 Task: Create a basic HTML structure to clone the layout of an Amazon webpage, including header, main content, and footer sections.
Action: Mouse moved to (777, 116)
Screenshot: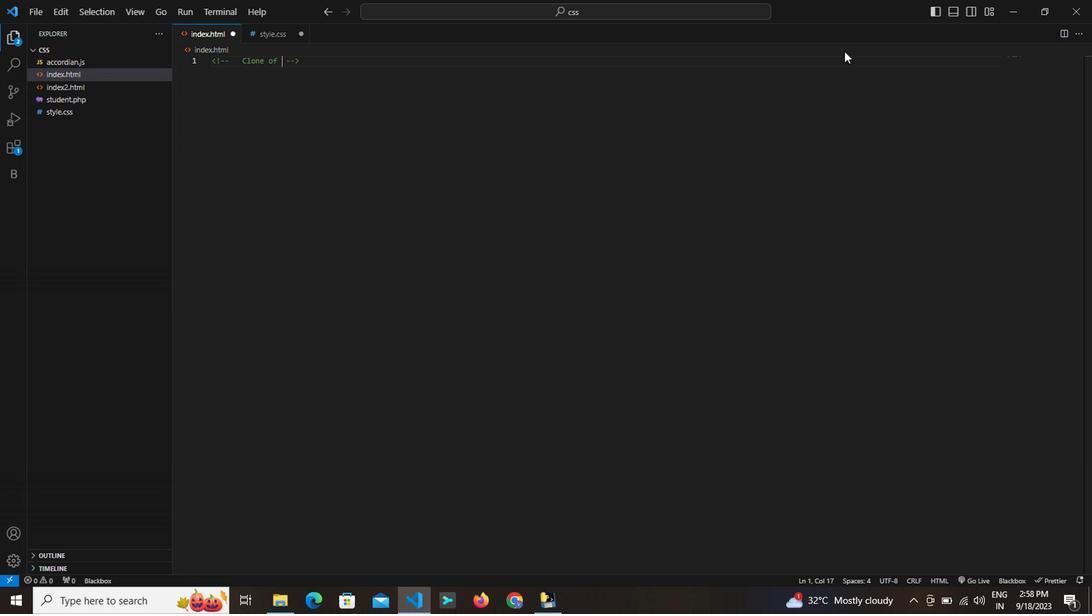 
Action: Mouse pressed left at (777, 116)
Screenshot: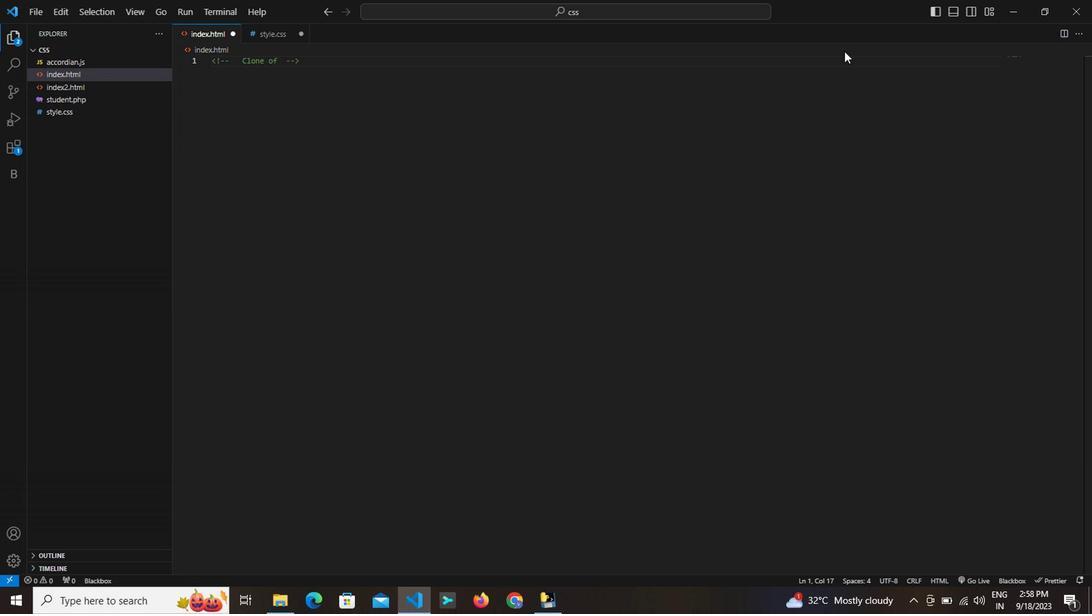 
Action: Key pressed of<Key.space><Key.shift>Amazon<Key.right><Key.right><Key.right><Key.right><Key.enter><Key.shift><Key.shift><Key.shift><Key.shift><Key.shift><Key.shift>,<Key.backspace><Key.shift><html<Key.shift><Key.shift><Key.shift><Key.shift><Key.shift><Key.shift><Key.shift><Key.shift><Key.shift><Key.shift><Key.shift><Key.shift><Key.shift><Key.shift><Key.shift><Key.shift><Key.shift><Key.shift>><Key.right><Key.right><Key.right><Key.right><Key.right><Key.right><Key.right><Key.right><Key.backspace><Key.backspace><Key.backspace><Key.backspace><Key.backspace><Key.backspace><Key.backspace><Key.backspace><Key.backspace><Key.backspace><Key.backspace><Key.shift><html<Key.space>lang=en<Key.right><Key.shift><Key.shift><Key.shift><Key.shift><Key.shift><Key.shift><Key.shift>><Key.enter><Key.shift><head<Key.shift><Key.shift><Key.shift><Key.shift>><Key.enter><Key.shift><Key.shift><Key.shift><Key.shift><Key.shift><Key.shift><Key.shift><Key.shift><Key.shift><Key.shift><Key.shift><meta<Key.space>charset=<Key.shift>UTF-8<Key.right><Key.space>/<Key.shift>><Key.enter><Key.shift><meta<Key.space>name=viewport<Key.right><Key.space>content<Key.enter>width-<Key.backspace>=device-width<Key.right><Key.backspace>,initial-scale=1.<Key.backspace><Key.backspace>'<Key.home><Key.shift><Key.shift>"ctrl+Z<Key.right><Key.right><Key.right><Key.right><Key.right><Key.right><Key.right><Key.right><Key.right><Key.right><Key.right><Key.right><Key.right><Key.right><Key.right><Key.right><Key.right><Key.right><Key.right><Key.right><Key.right><Key.right><Key.right><Key.right><Key.right><Key.right><Key.right><Key.right><Key.right><Key.right><Key.right><Key.right><Key.right><Key.right><Key.right><Key.right><Key.right><Key.right><Key.right><Key.right><Key.right><Key.right><Key.right><Key.right><Key.right><Key.right><Key.right><Key.right><Key.right><Key.right><Key.right><Key.right><Key.right><Key.right><Key.right><Key.right><Key.right><Key.right><Key.right><Key.right><Key.right><Key.right><Key.right><Key.right><Key.right><Key.right><Key.backspace><Key.backspace><Key.shift><Key.shift><Key.shift>ctrl+<Key.right><Key.backspace><Key.shift><Key.shift><Key.shift><Key.shift><Key.shift>"<Key.backspace><Key.left>1.0<Key.right><Key.shift>"<Key.backspace><Key.right><Key.shift><Key.shift><Key.shift><Key.shift><Key.shift><Key.shift><Key.shift><Key.shift><Key.shift><Key.shift><Key.shift><Key.shift><Key.shift><Key.shift><Key.shift><Key.shift><Key.shift><Key.shift><Key.shift><Key.shift><Key.shift><Key.shift><Key.shift><Key.shift><Key.shift><Key.shift><Key.shift><Key.shift><Key.shift><Key.shift><Key.shift><Key.shift><Key.shift><Key.shift><Key.shift>"<Key.backspace><Key.backspace><Key.space>n<Key.backspace><Key.space><Key.shift>"<Key.right><Key.backspace><Key.right><Key.right><Key.right><Key.right><Key.right><Key.right><Key.right><Key.right><Key.right><Key.backspace><Key.backspace><Key.backspace><Key.backspace><Key.backspace><Key.backspace><Key.backspace><Key.backspace><Key.backspace><Key.backspace><Key.right><Key.right><Key.backspace><Key.enter><Key.shift><Key.shift><Key.shift><Key.shift><Key.shift><Key.shift></head<Key.shift>><Key.up><Key.right><Key.right><Key.right><Key.right><Key.right><Key.right><Key.right><Key.right><Key.right><Key.right><Key.right><Key.right><Key.right><Key.right><Key.right><Key.right><Key.right><Key.right><Key.right><Key.right><Key.right><Key.right><Key.right><Key.right><Key.right><Key.right><Key.right><Key.right><Key.right><Key.right><Key.right><Key.right><Key.right><Key.right><Key.right><Key.right><Key.right><Key.right><Key.right><Key.right><Key.right><Key.right><Key.right><Key.right><Key.right><Key.right><Key.right><Key.right><Key.right><Key.right><Key.right><Key.right><Key.right><Key.right><Key.right><Key.right><Key.right><Key.right><Key.right><Key.right><Key.right><Key.right><Key.right><Key.right><Key.right><Key.right><Key.right><Key.right><Key.backspace>
Screenshot: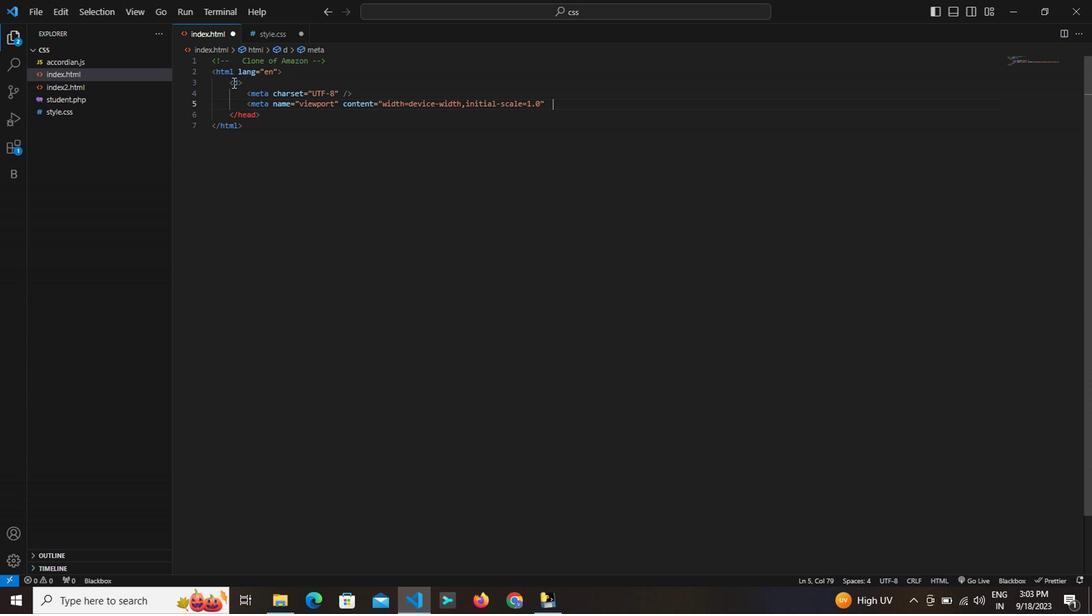 
Action: Mouse moved to (269, 142)
Screenshot: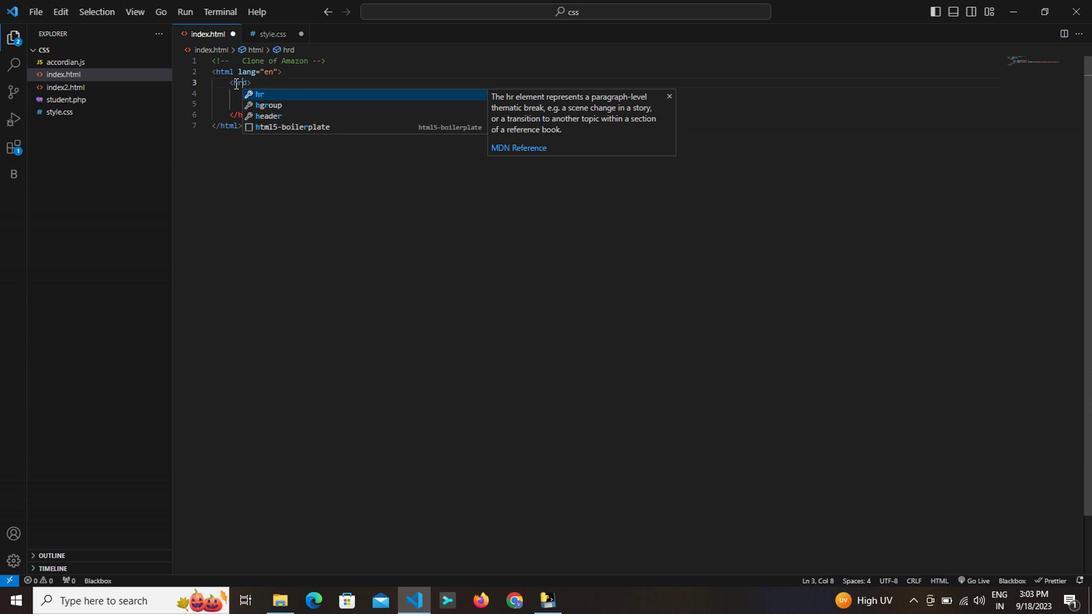 
Action: Mouse pressed left at (269, 142)
Screenshot: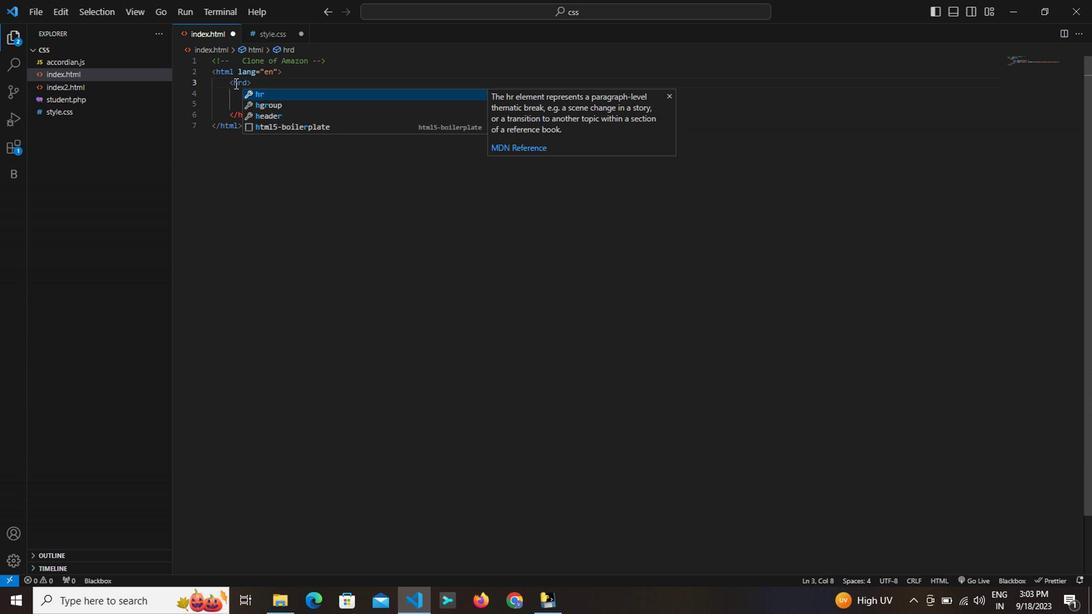
Action: Key pressed hr<Key.backspace>ea
Screenshot: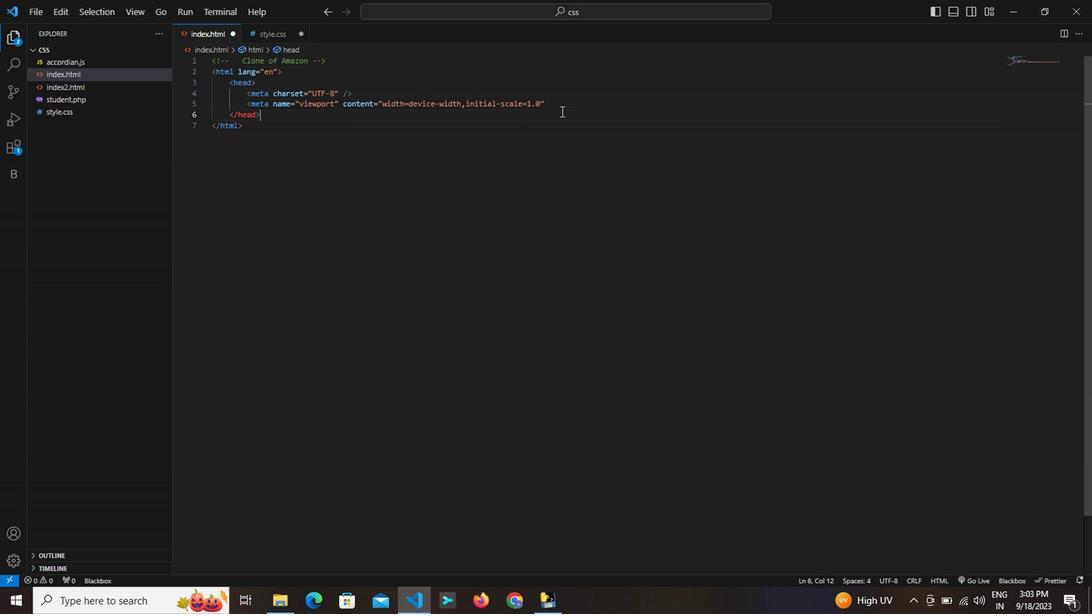 
Action: Mouse moved to (275, 164)
Screenshot: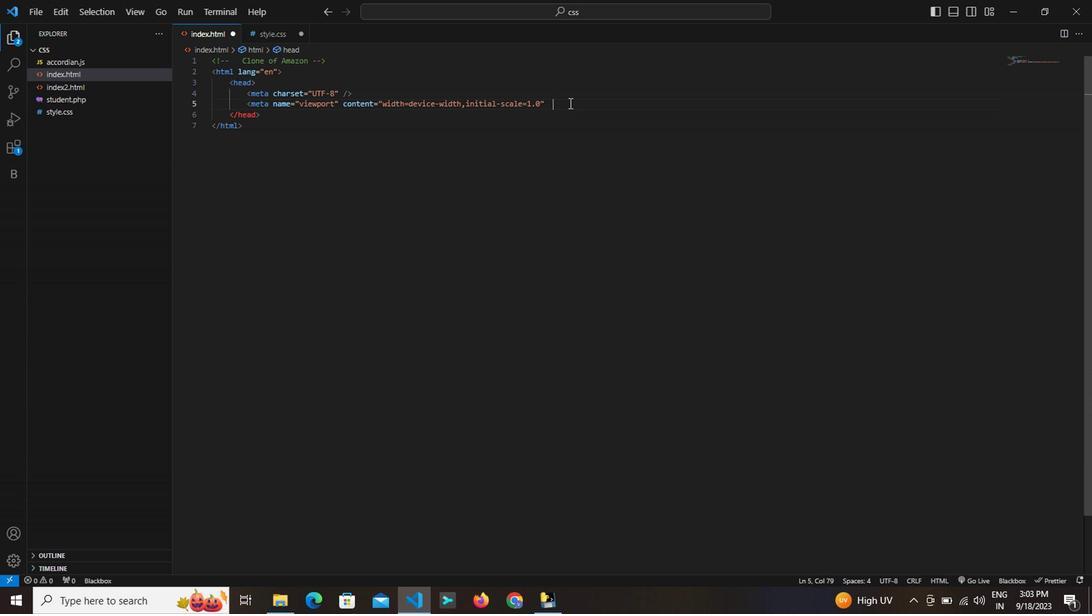 
Action: Mouse pressed left at (275, 164)
Screenshot: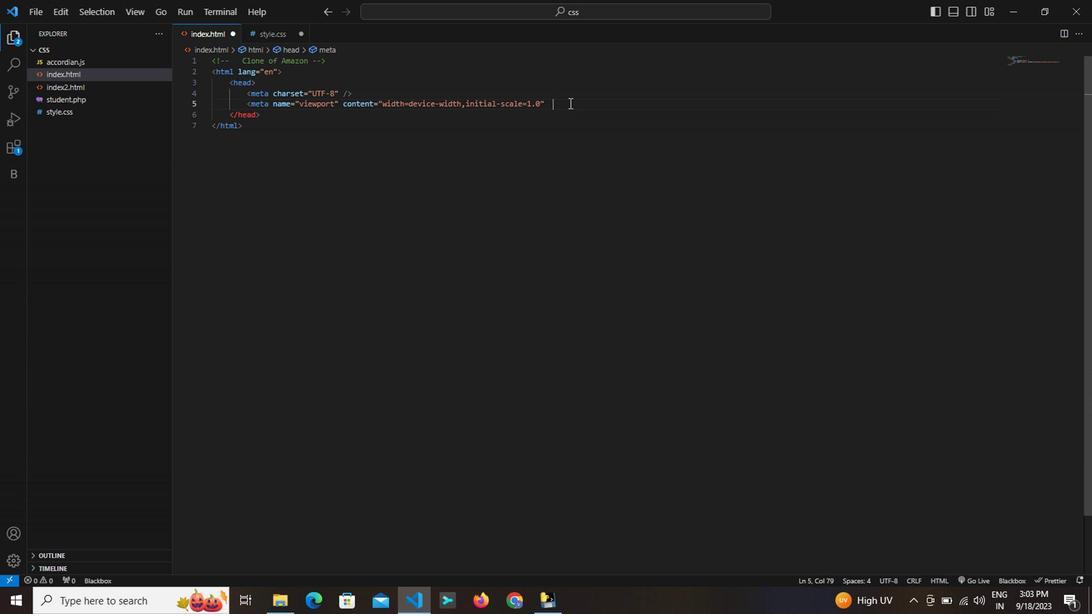 
Action: Mouse moved to (313, 173)
Screenshot: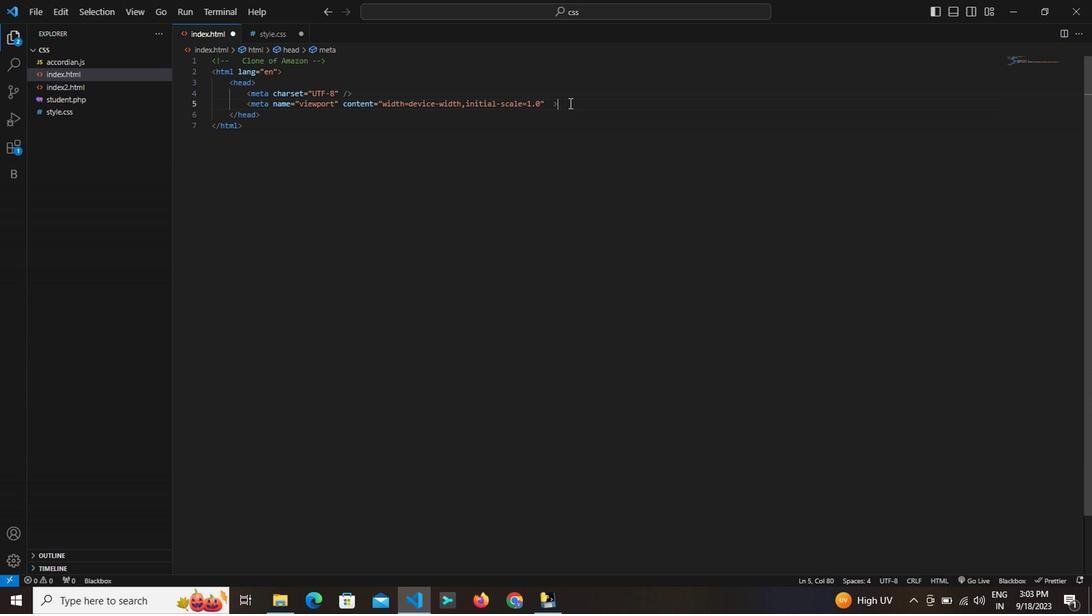 
Action: Mouse pressed left at (313, 173)
Screenshot: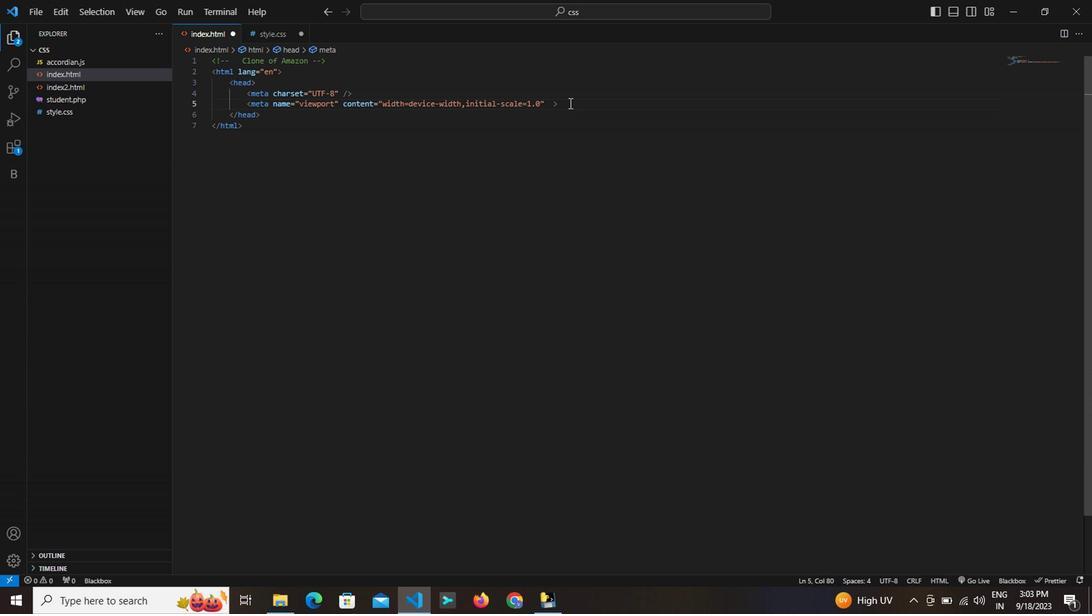 
Action: Mouse moved to (547, 159)
Screenshot: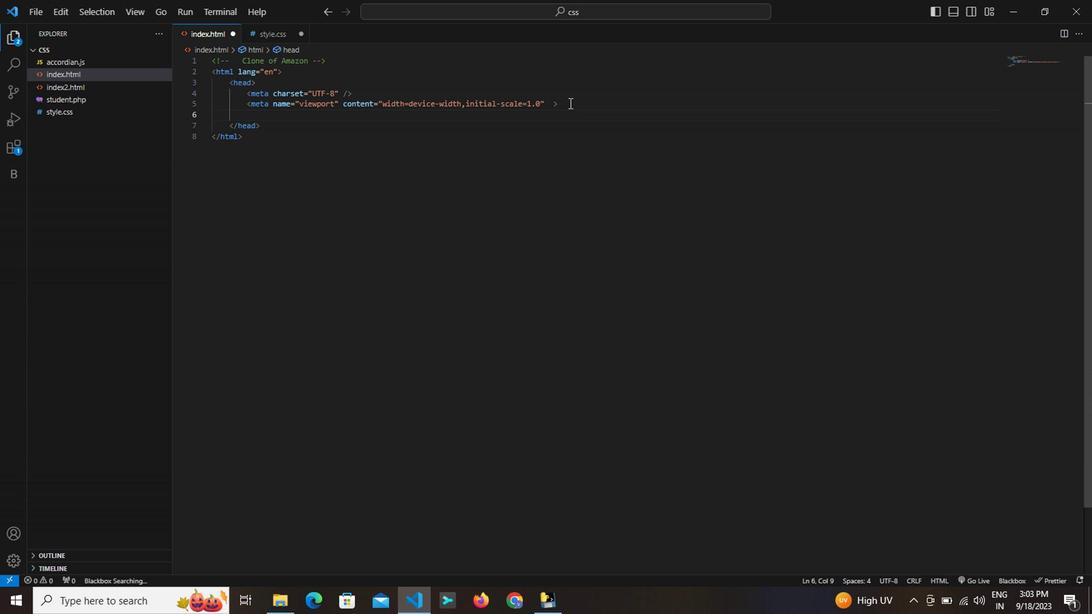 
Action: Mouse pressed left at (547, 159)
Screenshot: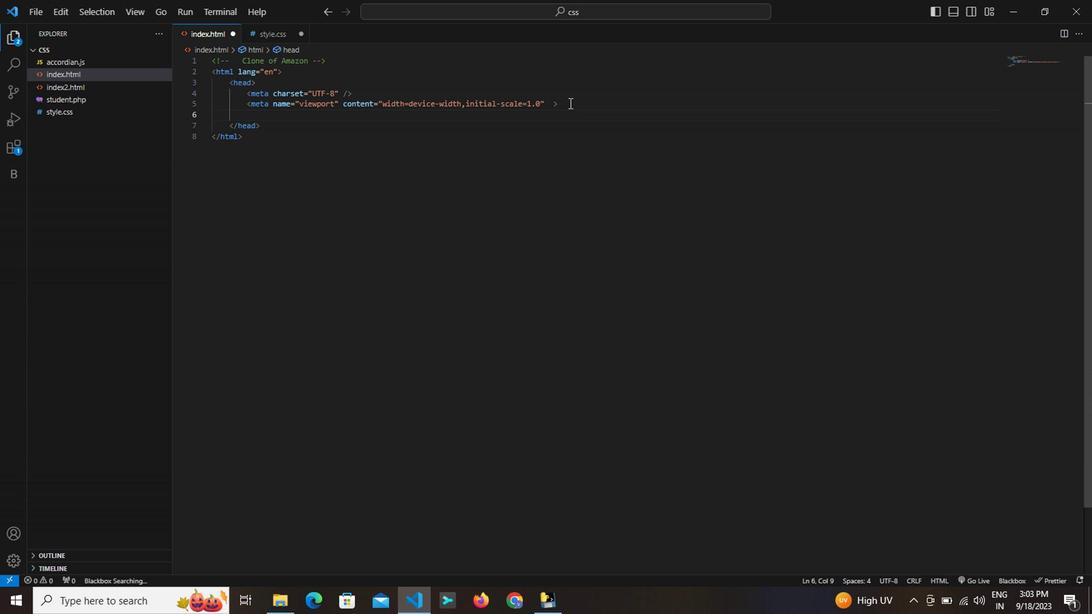 
Action: Key pressed <Key.shift><Key.shift><Key.shift>><Key.enter>content=<Key.shift><Key.shift><Key.shift><Key.shift><Key.shift><Key.shift>"width<Key.shift>+<Key.backspace><Key.shift>+<Key.home>=ctrl+Z<'\x1a'><Key.shift>ctrl+<Key.backspace>=<Key.right><Key.backspace><Key.backspace><Key.backspace><Key.backspace><Key.backspace><Key.backspace><Key.backspace><Key.backspace><Key.backspace><Key.backspace><Key.backspace><Key.backspace><Key.backspace><Key.backspace><Key.backspace><Key.backspace><Key.shift>,lin<Key.space>rel<Key.backspace><Key.backspace><Key.backspace><Key.backspace><Key.backspace><Key.backspace><Key.backspace><Key.backspace><Key.caps_lock><Key.shift><LINK<Key.space>REL<Key.backspace><Key.backspace><Key.backspace><Key.caps_lock>rel=stylesheet<Key.right><Key.space>href<Key.shift>+<Key.backspace>=style.css<Key.right><Key.shift><Key.shift><Key.shift><Key.shift><Key.shift>><Key.enter><Key.shift><link<Key.space>rel=stylesheet<Key.right><Key.right>ctrl+Zstylesheet<Key.right><Key.space><Key.space>href=https<Key.shift_r><Key.shift_r><Key.shift_r><Key.shift_r><Key.shift_r><Key.shift_r><Key.shift_r>://cdnjs.cloudflre<Key.left><Key.left><Key.left><Key.right>a<Key.right><Key.right><Key.right><Key.right><Key.right><Key.right><Key.right><Key.right><Key.shift_r><Key.right><Key.right><Key.right><Key.right><Key.right><Key.right><Key.right><Key.right><Key.right><Key.right><Key.right><Key.up><Key.up><Key.right><Key.right><Key.right><Key.right><Key.right><Key.right><Key.right><Key.right><Key.right><Key.right><Key.right><Key.right><Key.right><Key.right><Key.right><Key.right><Key.right><Key.right><Key.right><Key.right><Key.right><Key.right><Key.right><Key.right><Key.right><Key.right><Key.right><Key.right><Key.right><Key.right><Key.right><Key.right><Key.right><Key.right><Key.right><Key.right><Key.right><Key.right><Key.right><Key.right><Key.right><Key.right><Key.right><Key.right><Key.right><Key.right><Key.right><Key.right><Key.right><Key.right><Key.right><Key.right><Key.right><Key.right><Key.right><Key.right><Key.right><Key.right><Key.right><Key.right><Key.right><Key.right><Key.right><Key.right><Key.left>.com/ajax/libs/font-awesome/6.40/css.<Key.backspace>/all.min.css<Key.right><Key.space>integrity<Key.enter>sha512<Key.backspace><Key.backspace><Key.backspace><Key.backspace><Key.backspace>ome<Key.space>link<Key.right><Key.enter>ctrl+Z<Key.shift>ctrl+<Key.enter>crossorigin=<Key.shift>"anonymous<Key.right><Key.enter>refer<Key.backspace>rrelpoloicy=
Screenshot: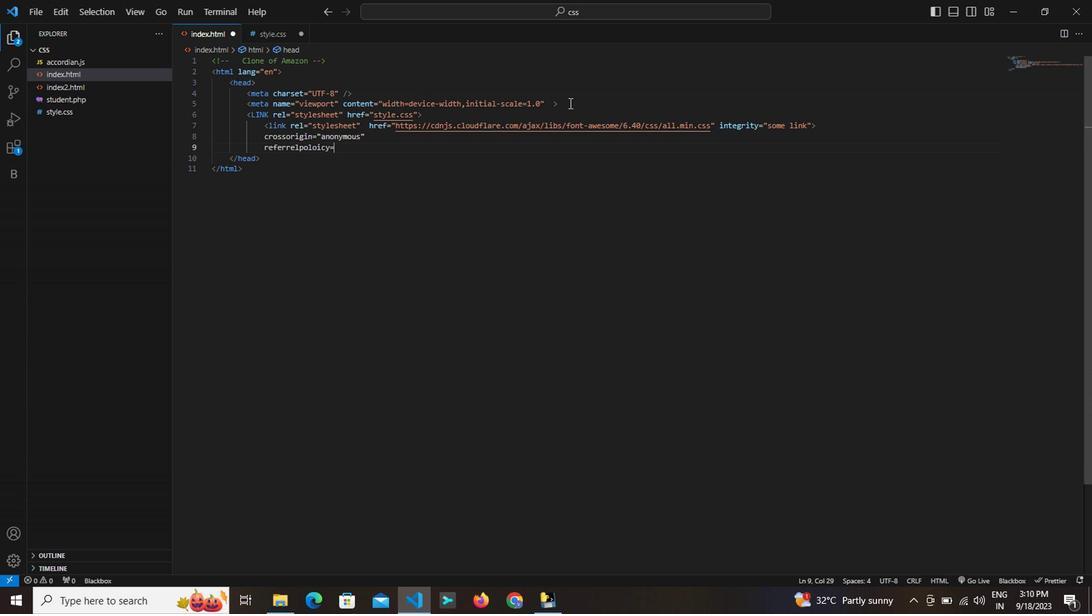 
Action: Mouse moved to (749, 175)
Screenshot: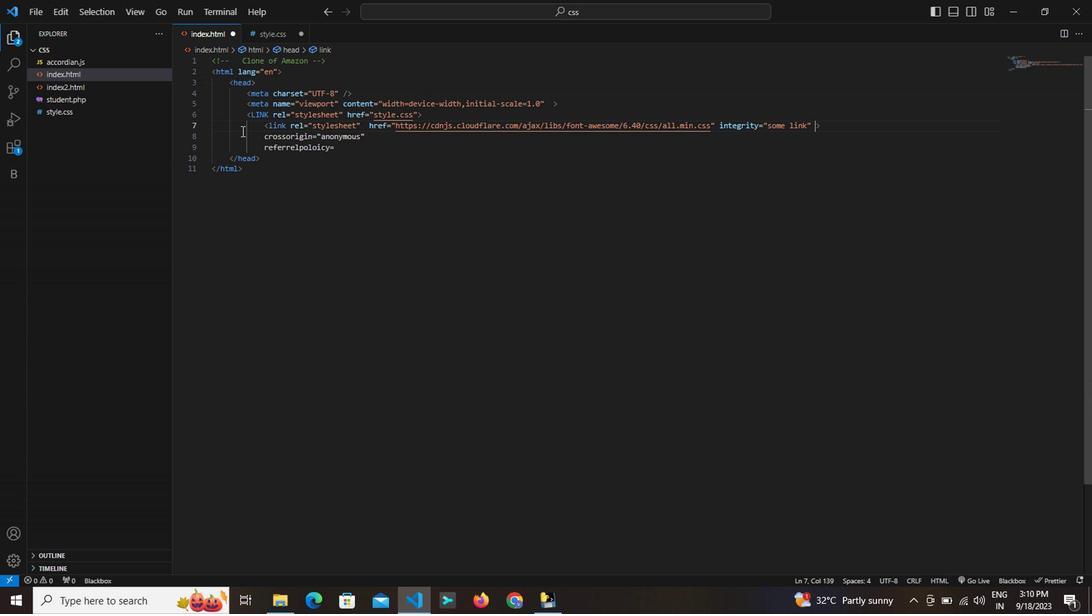 
Action: Mouse pressed left at (749, 175)
Screenshot: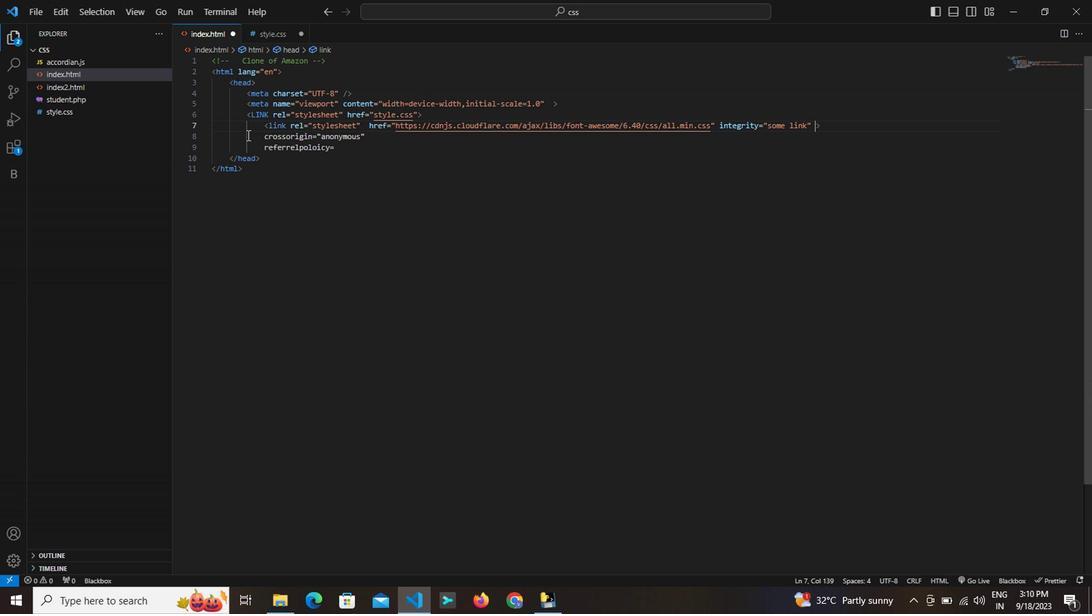 
Action: Key pressed <Key.space>
Screenshot: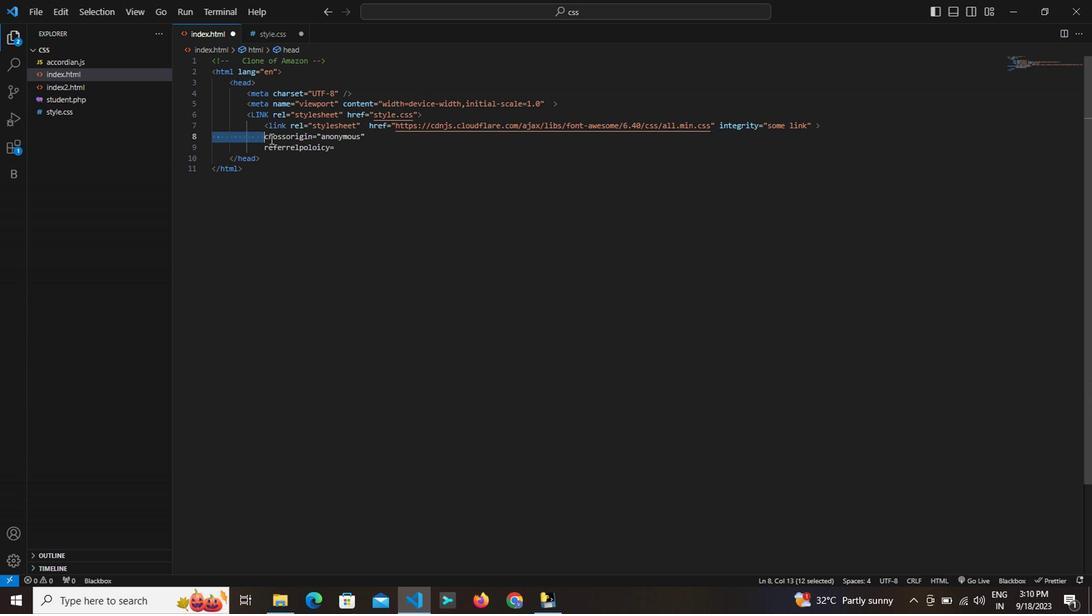 
Action: Mouse moved to (287, 187)
Screenshot: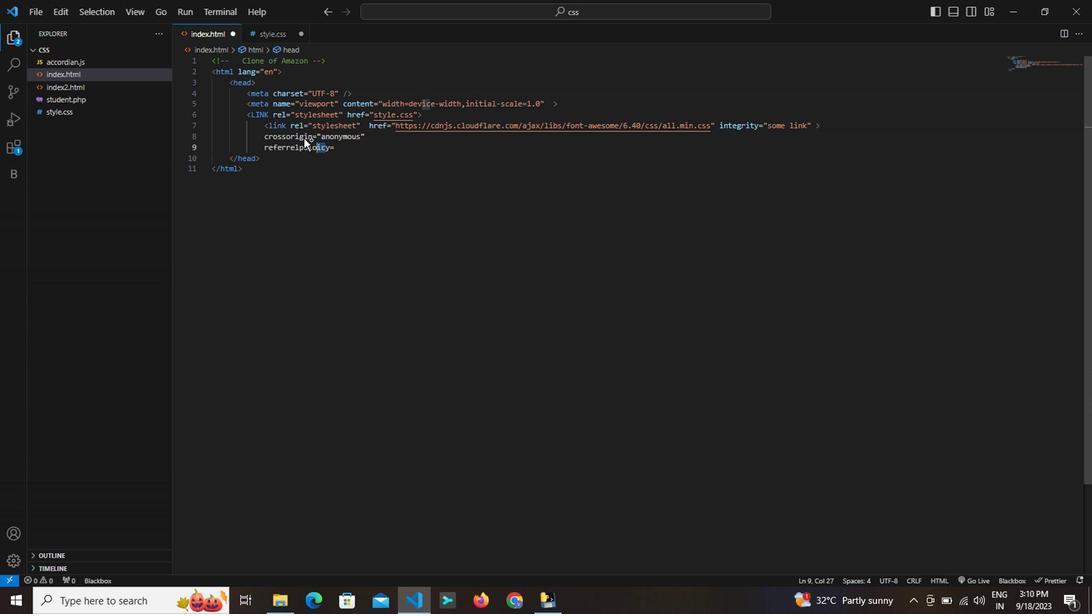 
Action: Mouse pressed left at (287, 187)
Screenshot: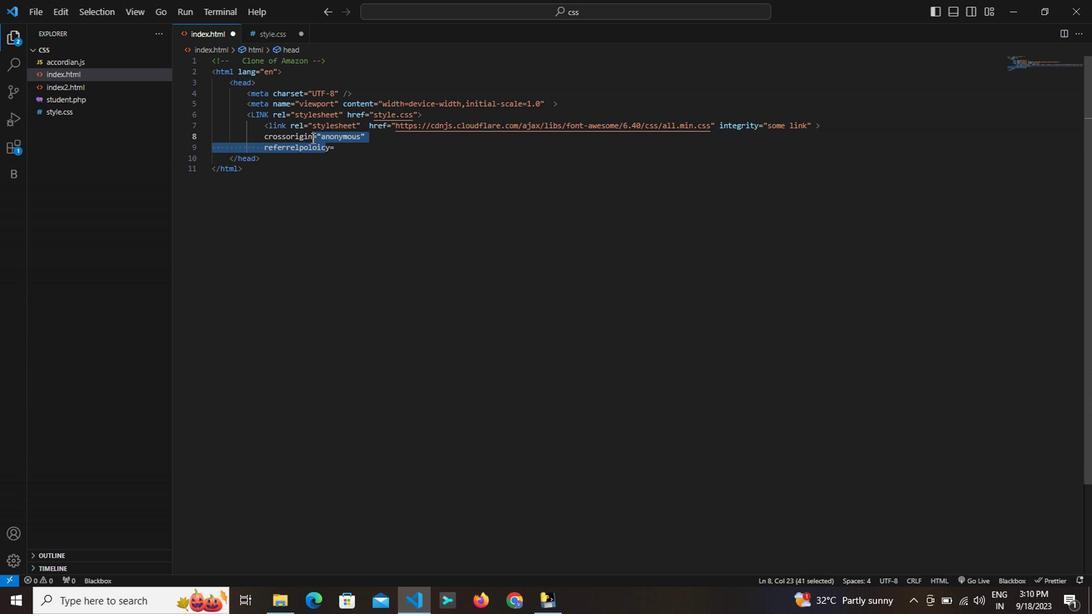
Action: Mouse pressed left at (287, 187)
Screenshot: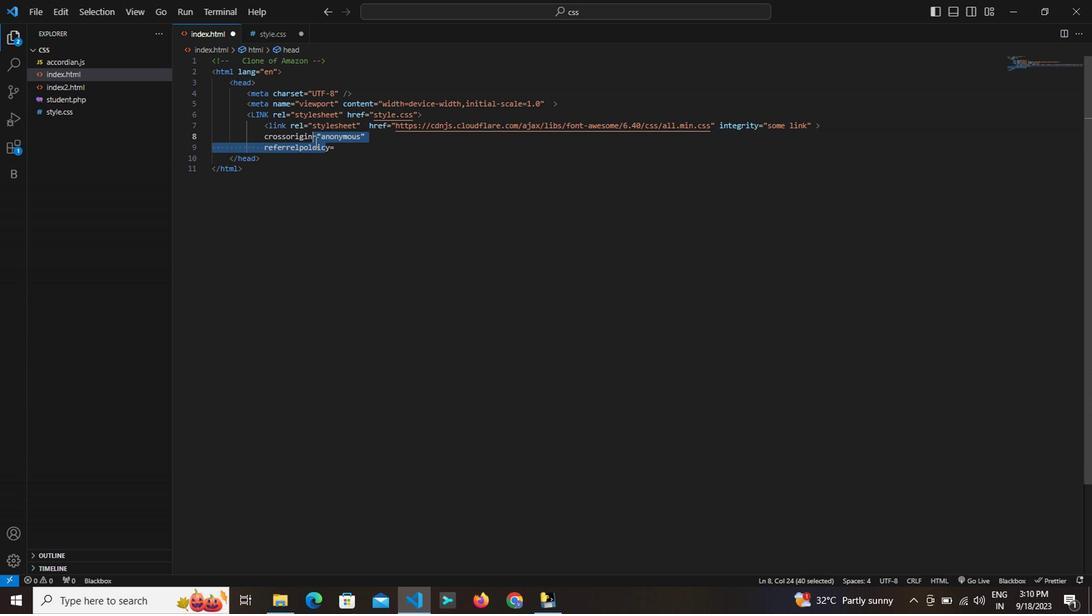 
Action: Mouse moved to (361, 198)
Screenshot: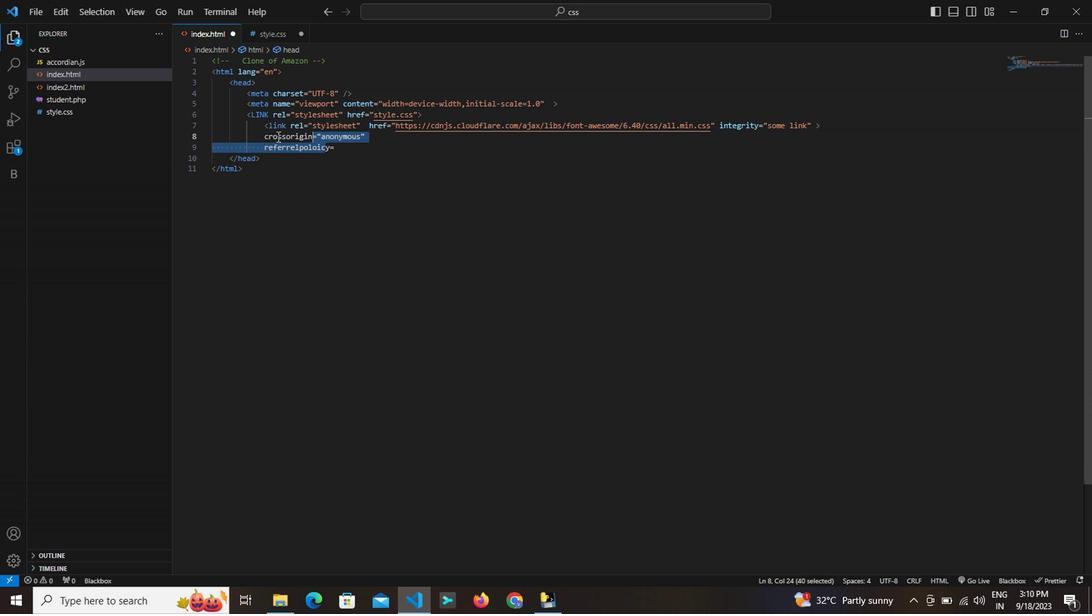 
Action: Mouse pressed left at (361, 198)
Screenshot: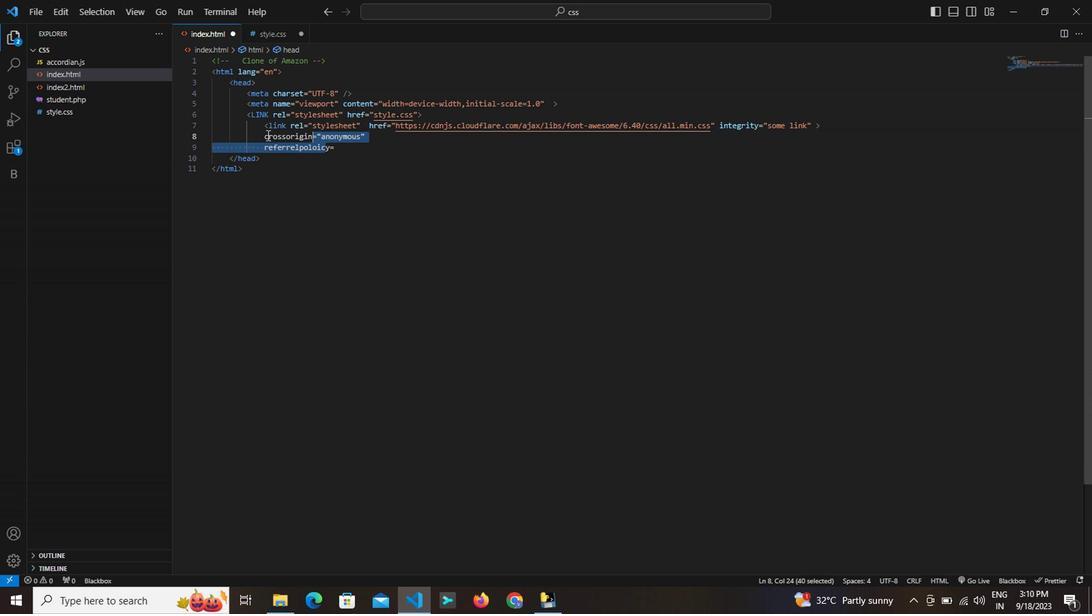 
Action: Mouse pressed left at (361, 198)
Screenshot: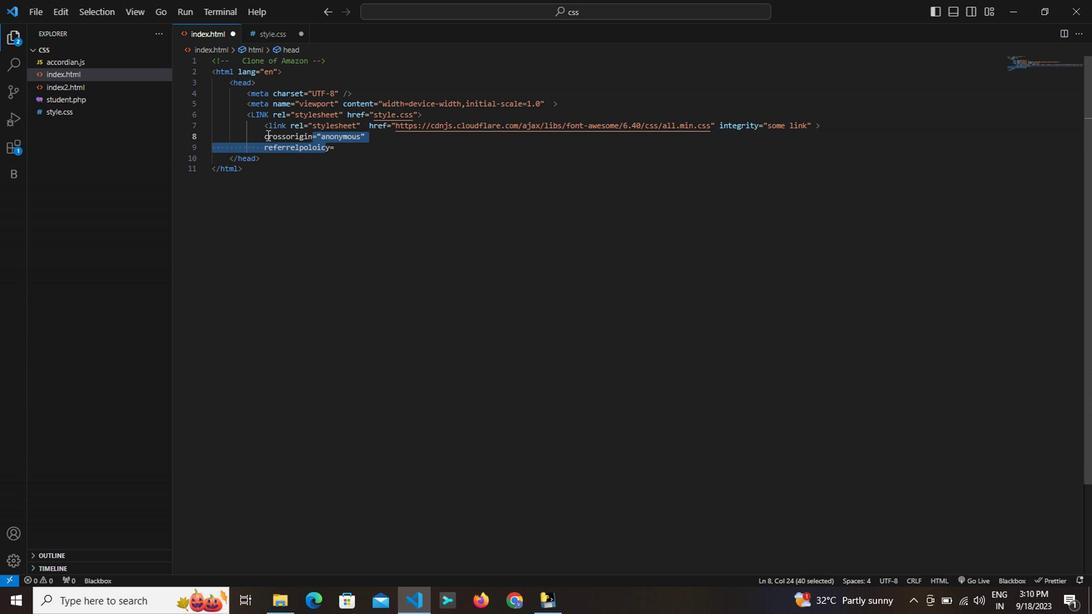 
Action: Mouse moved to (343, 195)
Screenshot: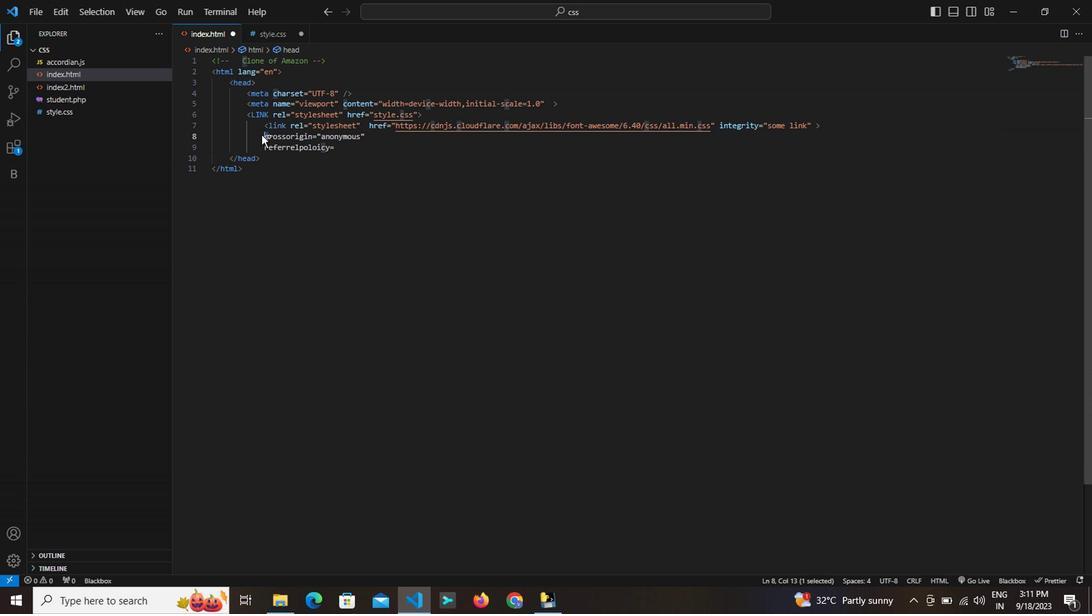 
Action: Mouse pressed left at (343, 195)
Screenshot: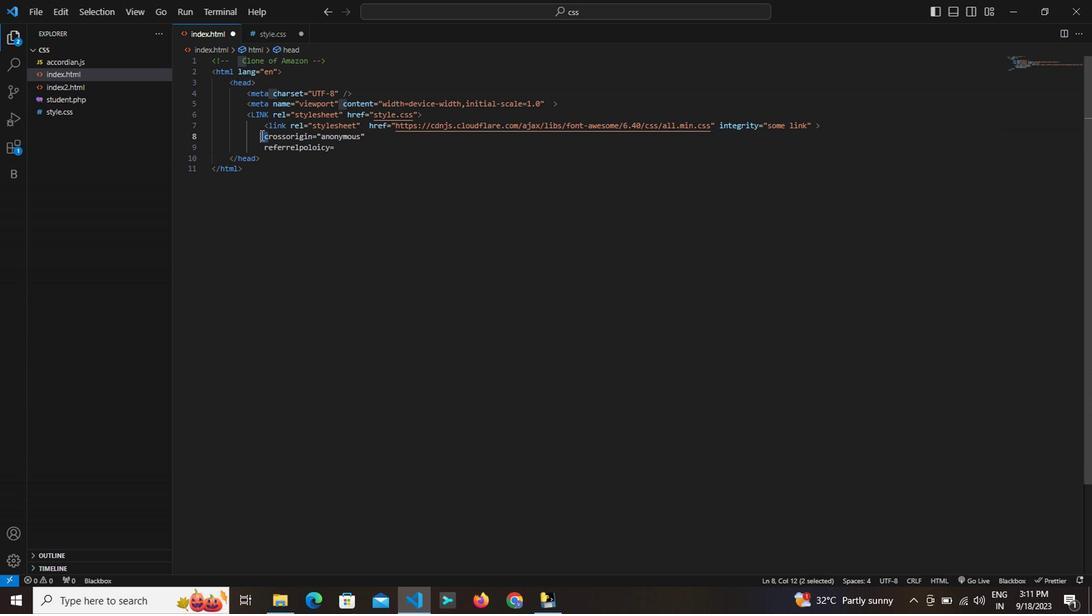 
Action: Mouse moved to (295, 186)
Screenshot: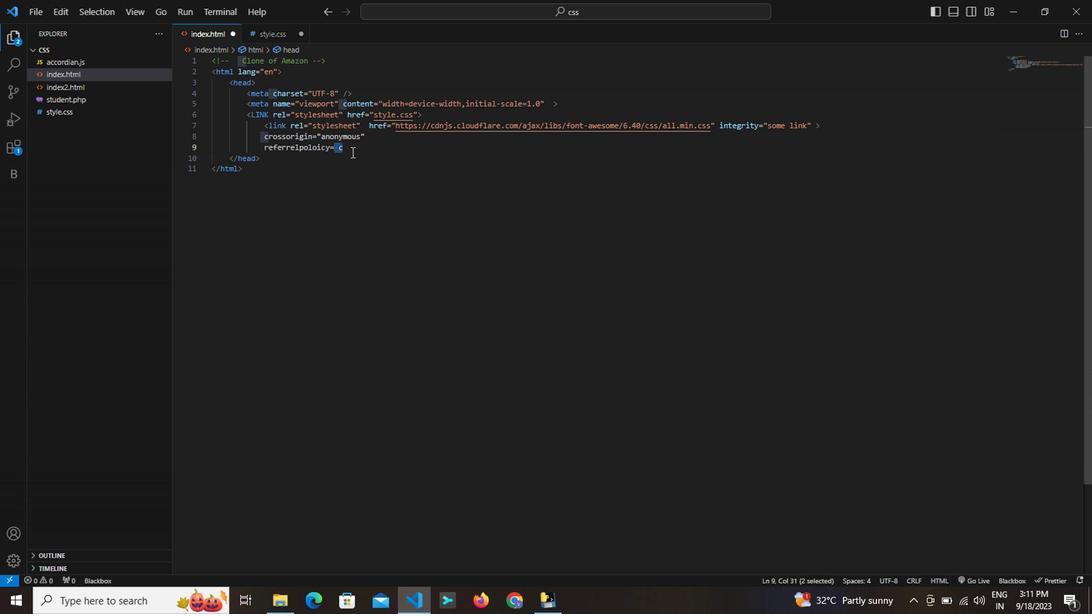 
Action: Mouse pressed left at (295, 186)
Screenshot: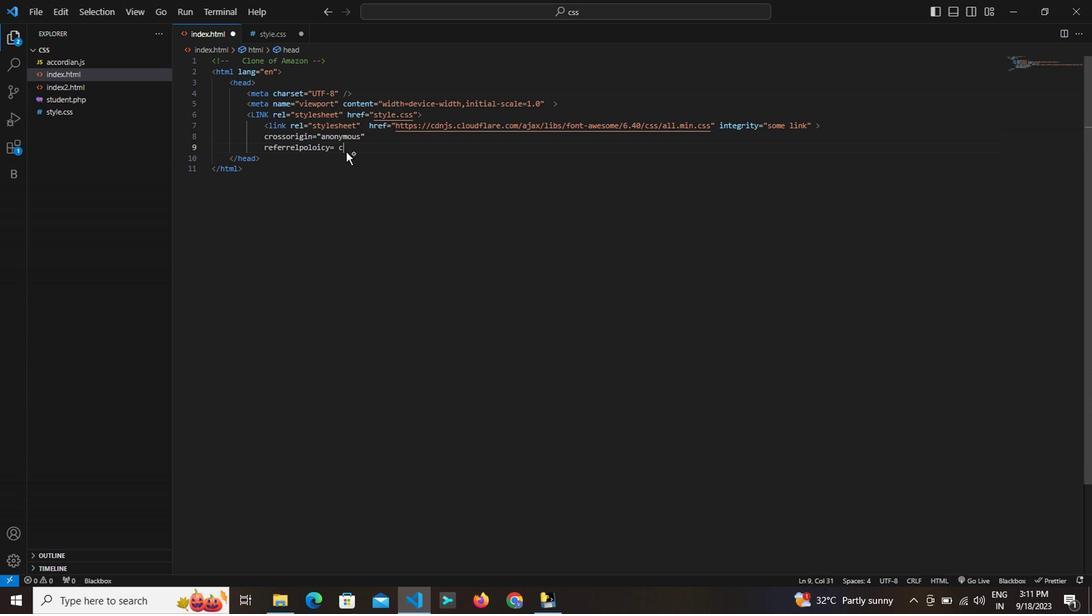 
Action: Mouse moved to (290, 186)
Screenshot: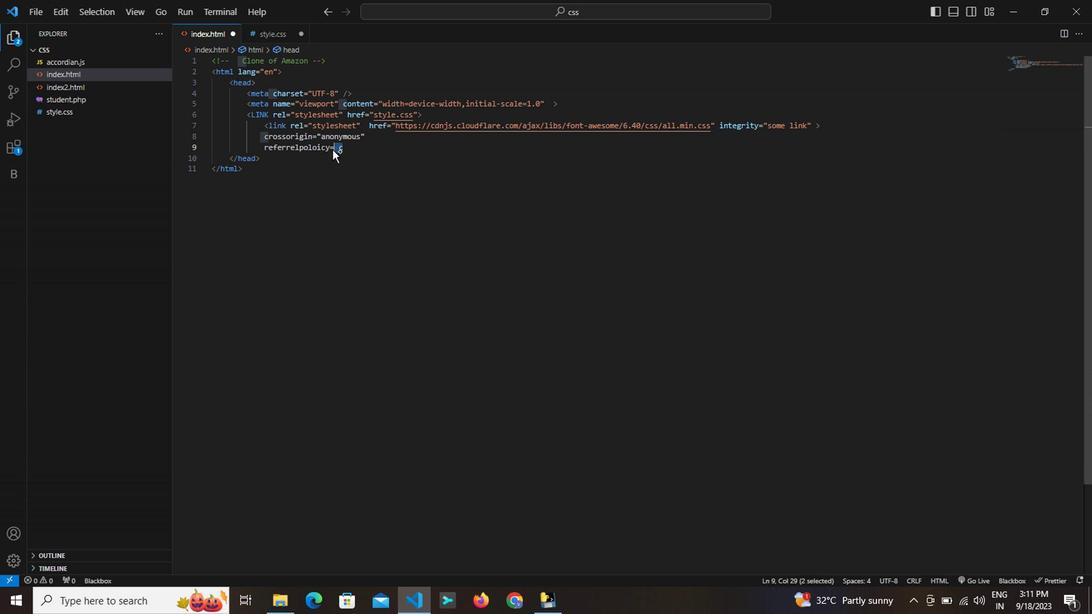 
Action: Mouse pressed left at (290, 186)
Screenshot: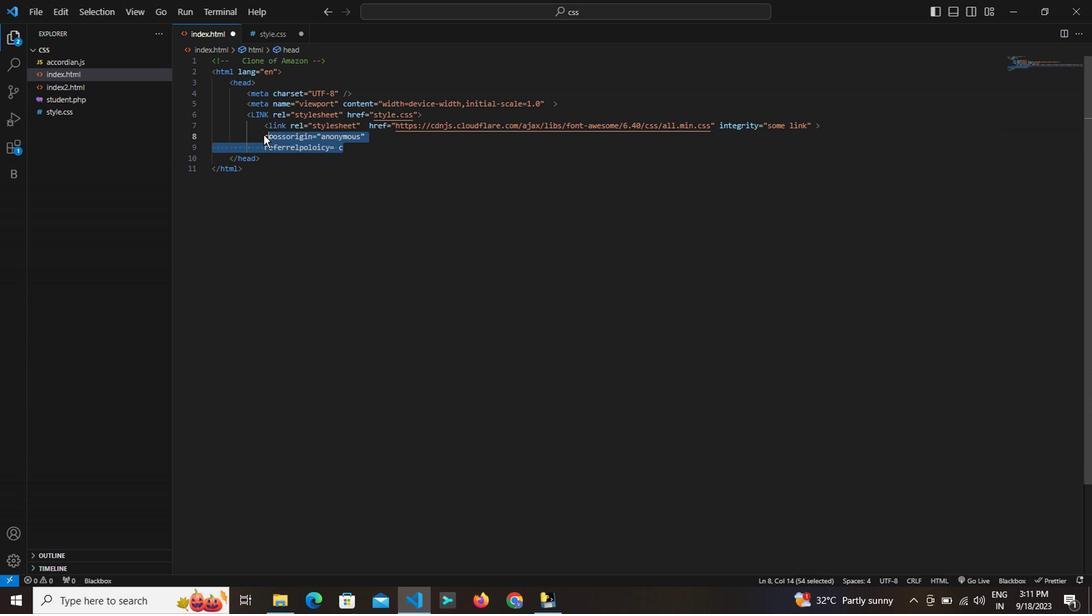 
Action: Mouse moved to (366, 200)
Screenshot: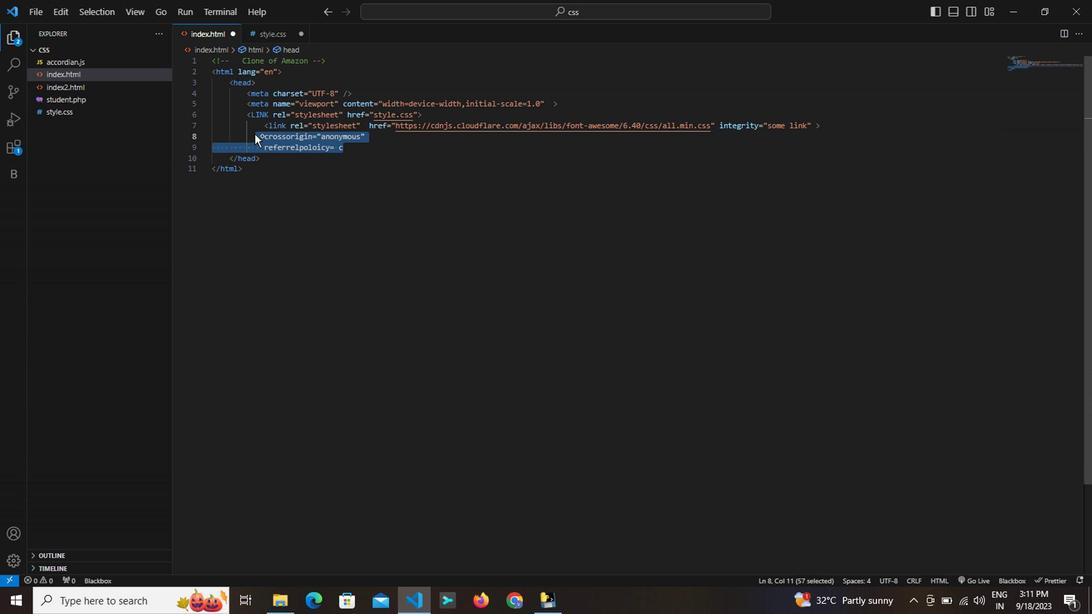 
Action: Mouse pressed left at (366, 200)
Screenshot: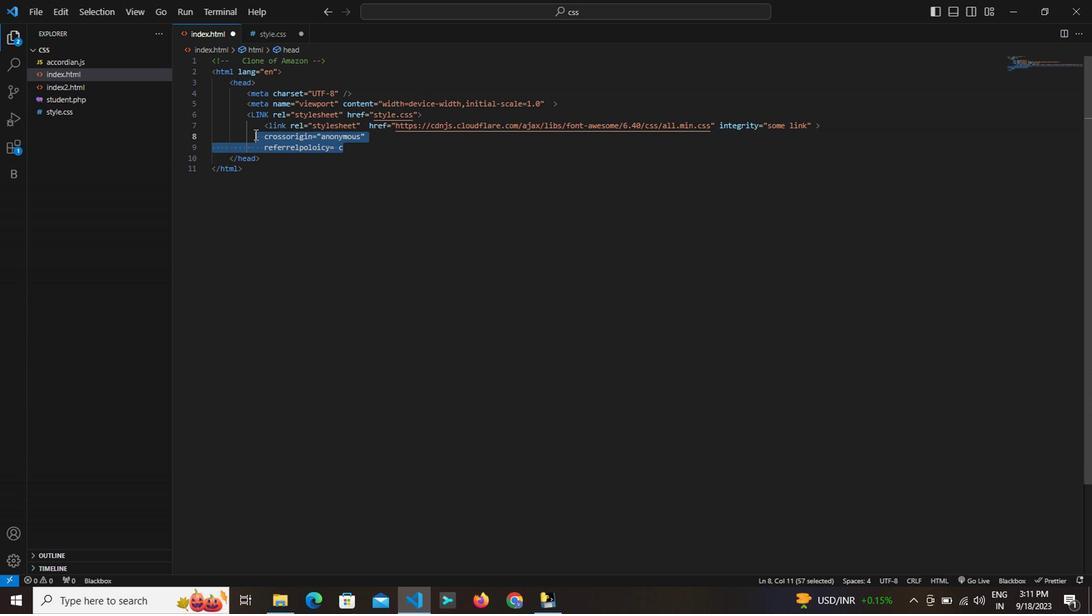 
Action: Mouse moved to (285, 185)
Screenshot: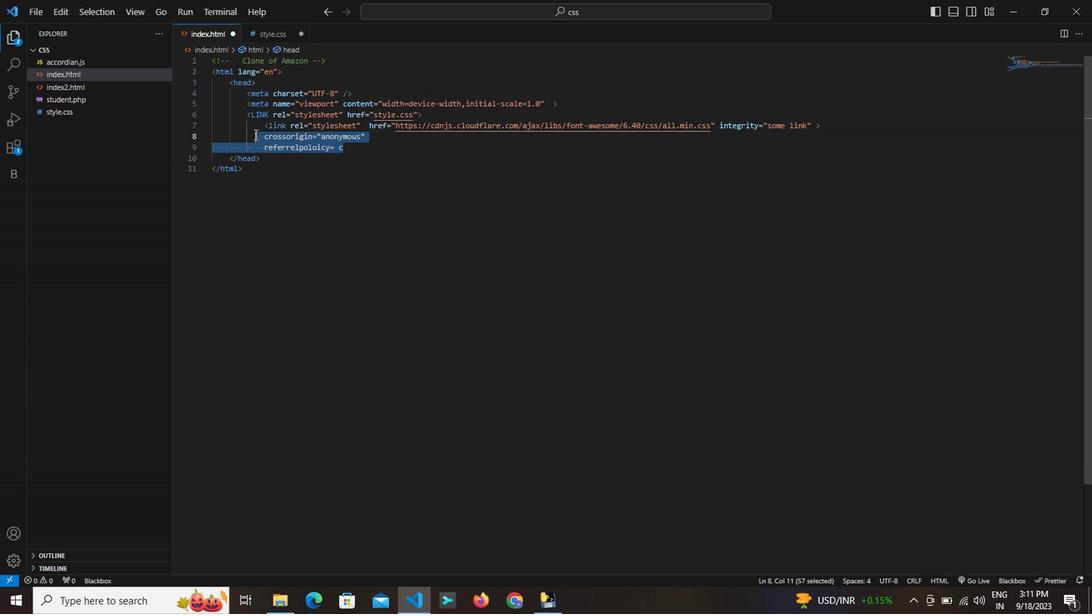 
Action: Key pressed ctrl+X
Screenshot: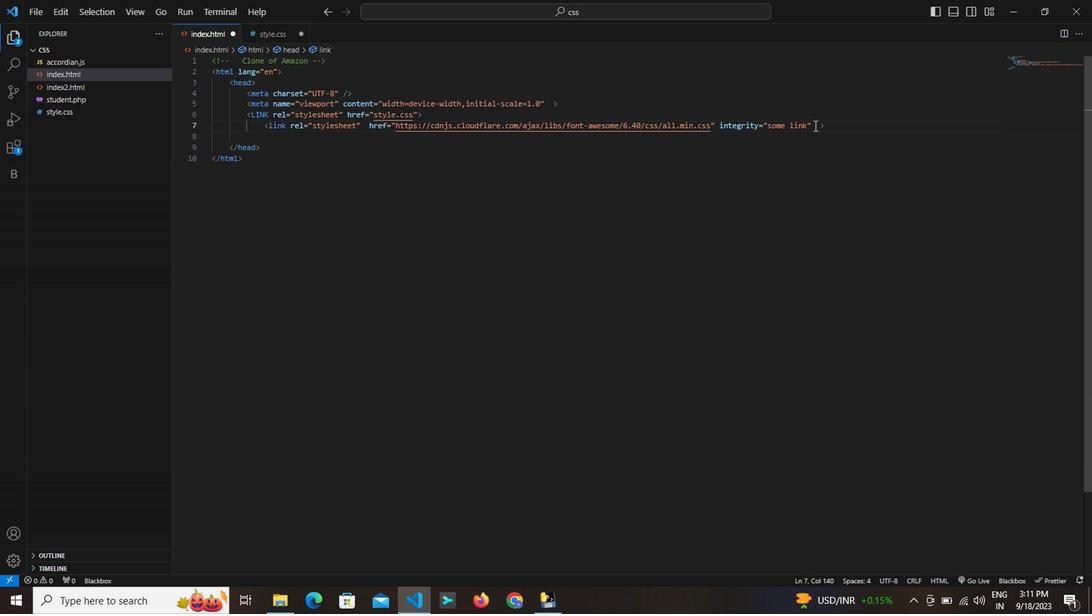 
Action: Mouse moved to (752, 178)
Screenshot: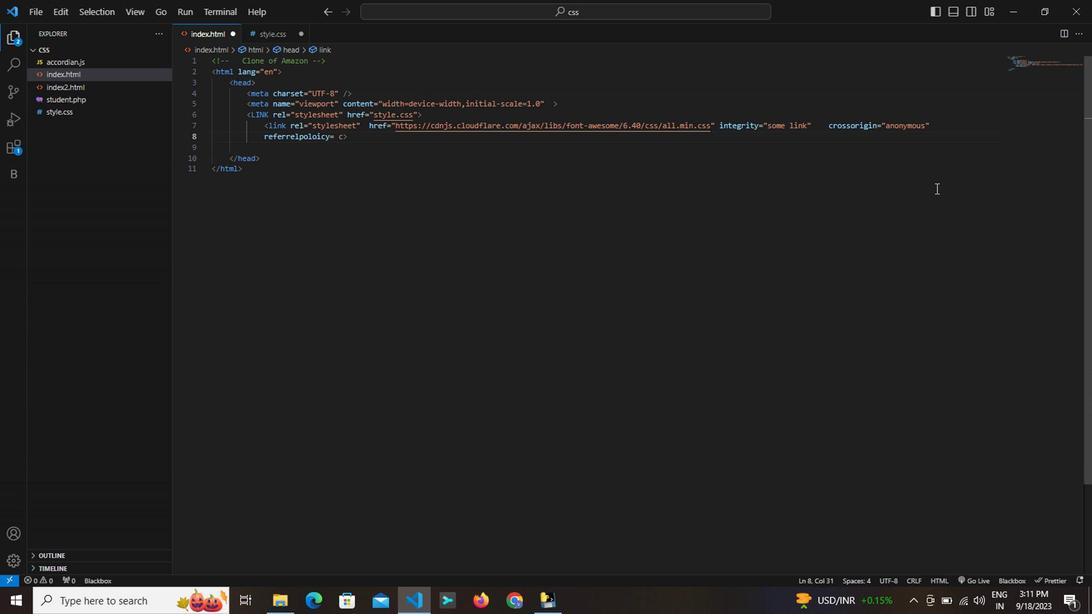 
Action: Mouse pressed left at (752, 178)
Screenshot: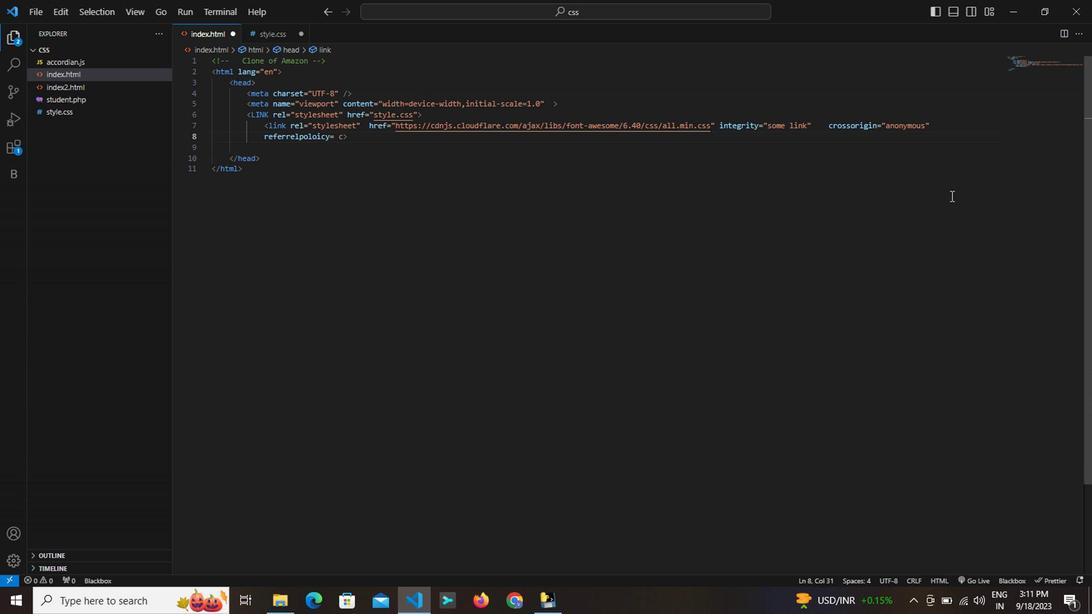 
Action: Key pressed <Key.space>ctrl+V
Screenshot: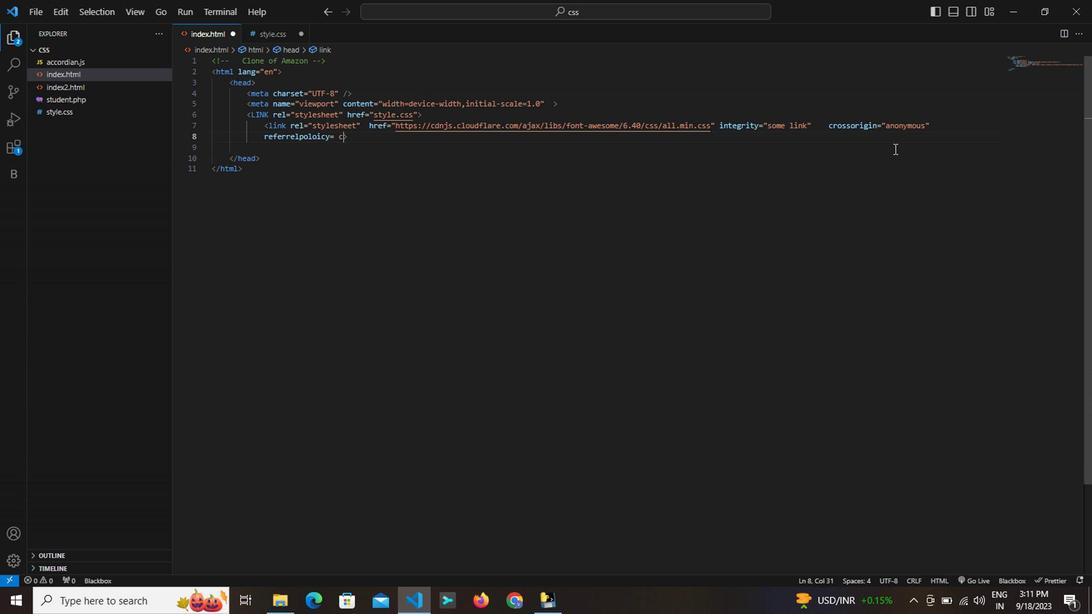
Action: Mouse moved to (848, 180)
Screenshot: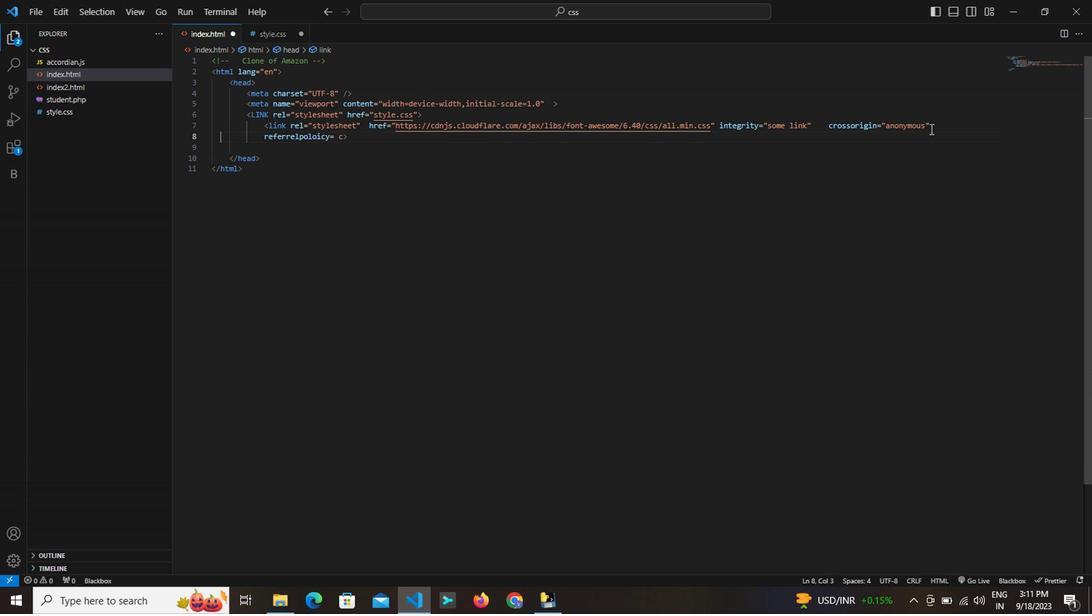 
Action: Mouse pressed left at (848, 180)
Screenshot: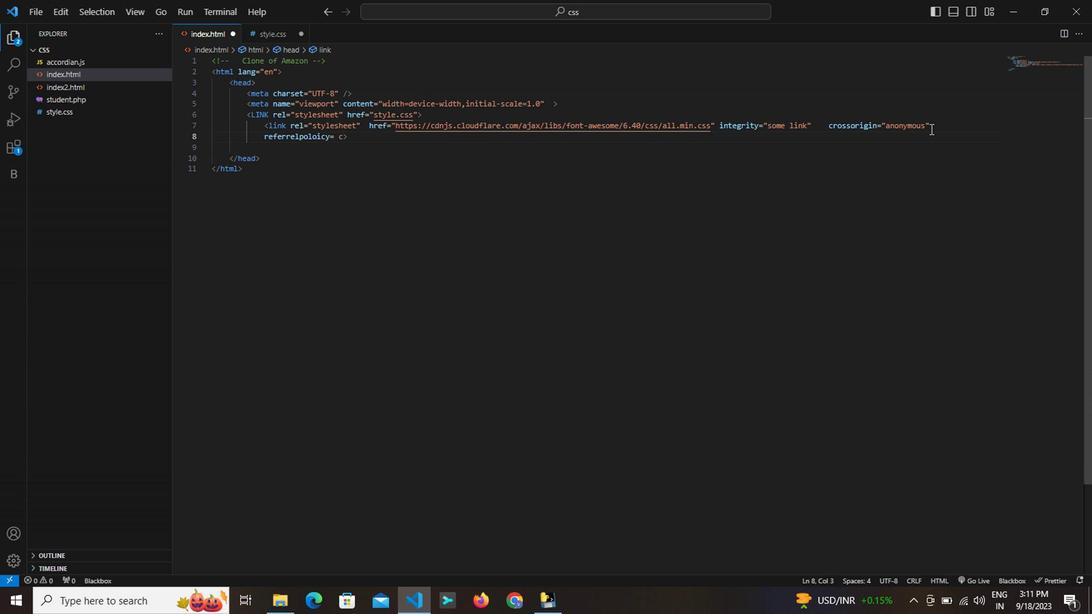 
Action: Key pressed <Key.right><Key.right><Key.right>
Screenshot: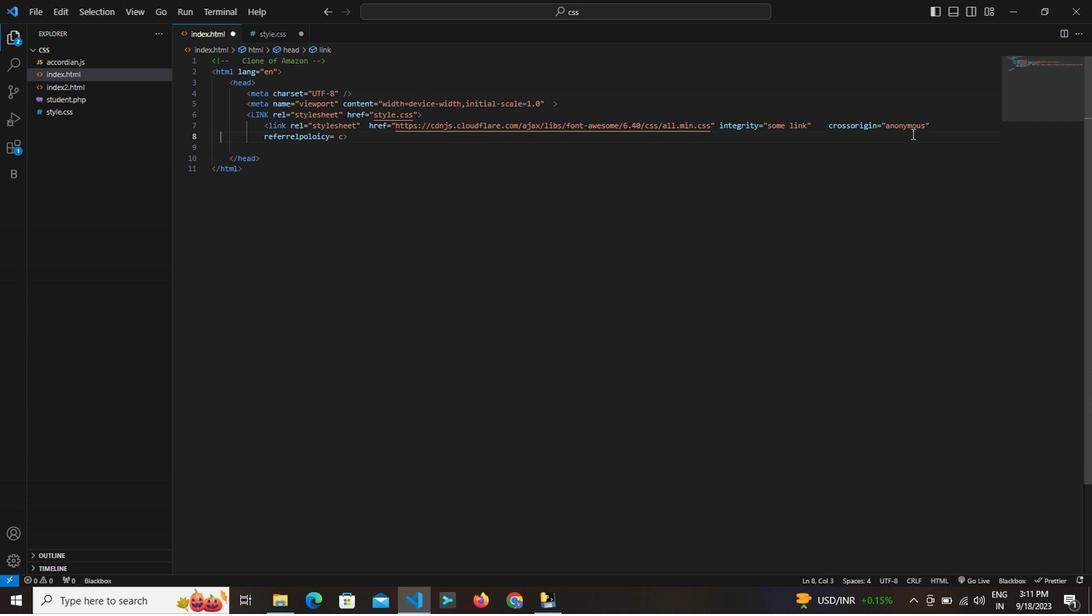 
Action: Mouse moved to (361, 188)
Screenshot: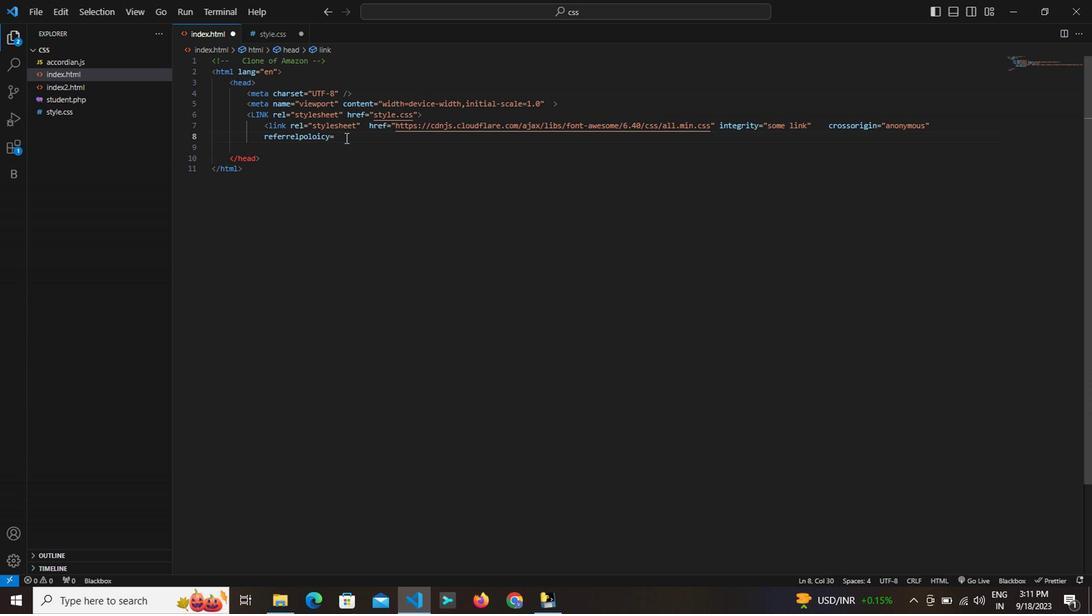 
Action: Mouse pressed left at (361, 188)
Screenshot: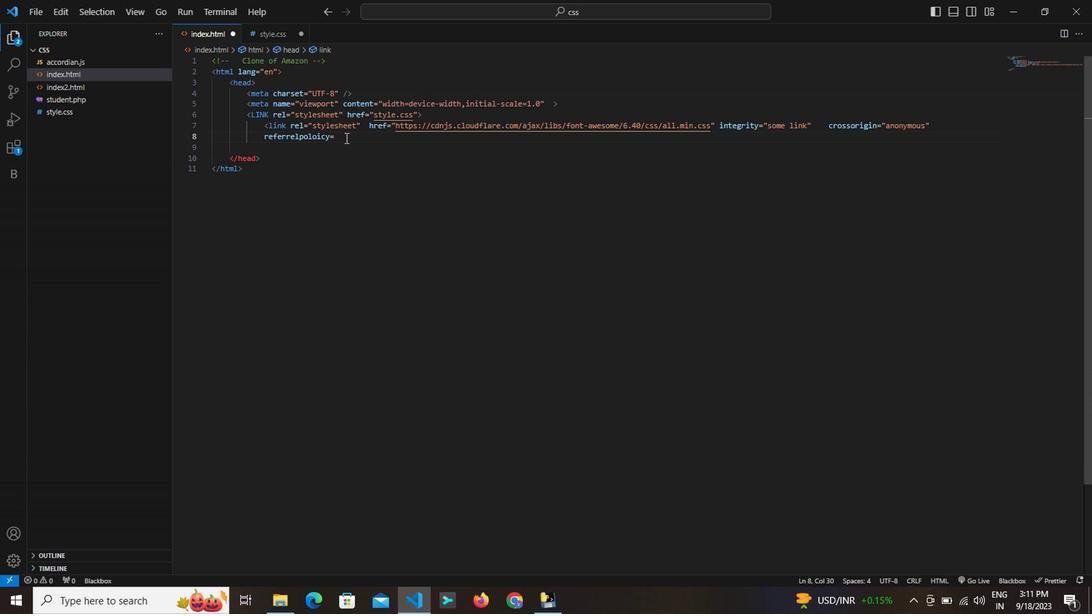 
Action: Key pressed <Key.backspace><Key.backspace><Key.shift><Key.shift><Key.shift><Key.shift><Key.shift><Key.shift><Key.shift><Key.shift><Key.shift><Key.shift><Key.shift><Key.shift><Key.shift>ctrl+no-refferer<Key.right>.<Key.shift><Key.shift><Key.shift><Key.shift><Key.shift><Key.shift><Key.shift><Key.shift><Key.shift><Key.shift><Key.shift>><Key.backspace><Key.backspace><Key.shift><Key.shift><Key.shift><Key.shift><Key.shift><Key.shift><Key.shift><Key.shift><Key.shift><Key.shift><Key.shift><Key.shift><Key.shift><Key.shift><Key.shift><Key.shift><Key.shift><Key.shift><Key.shift><Key.shift><Key.shift><Key.shift><Key.shift><Key.shift><Key.shift><Key.shift><Key.shift><Key.shift><Key.shift><Key.shift><Key.shift><Key.shift><Key.shift><Key.shift><Key.shift><Key.shift><Key.shift><Key.shift><Key.shift><Key.shift><Key.shift><Key.shift>/<Key.shift>><Key.enter><Key.shift>ctrl+title<Key.shift>><Key.shift>Amazon<Key.right><Key.right><Key.right><Key.right><Key.right><Key.right><Key.right><Key.right><Key.enter><Key.shift><Key.shift><Key.shift><Key.shift><Key.shift><Key.shift><Key.shift><Key.shift><Key.shift><Key.shift><Key.shift><Key.shift><Key.shift><Key.shift><Key.shift><Key.shift><Key.shift><Key.shift><Key.shift><Key.shift><Key.shift><Key.shift></head<Key.shift><Key.shift><Key.shift><Key.shift><Key.shift><Key.shift><Key.shift><Key.shift><Key.shift><Key.shift><Key.shift><Key.shift><Key.shift><Key.shift><Key.shift><Key.shift><Key.shift><Key.shift><Key.shift><Key.shift><Key.shift><Key.shift><Key.shift><Key.shift><Key.shift><Key.shift><Key.shift><Key.shift><Key.shift><Key.shift><Key.backspace><Key.backspace><Key.backspace><Key.backspace><Key.backspace><Key.backspace><Key.backspace><Key.backspace><Key.backspace><Key.backspace><Key.backspace><Key.down><Key.down><Key.down><Key.down>
Screenshot: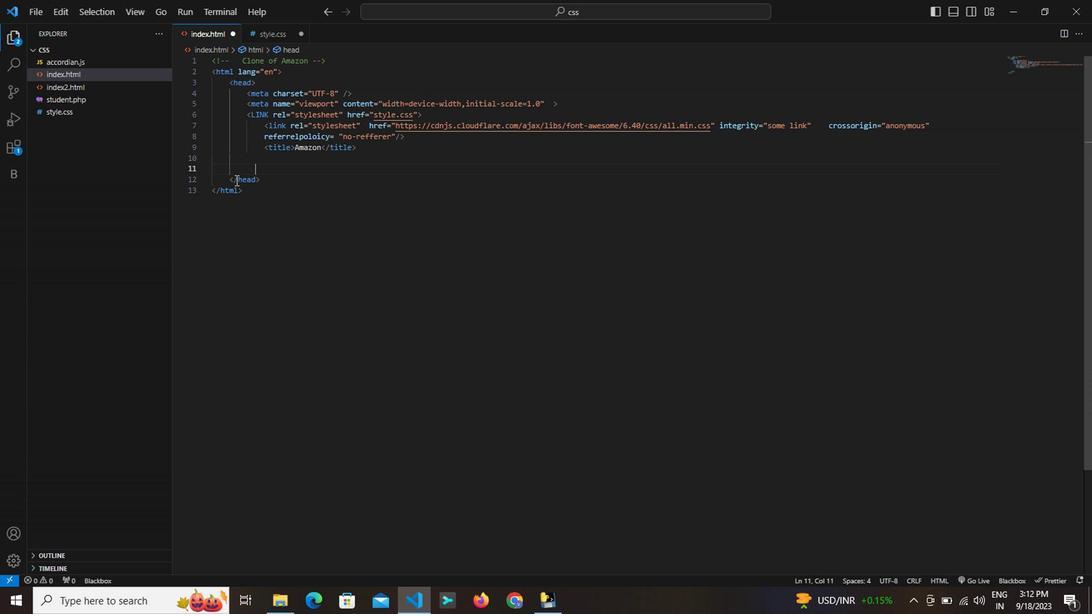 
Action: Mouse moved to (360, 186)
Screenshot: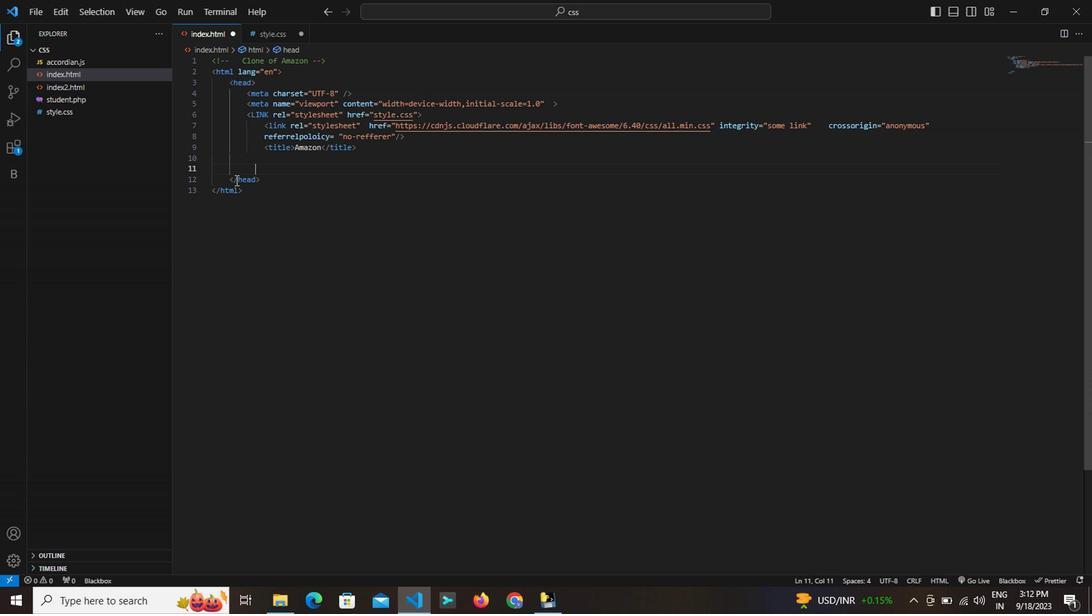 
Action: Mouse scrolled (360, 187) with delta (0, 0)
Screenshot: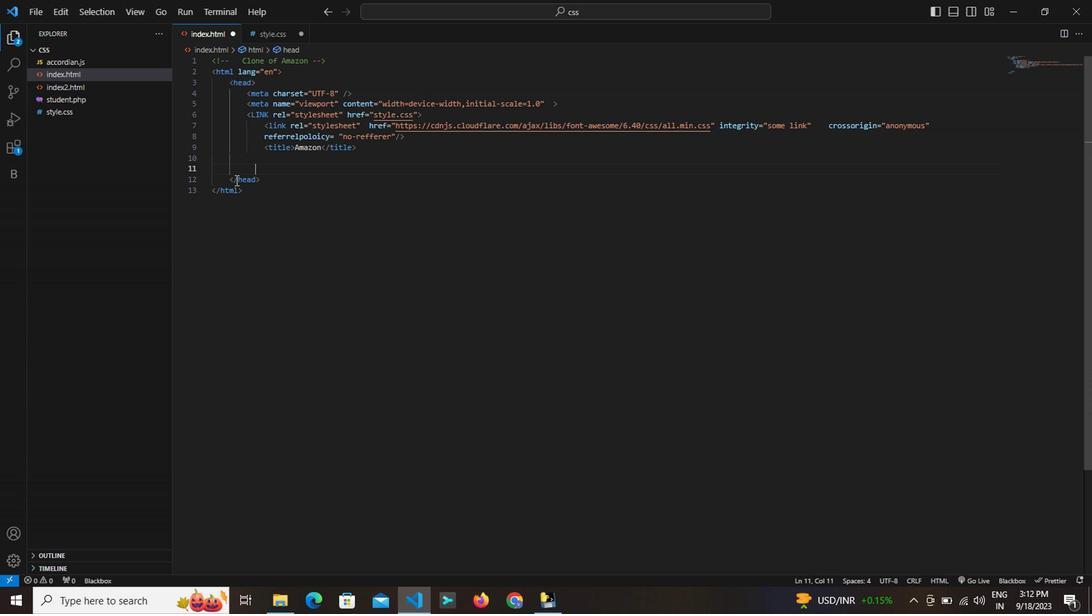 
Action: Mouse scrolled (360, 187) with delta (0, 0)
Screenshot: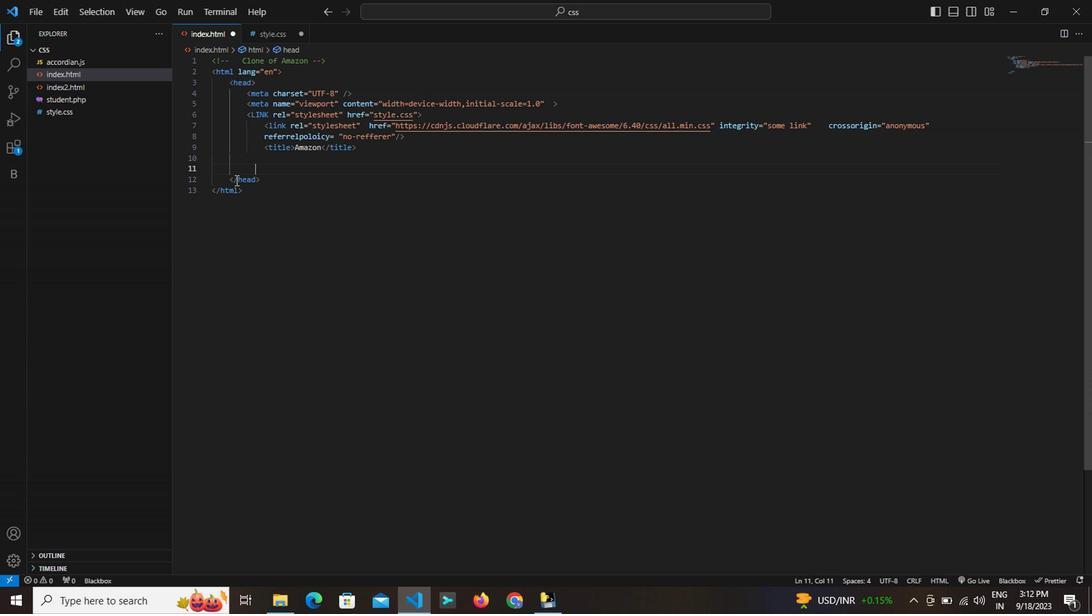 
Action: Mouse scrolled (360, 187) with delta (0, 0)
Screenshot: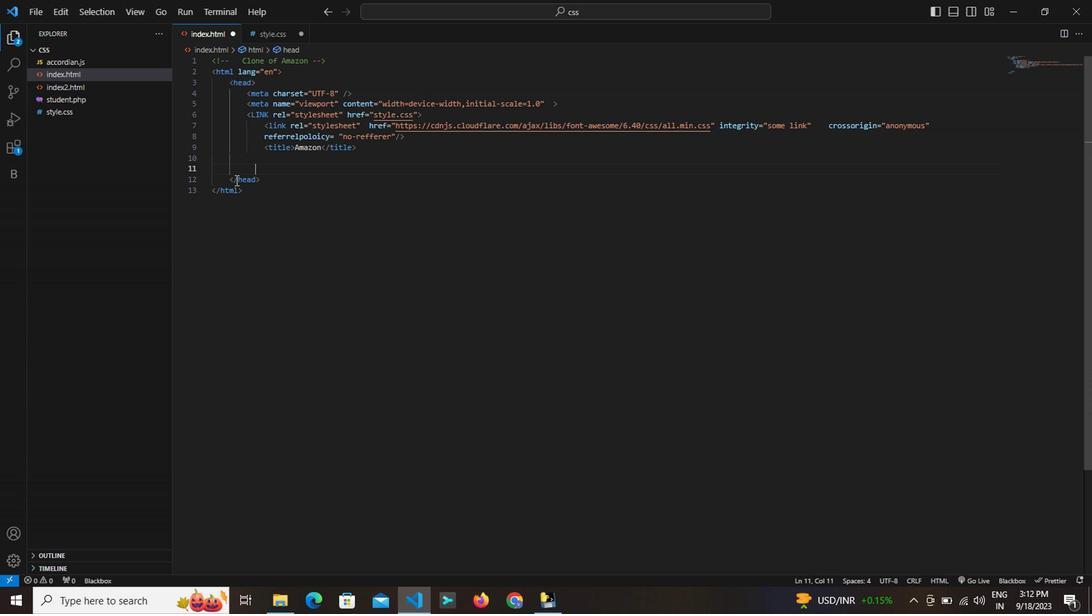 
Action: Mouse scrolled (360, 187) with delta (0, 0)
Screenshot: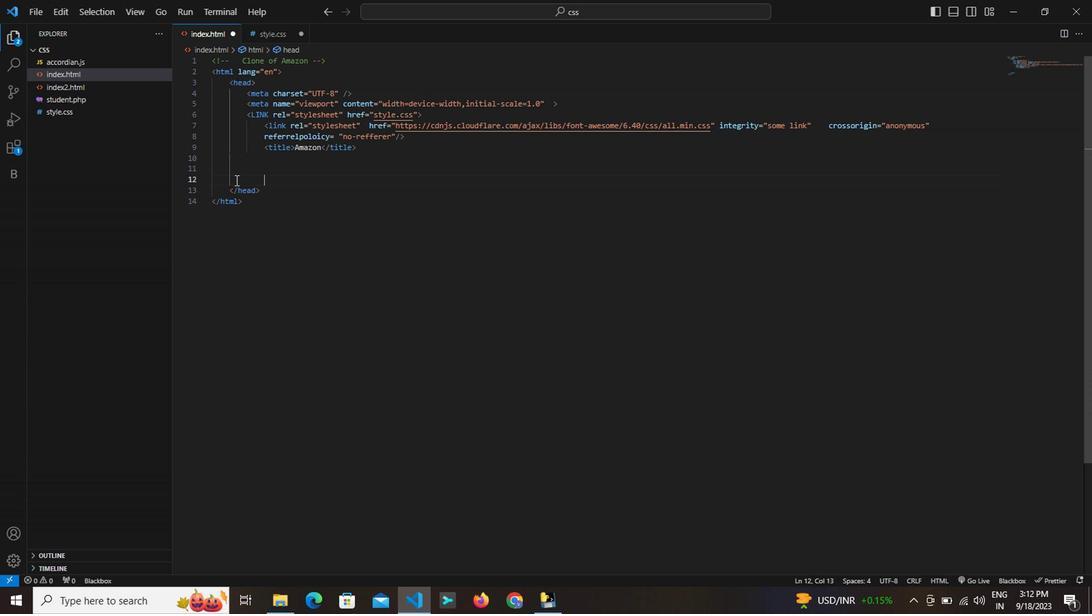 
Action: Mouse moved to (227, 100)
Screenshot: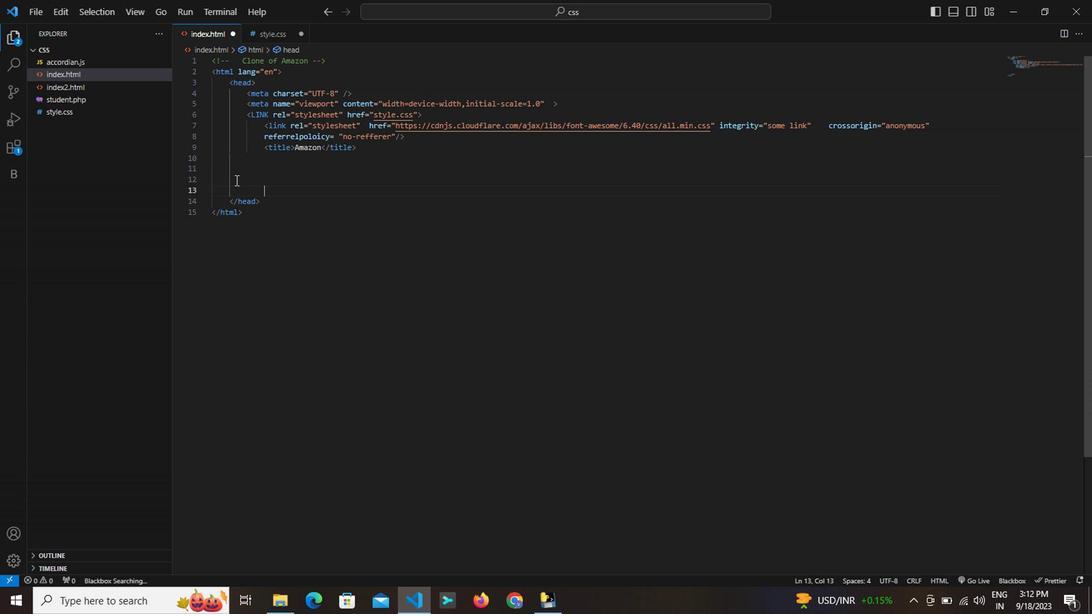 
Action: Mouse scrolled (227, 100) with delta (0, 0)
Screenshot: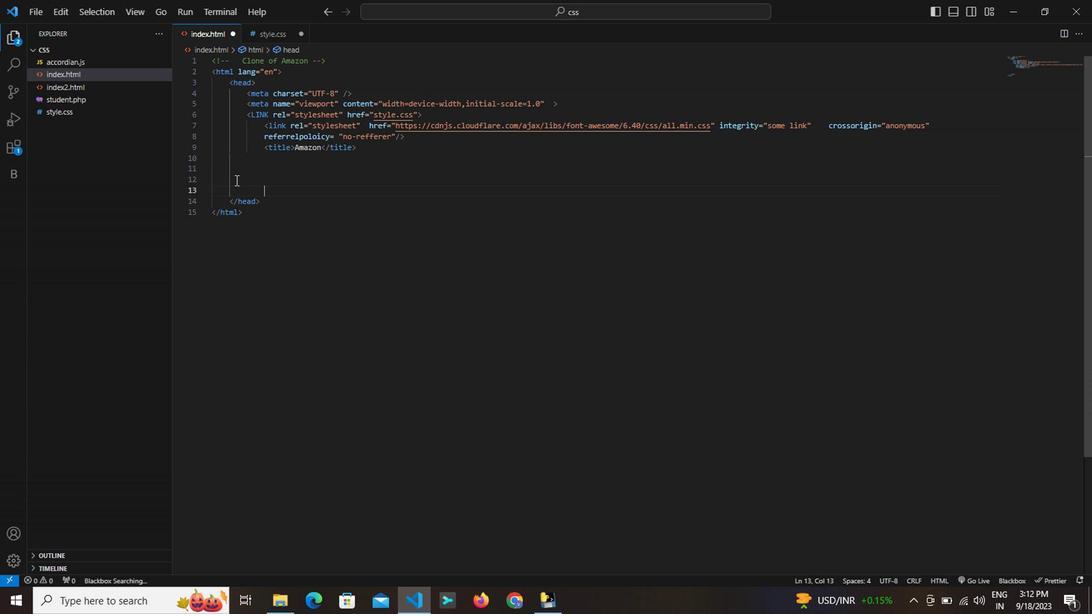 
Action: Mouse moved to (226, 100)
Screenshot: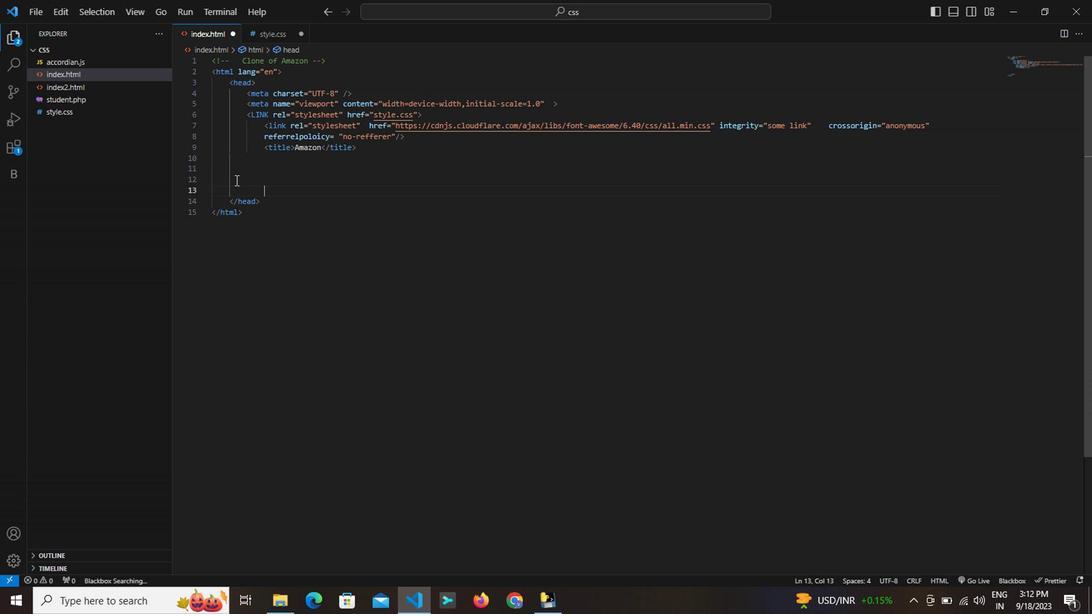 
Action: Mouse scrolled (226, 99) with delta (0, 0)
Screenshot: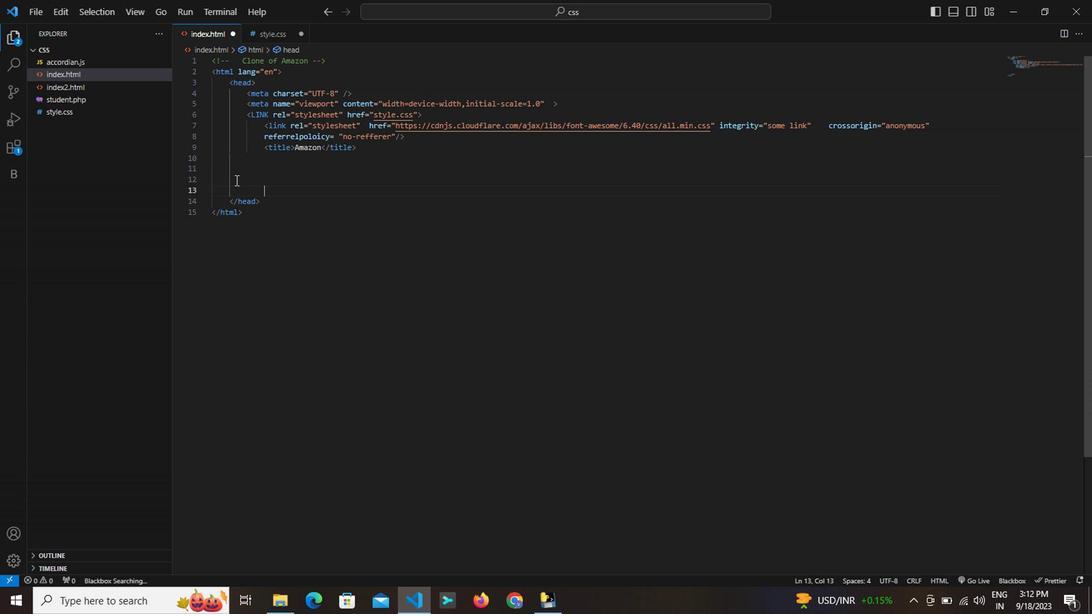 
Action: Mouse moved to (224, 104)
Screenshot: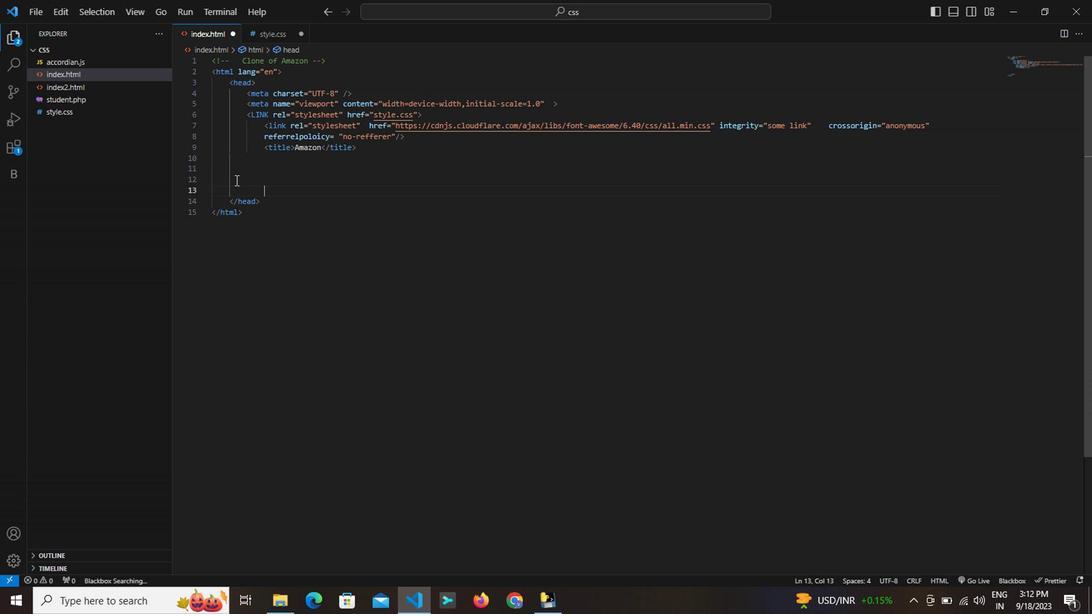 
Action: Mouse scrolled (224, 104) with delta (0, 0)
Screenshot: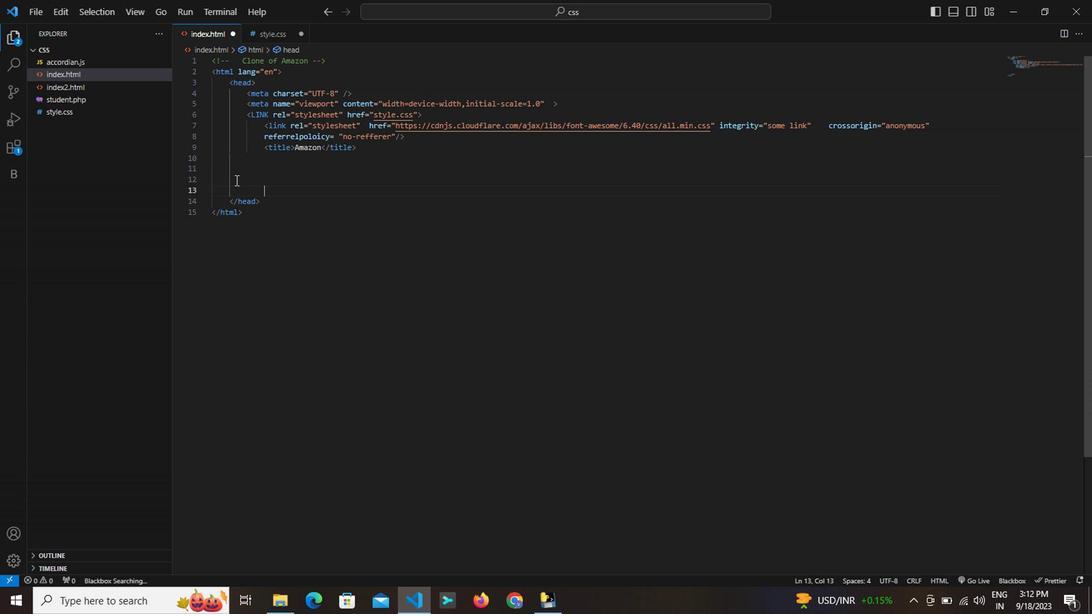 
Action: Mouse moved to (198, 164)
Screenshot: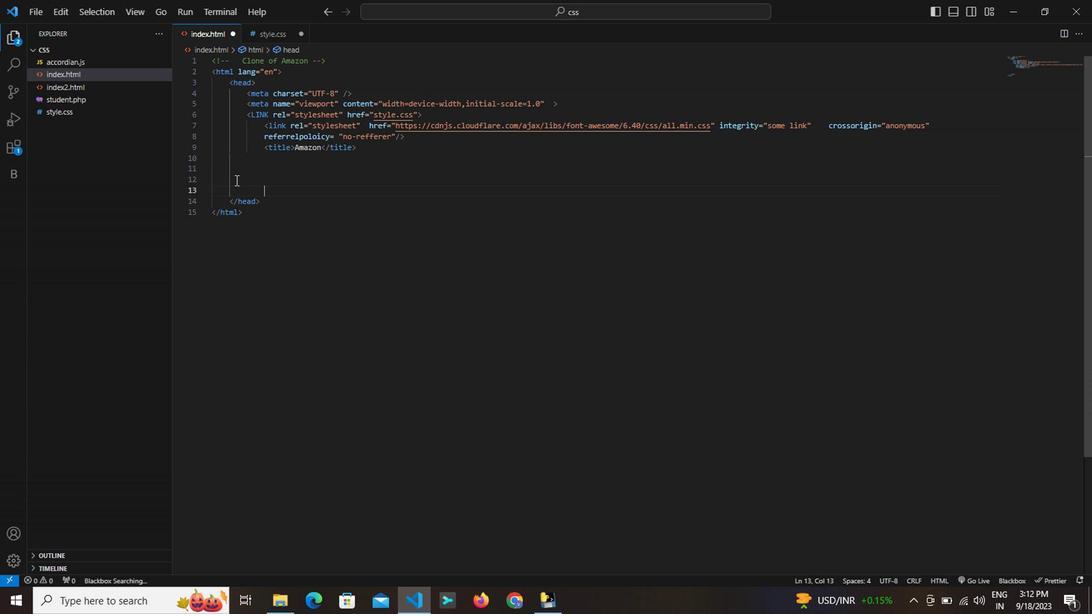 
Action: Mouse scrolled (198, 164) with delta (0, 0)
Screenshot: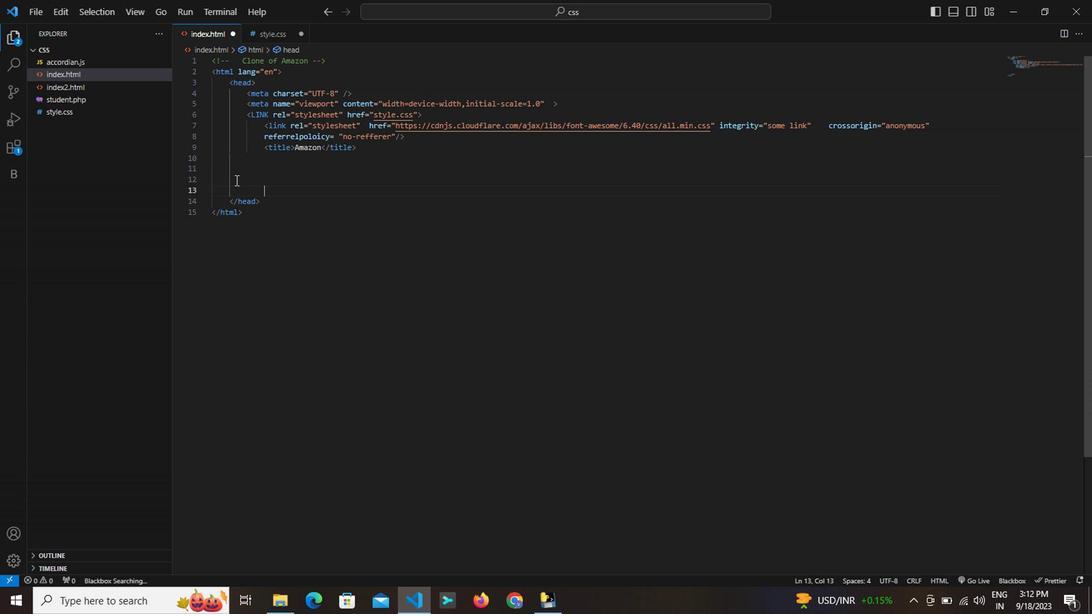 
Action: Mouse moved to (192, 183)
Screenshot: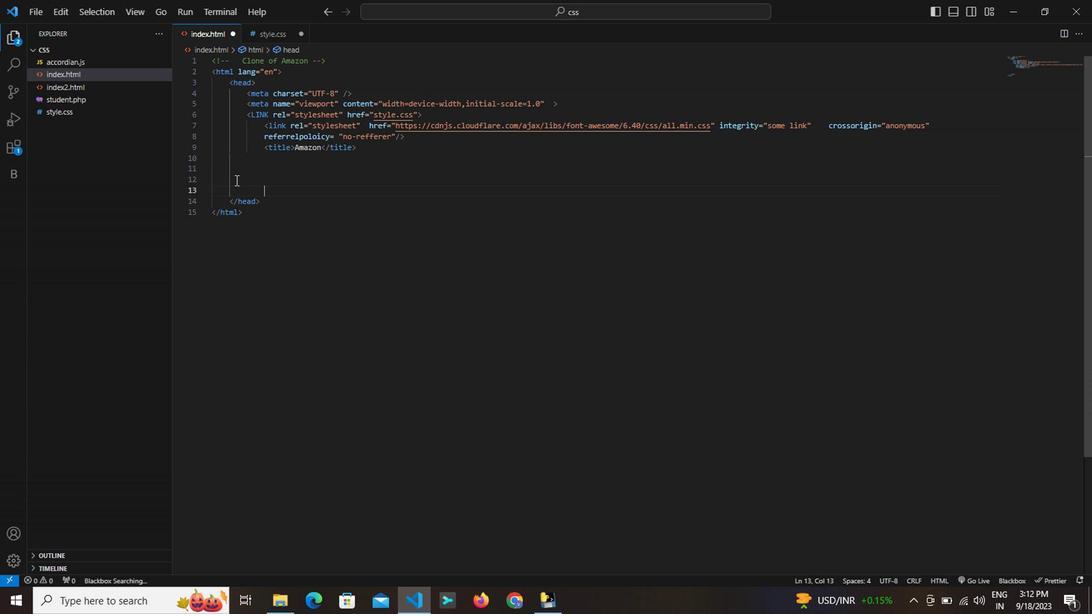 
Action: Mouse scrolled (192, 182) with delta (0, 0)
Screenshot: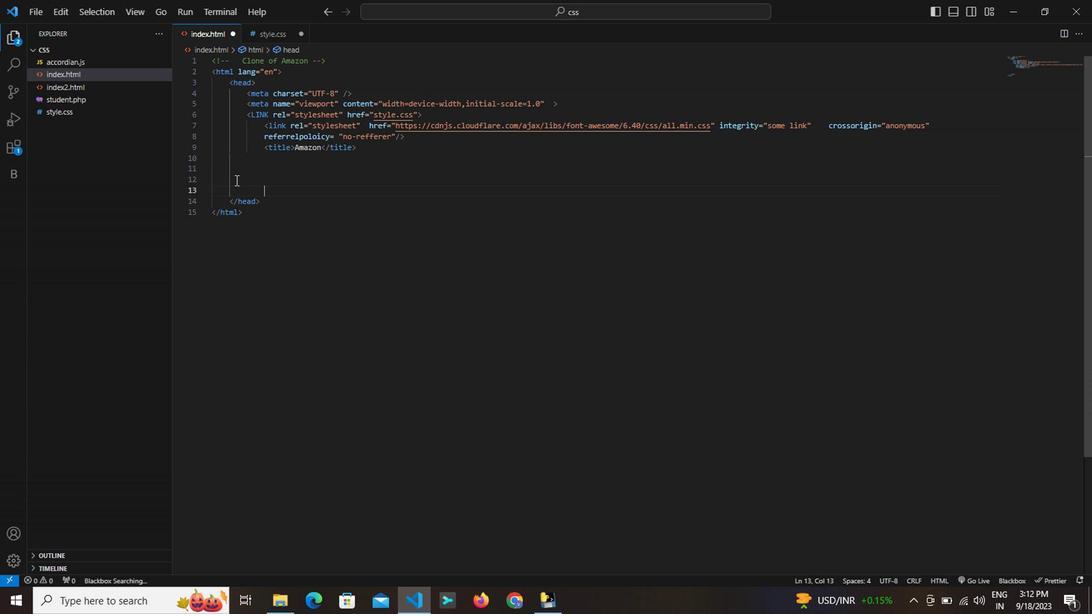 
Action: Mouse moved to (192, 188)
Screenshot: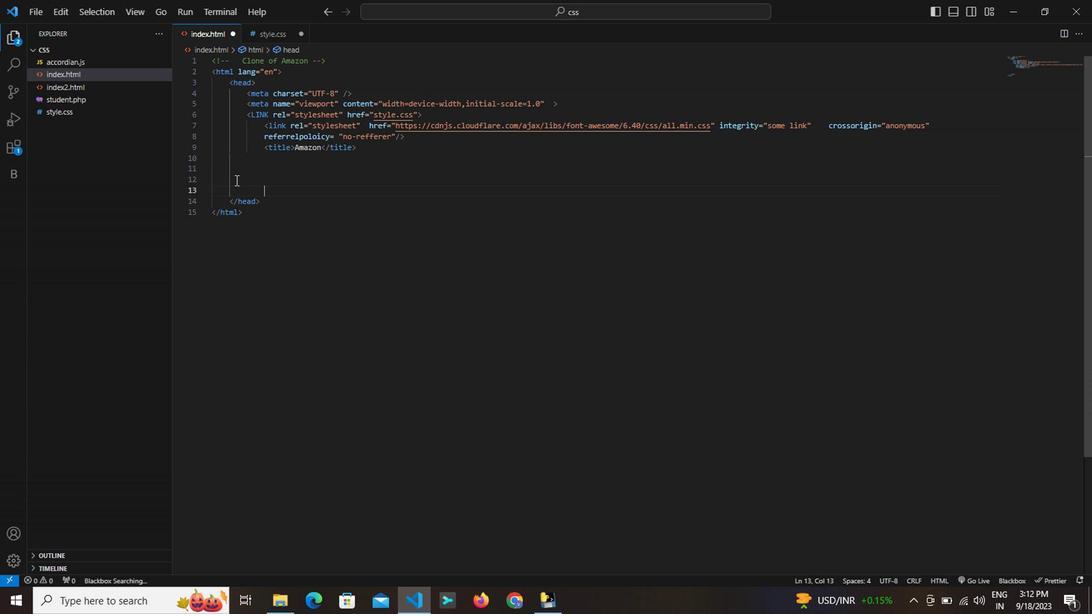 
Action: Mouse scrolled (192, 188) with delta (0, 0)
Screenshot: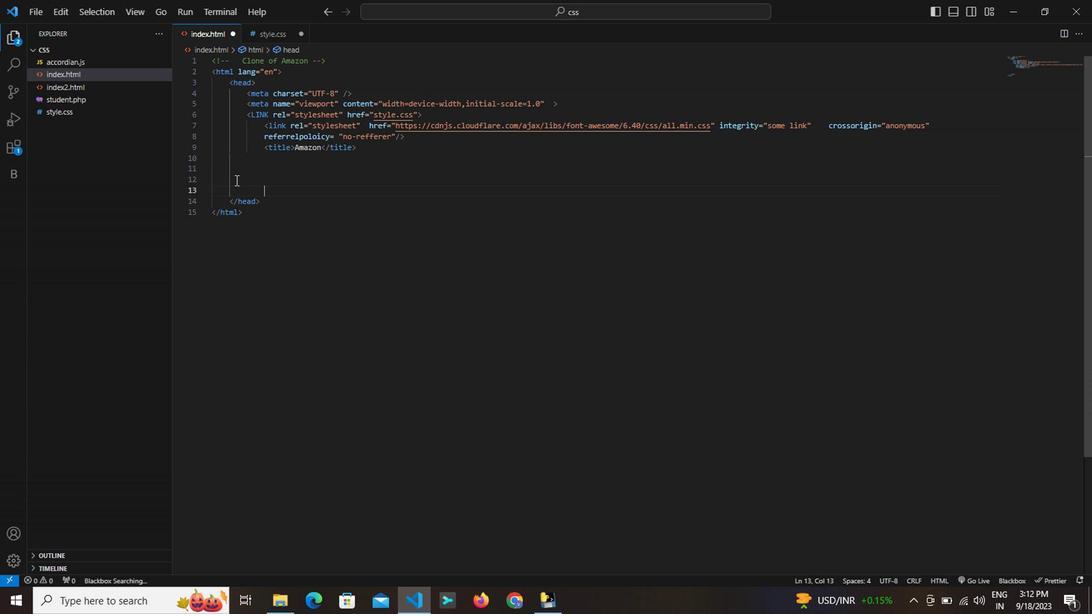 
Action: Mouse moved to (274, 203)
Screenshot: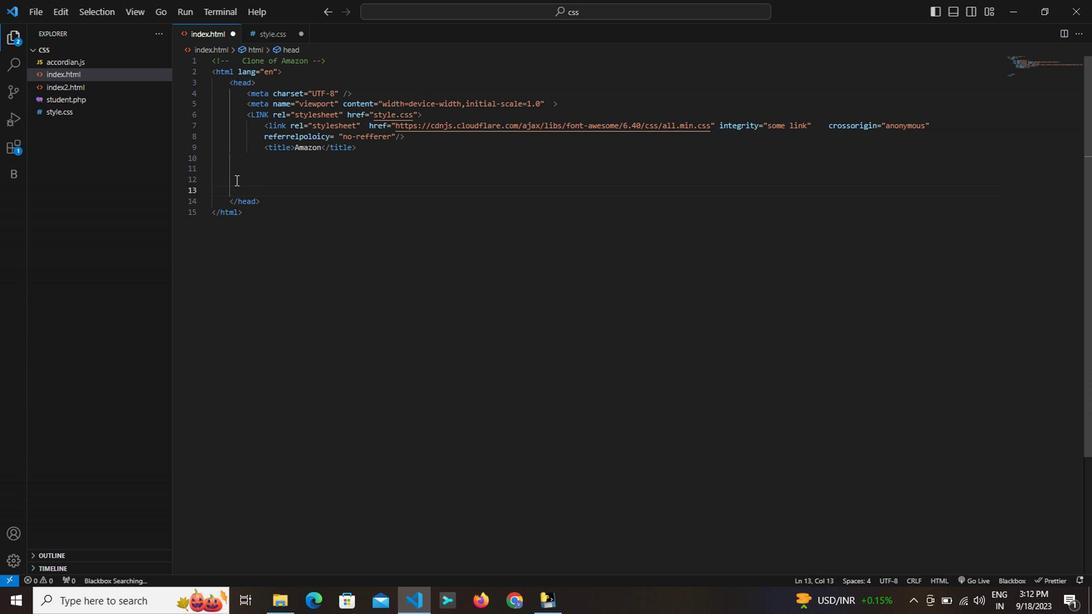 
Action: Mouse pressed left at (274, 203)
Screenshot: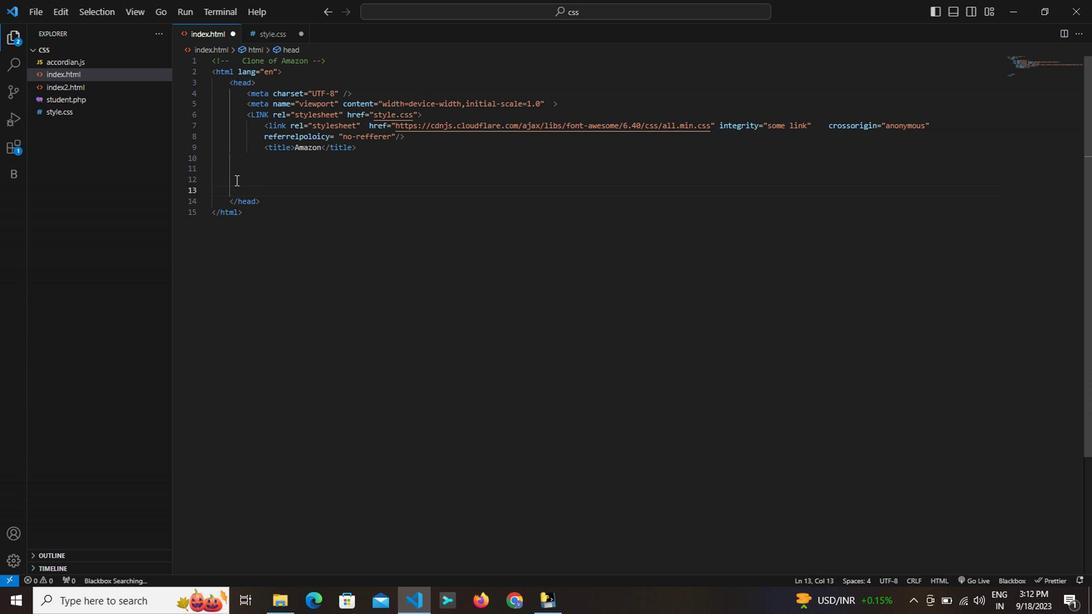 
Action: Mouse moved to (293, 214)
Screenshot: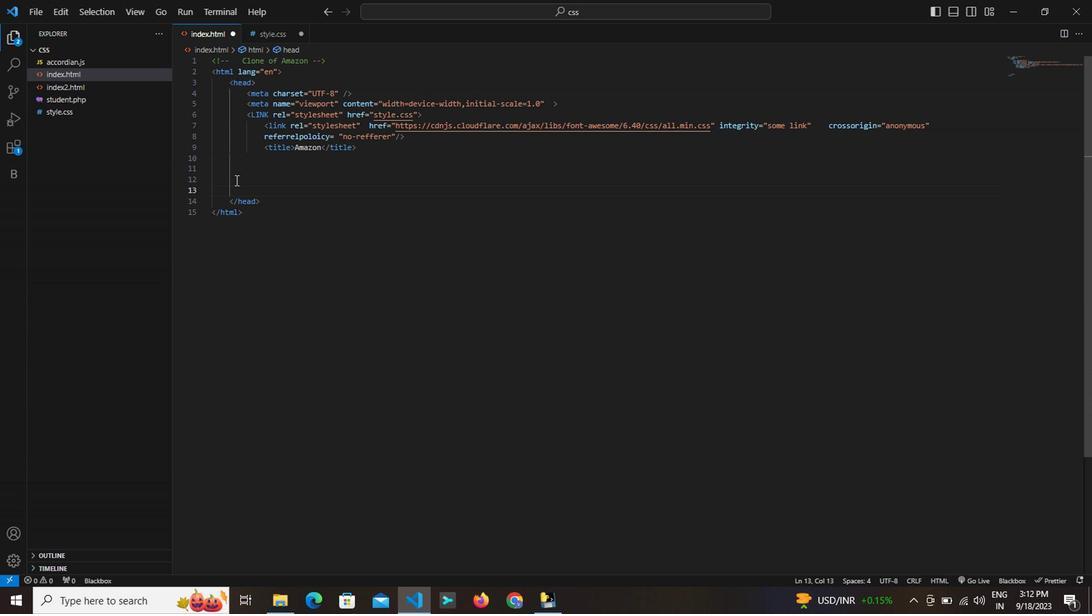 
Action: Mouse pressed left at (293, 214)
Screenshot: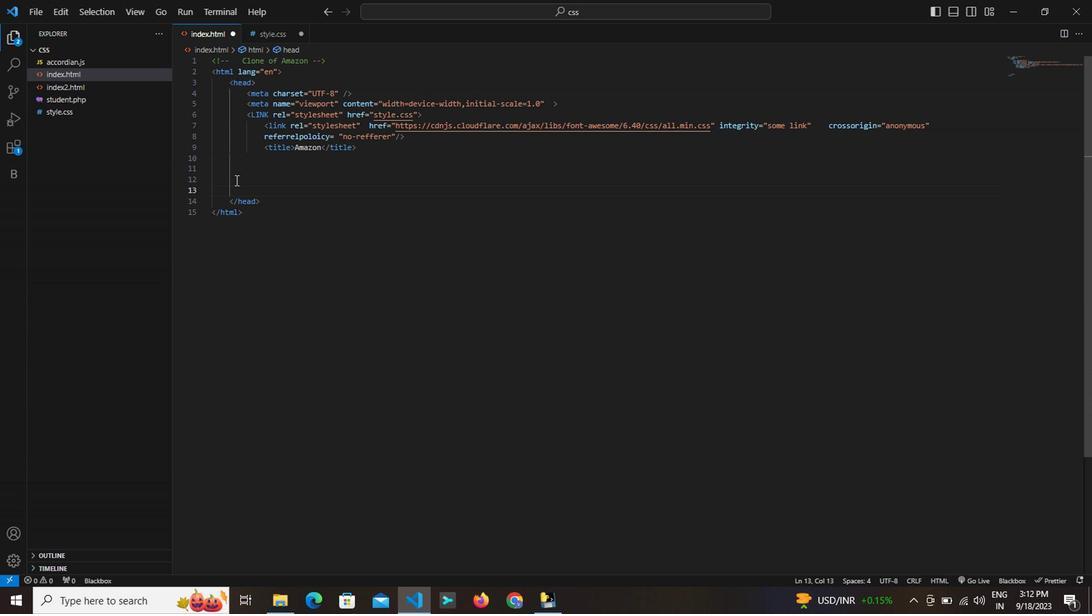 
Action: Mouse moved to (269, 223)
Screenshot: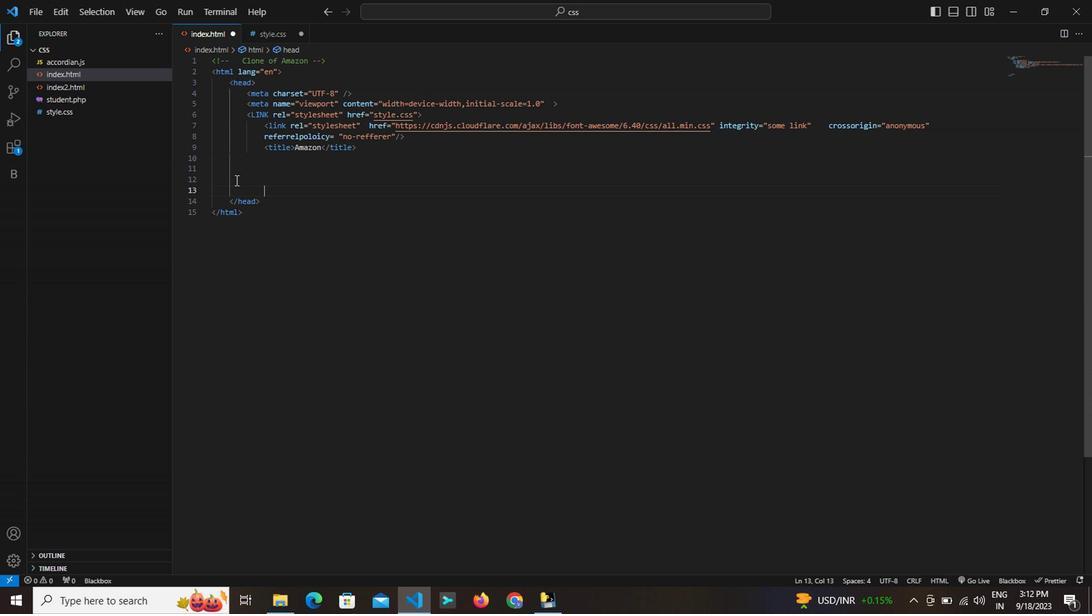 
Action: Key pressed <Key.enter><Key.enter><Key.down><Key.enter><Key.up><Key.left><Key.backspace><Key.backspace><Key.backspace><Key.backspace><Key.backspace><Key.backspace><Key.right><Key.right><Key.right><Key.right><Key.right><Key.right><Key.right><Key.right><Key.enter><Key.shift><Key.shift><Key.shift><Key.shift><Key.shift><Key.shift><Key.shift><Key.shift><Key.shift><Key.shift><body<Key.enter><Key.shift><Key.shift><Key.shift><Key.shift><Key.shift><Key.shift><Key.shift><Key.shift><Key.shift><Key.shift><Key.shift><Key.shift><Key.shift>><Key.enter><Key.shift><header<Key.shift>><Key.enter><Key.shift><div<Key.space>class=navbar<Key.right><Key.shift>><Key.enter><Key.shift><div<Key.space>class<Key.enter>navlogo<Key.right><Key.shift><Key.shift><Key.shift><Key.shift><Key.shift>><Key.enter><Key.shift><div<Key.space><Key.backspace><Key.space>class=logo<Key.space>border<Key.right><Key.right><Key.backspace><Key.enter>
Screenshot: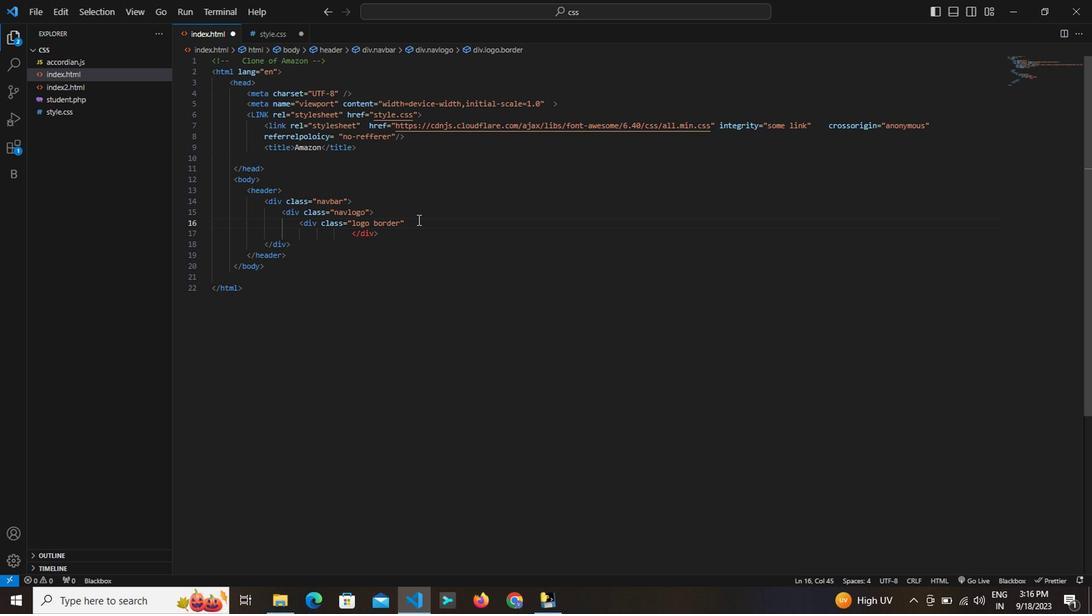 
Action: Mouse moved to (421, 256)
Screenshot: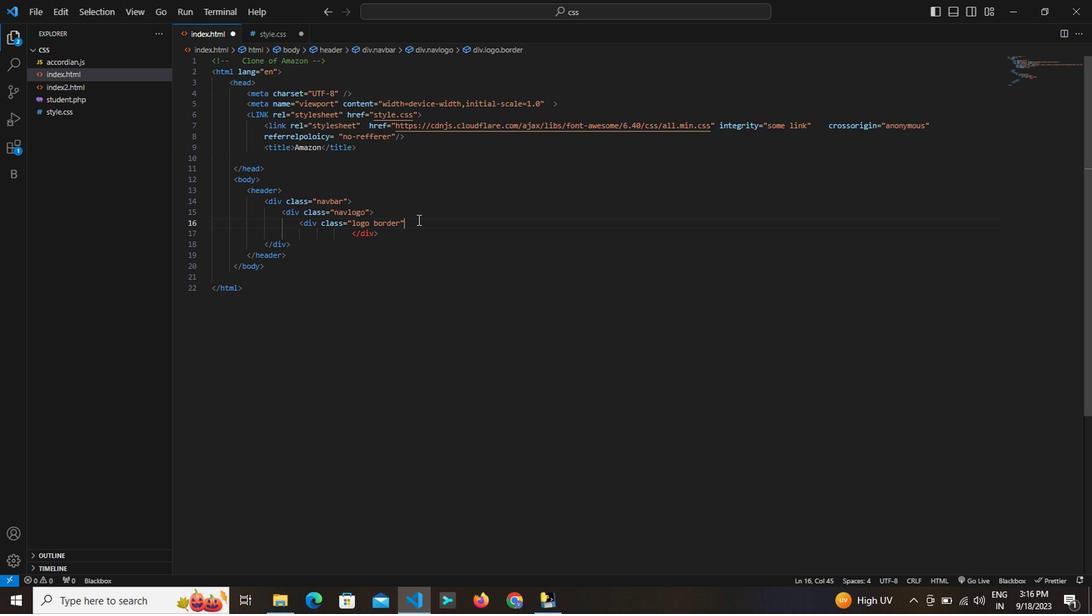 
Action: Mouse pressed left at (421, 256)
Screenshot: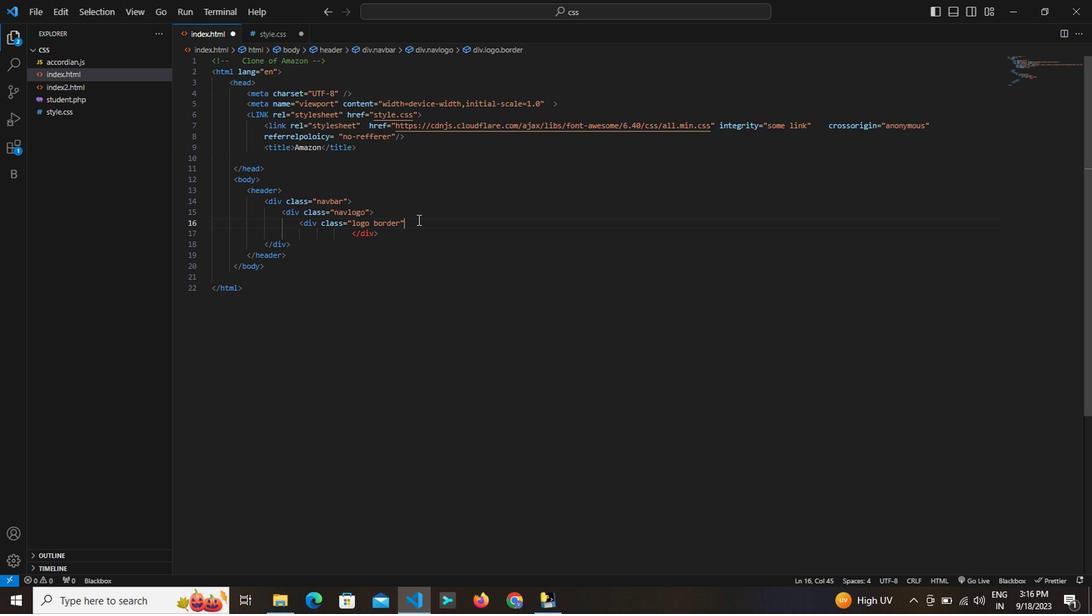 
Action: Key pressed <Key.shift><Key.shift><Key.shift><Key.shift><Key.shift><Key.shift><Key.shift><Key.shift><Key.shift><Key.shift><Key.shift><Key.shift><Key.shift><Key.shift><Key.shift><Key.shift><Key.shift><Key.shift><Key.shift><Key.shift><Key.shift><Key.shift><Key.shift><Key.shift><Key.shift><Key.shift><Key.shift><Key.shift><Key.shift><Key.shift><Key.shift>><Key.right><Key.right><Key.right><Key.right><Key.right><Key.right><Key.enter>
Screenshot: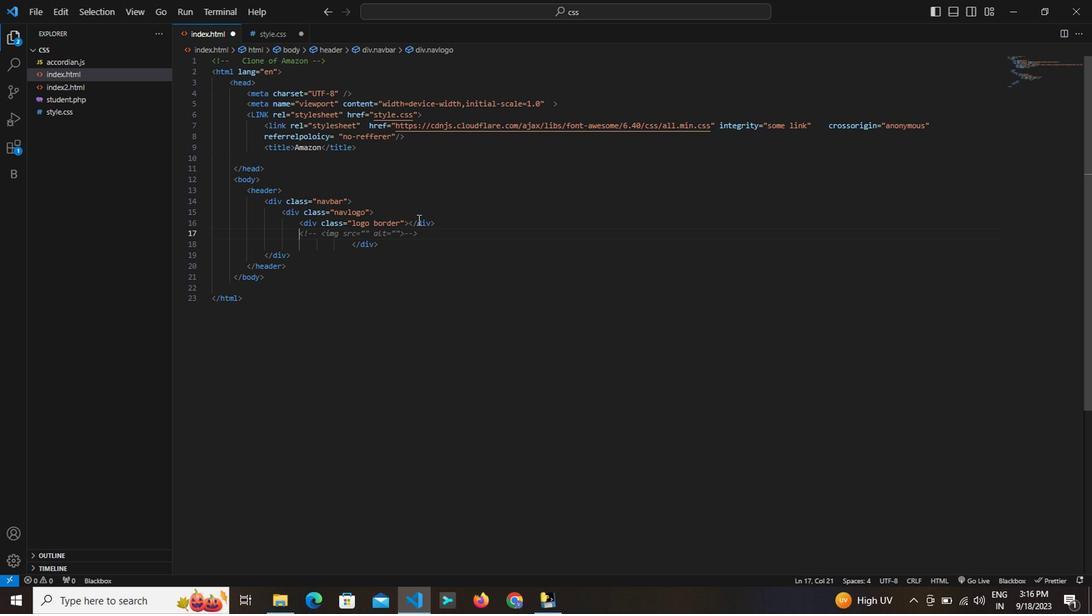 
Action: Mouse moved to (390, 281)
Screenshot: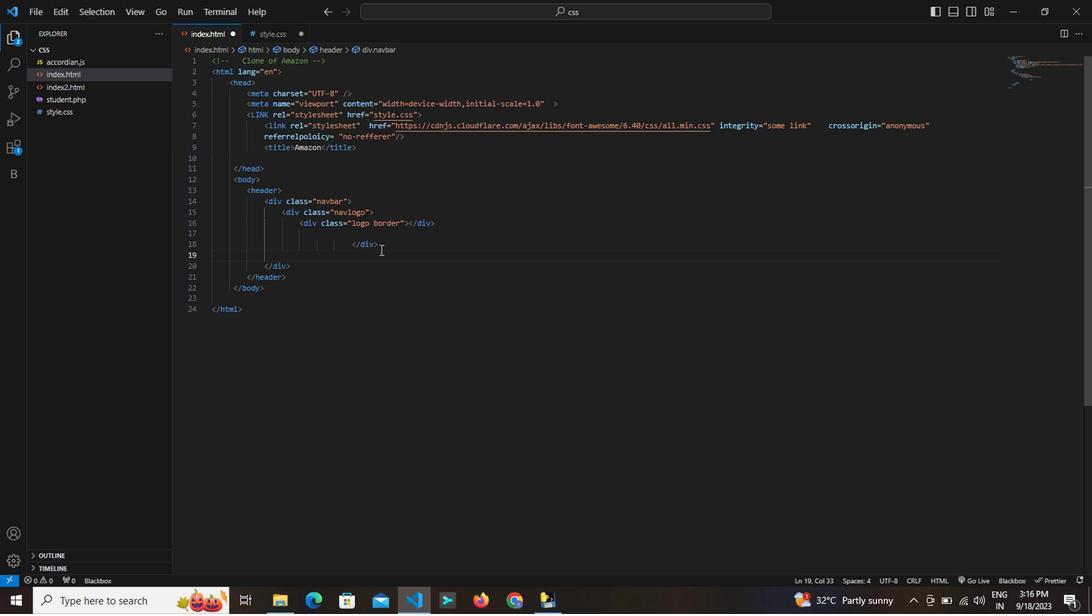 
Action: Mouse pressed left at (390, 281)
Screenshot: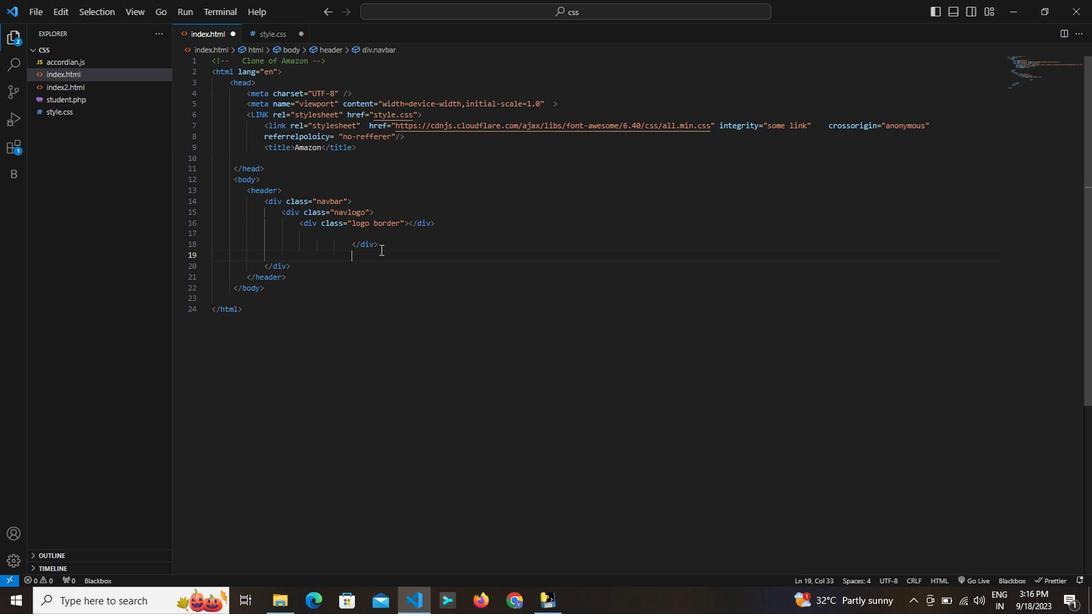 
Action: Key pressed <Key.enter><Key.shift><Key.shift><Key.shift><Key.shift><Key.shift><Key.shift><Key.shift><Key.shift><Key.shift><Key.shift><Key.shift><<Key.backspace><Key.backspace><Key.backspace><Key.backspace><Key.backspace><Key.shift><div<Key.space>class=navadd<Key.space>border
Screenshot: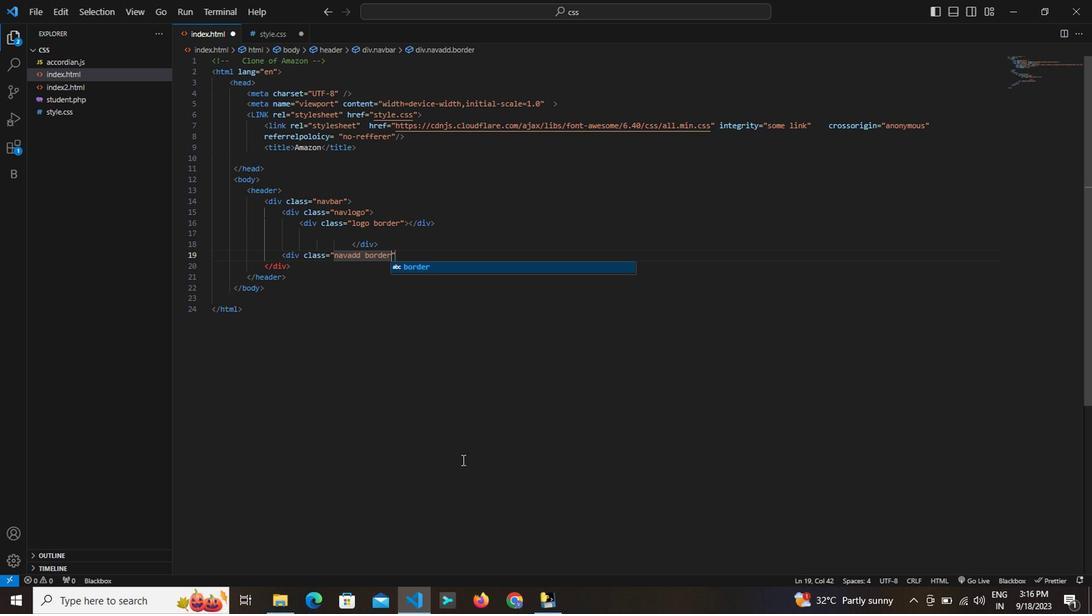 
Action: Mouse moved to (458, 456)
Screenshot: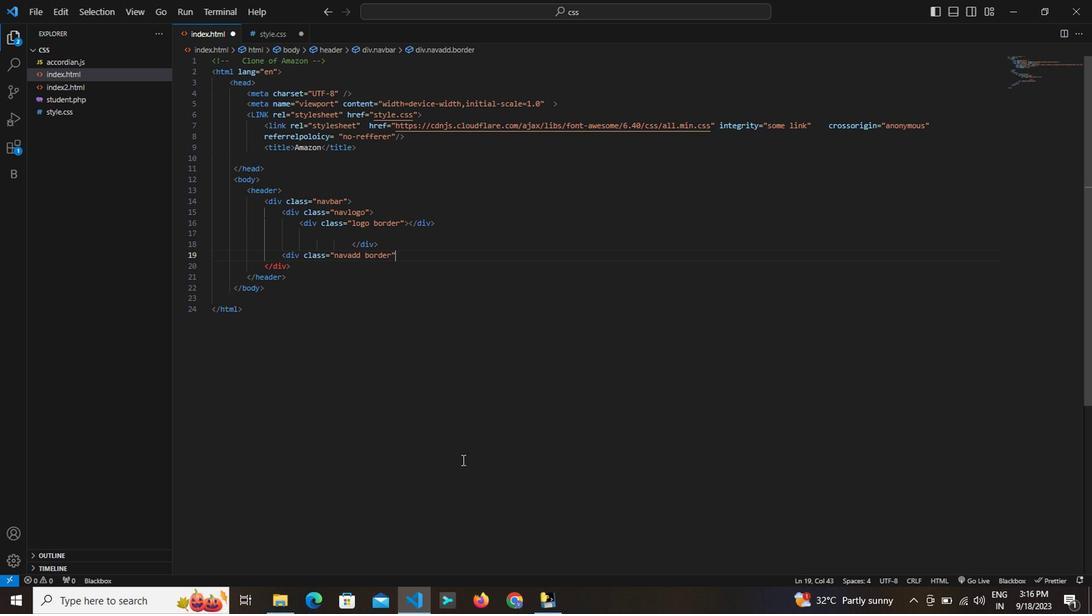 
Action: Key pressed <Key.right><Key.shift><Key.shift><Key.shift><Key.shift><Key.shift><Key.shift><Key.shift><Key.shift><Key.shift><Key.shift><Key.shift><Key.shift><Key.shift><Key.shift><Key.shift><Key.shift><Key.shift><Key.shift><Key.shift><Key.shift>><Key.enter><Key.shift><p<Key.space>class=addfirst<Key.space>icon<Key.shift><Key.shift><Key.shift><Key.shift><Key.shift><Key.shift><Key.shift><Key.shift><Key.shift><Key.shift><Key.shift><Key.shift><Key.shift><Key.shift><Key.shift><Key.shift><Key.shift><Key.shift><Key.shift>"<Key.shift><Key.shift><Key.shift><Key.shift><Key.shift>><Key.shift><Key.shift><Key.shift><Key.shift><Key.shift><Key.shift><Key.shift>Deliver<Key.space>to<Key.right><Key.right><Key.right><Key.right><Key.enter><Key.caps_lock><Key.shift><DIV<Key.backspace><Key.backspace><Key.backspace><Key.caps_lock>div<Key.space>class<Key.enter>addicon<Key.right><Key.shift><Key.shift><Key.shift><Key.shift>><Key.enter><Key.shift><Key.shift><i<Key.space>class=fa-solid<Key.space>fa<Key.space>-location
Screenshot: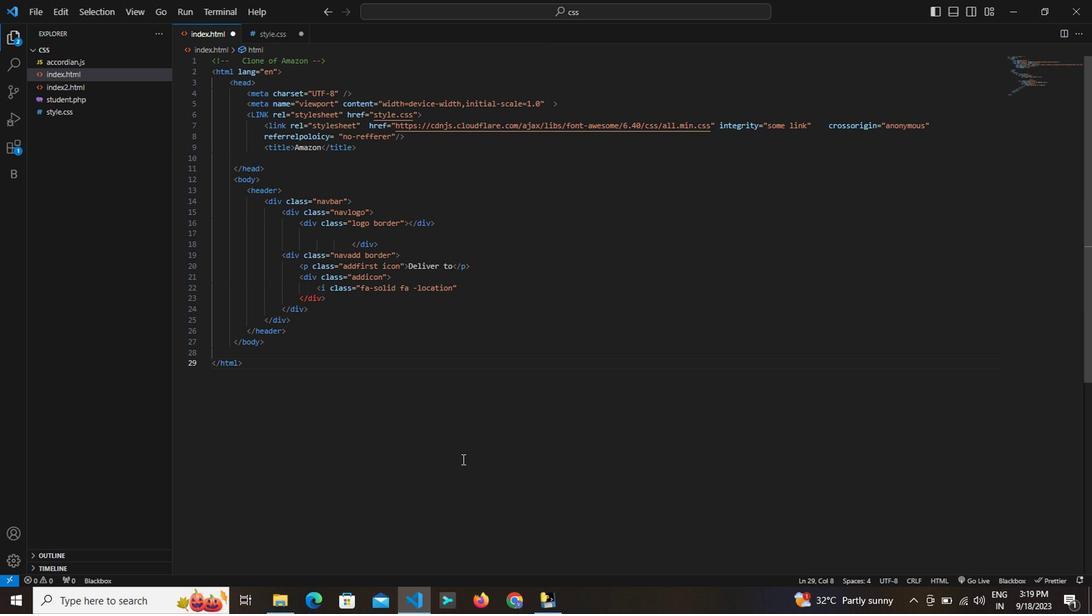 
Action: Mouse moved to (458, 456)
Screenshot: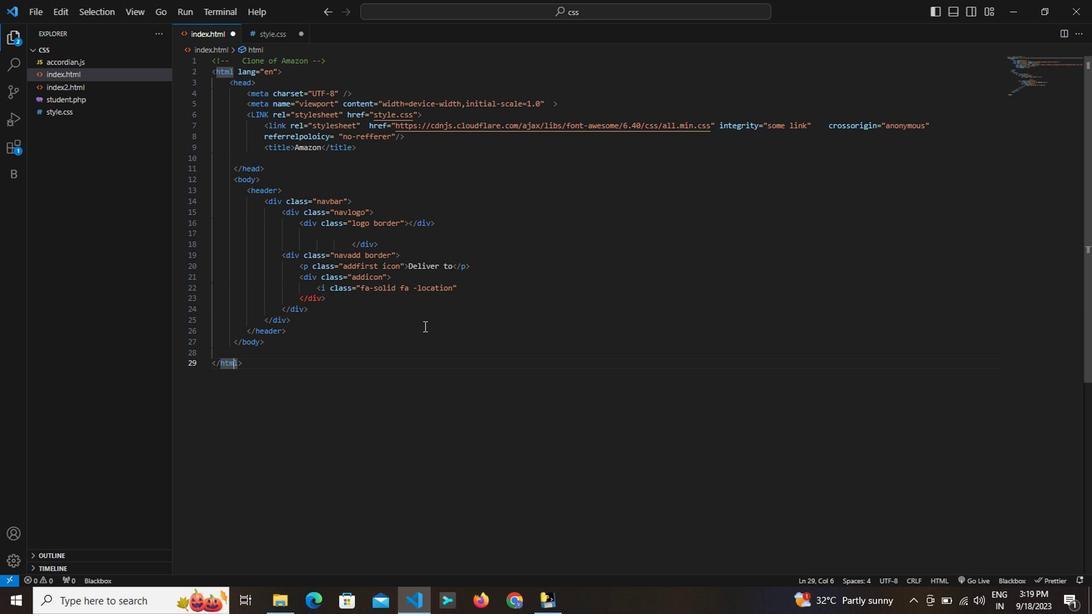 
Action: Mouse pressed left at (458, 456)
Screenshot: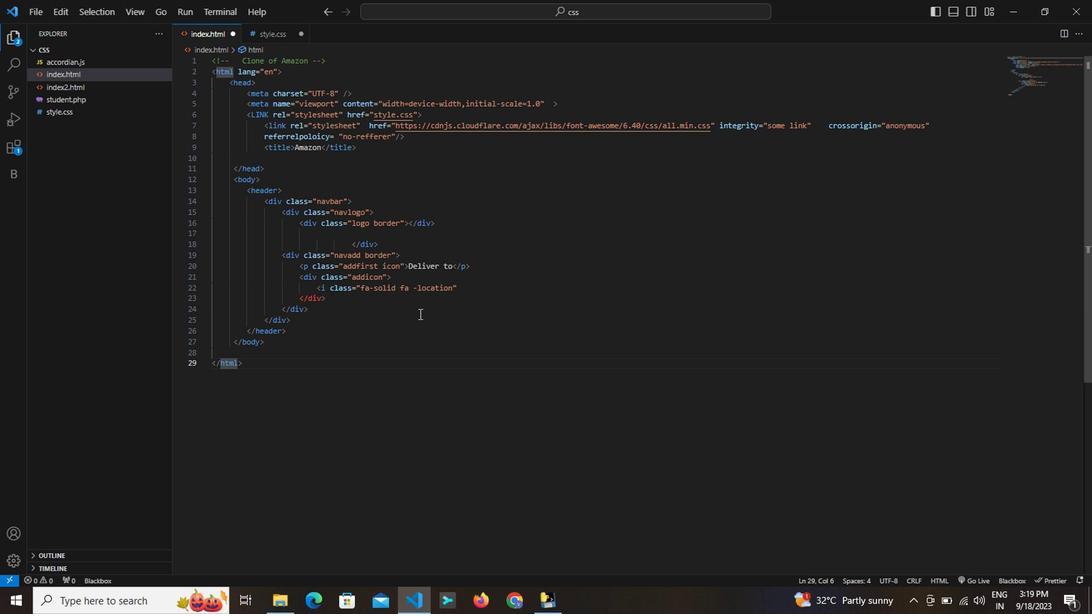 
Action: Key pressed <Key.left><Key.left>
Screenshot: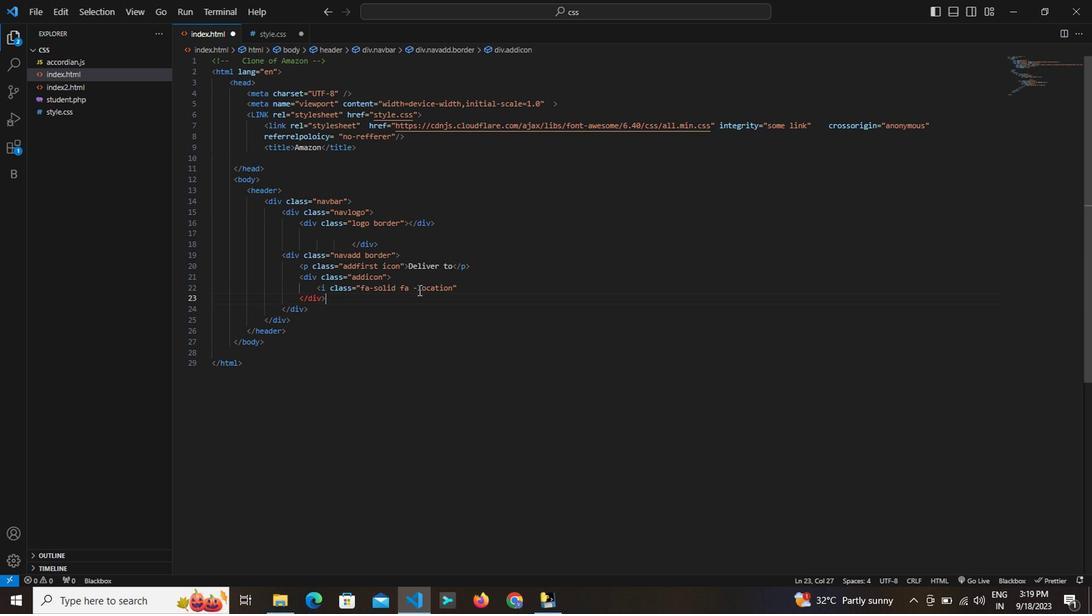 
Action: Mouse moved to (422, 322)
Screenshot: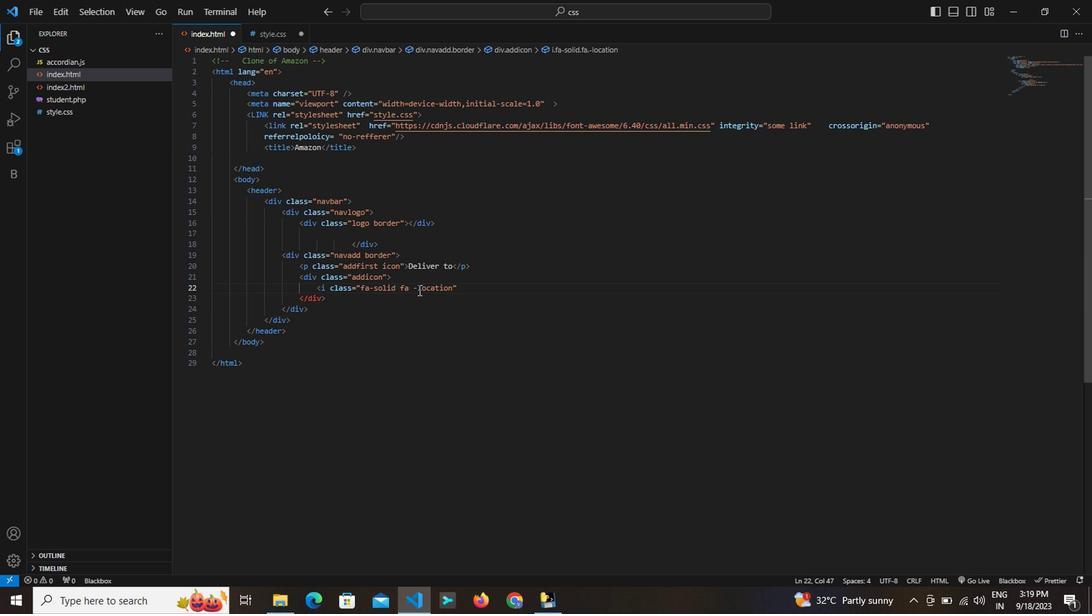 
Action: Mouse pressed left at (422, 322)
Screenshot: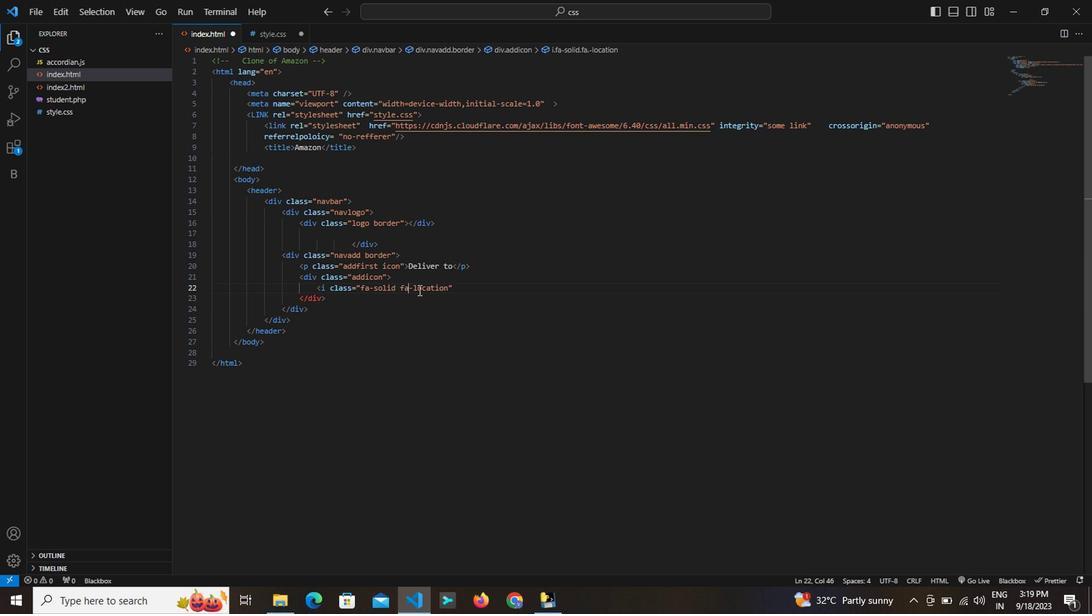 
Action: Mouse moved to (422, 315)
Screenshot: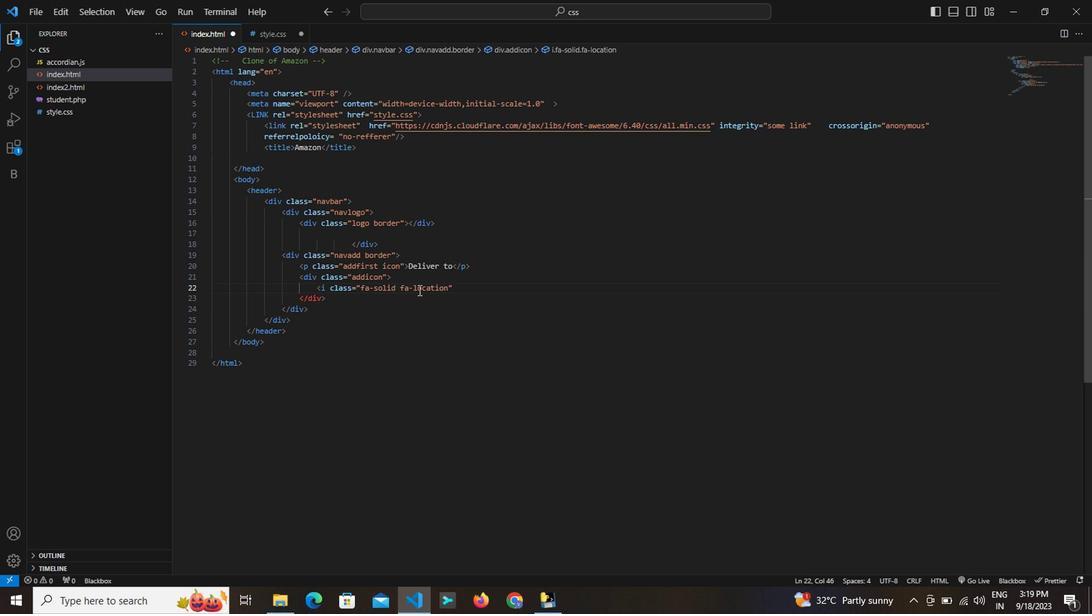 
Action: Mouse pressed left at (422, 315)
Screenshot: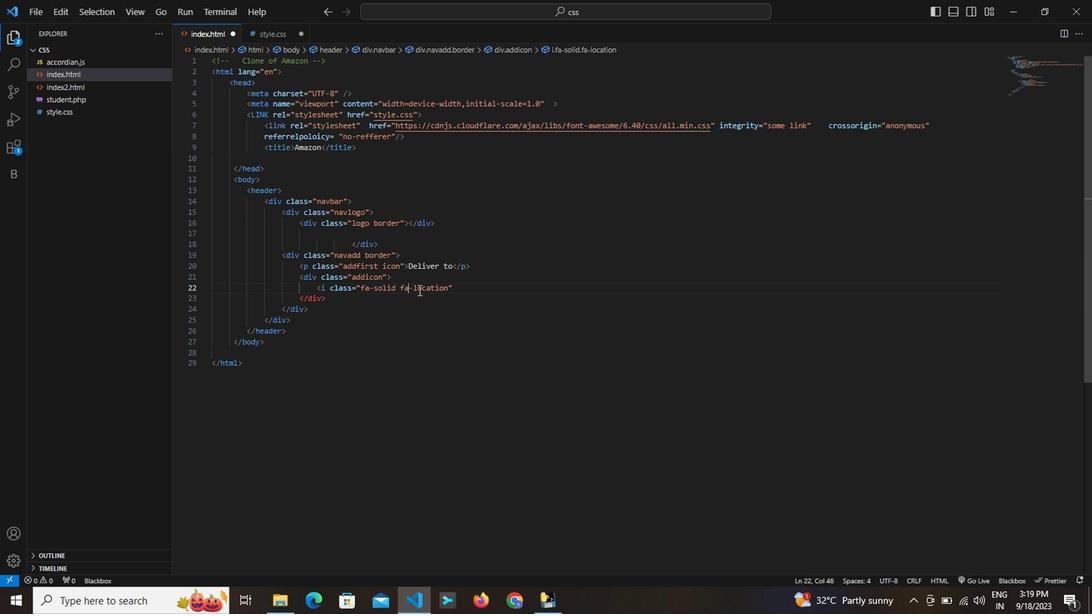 
Action: Key pressed <Key.left><Key.backspace><Key.right><Key.right><Key.right><Key.right><Key.right><Key.right><Key.right><Key.right><Key.right>-dot<Key.space>icon<Key.enter><Key.right><Key.shift>><Key.right><Key.right><Key.right><Key.right><Key.enter><Key.shift><p<Key.space>class<Key.shift>+<Key.home><Key.backspace><Key.right><Key.right><Key.right><Key.right><Key.right><Key.right><Key.right><Key.right><Key.right><Key.backspace>=addsecondicon<Key.right><Key.shift><Key.shift><Key.shift><Key.shift><Key.shift><Key.shift><Key.shift><Key.shift>><Key.shift><Key.shift><Key.shift><Key.shift><Key.shift><Key.shift><Key.shift><Key.shift><Key.shift>Indai<Key.backspace><Key.backspace>ia<Key.right><Key.right><Key.right><Key.right><Key.enter><Key.down><Key.right><Key.right><Key.right><Key.right><Key.right><Key.right><Key.down><Key.enter><Key.shift><Key.shift><div<Key.space>class=nav-search-option1<Key.right><Key.right>
Screenshot: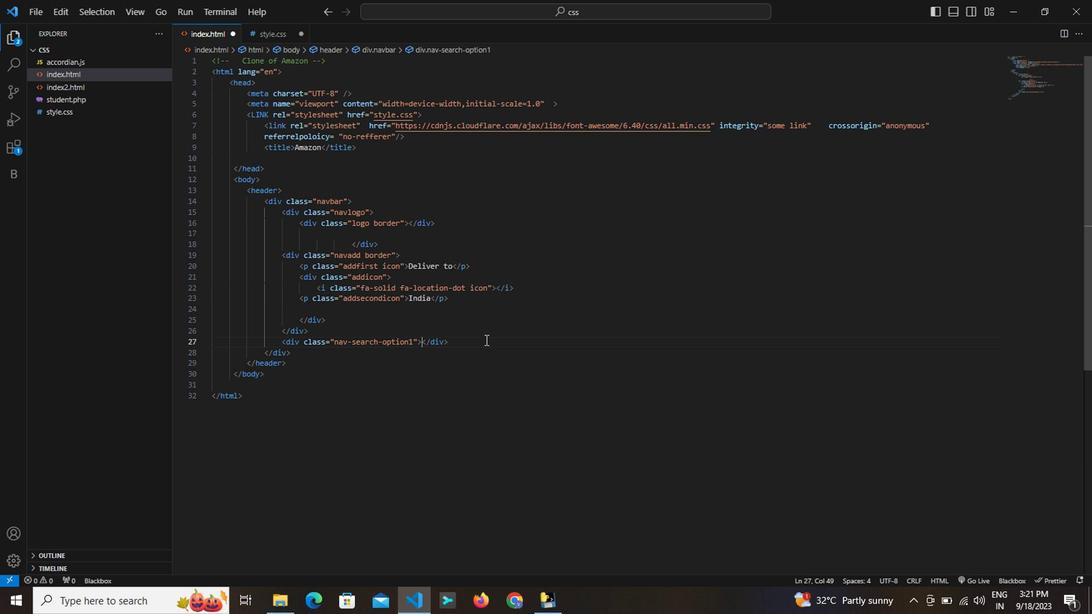 
Action: Mouse moved to (477, 356)
Screenshot: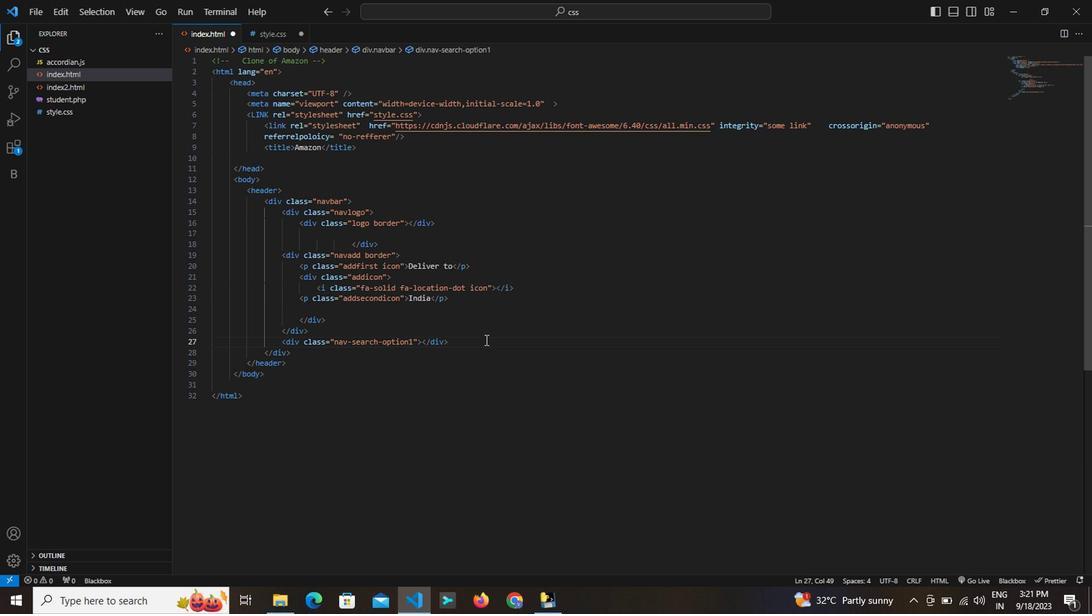 
Action: Mouse pressed left at (477, 356)
Screenshot: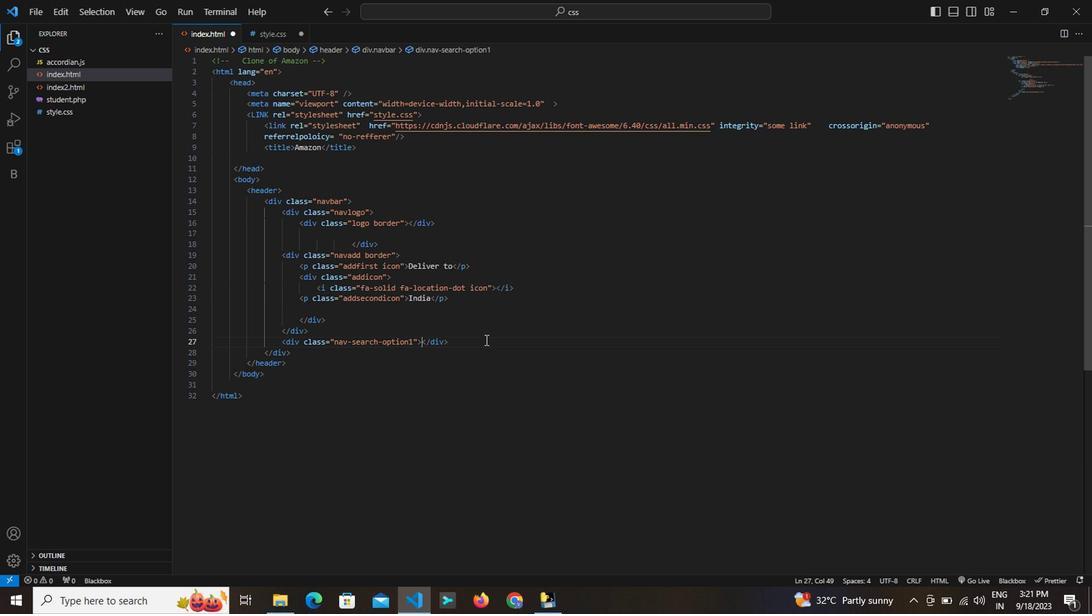 
Action: Key pressed <Key.shift>><Key.enter><Key.shift><option<Key.space>value=<Key.shift>"all<Key.backspace><Key.backspace><Key.backspace><Key.backspace>al<Key.backspace><Key.backspace><Key.shift>All<Key.shift><Key.shift><Key.shift><Key.shift><Key.shift><Key.shift><Key.shift><Key.shift><Key.shift><Key.shift><Key.shift><Key.shift><Key.shift><Key.shift><Key.shift><Key.shift><Key.shift><Key.shift><Key.shift><Key.shift><Key.shift><Key.shift><Key.shift><Key.shift><Key.shift><Key.shift><Key.shift><Key.shift>:<Key.backspace><Key.shift><Key.shift><Key.shift><Key.shift>"<Key.space>class=search-option2<Key.right><Key.shift><Key.shift>><Key.shift><Key.shift><Key.shift><Key.shift><Key.shift><Key.shift><Key.shift><Key.shift><Key.shift>All<Key.right><Key.right><Key.right><Key.right><Key.right><Key.right><Key.right><Key.right><Key.right><Key.enter><Key.shift><Key.shift><Key.shift><Key.shift><Key.shift><Key.shift><Key.shift><Key.shift><Key.shift><Key.shift><Key.shift><Key.shift><Key.shift><Key.shift></d<Key.backspace>
Screenshot: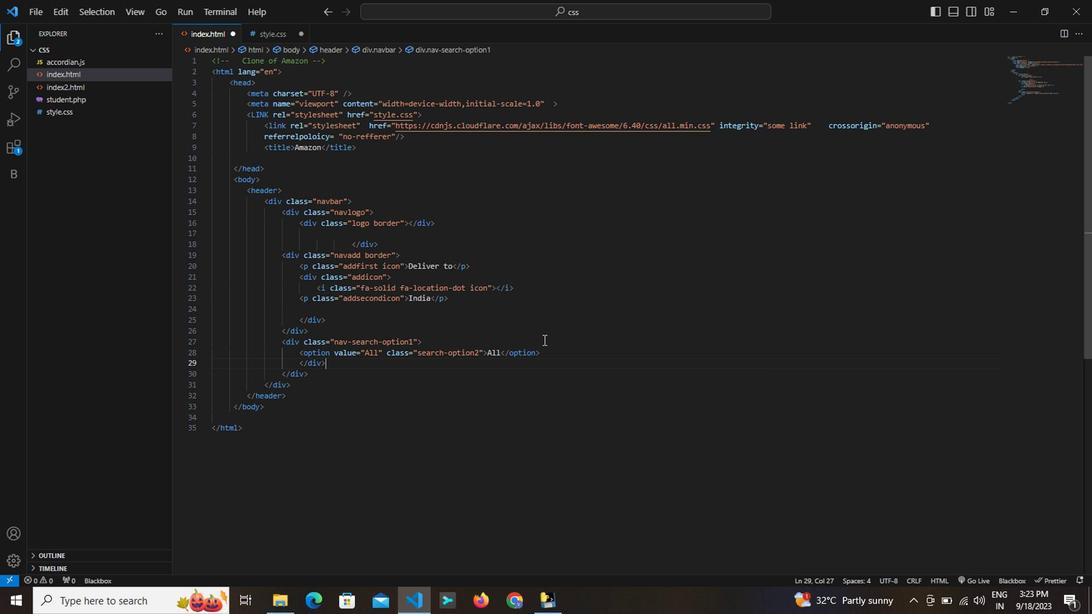 
Action: Mouse moved to (529, 371)
Screenshot: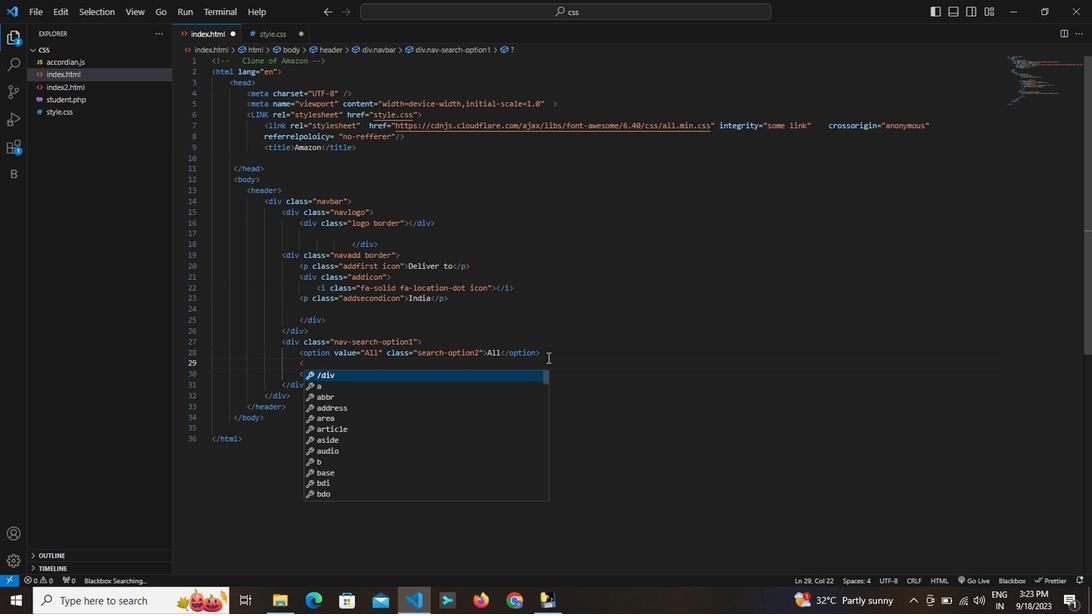 
Action: Mouse pressed left at (529, 371)
Screenshot: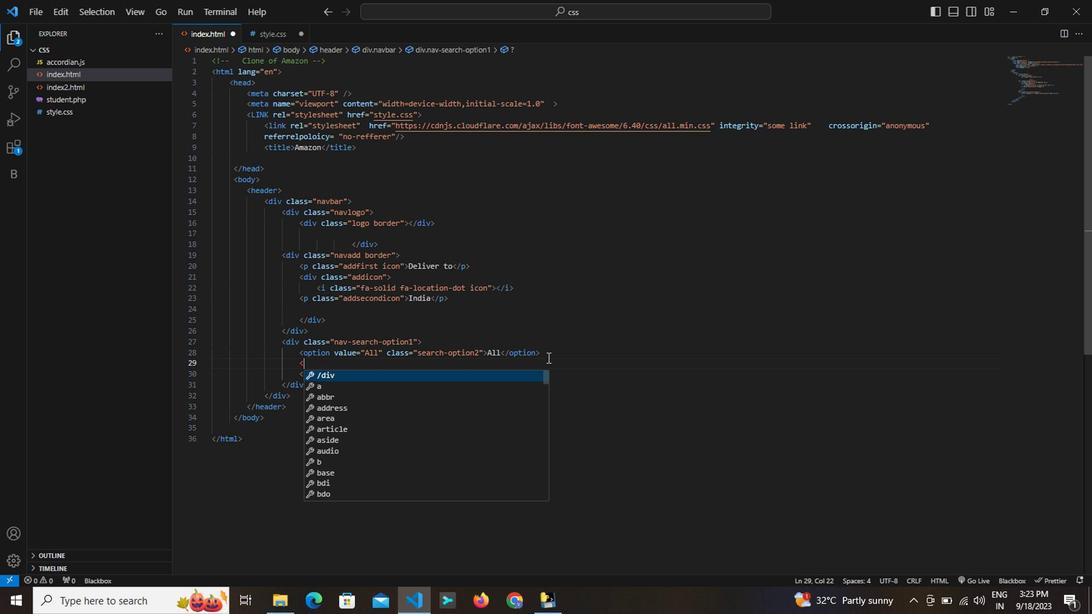 
Action: Key pressed <Key.enter><Key.shift><Key.shift><Key.shift></sw<Key.backspace><Key.backspace>
Screenshot: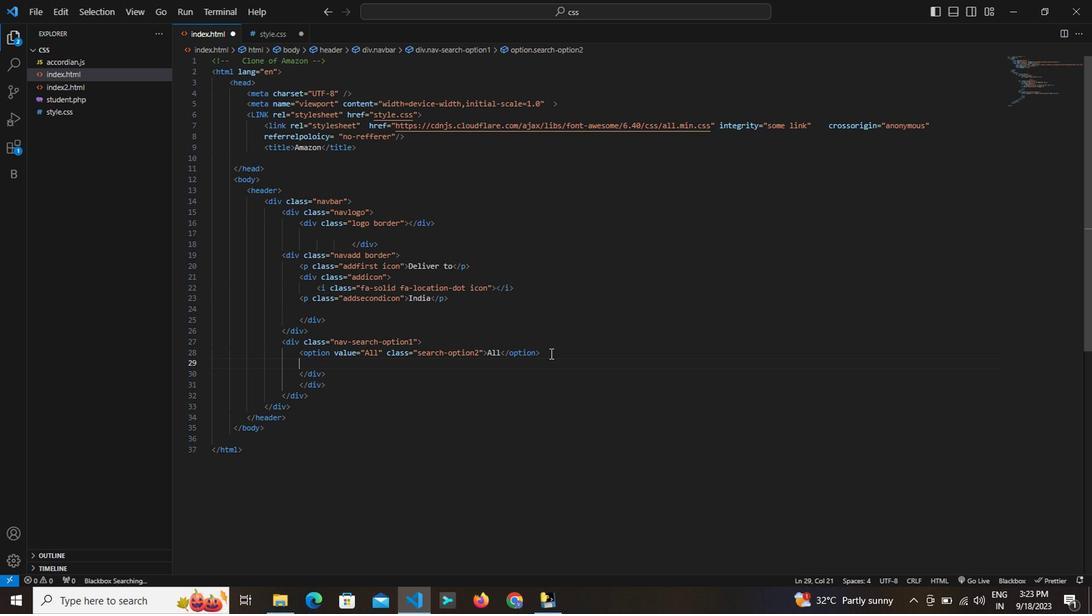 
Action: Mouse moved to (531, 368)
Screenshot: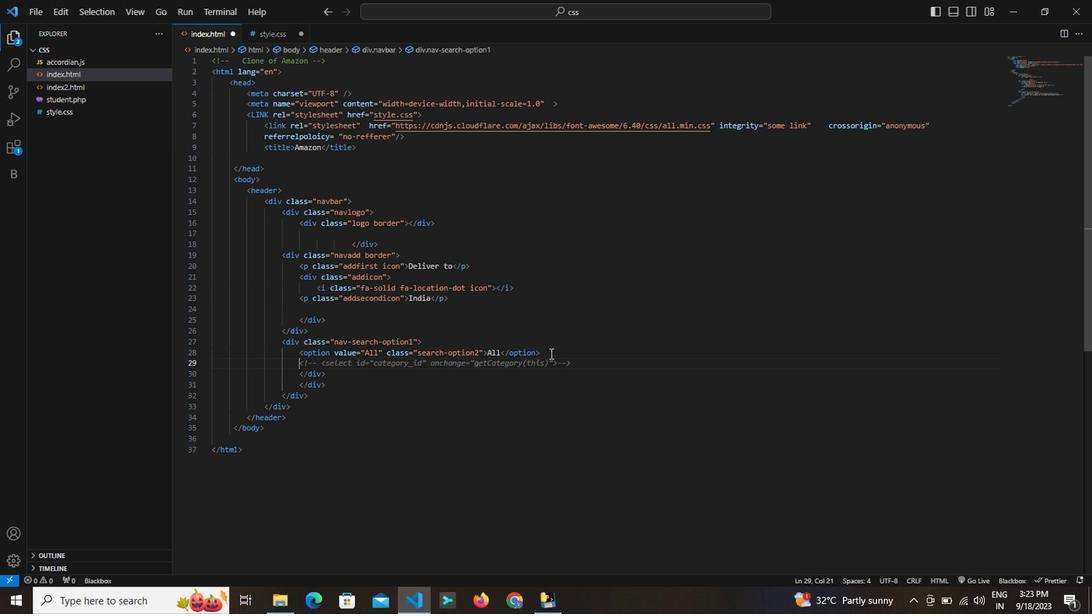 
Action: Mouse pressed left at (531, 368)
Screenshot: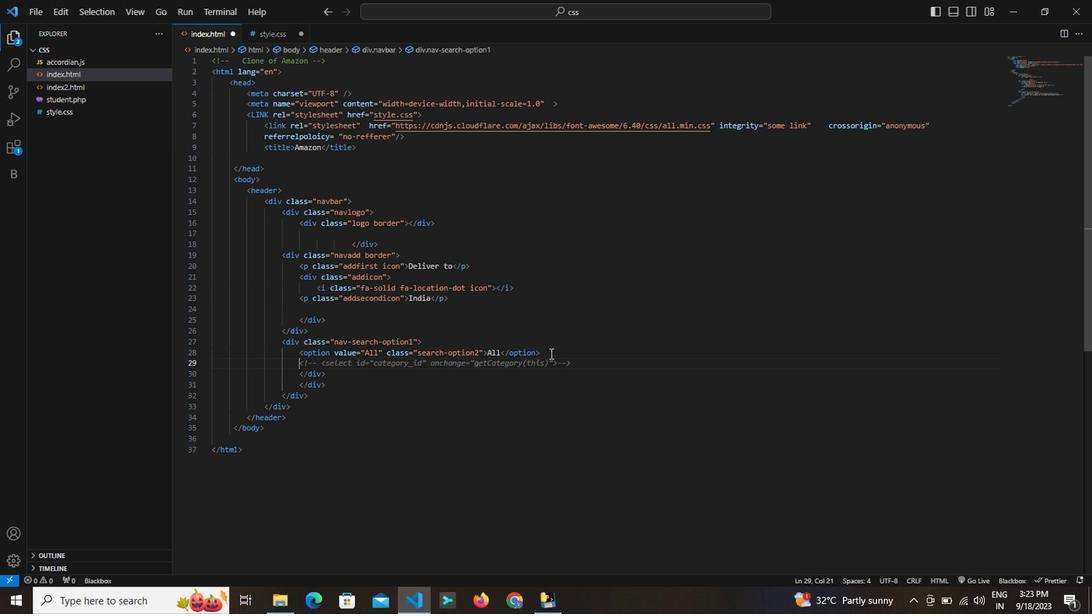 
Action: Key pressed <Key.enter><Key.shift><Key.shift><Key.shift><Key.shift><Key.shift><Key.shift><Key.shift><Key.shift><Key.shift><Key.shift><Key.shift><Key.shift><Key.shift><Key.shift><Key.shift><Key.shift><Key.shift><Key.shift><Key.shift><Key.shift><Key.shift></<Key.backspace><Key.backspace><Key.backspace><Key.backspace>select<Key.shift>><Key.right><Key.space><Key.space><Key.space><Key.space><Key.space><Key.space><Key.space><Key.space><Key.space><Key.space><Key.space><Key.space><Key.space><Key.space><Key.space><Key.space><Key.enter><Key.up><Key.space><Key.space><Key.shift><input<Key.enter><Key.space>tyoe<Key.backspace><Key.backspace>pe<Key.shift>+<Key.backspace>=tw<Key.home><Key.right><Key.right><Key.right><Key.right><Key.right><Key.right><Key.right><Key.right><Key.right><Key.right><Key.right><Key.right><Key.right><Key.right><Key.right><Key.backspace>ext<Key.right><Key.right><Key.space>placeholder=<Key.shift>Search<Key.space><Key.shift>Amazon<Key.right><Key.space>class=search-input<Key.right><Key.shift>><Key.enter><Key.shift><div<Key.space>class=search-icon<Key.right><Key.shift><Key.shift><Key.shift><Key.shift><Key.shift><Key.shift><Key.shift><Key.shift><Key.shift>><Key.enter><Key.shift><i<Key.shift><Key.shift><Key.shift><Key.shift><Key.shift><Key.shift><Key.shift><Key.shift><Key.shift><Key.shift><Key.shift><Key.shift><Key.shift><Key.shift><Key.shift><Key.shift><Key.shift><Key.shift><Key.shift><Key.shift><Key.shift><Key.shift><Key.shift><Key.shift><Key.shift><Key.shift><Key.shift><Key.shift><Key.shift><Key.shift><Key.shift><Key.shift><Key.shift><Key.space>class=s<Key.backspace>fa-solid<Key.space>fa-magnifying-glass<Key.right><Key.shift_r><Key.shift_r>><Key.right><Key.right><Key.right><Key.right><Key.down><Key.down><Key.enter><Key.shift><div<Key.space>class=language-opto<Key.space>n<Key.backspace><Key.backspace><Key.backspace>ion<Key.left><Key.left><Key.left><Key.left><Key.left><Key.left><Key.backspace><Key.end><Key.end><Key.left>border<Key.right><Key.shift><Key.shift><Key.shift><Key.shift><Key.shift><Key.shift><Key.shift><Key.shift><Key.shift><Key.shift><Key.shift><Key.shift><Key.shift><Key.shift><Key.shift>><Key.enter><Key.shift><Key.shift><Key.shift><Key.shift><Key.shift><div<Key.space>class=american<Key.shift><Key.shift><Key.shift><Key.shift><Key.shift><Key.shift><Key.shift><Key.shift><Key.shift><Key.right><Key.shift><Key.shift><Key.shift><Key.shift><Key.shift><Key.shift><Key.shift><Key.shift><Key.shift><Key.shift><Key.shift><Key.shift><Key.shift><Key.shift><Key.shift><Key.shift><Key.shift><Key.shift><Key.shift><Key.shift><Key.shift><Key.shift><Key.shift><Key.shift>><Key.right><Key.right><Key.right><Key.right><Key.right><Key.right><Key.enter><Key.shift><select<Key.space>class=<Key.shift><Key.shift><Key.shift><Key.shift><Key.shift><Key.shift><Key.shift><Key.shift><Key.shift><Key.shift><Key.shift><Key.shift><Key.shift><Key.shift><Key.shift><Key.shift><Key.shift><Key.shift><Key.shift><Key.shift><Key.shift><Key.shift><Key.shift><Key.shift><Key.shift><Key.shift>L<Key.backspace>lanoption<Key.right><Key.shift><Key.shift><Key.shift><Key.shift><Key.shift><Key.shift><Key.shift><Key.shift><Key.shift><Key.shift><Key.shift><Key.shift><Key.shift><Key.shift><Key.shift><Key.shift><Key.shift><Key.shift><Key.shift><Key.shift><Key.shift>><Key.enter><Key.shift><Key.shift><Key.shift><Key.shift><Key.shift><Key.shift><Key.shift><Key.shift><Key.shift><Key.shift><option<Key.space>valuw<Key.backspace>e=lan<Key.shift><Key.shift><Key.shift><Key.shift><Key.shift><Key.shift><Key.shift>><Key.backspace><Key.right><Key.shift>><Key.shift><Key.shift><Key.shift><Key.shift><Key.shift><Key.shift><Key.shift><Key.shift><Key.shift><Key.shift><Key.shift>Ectrl+N
Screenshot: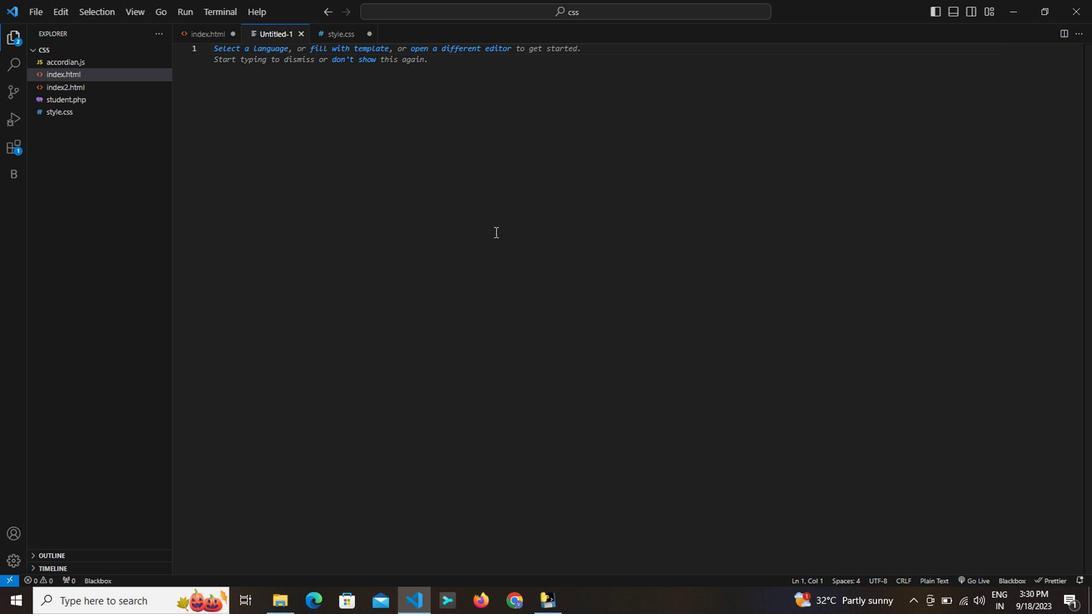 
Action: Mouse moved to (241, 97)
Screenshot: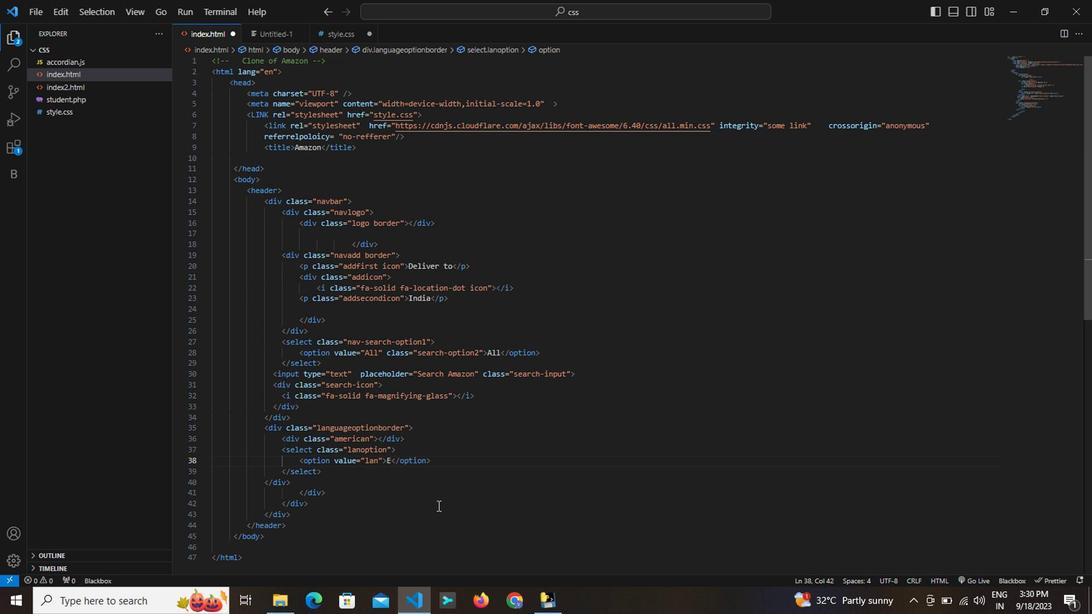 
Action: Mouse pressed left at (241, 97)
Screenshot: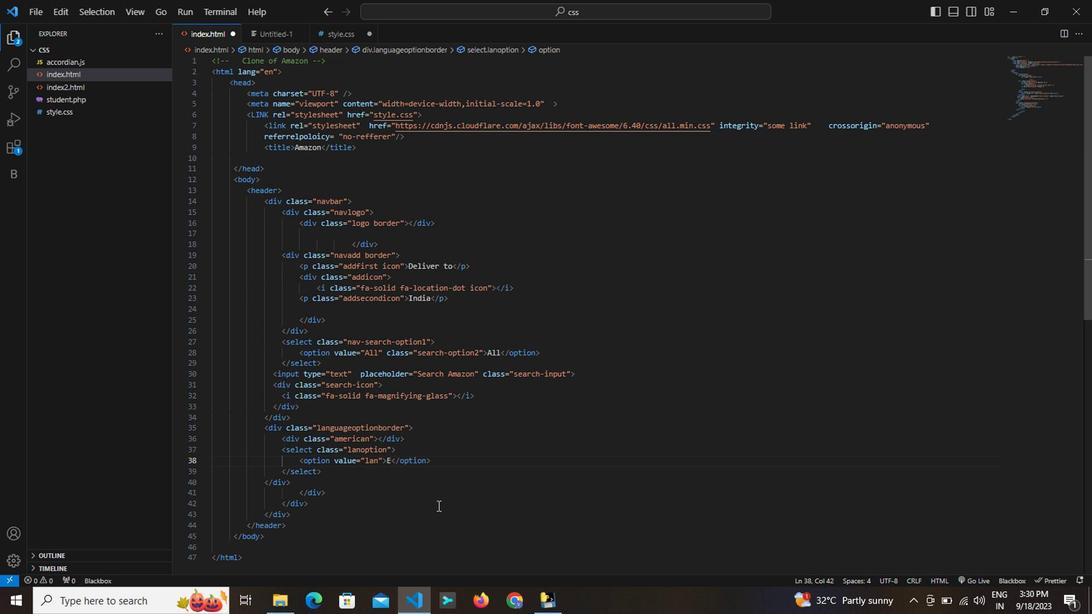 
Action: Mouse moved to (438, 494)
Screenshot: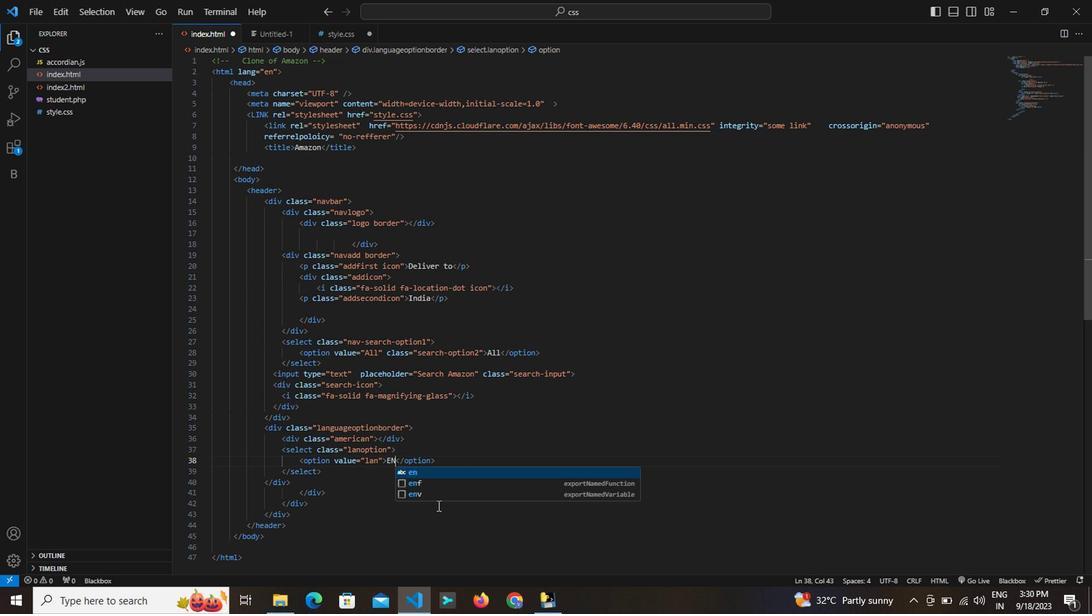 
Action: Key pressed <Key.shift><Key.shift><Key.shift><Key.shift><Key.shift><Key.shift><Key.shift><Key.shift><Key.shift><Key.shift><Key.shift><Key.shift><Key.shift><Key.shift><Key.shift><Key.shift><Key.shift><Key.shift><Key.shift>ctrl+N<Key.down><Key.down><Key.down>
Screenshot: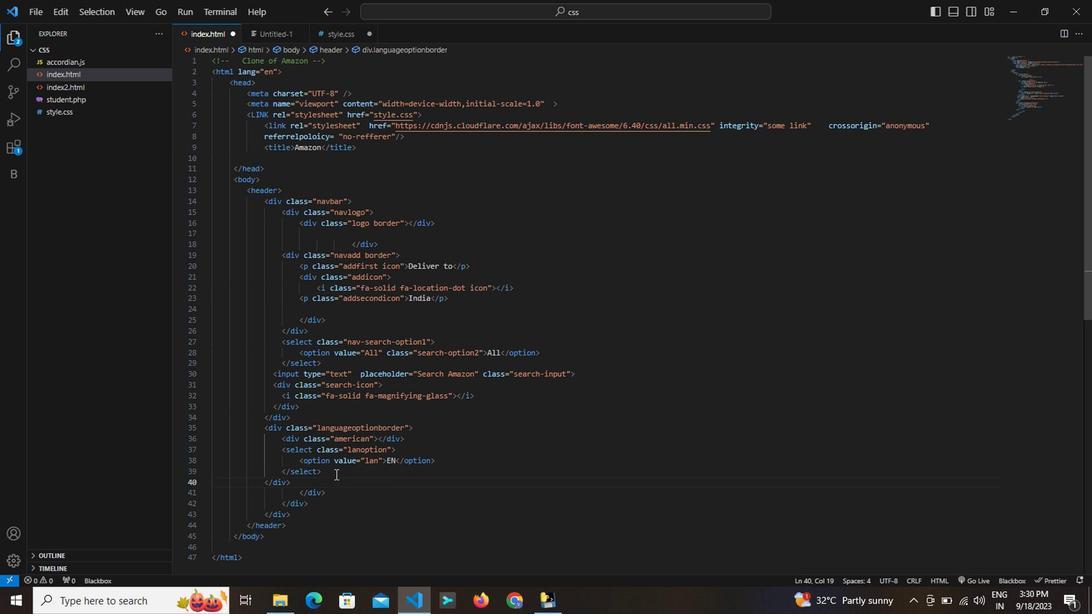 
Action: Mouse moved to (358, 473)
Screenshot: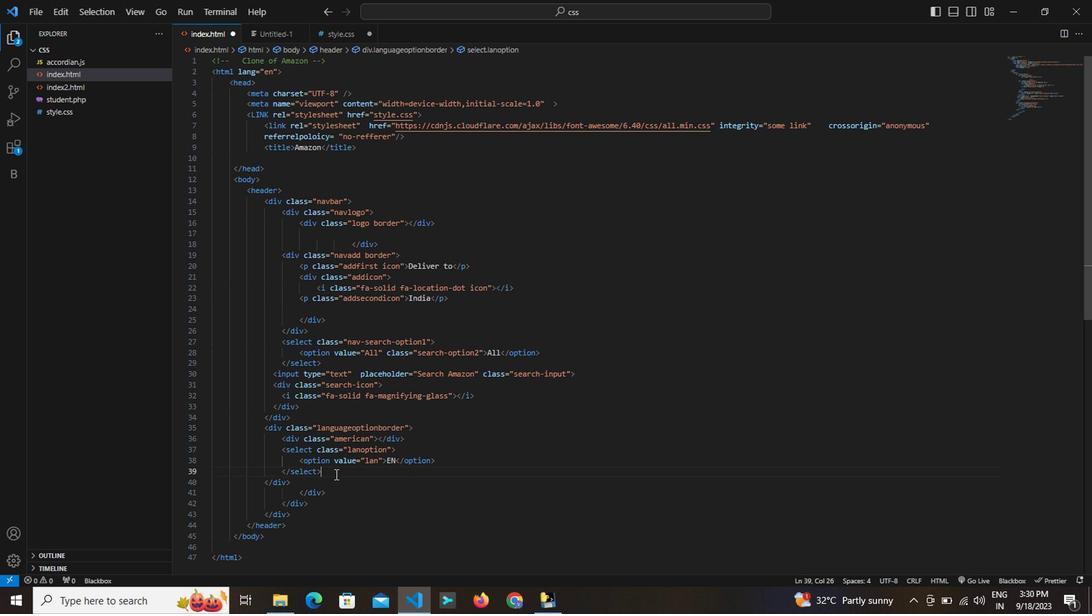 
Action: Mouse pressed left at (358, 473)
Screenshot: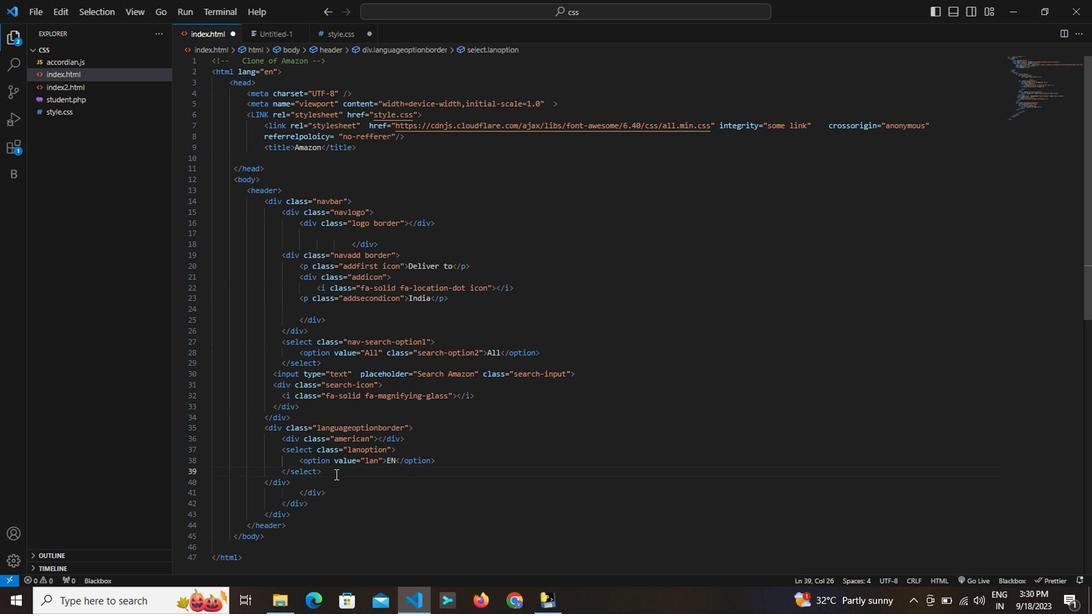 
Action: Mouse pressed left at (358, 473)
Screenshot: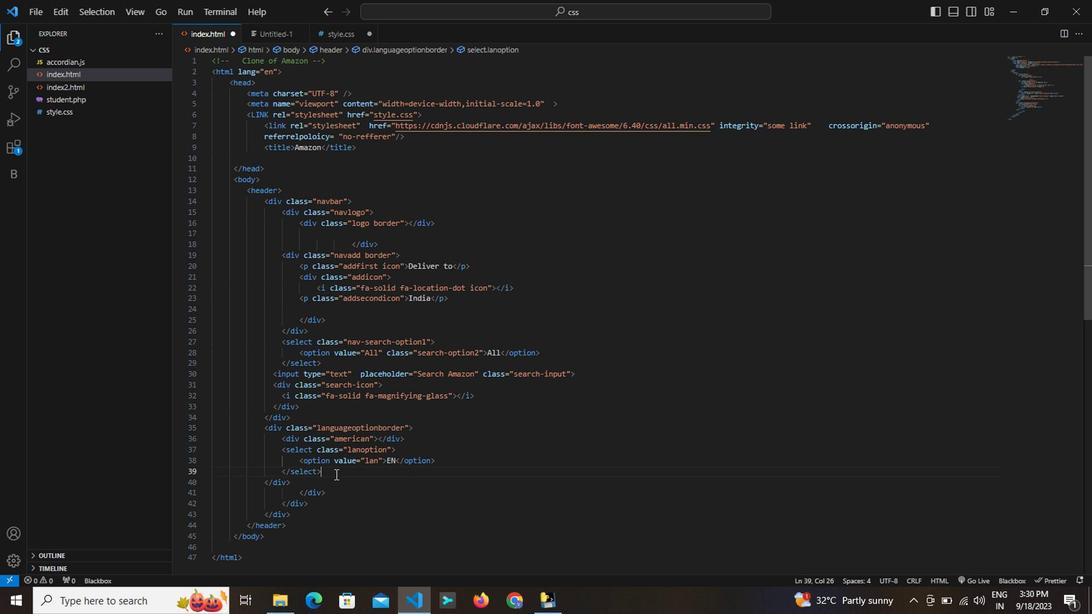 
Action: Mouse moved to (352, 468)
Screenshot: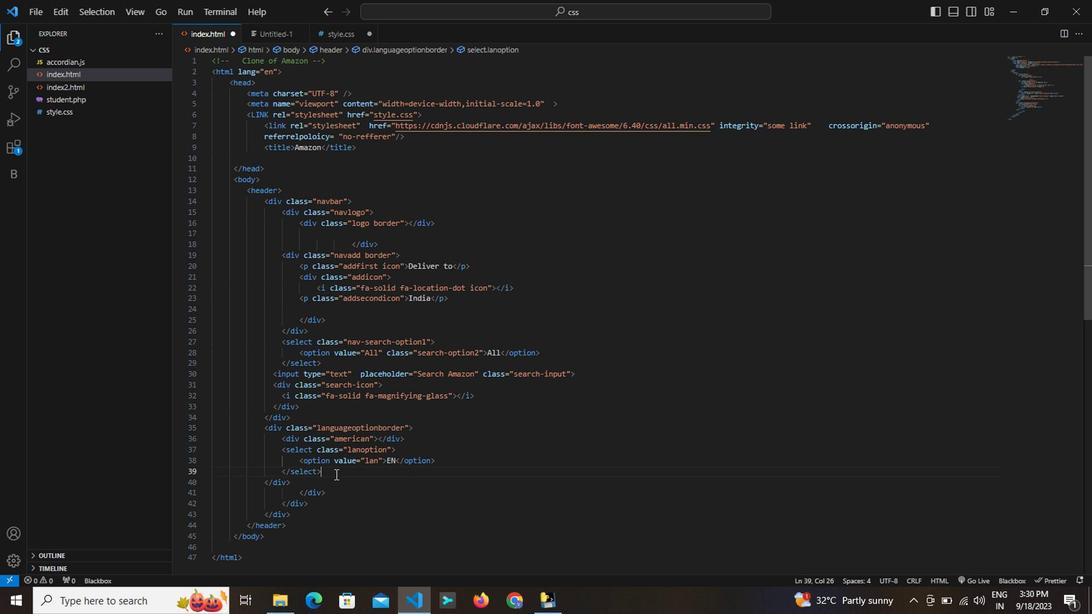 
Action: Mouse pressed left at (352, 468)
Screenshot: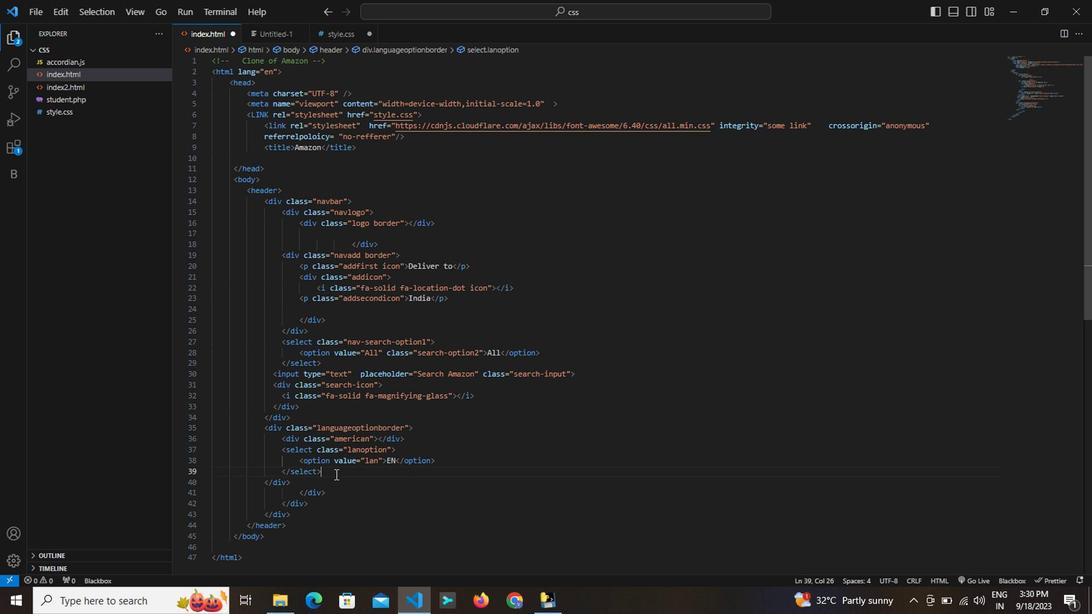 
Action: Key pressed <Key.down><Key.enter><Key.shift><div<Key.space>class<Key.enter>sign<Key.space>border<Key.right><Key.shift><Key.shift><Key.shift><Key.shift><Key.shift><Key.shift><Key.shift><Key.shift><Key.shift><Key.shift><Key.shift><Key.shift><Key.shift><Key.shift><Key.shift><Key.shift><Key.shift><Key.shift><Key.shift><Key.shift><Key.shift><Key.shift><Key.shift><Key.shift><Key.shift><Key.shift><Key.shift><Key.shift><Key.shift><Key.shift><Key.shift><Key.shift><Key.shift><Key.shift><Key.shift><Key.shift><Key.shift>><Key.enter><Key.shift><p<Key.space>class=hello<Key.right><Key.shift><Key.shift><Key.shift><Key.shift><Key.shift><Key.shift><Key.shift><Key.shift><Key.shift>><Key.right><Key.right><Key.right><Key.left><Key.left><Key.left><Key.shift><Key.shift><Key.shift>Hello<Key.space>sifgn<Key.backspace><Key.backspace><Key.backspace>gn<Key.space>in<Key.space><Key.left><Key.left><Key.left><Key.left><Key.left><Key.left><Key.left><Key.left><Key.left><Key.space>,<Key.right><Key.right><Key.right><Key.right><Key.right><Key.right><Key.right><Key.right><Key.right><Key.right><Key.right><Key.right>
Screenshot: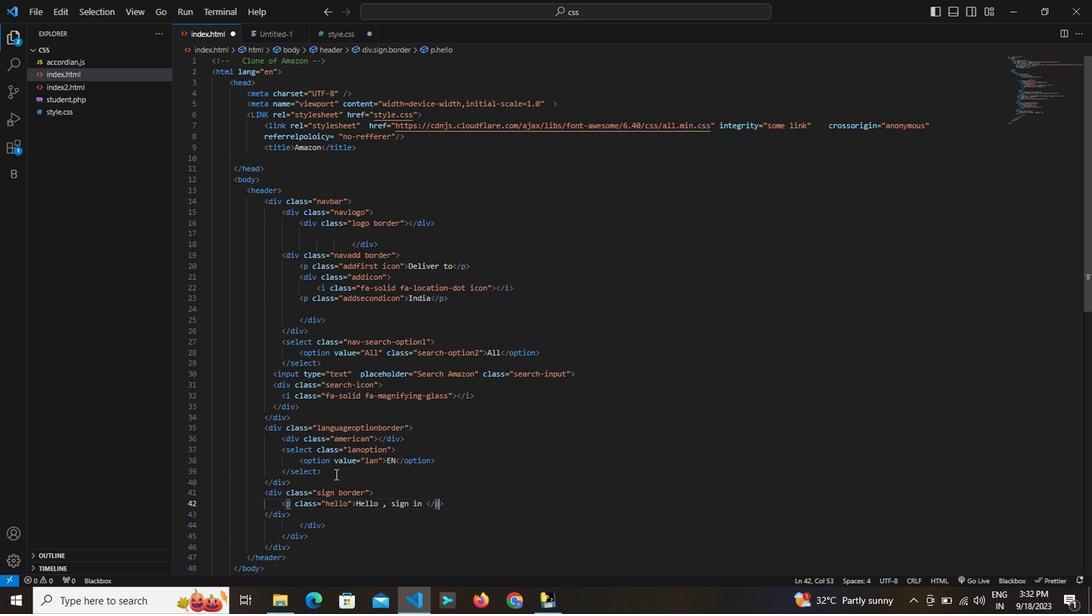 
Action: Mouse moved to (479, 497)
Screenshot: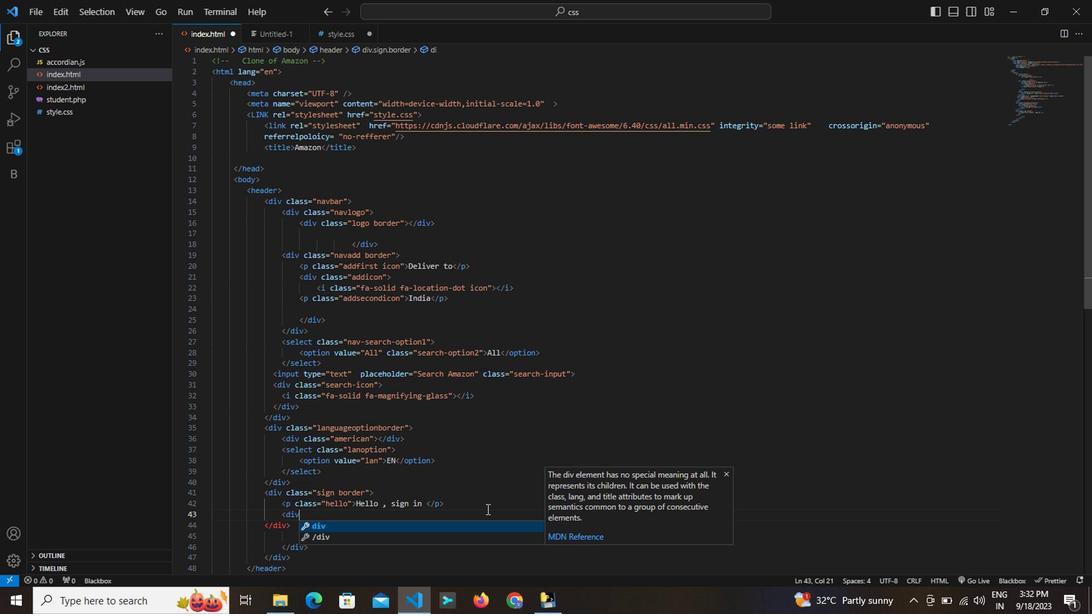 
Action: Mouse pressed left at (479, 497)
Screenshot: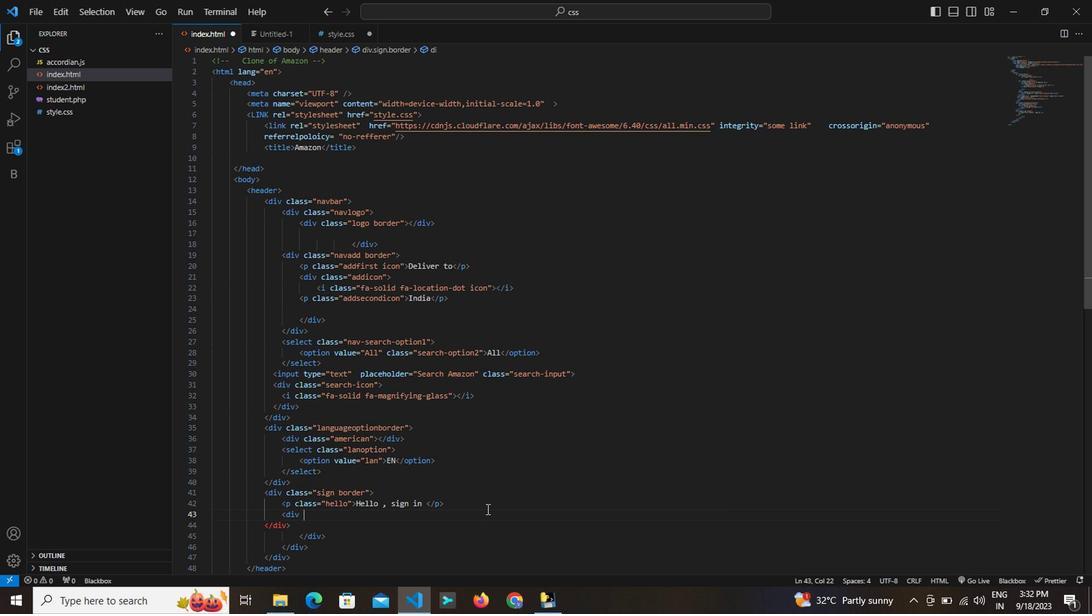 
Action: Key pressed <Key.enter><Key.shift><div<Key.space>class=account
Screenshot: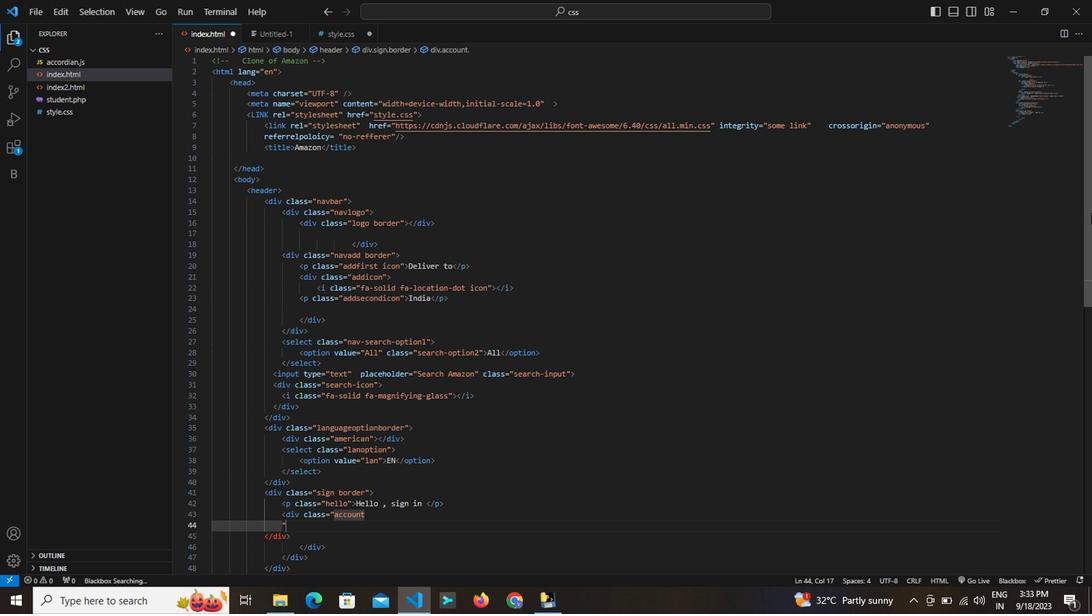
Action: Mouse moved to (984, 250)
Screenshot: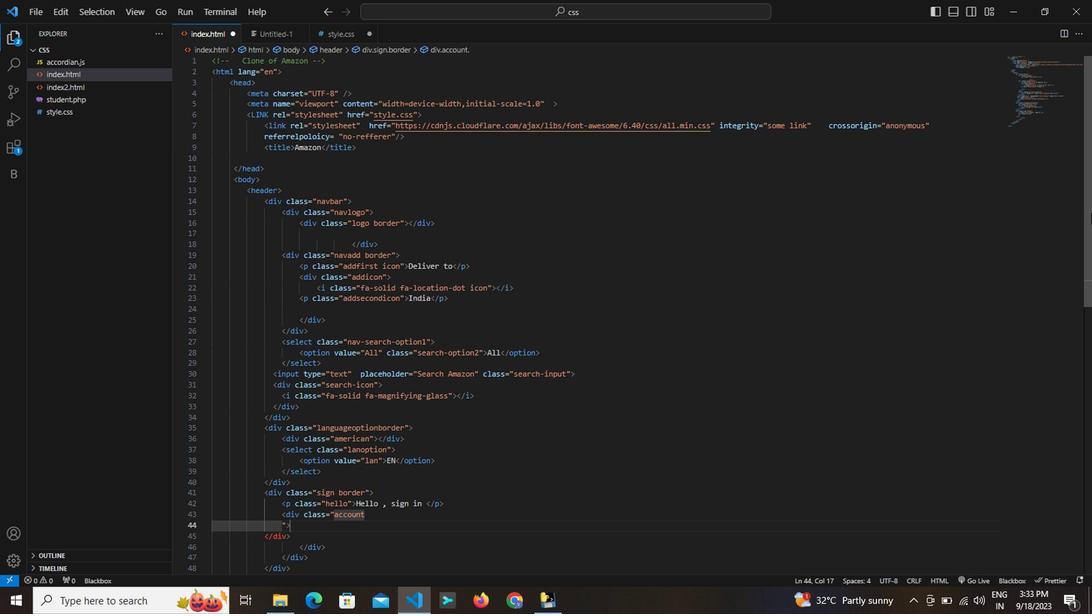 
Action: Key pressed <Key.enter>
Screenshot: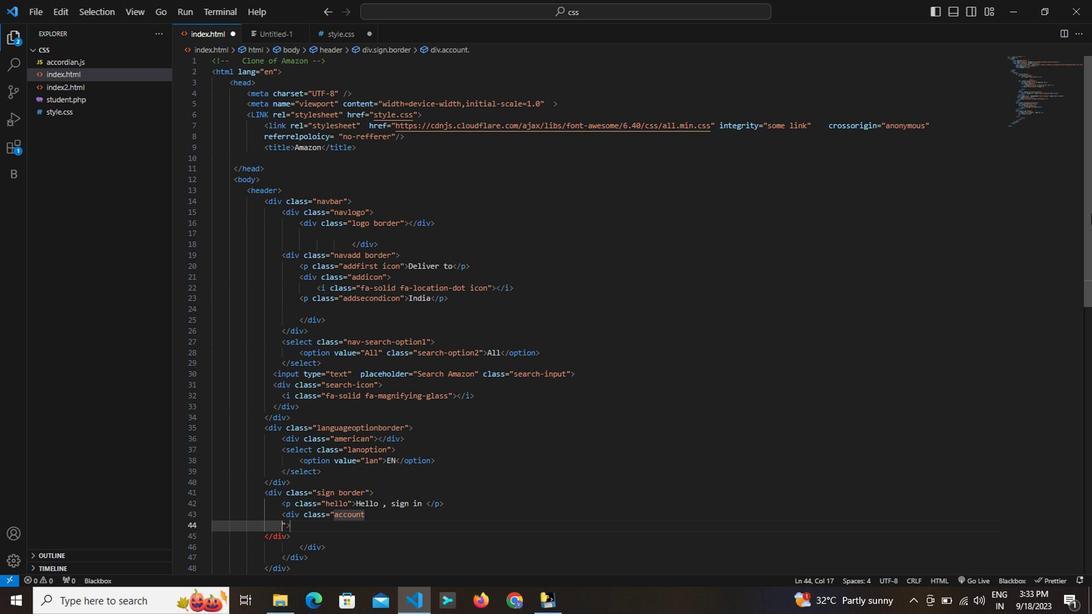 
Action: Mouse moved to (983, 251)
Screenshot: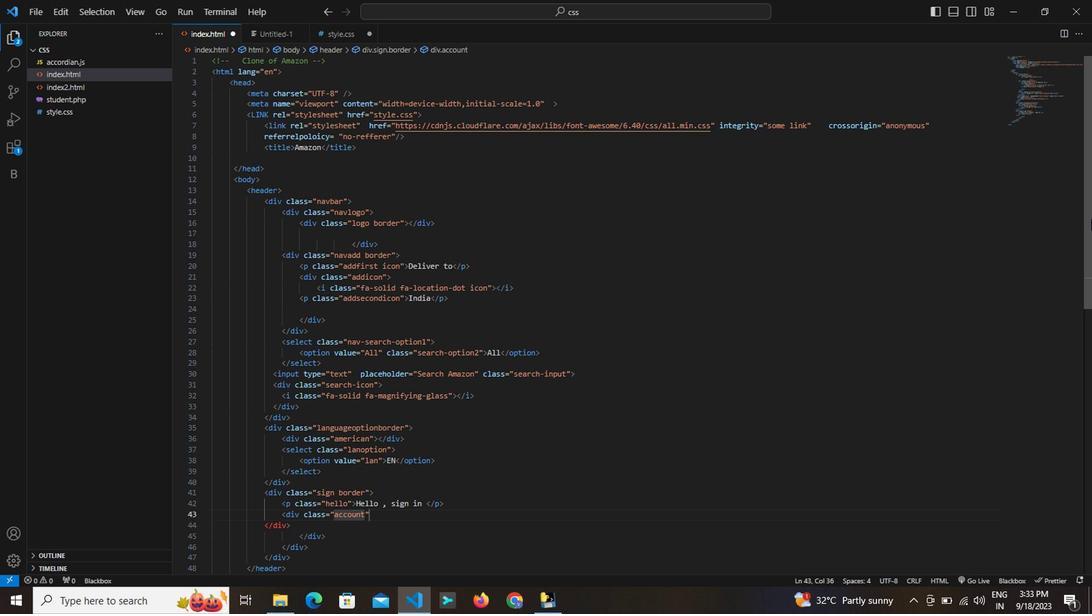 
Action: Key pressed ctrl+Z
Screenshot: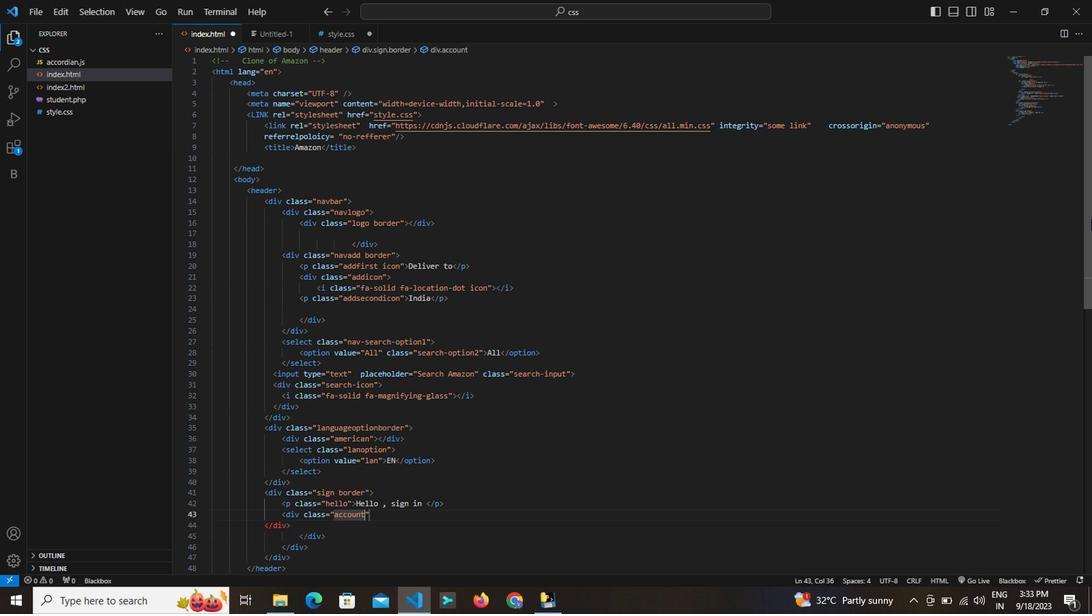 
Action: Mouse moved to (984, 261)
Screenshot: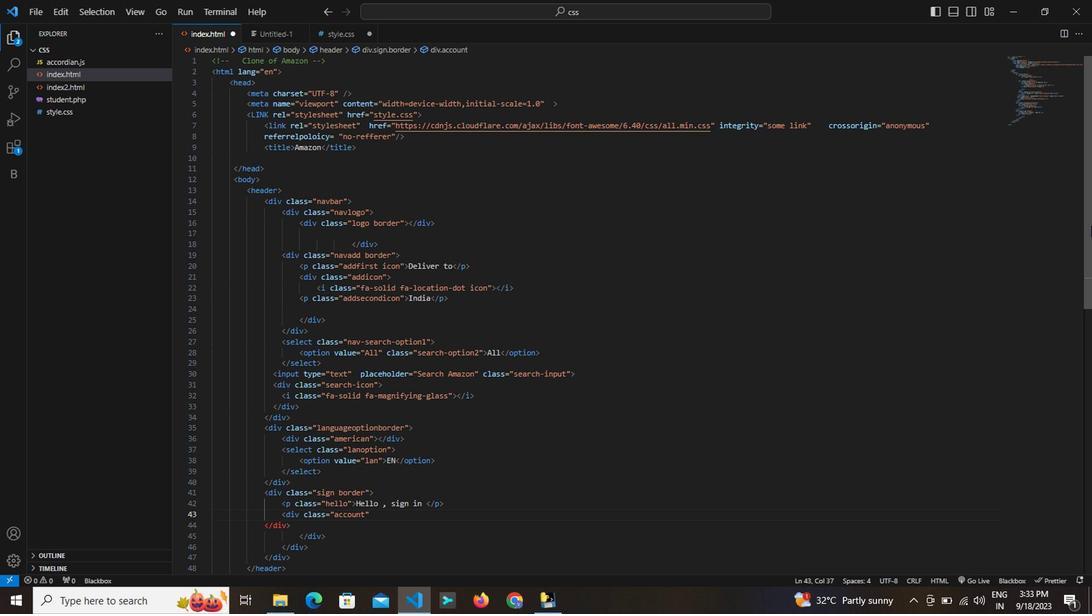 
Action: Key pressed <Key.right>ctrl+sign<Key.backspace><Key.backspace><Key.backspace><Key.backspace><Key.backspace><Key.backspace>-sign<Key.shift><Key.shift><Key.shift><Key.shift><Key.shift><Key.shift><Key.shift>"><Key.enter>
Screenshot: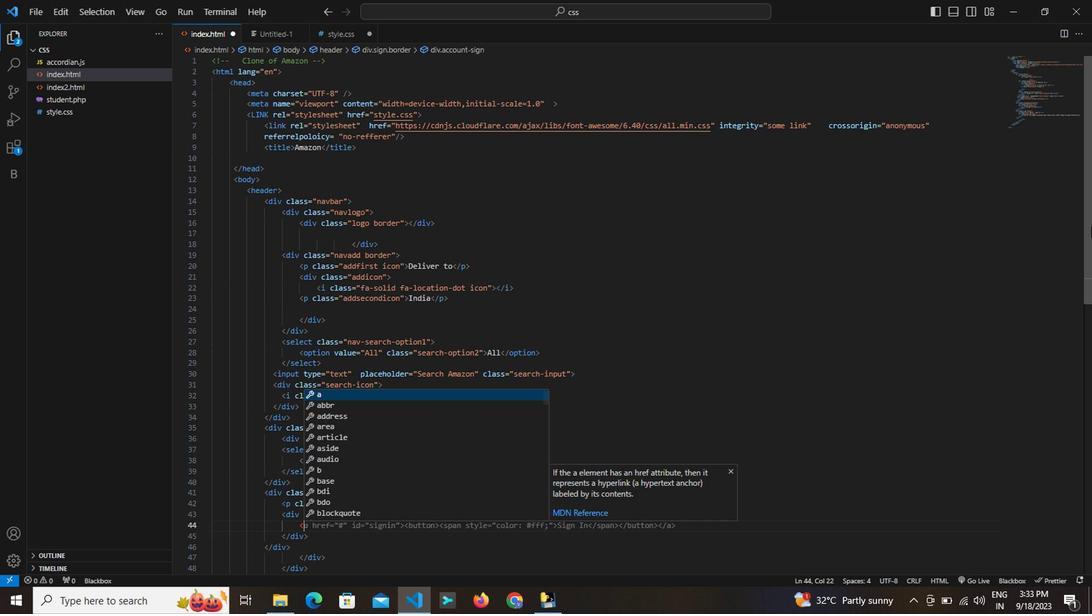 
Action: Mouse moved to (983, 262)
Screenshot: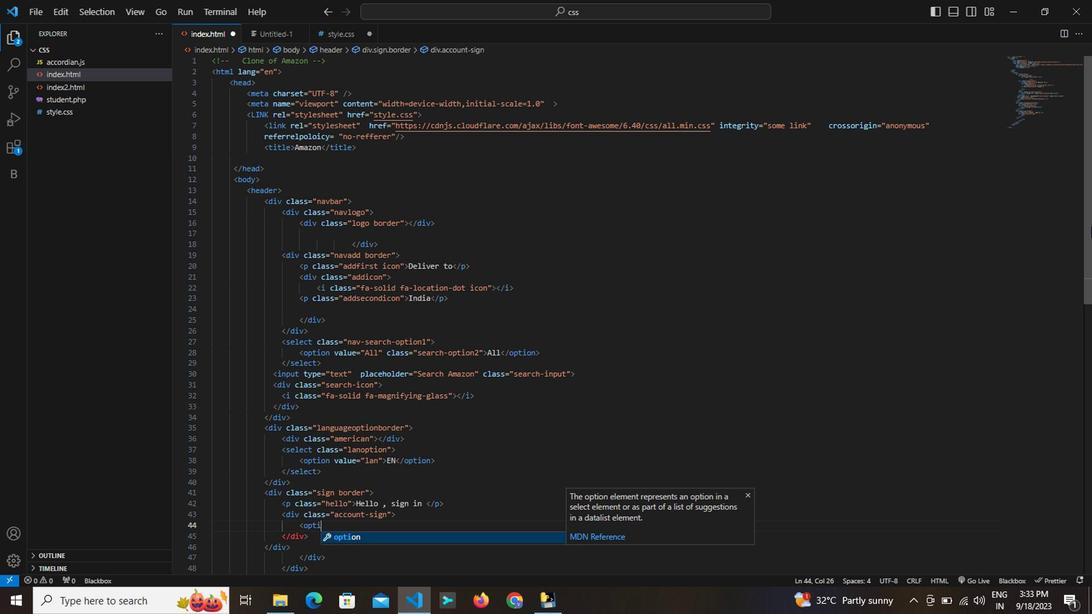 
Action: Key pressed <Key.shift><Key.shift><Key.shift><optin<Key.space><Key.backspace><Key.backspace><Key.backspace>ion
Screenshot: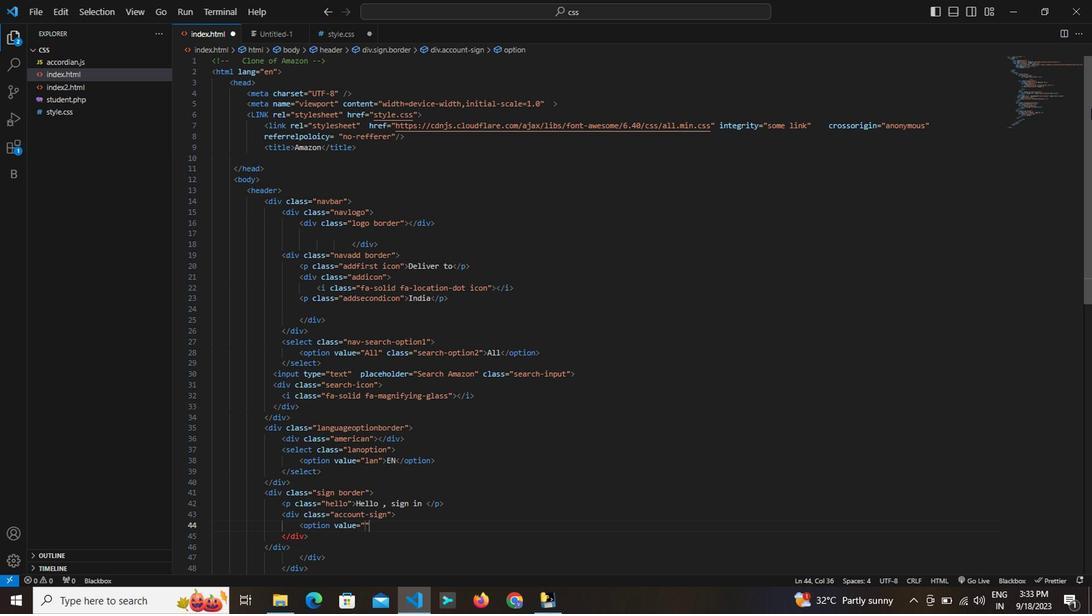 
Action: Mouse moved to (983, 163)
Screenshot: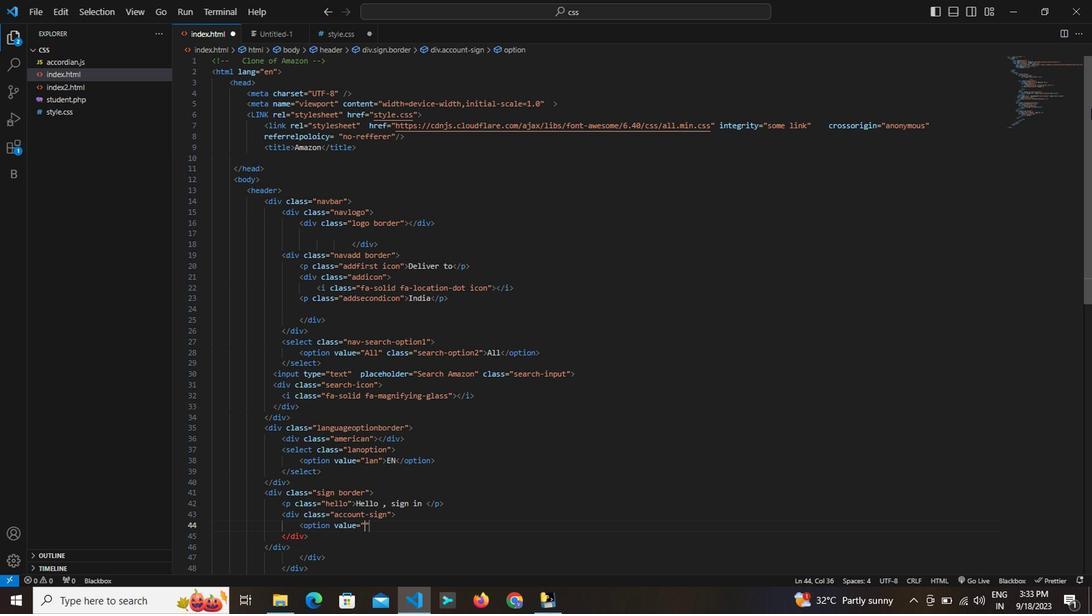 
Action: Key pressed <Key.enter><Key.space>val<Key.enter><Key.shift>Account<Key.right><Key.shift>><Key.shift>Account<Key.space>and<Key.space>lid<Key.backspace>st<Key.right><Key.right><Key.right><Key.right><Key.right><Key.right><Key.right><Key.right><Key.right><Key.down><Key.down><Key.down><Key.down><Key.down><Key.down><Key.down><Key.down><Key.down>
Screenshot: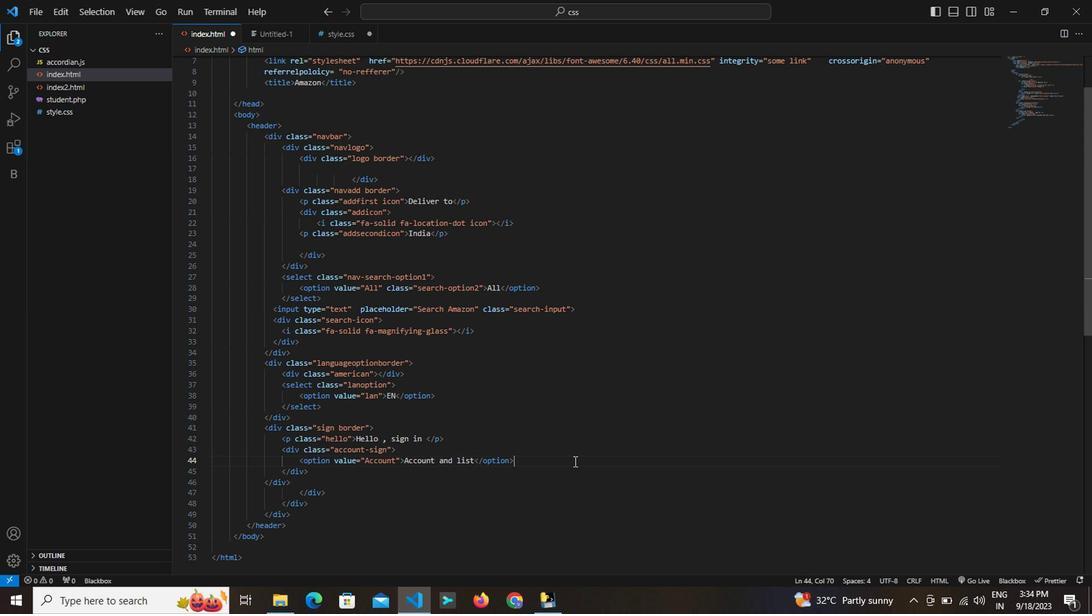
Action: Mouse moved to (551, 457)
Screenshot: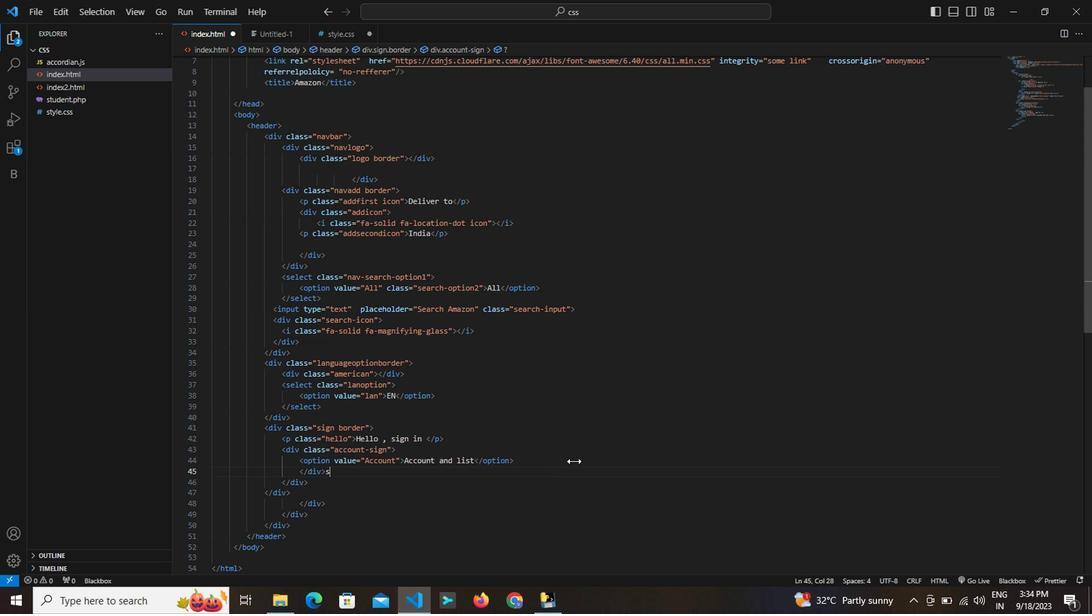 
Action: Mouse pressed left at (551, 457)
Screenshot: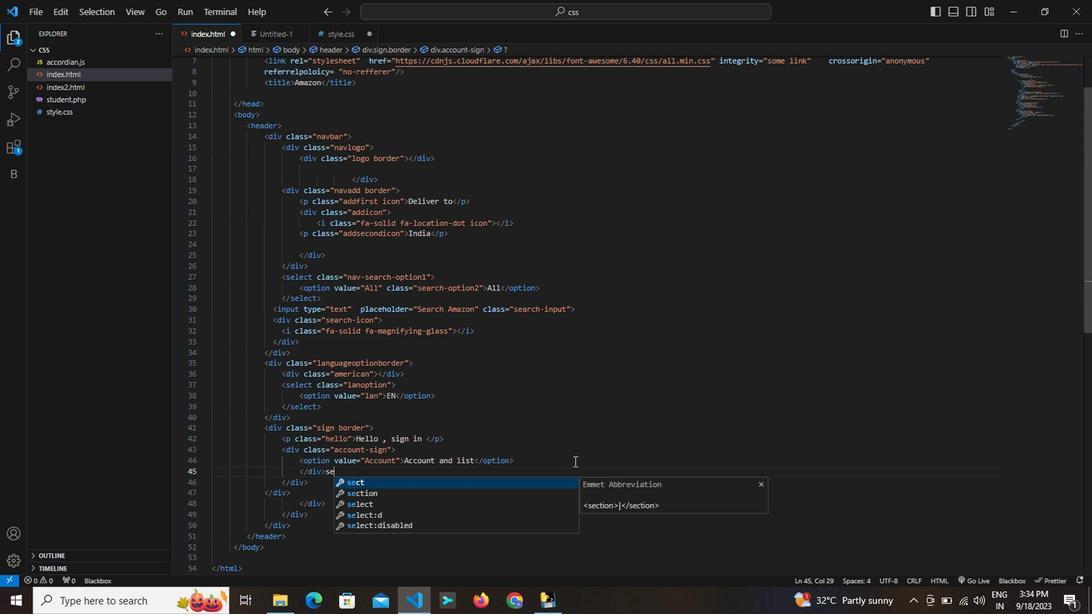 
Action: Key pressed <Key.enter><Key.shift></sele<Key.backspace><Key.backspace><Key.backspace><Key.backspace><Key.backspace><Key.backspace><Key.backspace><Key.backspace>select<Key.shift><Key.shift><Key.shift><Key.shift><Key.shift><Key.shift><Key.shift><Key.shift><Key.shift><Key.shift><Key.shift><Key.shift><Key.shift><Key.shift><Key.shift><Key.shift>><Key.down><Key.down><Key.down><Key.down><Key.down><Key.up><Key.enter><Key.shift_r><Key.shift_r><Key.shift_r><Key.shift_r><Key.shift_r><Key.shift_r><Key.shift_r><Key.shift_r><Key.shift_r><Key.shift_r><Key.shift_r><Key.shift_r><Key.shift_r><Key.shift_r><Key.shift_r><Key.shift_r><Key.shift_r><Key.shift_r><Key.shift_r><Key.shift_r><Key.shift_r><Key.shift_r><Key.shift_r><Key.shift_r><Key.shift_r><Key.shift_r><Key.shift_r><Key.shift_r><Key.shift_r><Key.shift_r><Key.shift_r><Key.shift_r><Key.shift_r><Key.shift_r><Key.shift_r><Key.shift_r><Key.shift_r><Key.shift_r><Key.shift_r><Key.shift_r><Key.shift_r><Key.shift_r><Key.shift_r><div<Key.space>class<Key.enter>box6<Key.space>border<Key.right><Key.shift_r>><Key.right><Key.left><Key.enter><Key.shift_r><p<Key.end><Key.end><Key.end><Key.end><Key.end><Key.end><Key.end><Key.end><Key.end><Key.end>.<Key.backspace><Key.shift_r>><Key.left><Key.space>class=box-r<Key.backspace>6<Key.right><Key.right><Key.backspace><Key.backspace><Key.backspace><Key.backspace><Key.backspace><Key.backspace><Key.backspace><Key.shift_r>"<Key.left>return
Screenshot: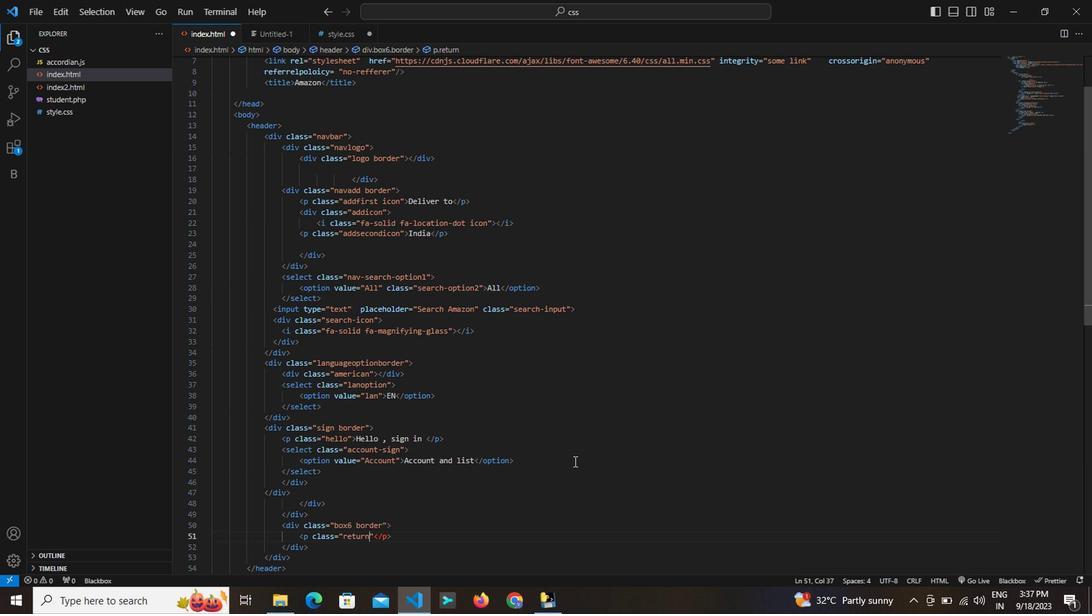 
Action: Mouse moved to (446, 522)
Screenshot: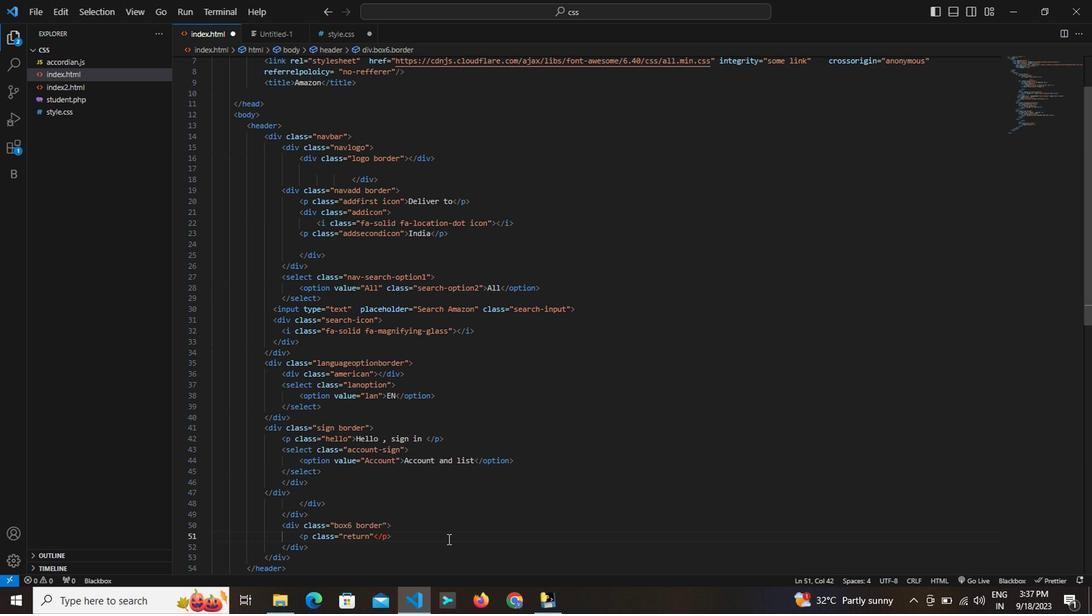 
Action: Mouse pressed left at (446, 522)
Screenshot: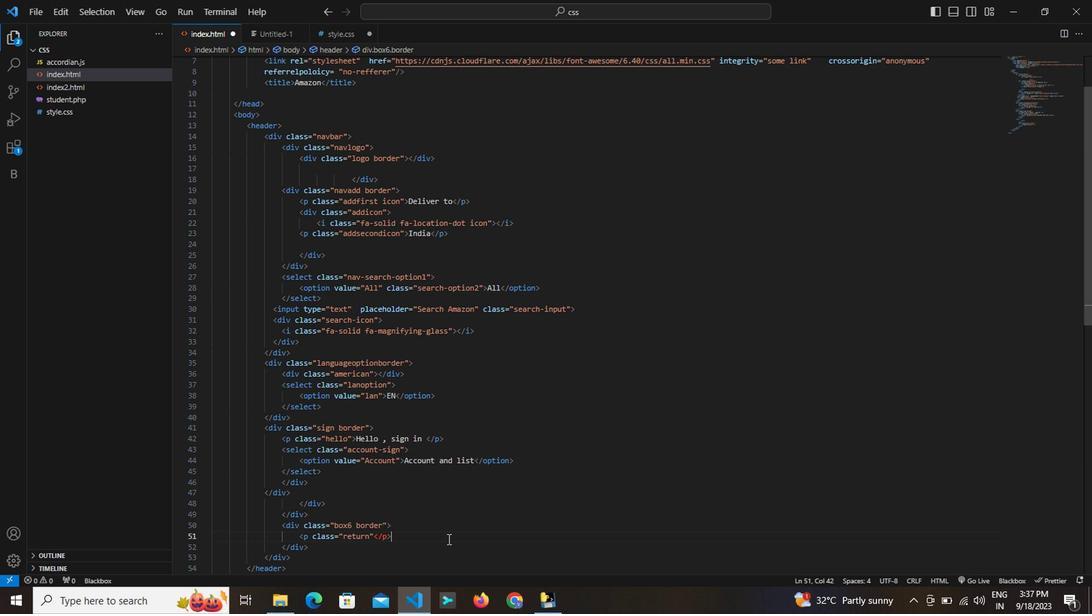 
Action: Key pressed <Key.enter>
Screenshot: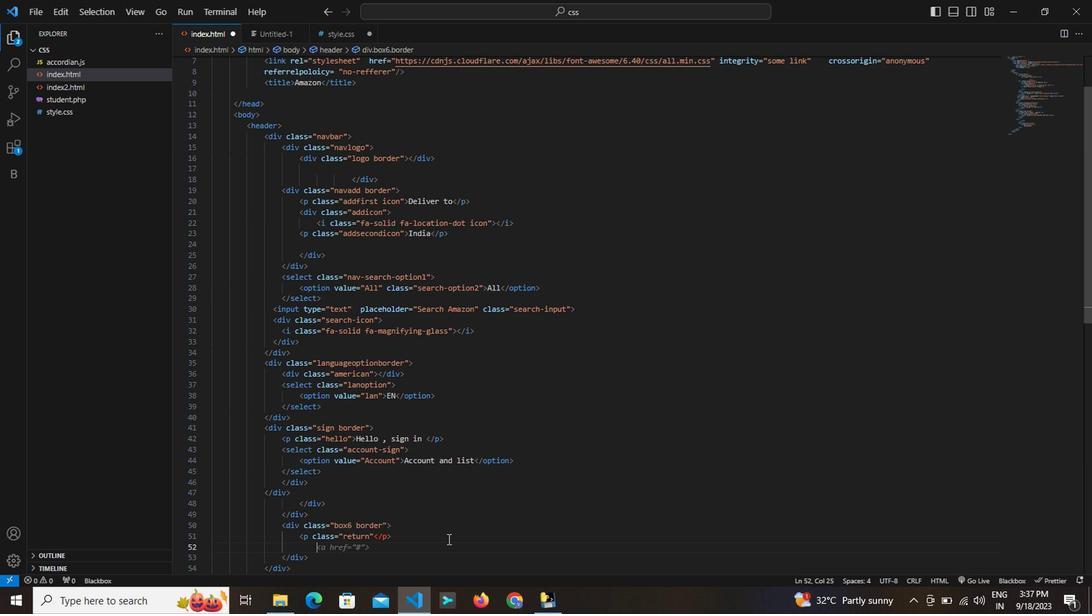 
Action: Mouse moved to (429, 516)
Screenshot: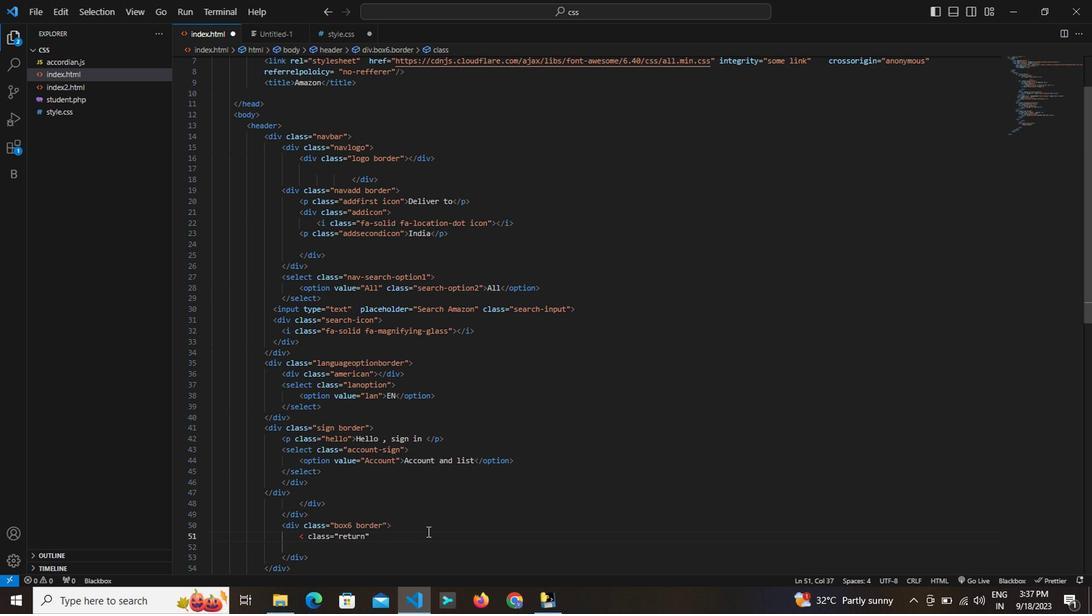 
Action: Mouse pressed left at (429, 516)
Screenshot: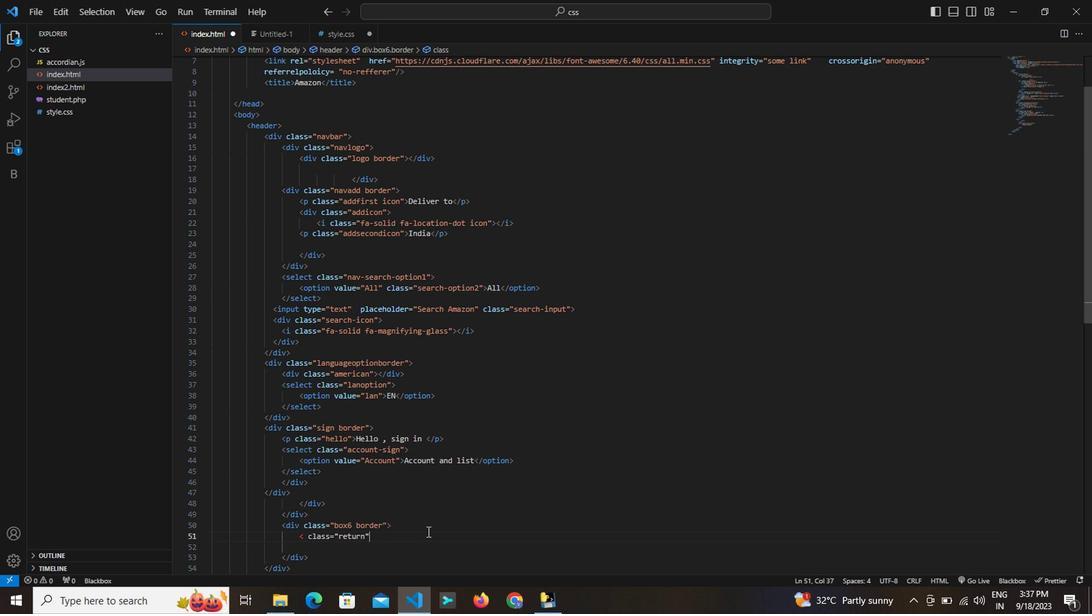 
Action: Key pressed <Key.backspace><Key.backspace><Key.backspace><Key.backspace><Key.left><Key.left><Key.left><Key.left><Key.left><Key.left><Key.left><Key.left><Key.left><Key.left><Key.left><Key.left><Key.left><Key.left><Key.left>p<Key.shift_r><Key.shift_r>><Key.right><Key.right><Key.right><Key.backspace><Key.backspace><Key.backspace><Key.right><Key.backspace><Key.backspace><Key.backspace><Key.shift_r><Key.shift_r><Key.shift_r><Key.shift_r><Key.shift_r><Key.shift_r><Key.shift_r><p<Key.shift_r>>
Screenshot: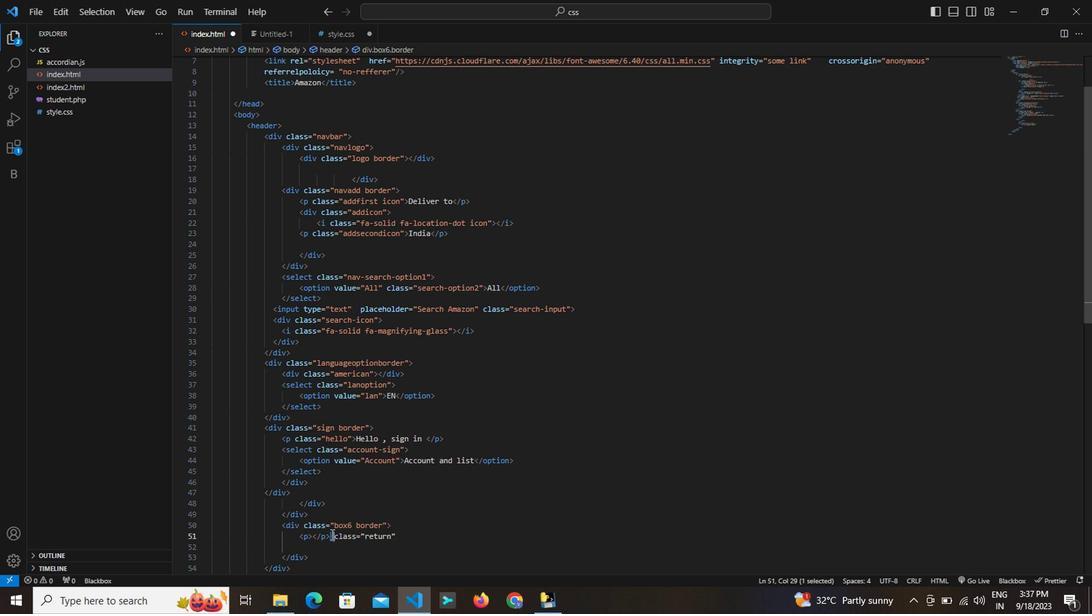 
Action: Mouse moved to (349, 518)
Screenshot: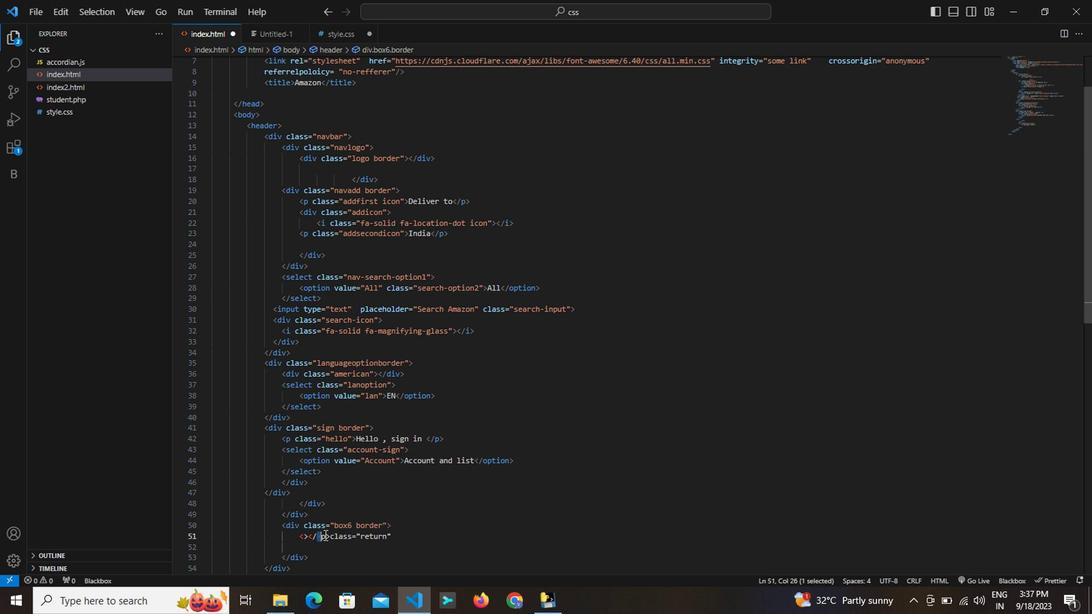 
Action: Mouse pressed left at (349, 518)
Screenshot: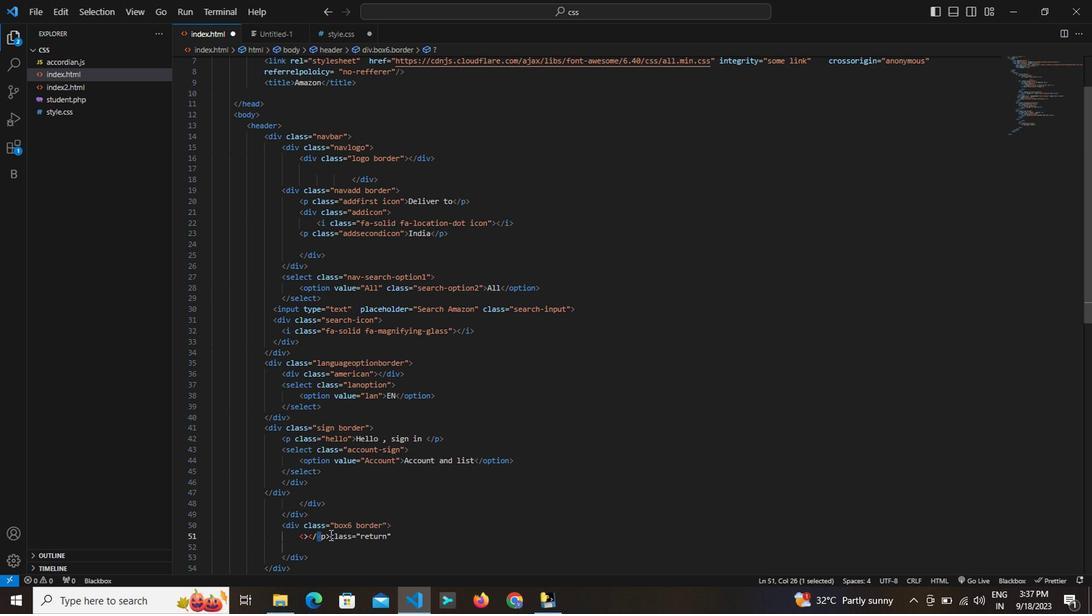 
Action: Mouse pressed left at (349, 518)
Screenshot: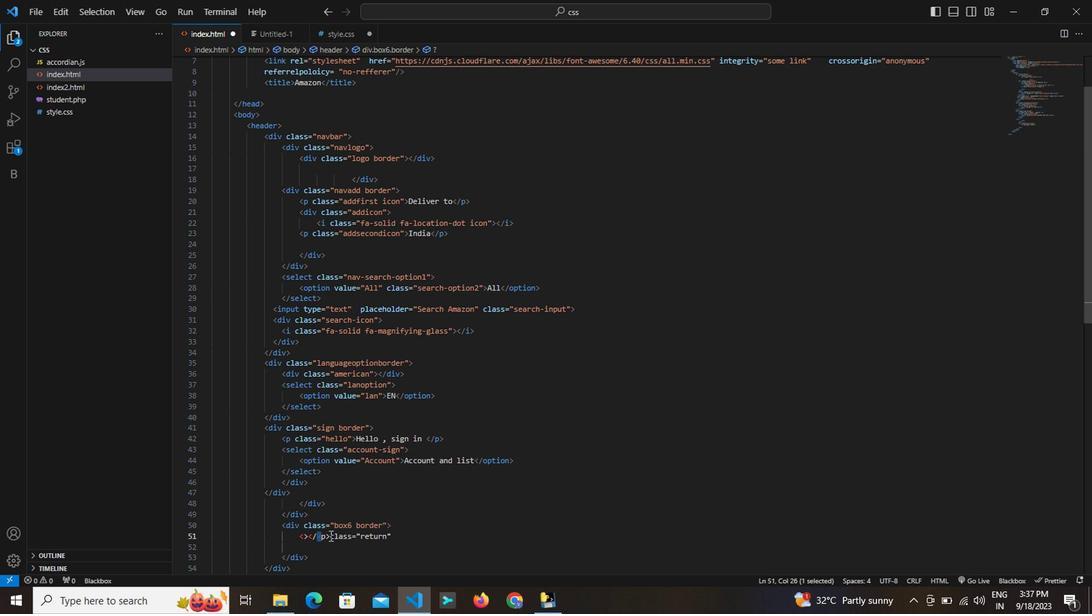 
Action: Mouse pressed left at (349, 518)
Screenshot: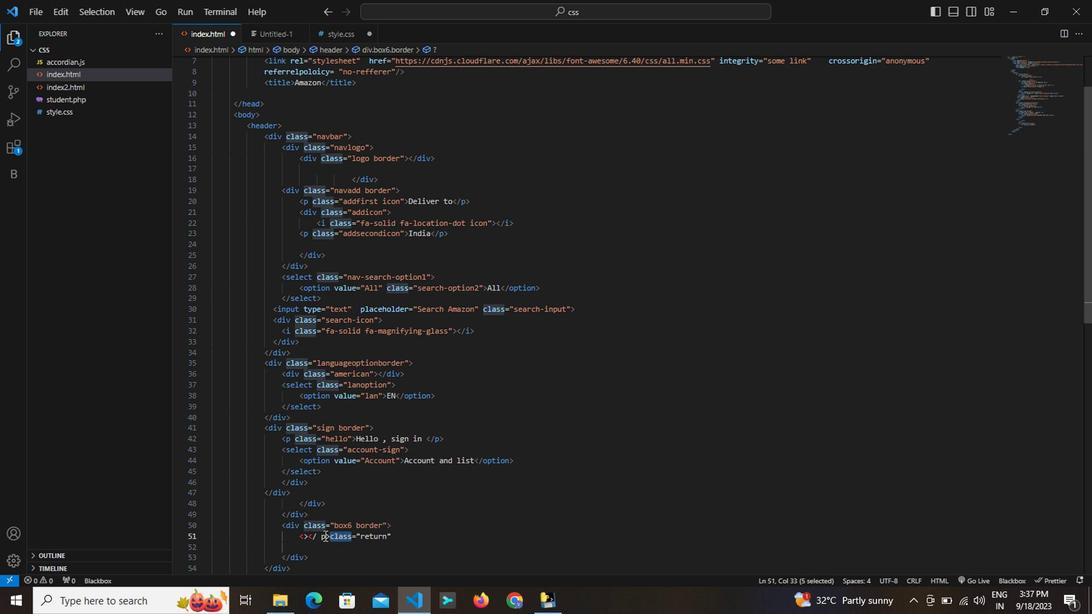 
Action: Mouse moved to (348, 520)
Screenshot: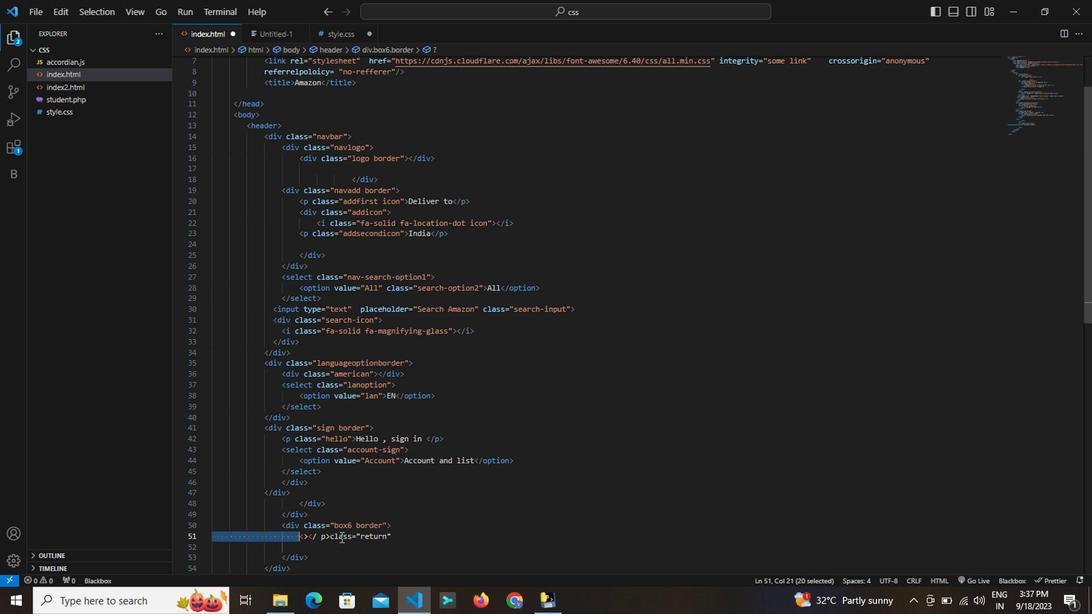 
Action: Mouse pressed left at (348, 520)
Screenshot: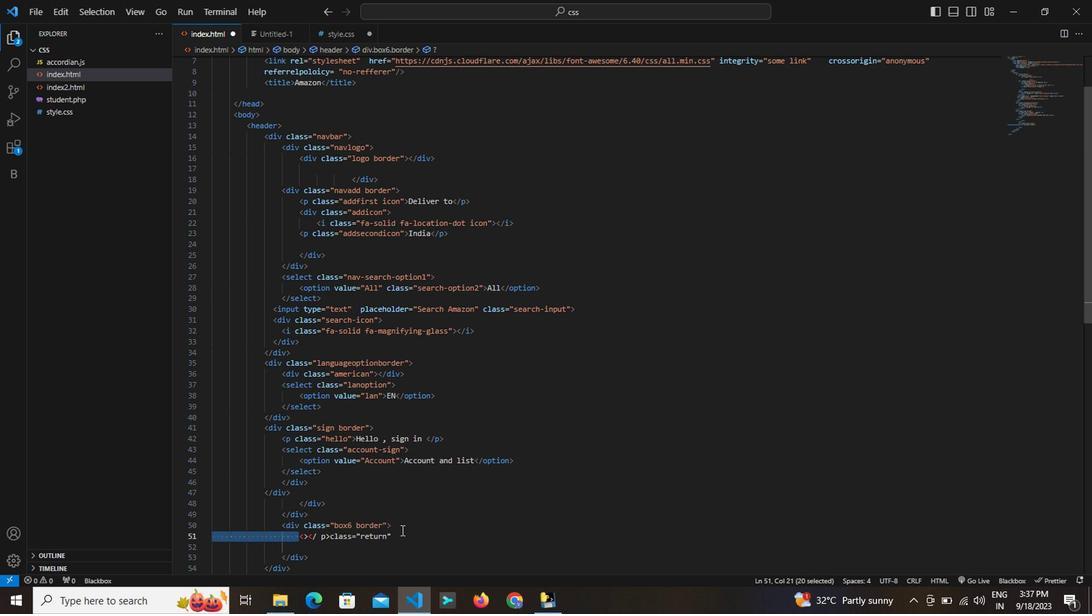 
Action: Mouse pressed left at (348, 520)
Screenshot: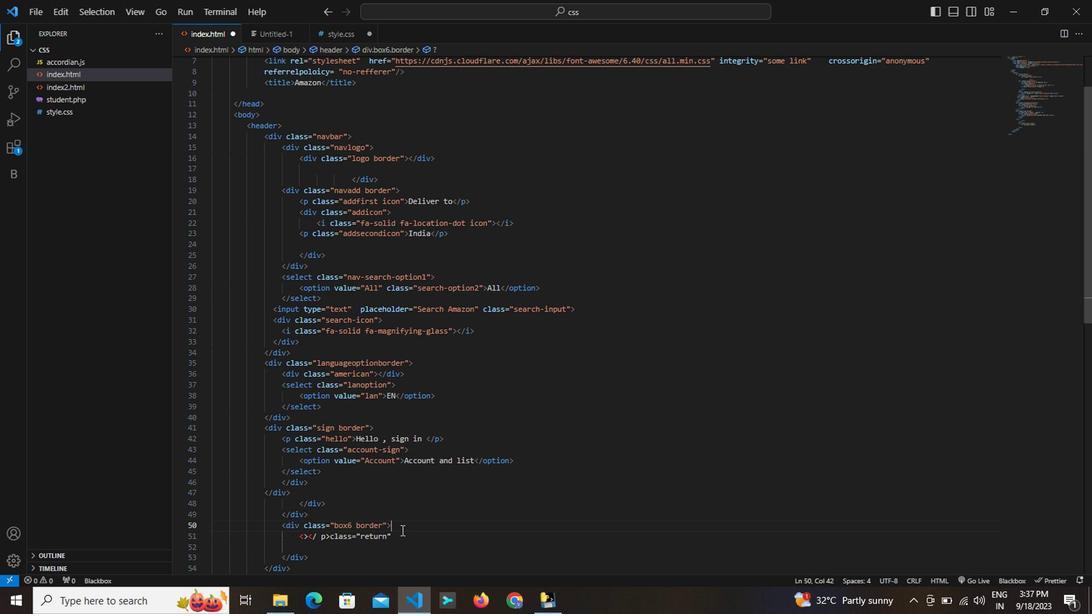
Action: Mouse moved to (324, 520)
Screenshot: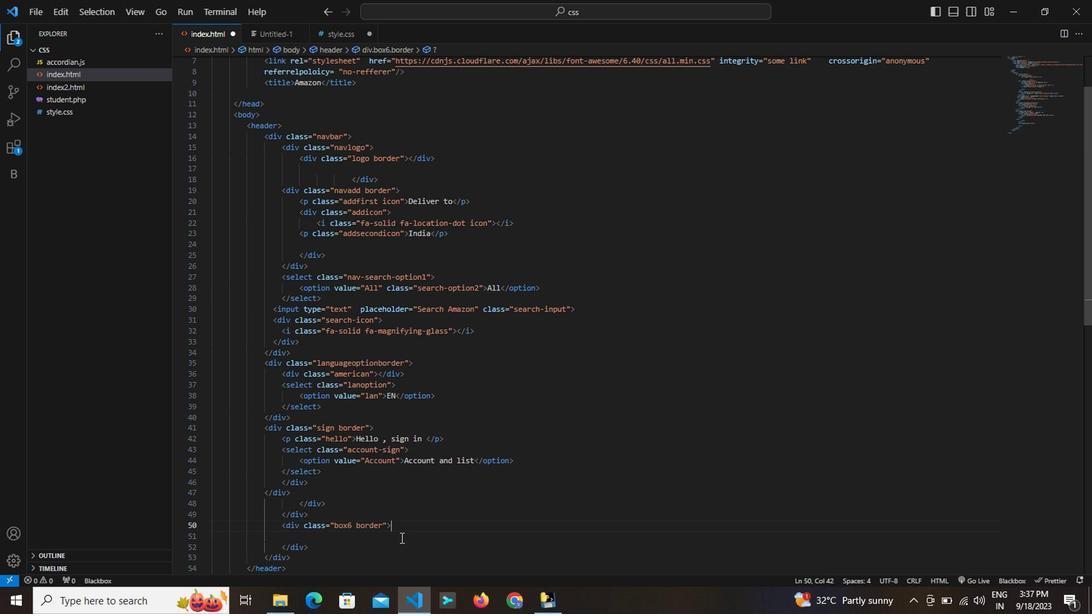 
Action: Mouse pressed left at (324, 520)
Screenshot: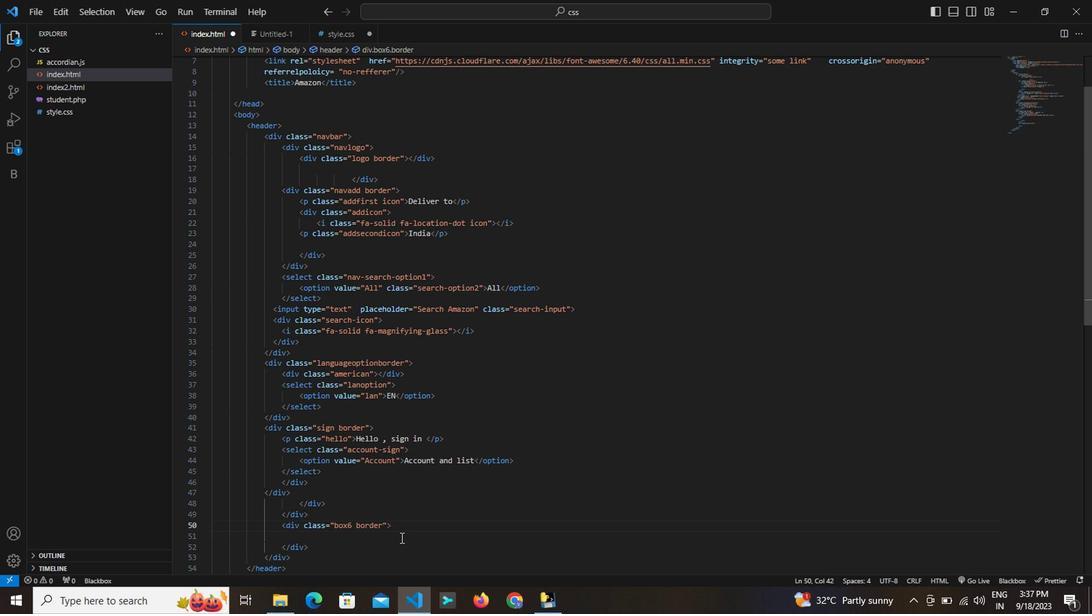 
Action: Mouse pressed left at (324, 520)
Screenshot: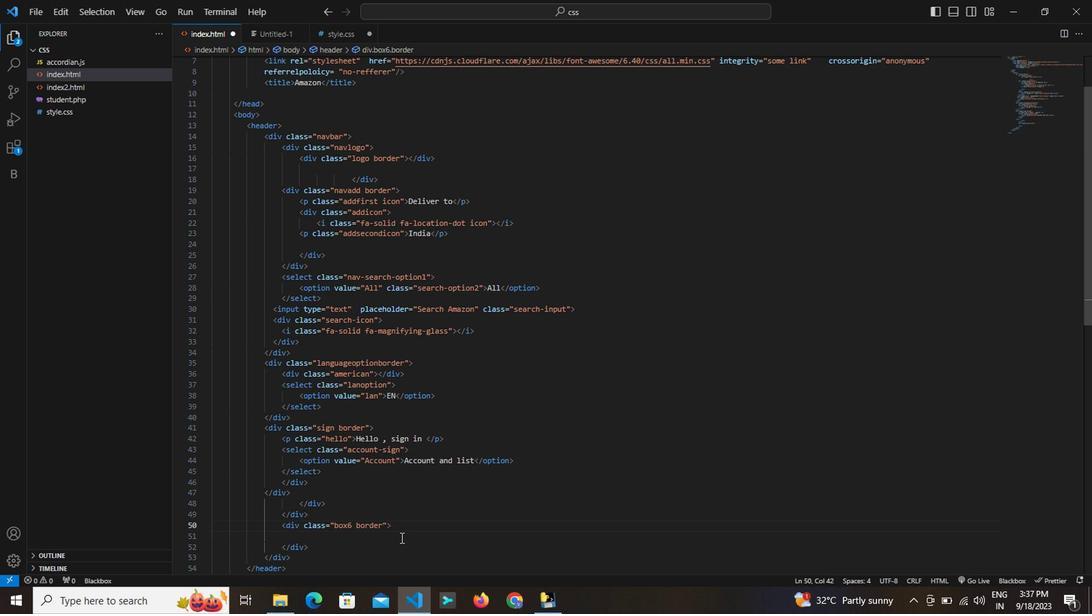 
Action: Mouse moved to (407, 515)
Screenshot: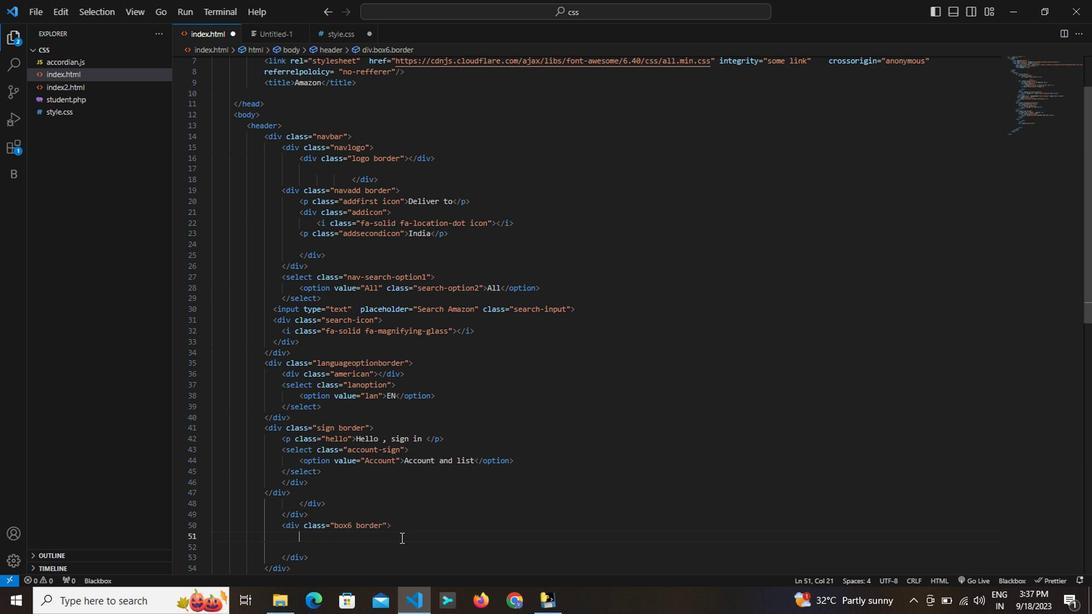
Action: Mouse pressed left at (407, 515)
Screenshot: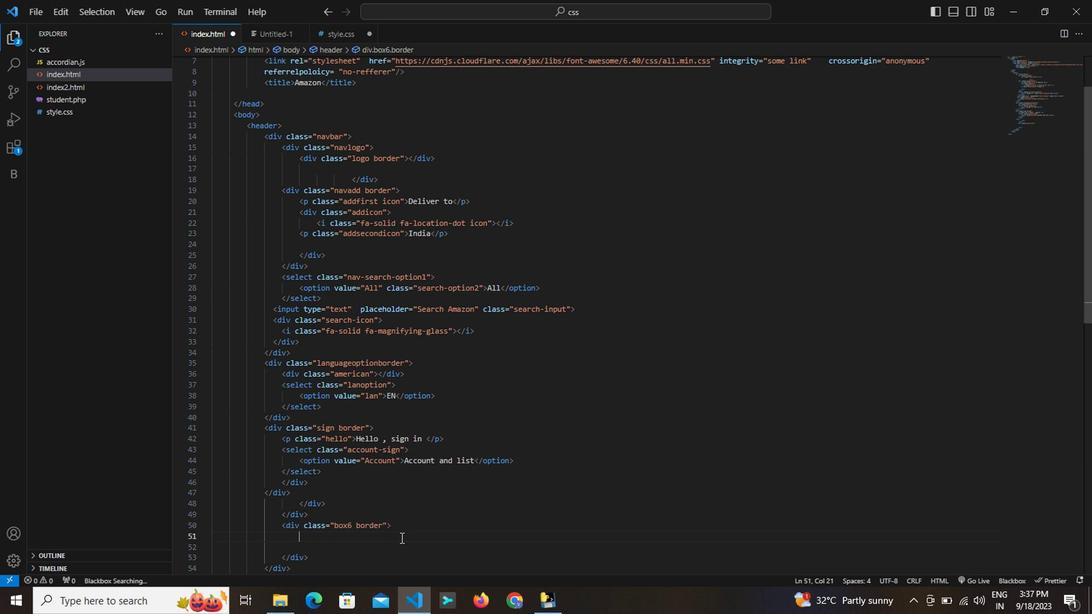 
Action: Mouse moved to (407, 521)
Screenshot: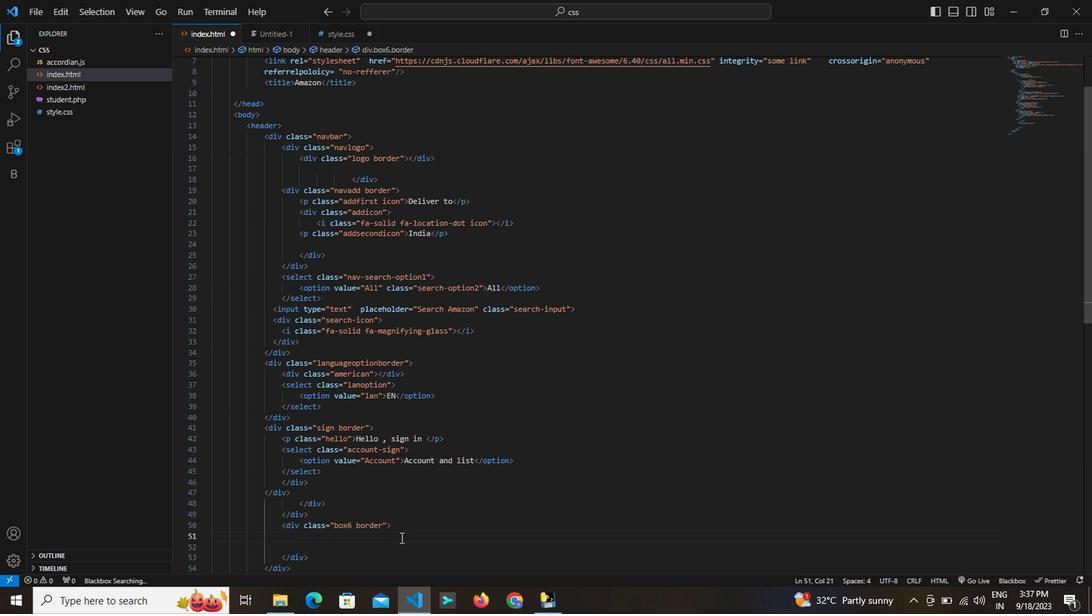 
Action: Key pressed <Key.backspace><Key.enter><Key.shift_r><Key.shift_r><p<Key.space>class<Key.enter>retut<Key.backspace>rn<Key.right><Key.shift_r><Key.shift_r>><Key.enter><Key.shift_r><Key.shift_r><Key.shift_r><Key.shift_r><Key.shift_r><Key.shift_r>Returns<Key.down><Key.enter><Key.shift><p<Key.space>class<Key.enter>orders<Key.backspace><Key.right><Key.shift>><Key.enter><Key.shift><Key.shift><Key.shift><Key.shift><Key.shift><Key.shift><Key.shift><Key.shift><Key.shift><Key.shift><Key.shift><Key.shift><Key.shift><Key.shift><Key.shift><Key.shift><Key.shift><Key.shift><Key.shift><Key.shift><Key.shift><Key.shift><Key.shift><Key.shift><Key.shift><Key.shift><Key.shift><Key.shift><Key.shift><Key.shift><Key.shift><Key.shift><Key.shift><Key.shift><Key.shift><Key.shift><Key.shift><Key.shift><Key.shift><Key.shift><Key.shift><Key.shift><Key.shift><Key.shift><Key.shift><Key.shift>&<Key.space><Key.shift>Orders<Key.down><Key.enter><Key.down><Key.down><Key.down><Key.right><Key.up><Key.up><Key.right><Key.right><Key.right><Key.right><Key.right><Key.right><Key.right><Key.right><Key.right><Key.right><Key.right><Key.right><Key.right><Key.right><Key.right><Key.right><Key.right><Key.right><Key.right><Key.right><Key.right><Key.right><Key.enter><Key.caps_lock><Key.shift><Key.shift><Key.shift><Key.shift><Key.shift><Key.shift><Key.shift><Key.shift><Key.shift><Key.shift><Key.shift><Key.shift><Key.shift><Key.shift><Key.shift><Key.shift><Key.shift><Key.shift><Key.shift><Key.shift><Key.shift><Key.shift><Key.shift><Key.shift><Key.shift><Key.shift><Key.shift><Key.shift><Key.shift><Key.shift><Key.shift><Key.shift><Key.shift><Key.shift>
Screenshot: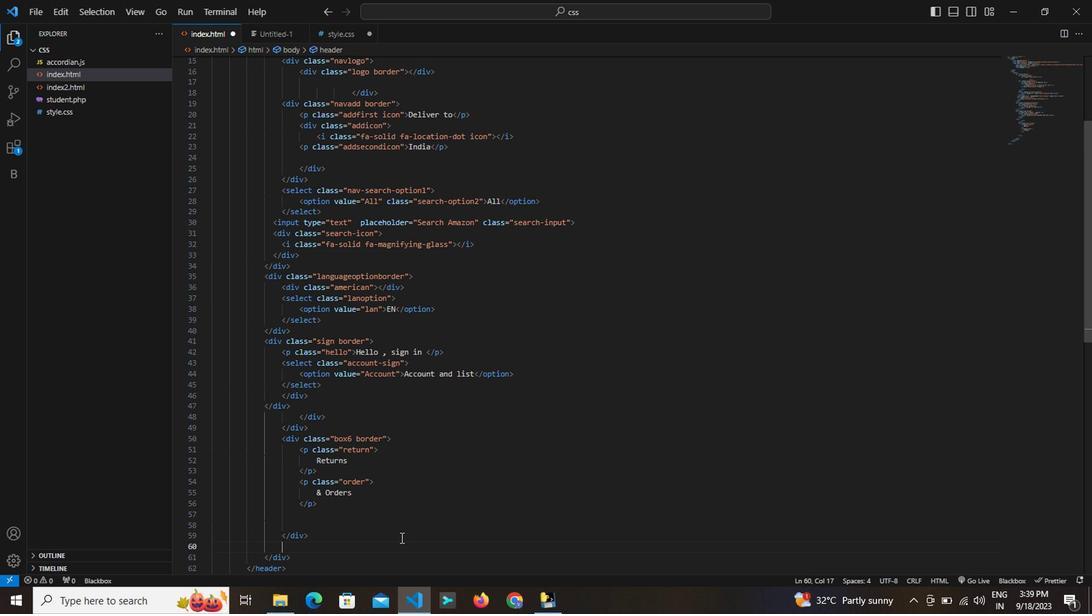 
Action: Mouse moved to (365, 515)
Screenshot: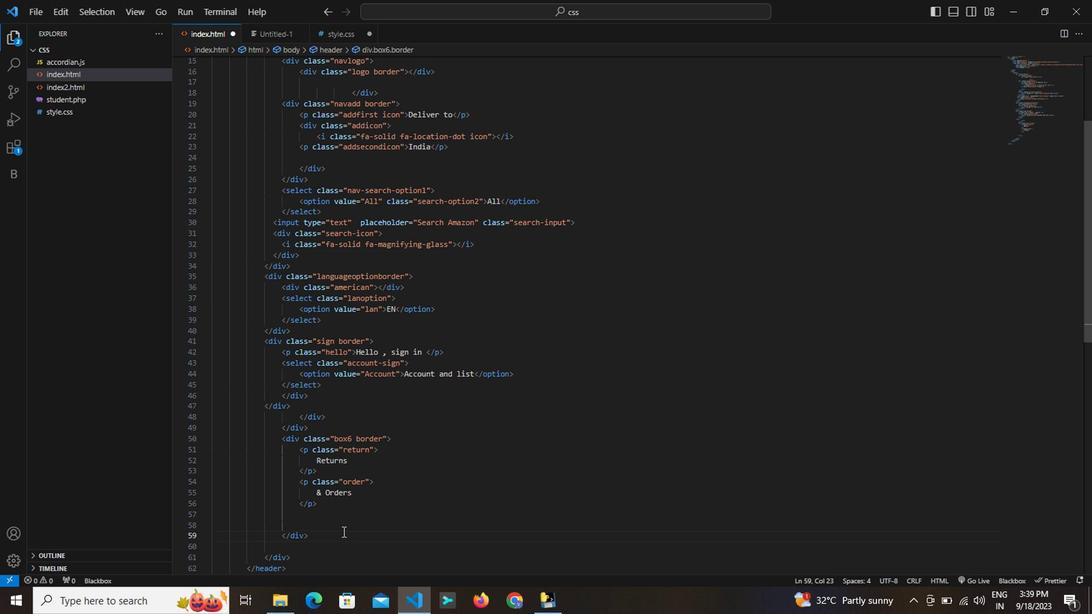 
Action: Mouse pressed left at (365, 515)
Screenshot: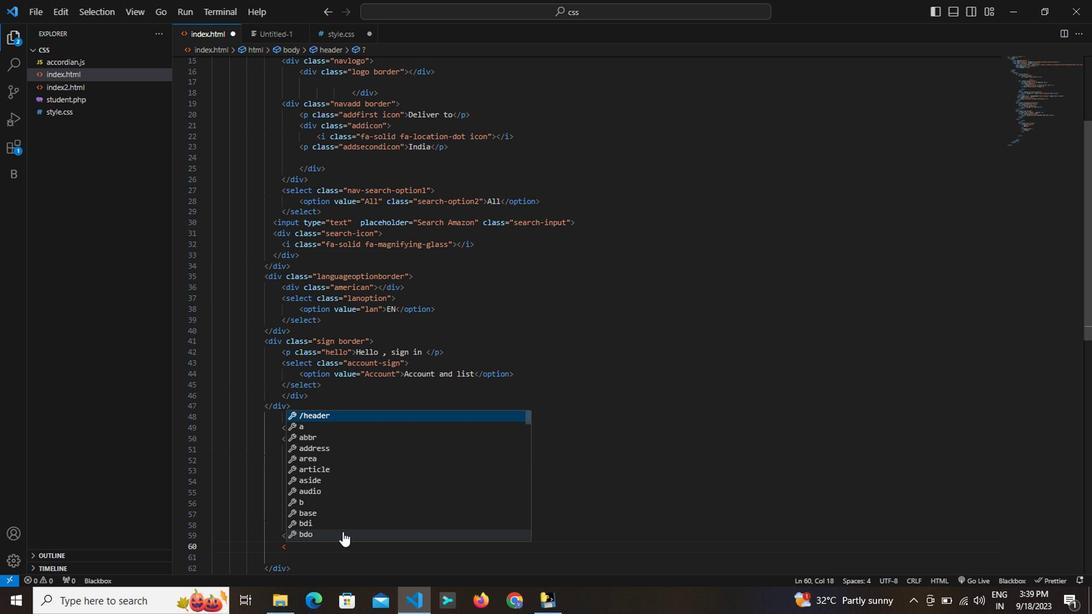 
Action: Mouse moved to (358, 516)
Screenshot: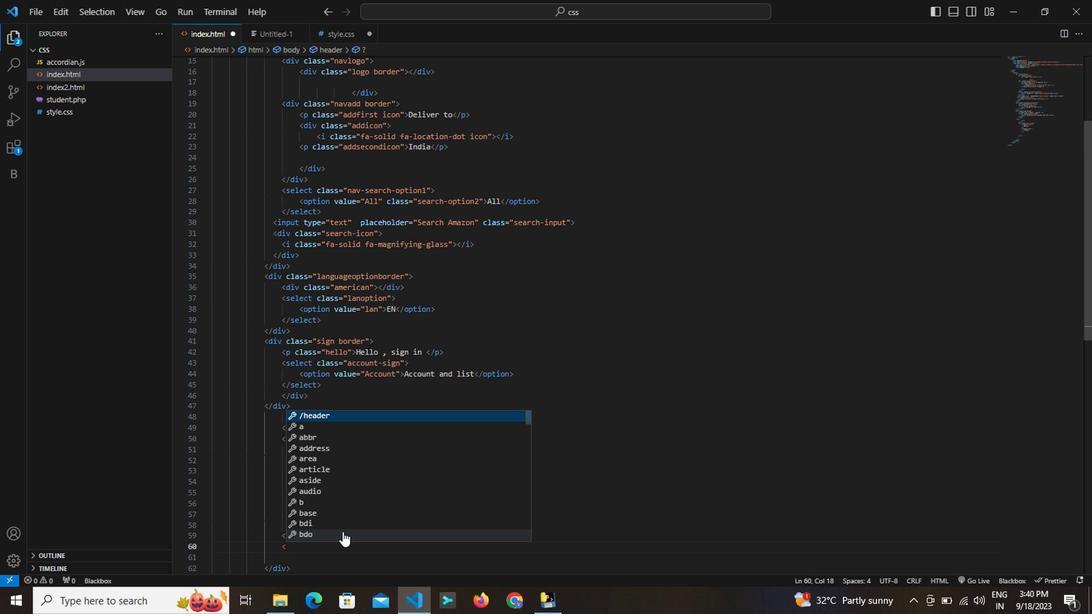 
Action: Mouse pressed left at (358, 516)
Screenshot: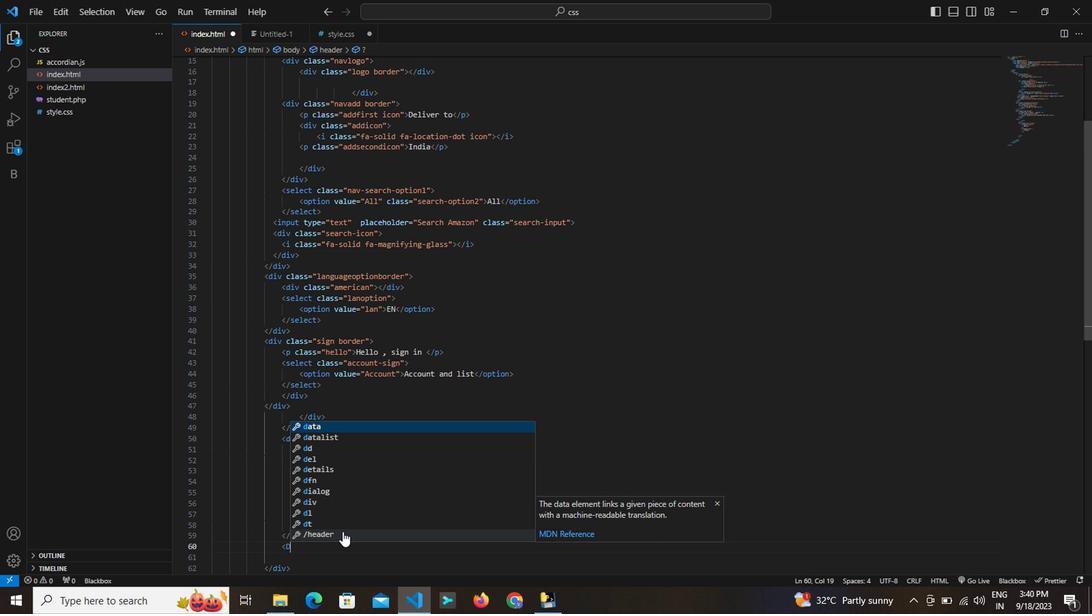 
Action: Key pressed <Key.enter><Key.shift><Key.shift><Key.shift><Key.shift><Key.shift><DIV<Key.space>CLASS<Key.enter><Key.backspace><Key.backspace><Key.backspace><Key.backspace><Key.backspace><Key.backspace><Key.backspace><Key.backspace><Key.backspace><Key.backspace><Key.backspace>D<Key.backspace><Key.caps_lock>div<Key.space>class<Key.enter>art<Key.backspace><Key.backspace><Key.backspace>cart-<Key.backspace><Key.space>border<Key.right><Key.shift_r>><Key.enter><Key.shift><i<Key.space>class<Key.enter>fa-solid<Key.space>fa-cart-shopping<Key.right><Key.shift><Key.shift><Key.shift><Key.shift><Key.shift><Key.shift><Key.shift><Key.shift><Key.shift><Key.shift><Key.shift><Key.shift>><Key.right><Key.right><Key.right><Key.right><Key.enter>cart<Key.down><Key.down>
Screenshot: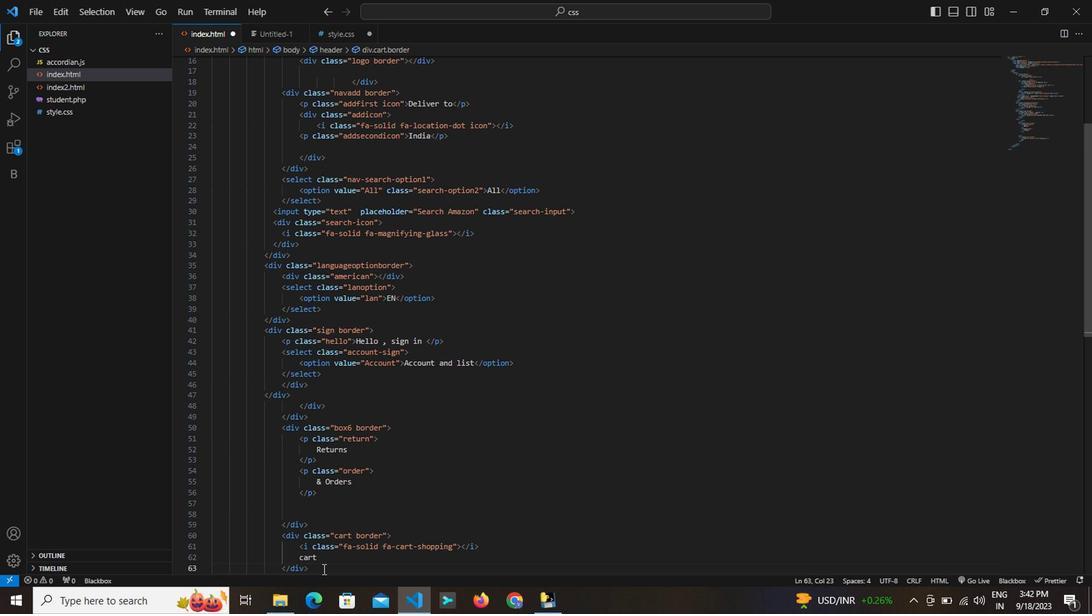 
Action: Mouse moved to (342, 547)
Screenshot: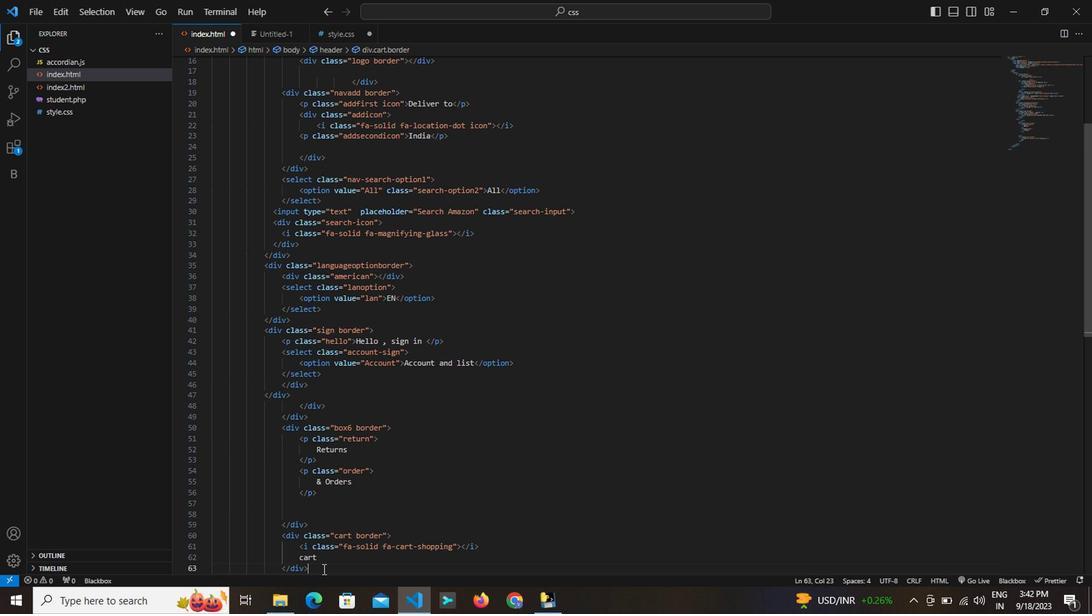
Action: Mouse pressed left at (342, 547)
Screenshot: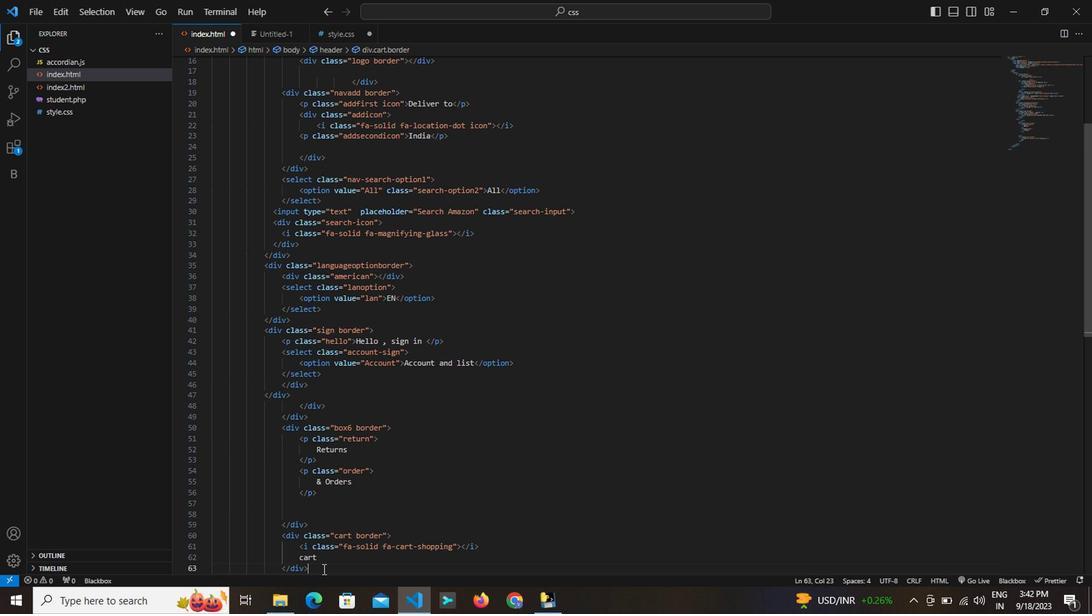 
Action: Key pressed <Key.down><Key.down><Key.enter><Key.shift><
Screenshot: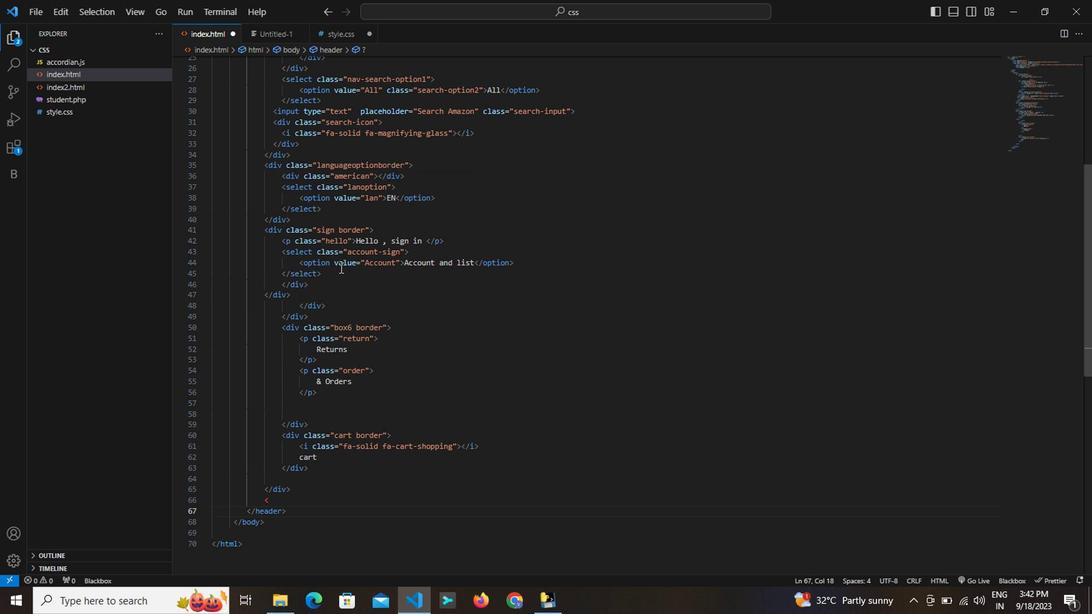 
Action: Mouse pressed left at (342, 547)
Screenshot: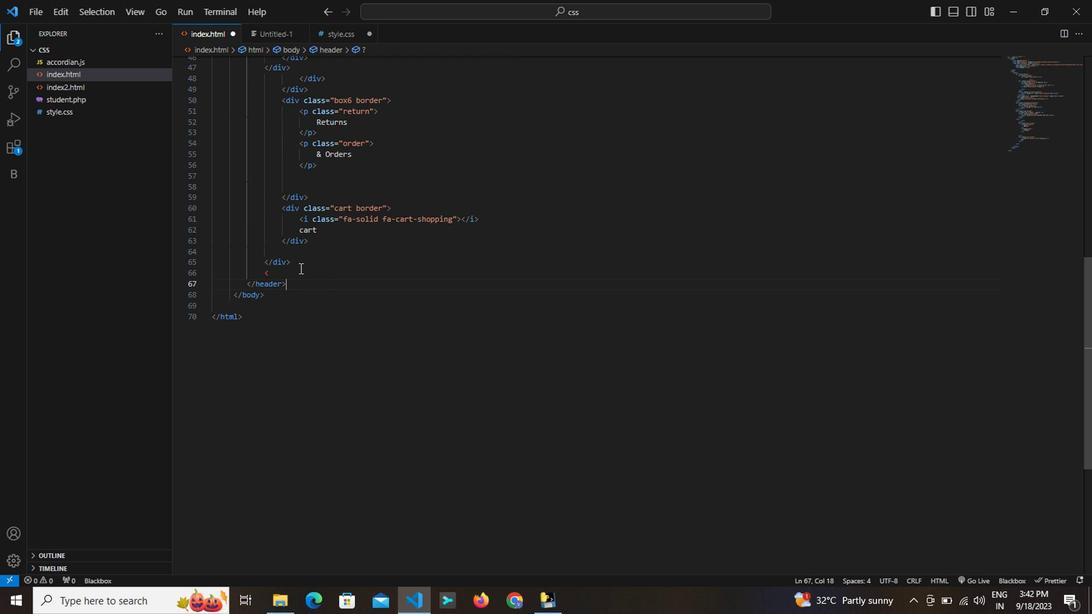 
Action: Mouse moved to (364, 223)
Screenshot: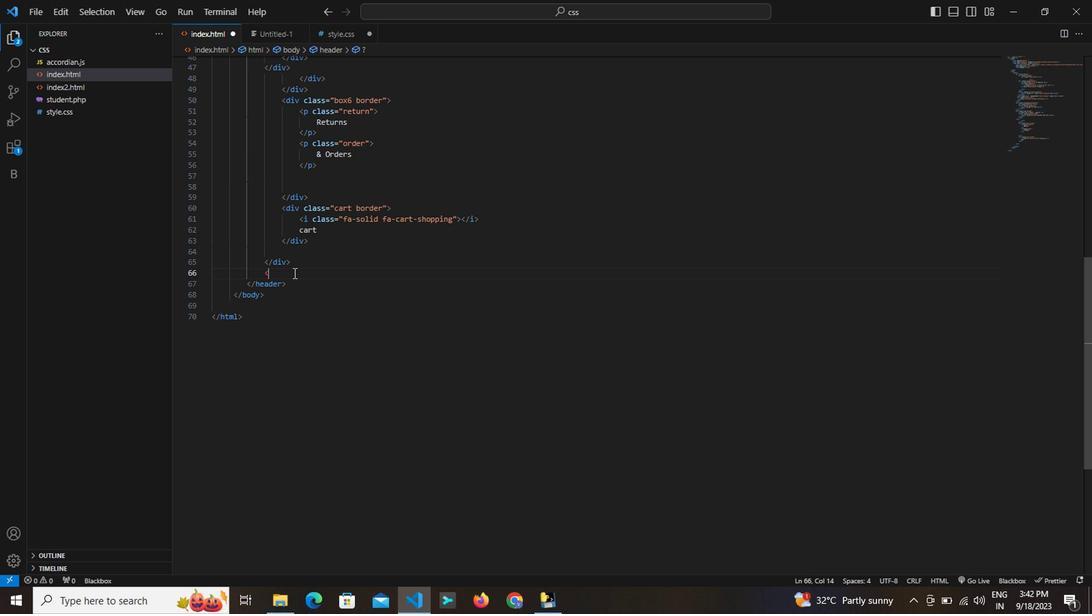 
Action: Mouse scrolled (364, 223) with delta (0, 0)
Screenshot: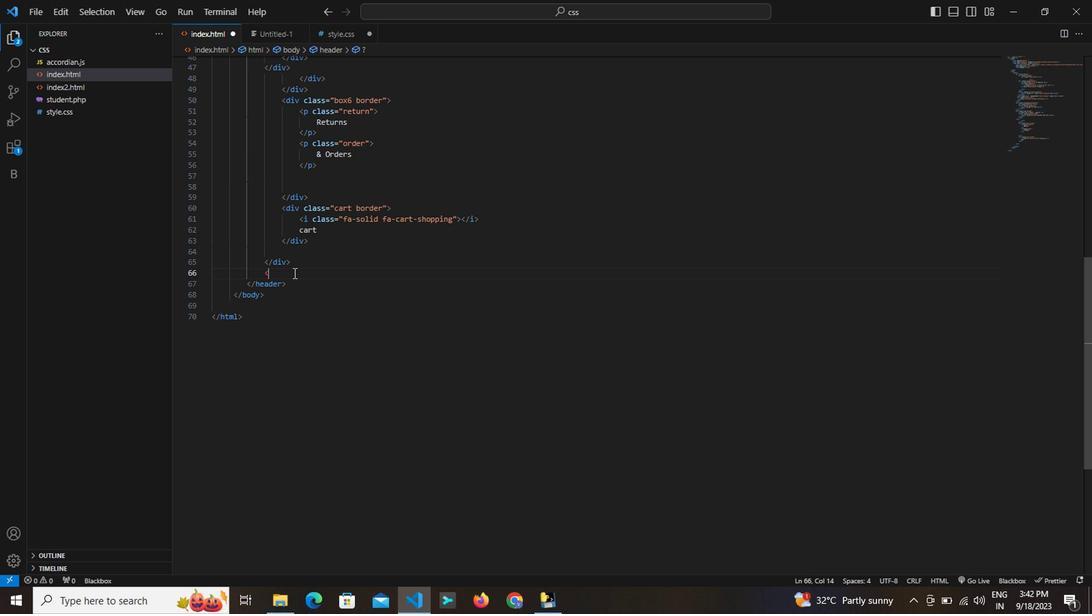 
Action: Mouse moved to (358, 238)
Screenshot: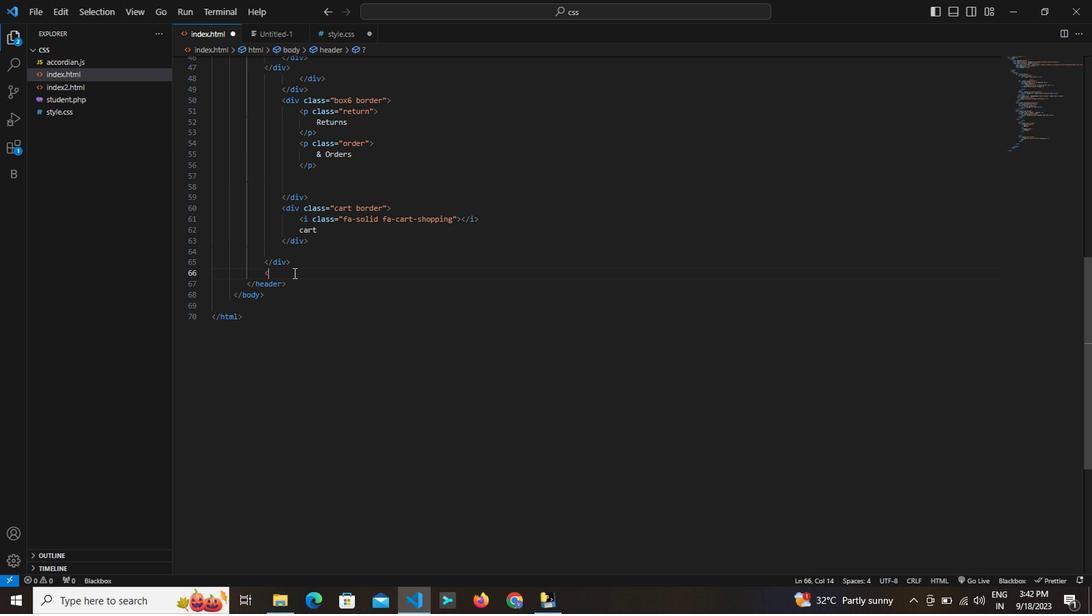 
Action: Mouse scrolled (358, 238) with delta (0, 0)
Screenshot: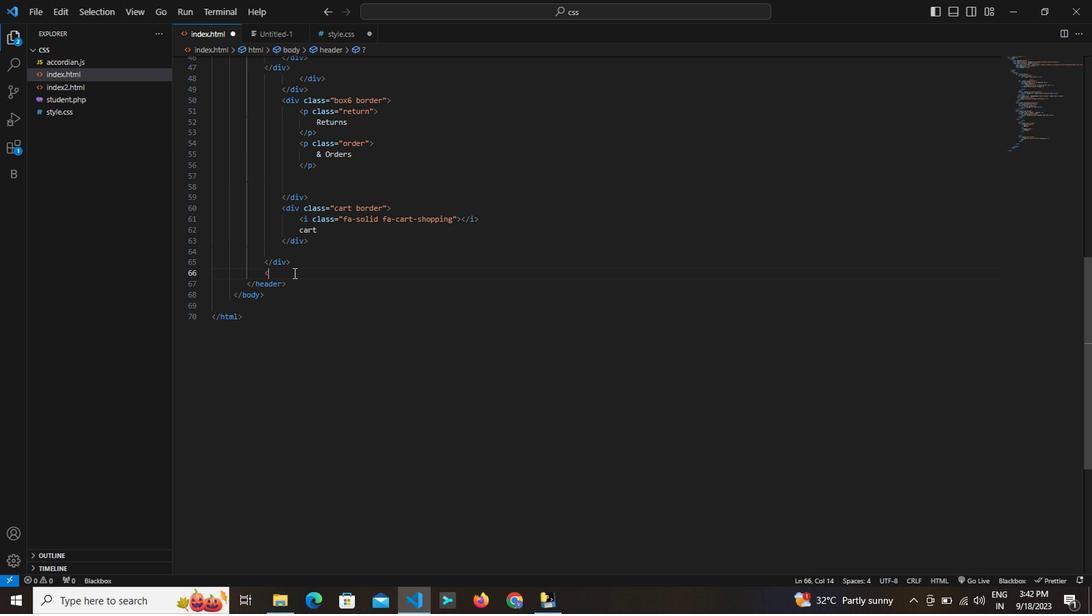 
Action: Mouse moved to (356, 289)
Screenshot: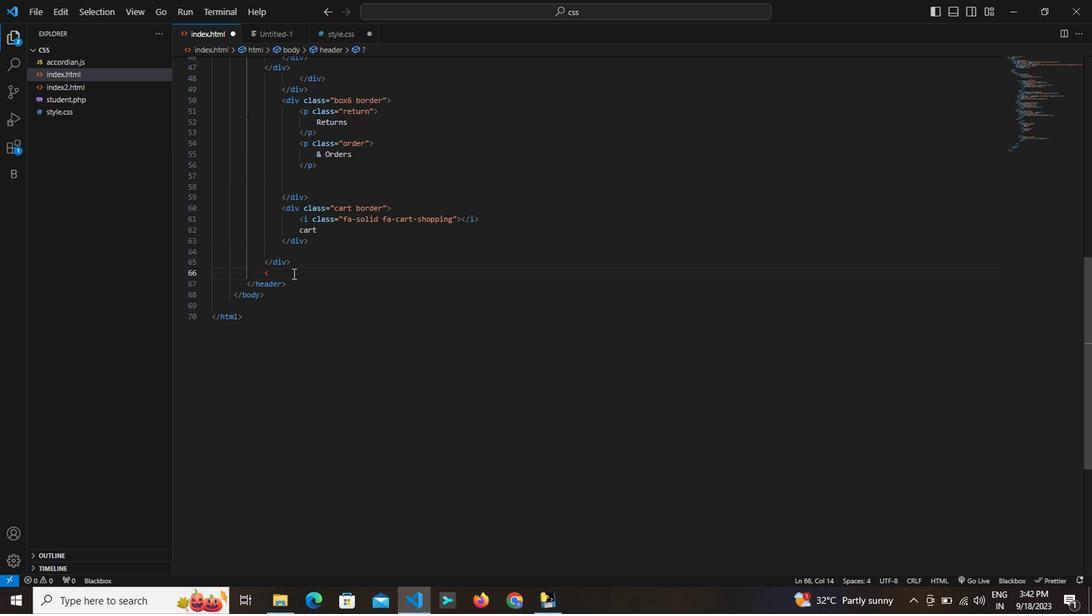 
Action: Mouse scrolled (356, 289) with delta (0, 0)
Screenshot: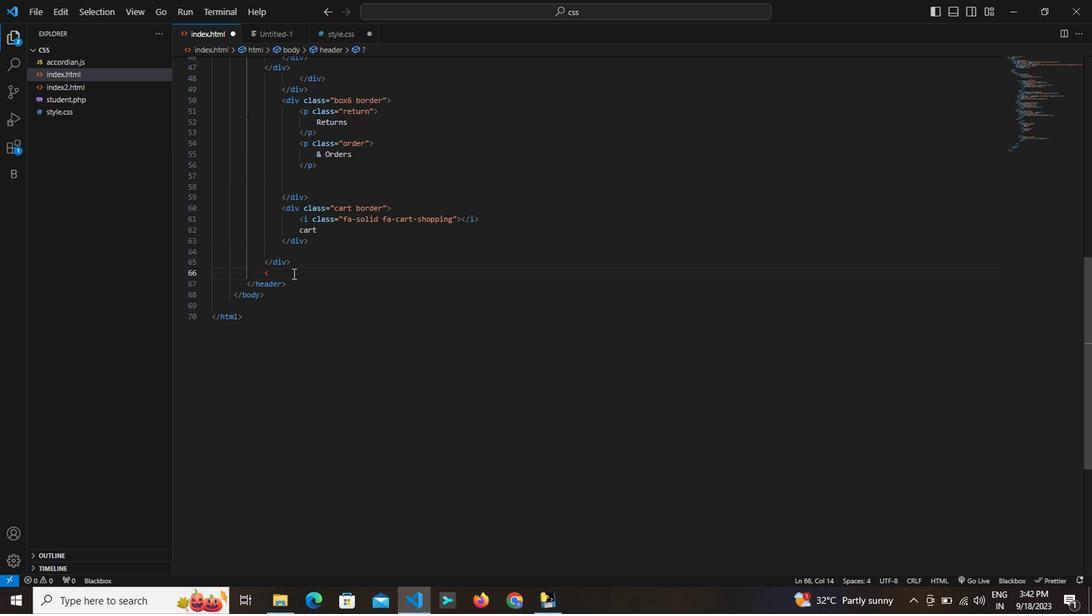 
Action: Mouse moved to (356, 297)
Screenshot: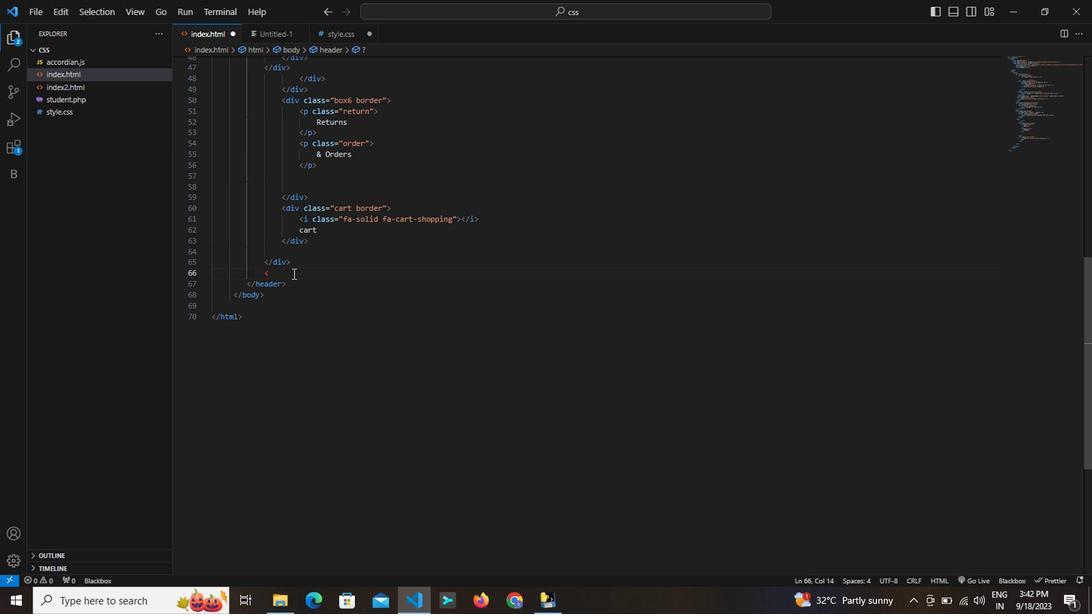 
Action: Mouse scrolled (356, 296) with delta (0, 0)
Screenshot: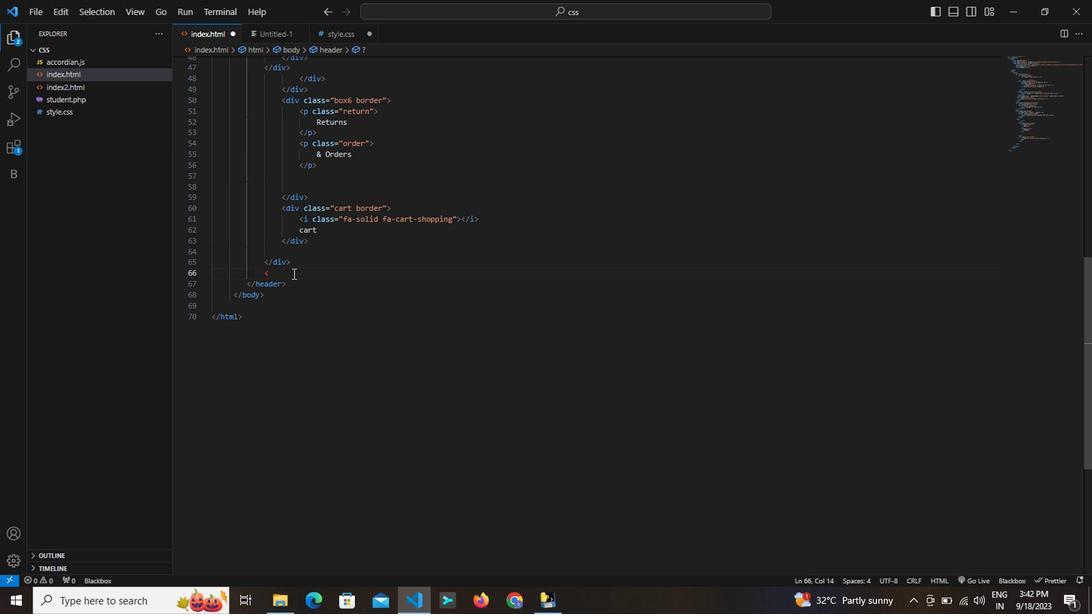 
Action: Mouse moved to (356, 300)
Screenshot: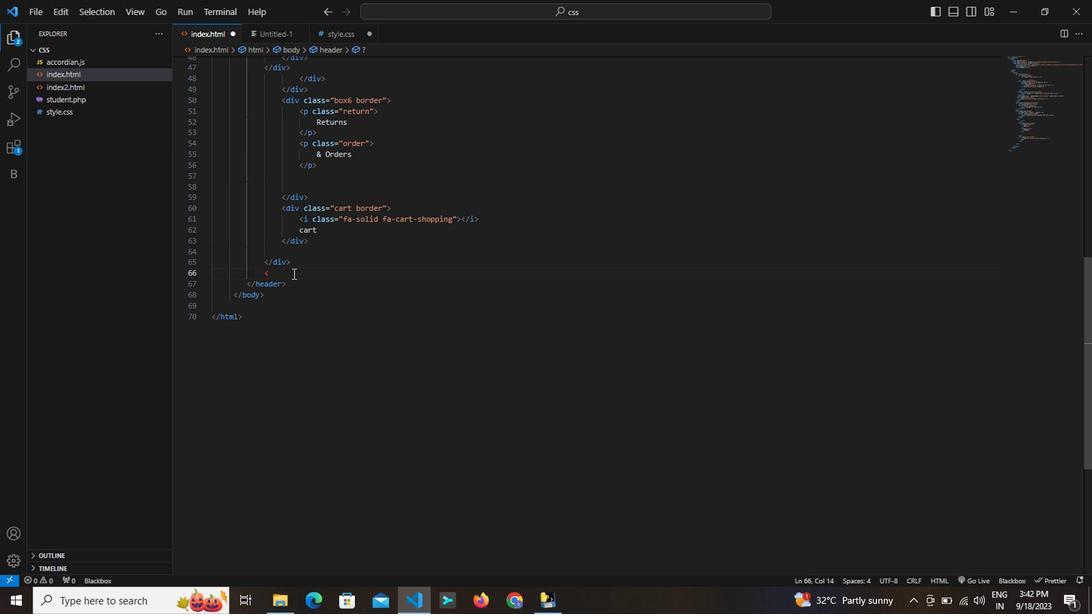 
Action: Mouse scrolled (356, 299) with delta (0, 0)
Screenshot: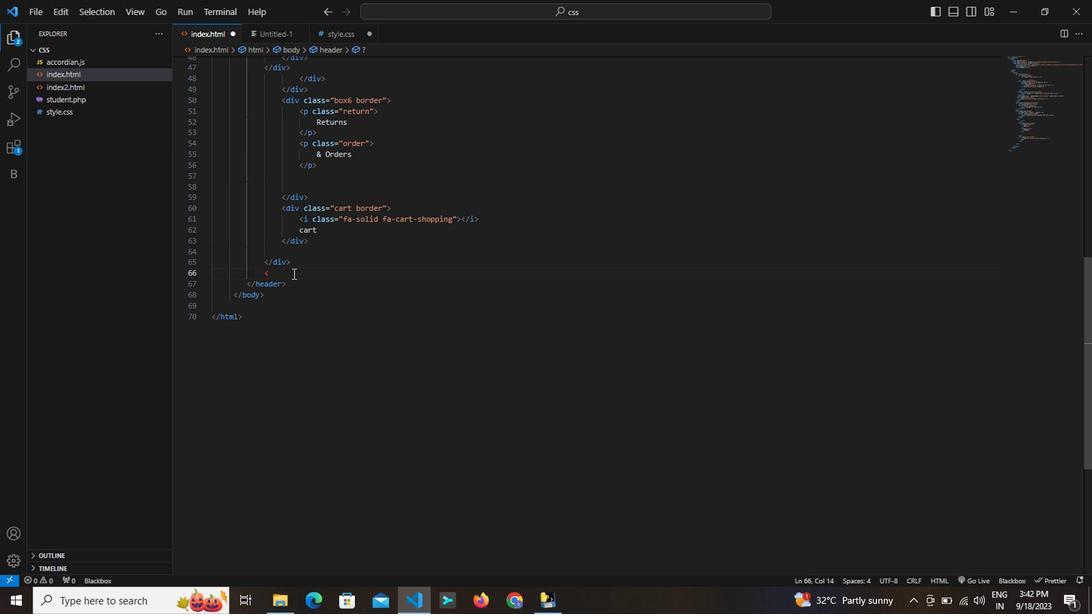 
Action: Mouse scrolled (356, 299) with delta (0, 0)
Screenshot: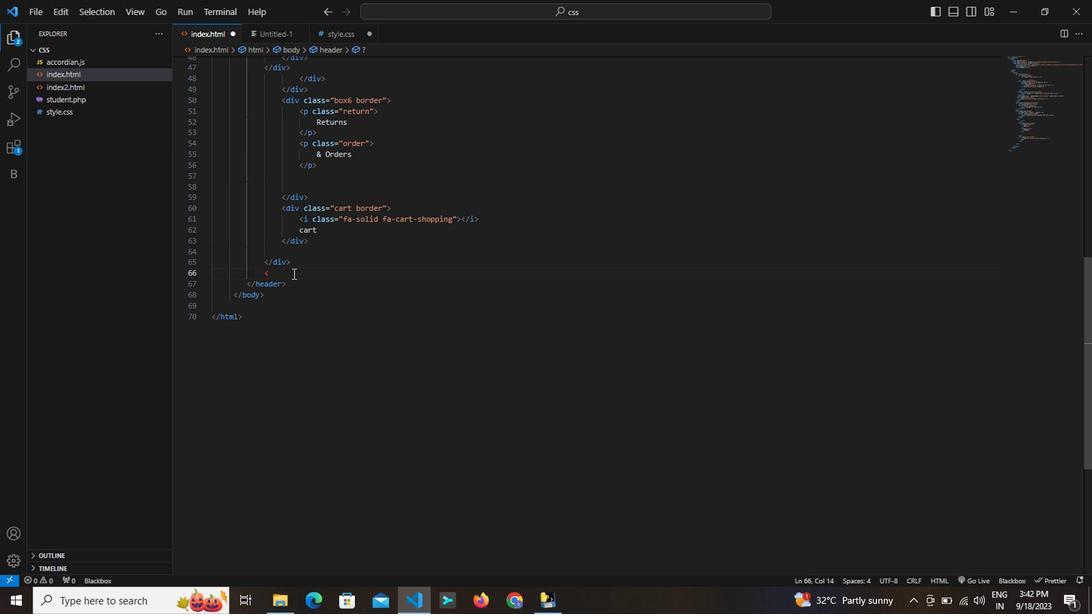 
Action: Mouse moved to (355, 304)
Screenshot: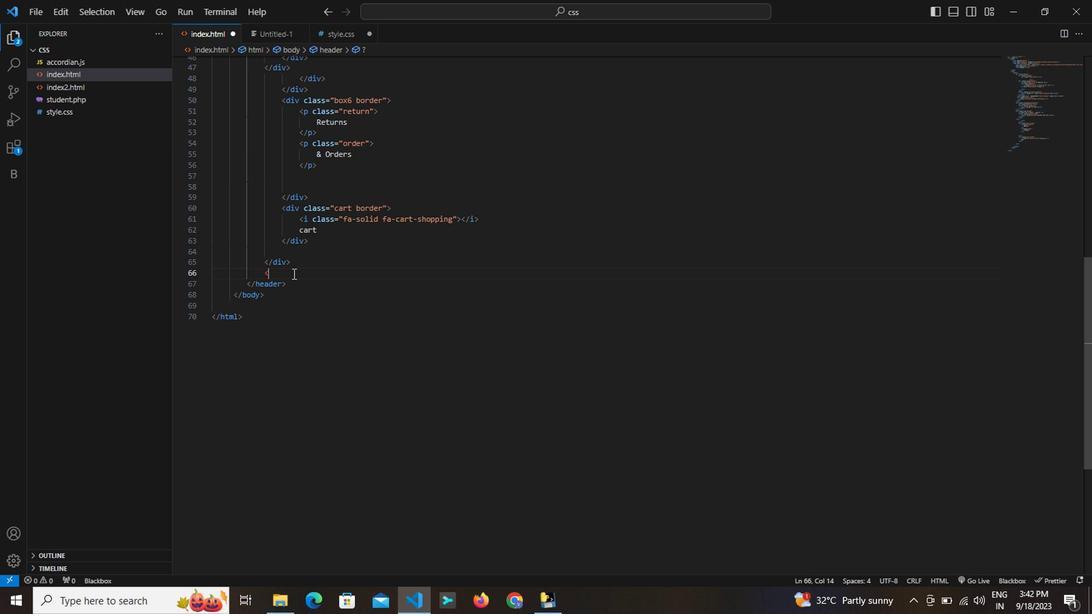 
Action: Mouse scrolled (355, 304) with delta (0, 0)
Screenshot: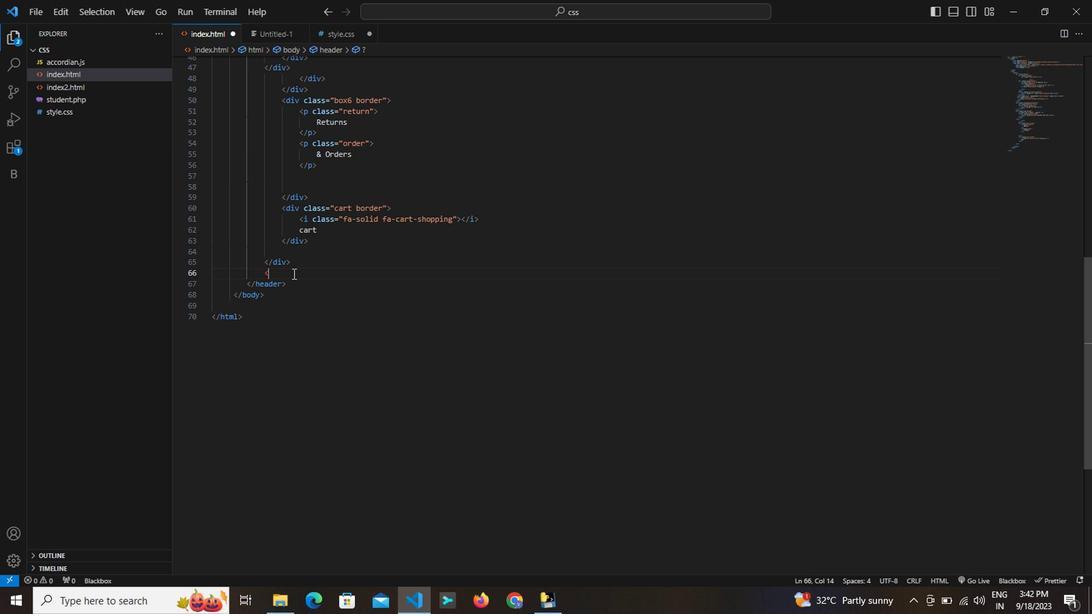 
Action: Mouse moved to (354, 305)
Screenshot: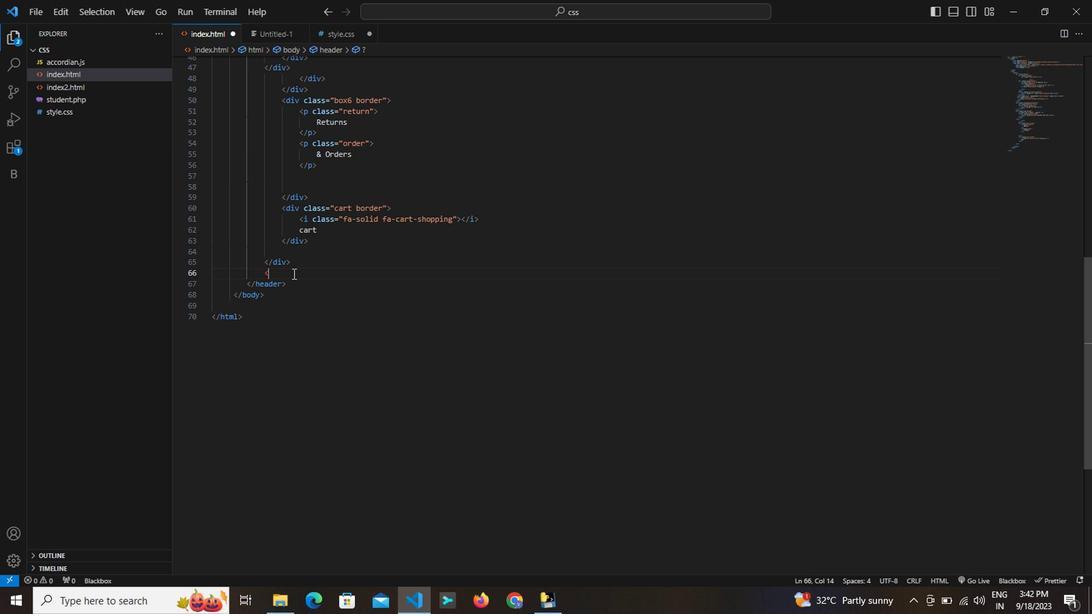 
Action: Mouse scrolled (354, 304) with delta (0, 0)
Screenshot: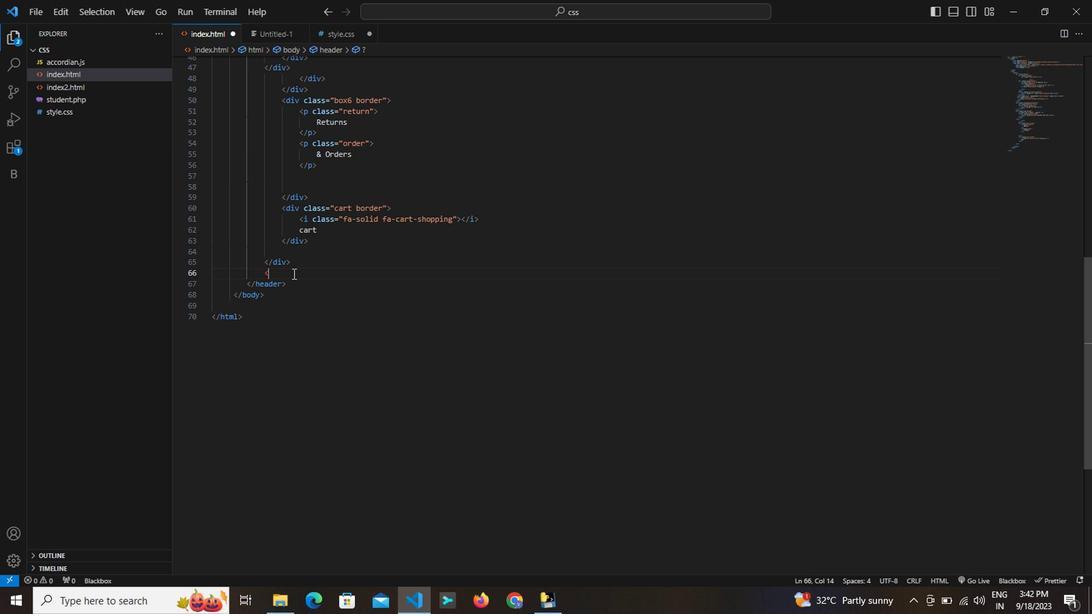 
Action: Mouse moved to (352, 307)
Screenshot: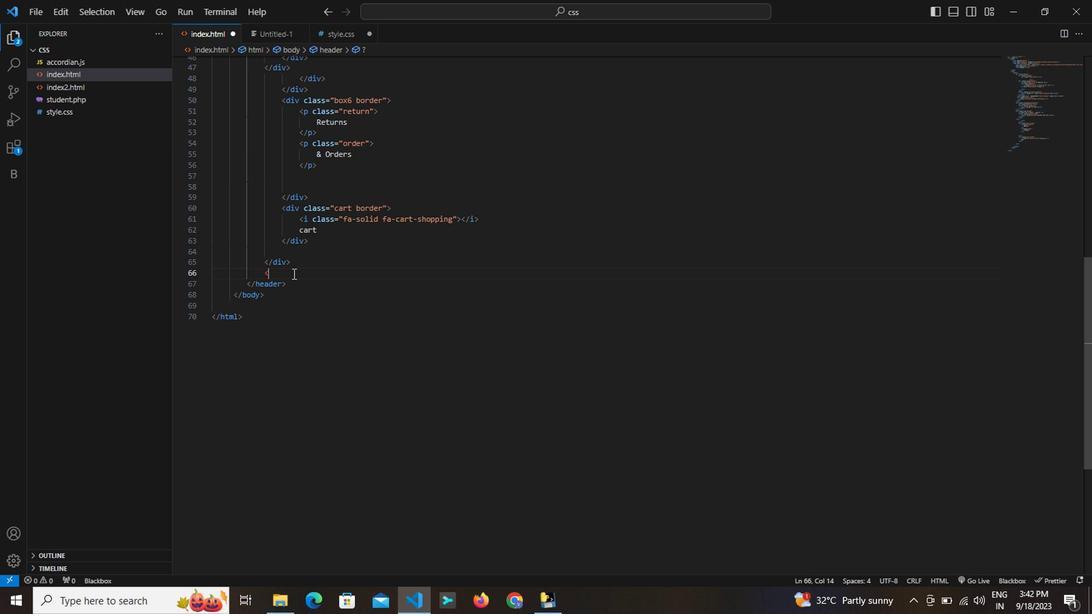 
Action: Mouse scrolled (352, 306) with delta (0, 0)
Screenshot: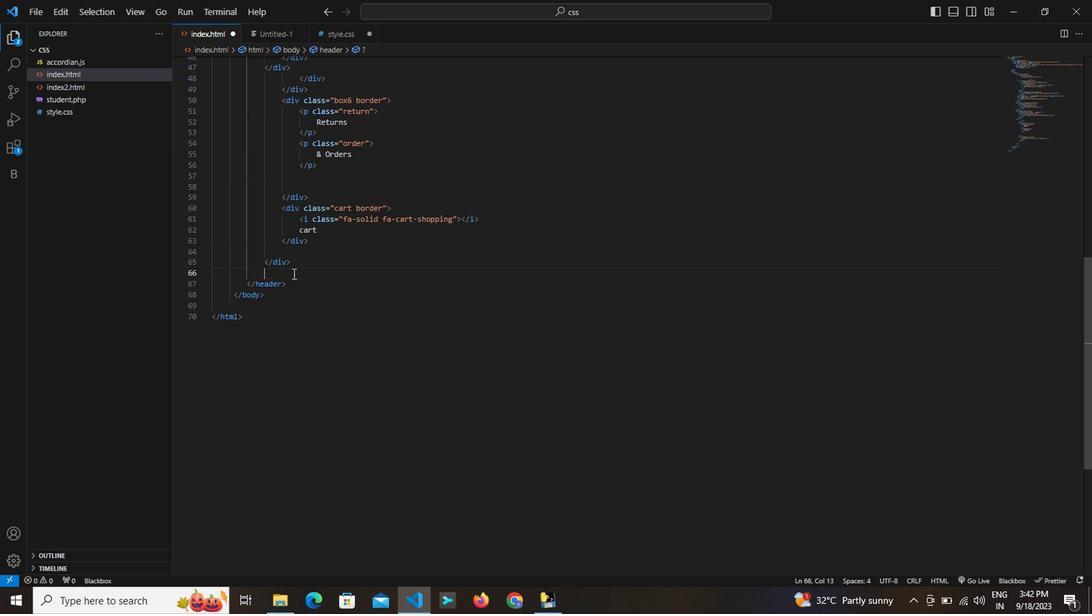 
Action: Mouse moved to (351, 312)
Screenshot: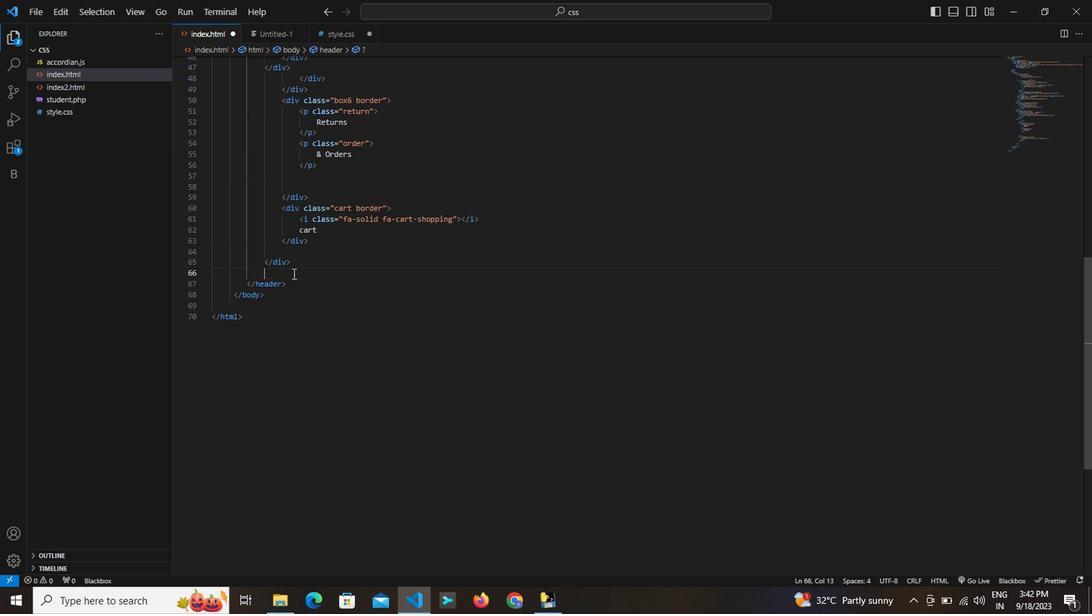 
Action: Mouse scrolled (351, 311) with delta (0, 0)
Screenshot: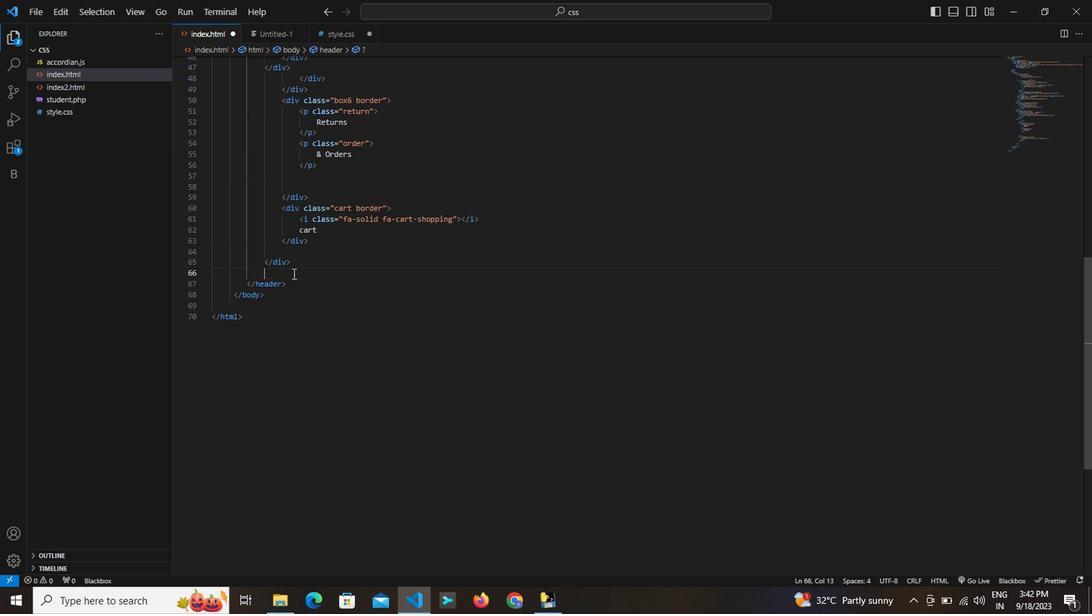 
Action: Mouse moved to (323, 296)
Screenshot: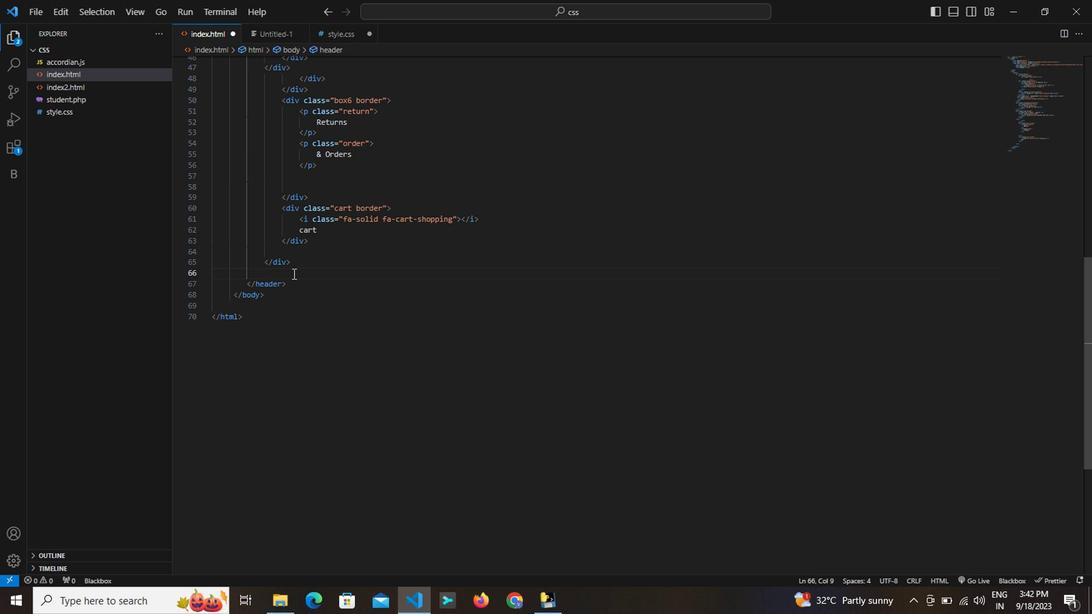 
Action: Mouse pressed left at (323, 296)
Screenshot: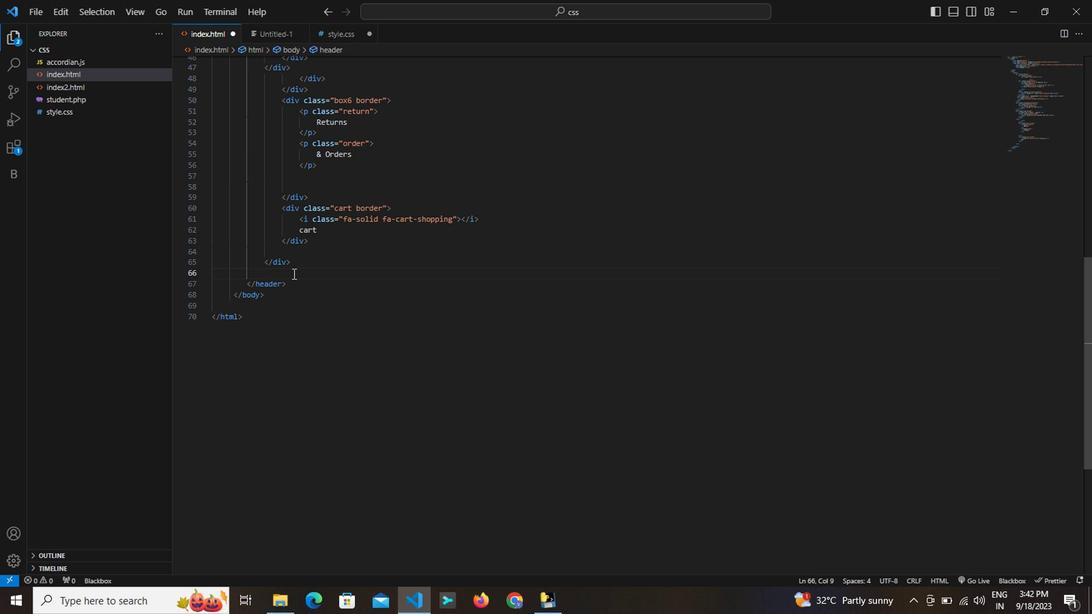 
Action: Mouse moved to (318, 300)
Screenshot: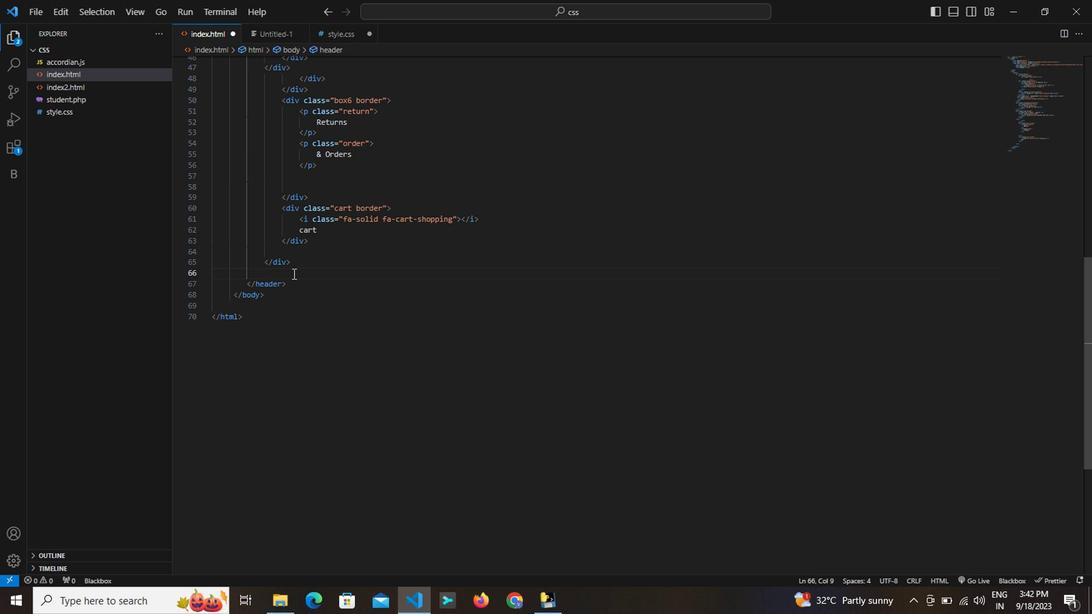 
Action: Mouse pressed left at (318, 300)
Screenshot: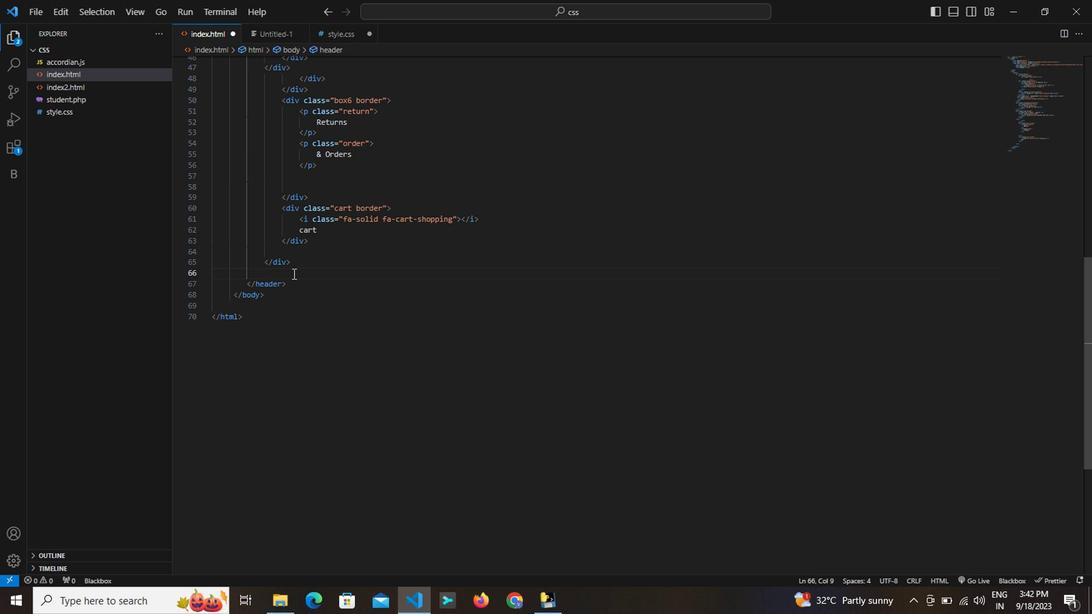 
Action: Mouse moved to (317, 301)
Screenshot: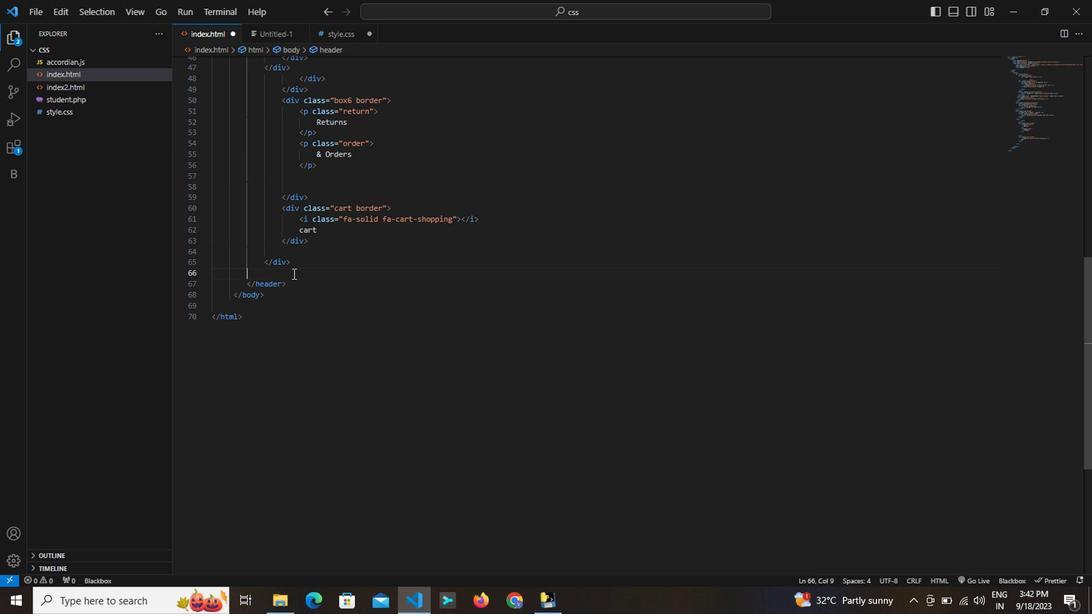 
Action: Key pressed <Key.backspace><Key.backspace><Key.shift><div<Key.space>class<Key.enter>second-nav<Key.right><Key.shift_r>><Key.enter><Key.shift_r><Key.shift_r><Key.shift_r><Key.shift_r><Key.shift_r><Key.shift_r><Key.shift_r><Key.shift_r><Key.shift_r><Key.shift_r><Key.shift_r><Key.shift_r><Key.shift_r><Key.shift_r><div<Key.space>class=allicon<Key.space>border<Key.right><Key.shift_r><Key.shift_r><Key.shift_r>><Key.enter><Key.shift_r><Key.shift_r><Key.shift_r><Key.shift_r><Key.shift_r><Key.shift_r><Key.shift_r><Key.shift_r><Key.shift_r><Key.shift_r><Key.shift_r><Key.shift_r><Key.shift_r><Key.shift_r><Key.shift_r><Key.shift_r><Key.shift_r><Key.shift_r><Key.shift_r><Key.shift_r><Key.shift_r><Key.shift_r><Key.shift_r><Key.shift_r><Key.shift_r><Key.shift_r><Key.shift_r><Key.shift_r><Key.shift_r><Key.shift_r><Key.shift_r><Key.shift_r><Key.shift_r><Key.shift_r><Key.shift_r><Key.shift_r><Key.shift_r><Key.shift_r><Key.shift_r><Key.shift_r><Key.shift_r><Key.shift_r><Key.shift_r><Key.shift_r><Key.shift_r><Key.shift_r><Key.shift_r><Key.shift_r><Key.shift_r><Key.shift_r><Key.shift_r><Key.shift_r><Key.shift_r><Key.shift_r><Key.shift_r><Key.shift_r><i<Key.space>clad<Key.backspace>s<Key.enter>
Screenshot: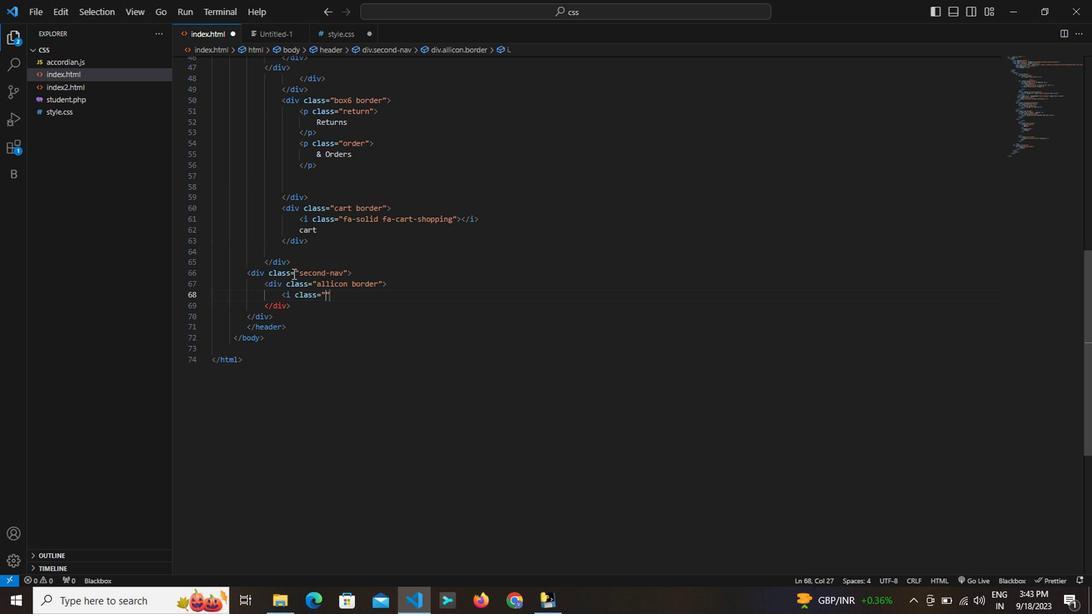 
Action: Mouse moved to (316, 302)
Screenshot: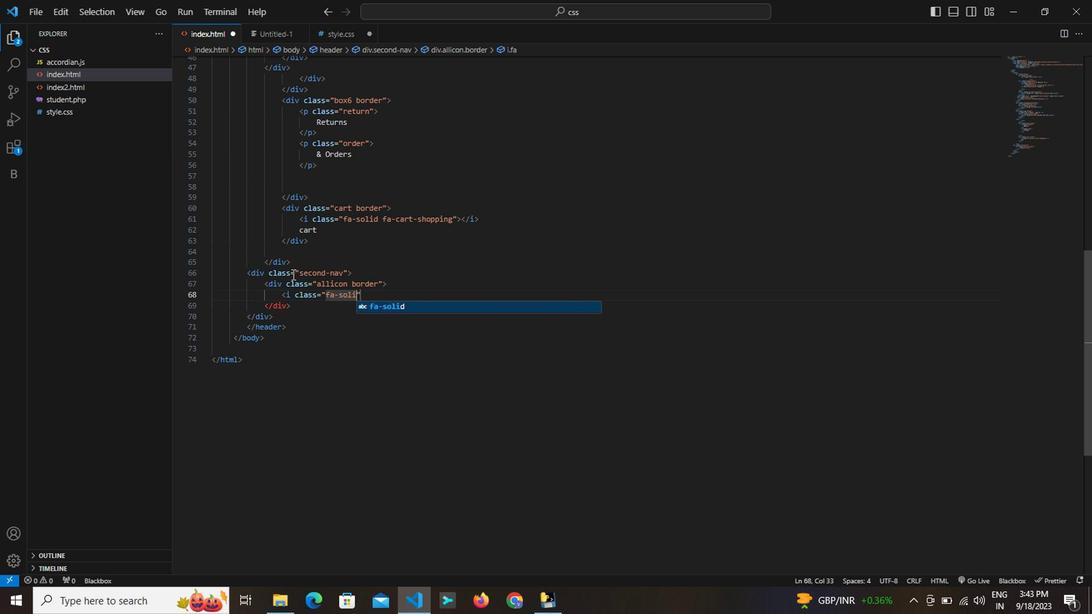 
Action: Key pressed fa-solif<Key.backspace>d<Key.space>fa-bars<Key.right><Key.shift>><Key.right><Key.right><Key.right><Key.right><Key.enter><Key.shift><p<Key.space>class<Key.enter>lists<Key.shift><Key.shift><Key.shift><Key.shift><Key.shift><Key.shift><Key.shift><Key.shift><Key.shift><Key.shift><Key.shift><Key.shift><Key.shift><Key.shift><Key.shift><Key.shift><Key.shift><Key.shift><Key.shift><Key.shift><Key.shift><Key.shift><Key.shift><Key.shift><Key.shift><Key.shift><Key.shift><Key.right><Key.shift><Key.shift><Key.shift><Key.shift>><Key.shift><Key.shift><Key.shift><Key.shift><Key.shift><Key.shift><Key.shift><Key.shift><Key.shift><Key.shift><Key.shift><Key.shift><Key.shift><Key.shift><Key.shift><Key.shift><Key.shift><Key.shift>All<Key.shift><Key.shift><Key.shift><Key.shift><Key.shift><Key.shift><Key.shift><Key.shift><Key.shift><Key.shift><Key.shift><Key.shift><Key.shift><Key.shift><Key.shift><Key.shift><Key.shift><Key.shift><Key.shift><Key.right><Key.right><Key.right><Key.right><Key.enter><Key.down><Key.right>
Screenshot: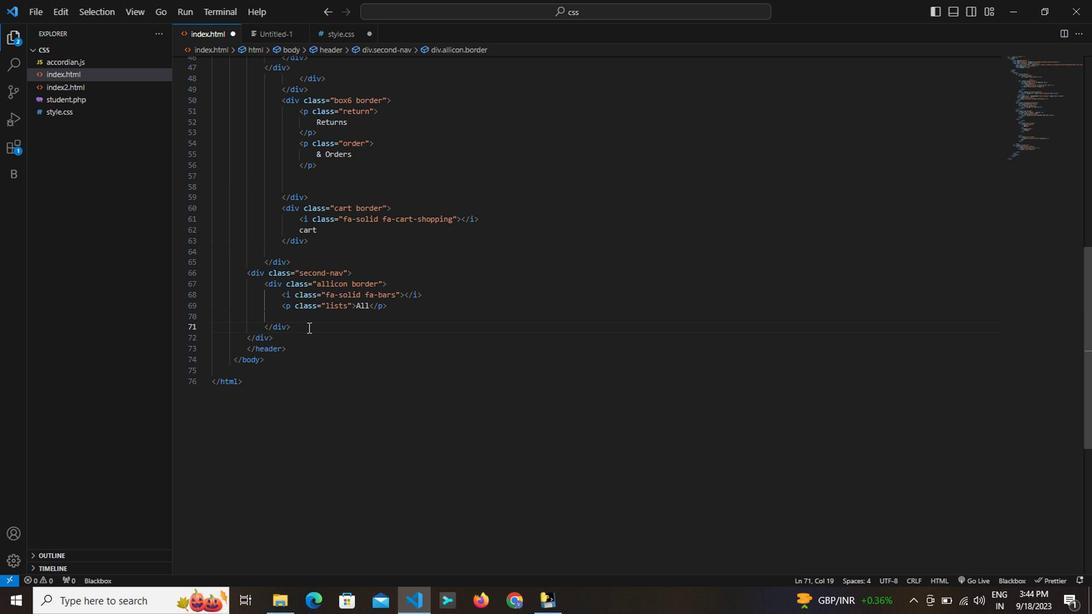 
Action: Mouse moved to (329, 346)
Screenshot: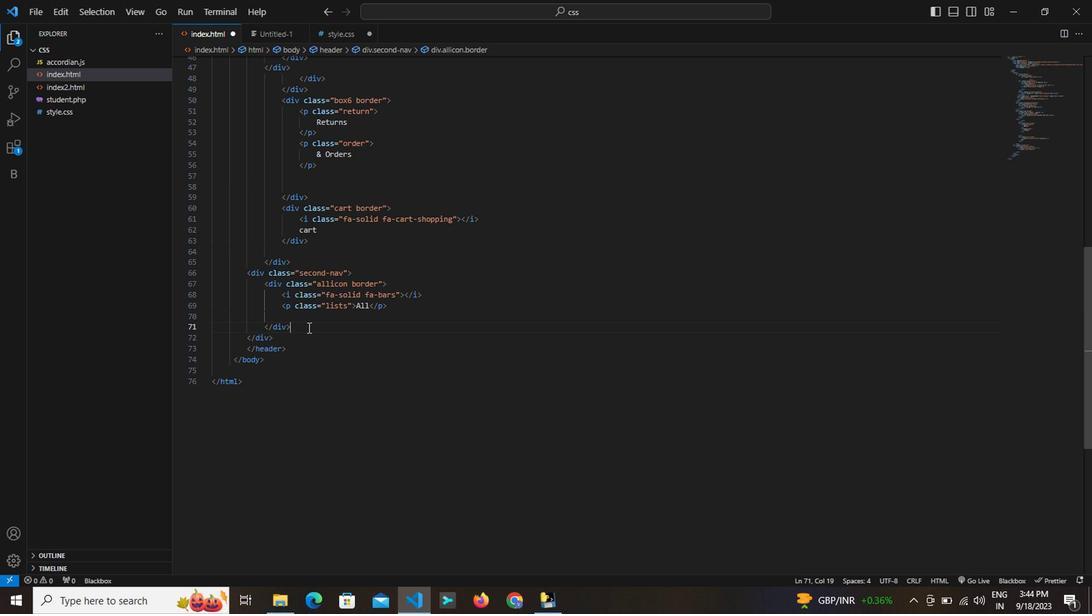 
Action: Mouse pressed left at (329, 346)
Screenshot: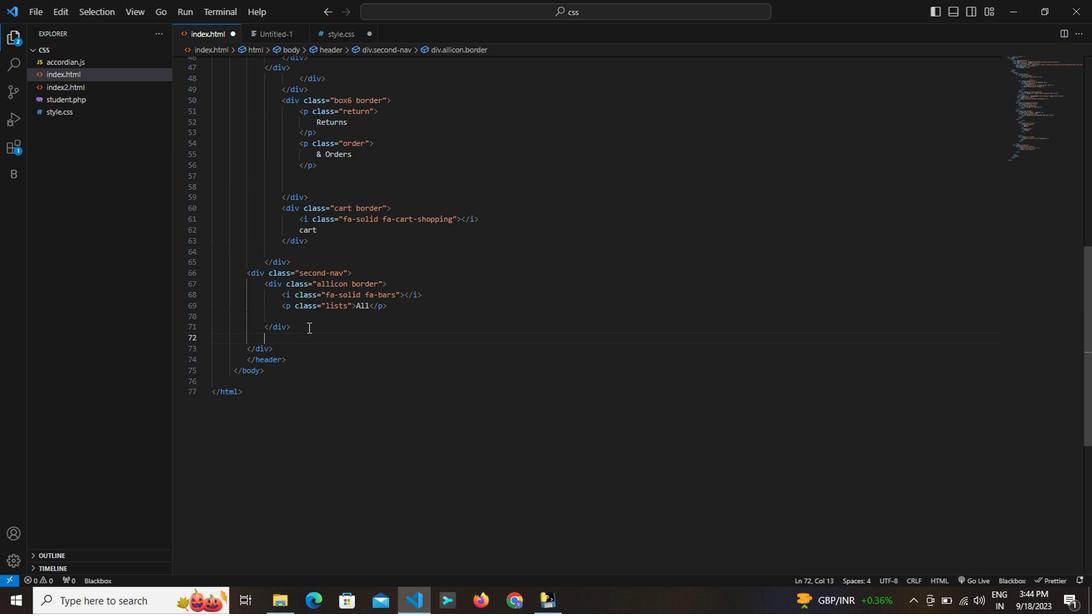 
Action: Key pressed <Key.enter><Key.shift><Key.shift><Key.shift><Key.shift><Key.shift><Key.shift><Key.shift><Key.shift><Key.shift><Key.shift><Key.shift><Key.shift><Key.shift><Key.shift><Key.shift><Key.shift><Key.shift><Key.shift><Key.shift><Key.shift><Key.shift><Key.shift><Key.shift><Key.shift><Key.shift><Key.shift><div
Screenshot: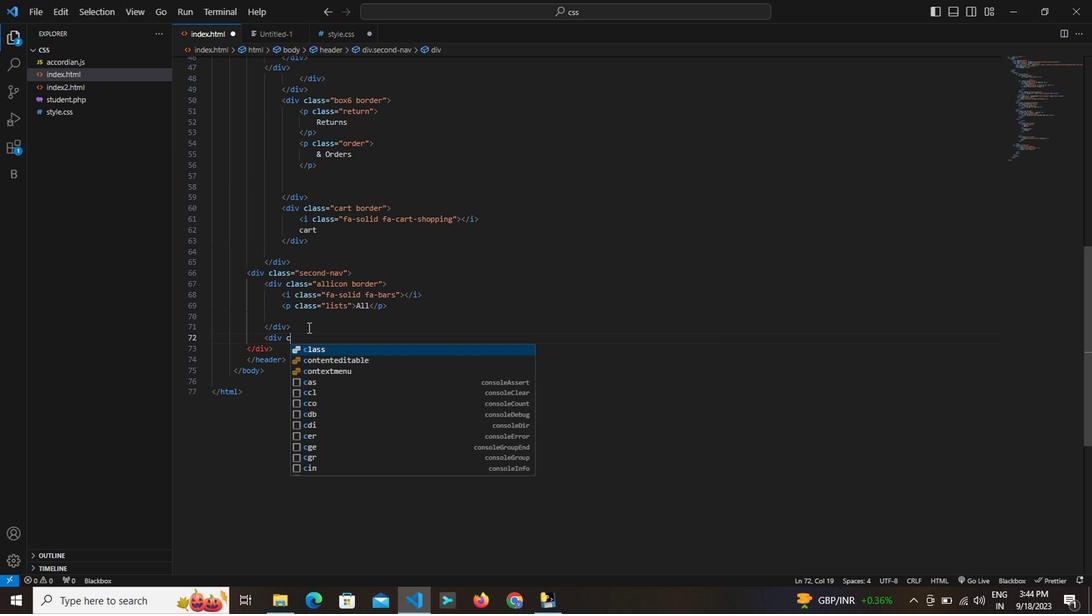 
Action: Mouse moved to (329, 346)
Screenshot: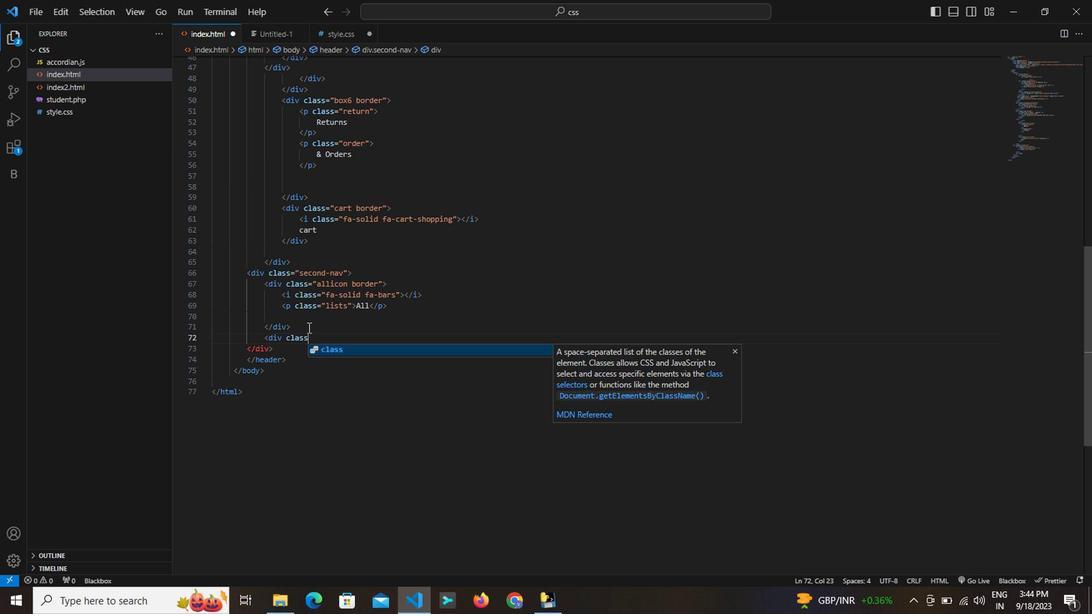 
Action: Key pressed <Key.space>class<Key.enter>panel-ops<Key.right><Key.shift>><Key.enter><Key.shift><Key.shift><Key.shift><p<Key.space>class<Key.enter>ptag<Key.space>border<Key.right><Key.shift>><Key.shift><Key.shift><Key.shift><Key.shift><Key.shift><Key.shift><Key.shift><Key.shift><Key.shift><Key.shift><Key.shift><Key.shift><Key.shift><Key.shift><Key.shift><Key.shift><Key.shift><Key.shift><Key.shift><Key.shift><Key.shift><Key.shift><Key.shift><Key.shift><Key.shift><Key.shift><Key.shift><Key.shift><Key.shift><Key.shift><Key.shift><Key.shift><Key.shift><Key.shift><Key.shift><Key.shift>Today's<Key.space><Key.shift>DEals<Key.backspace><Key.backspace><Key.backspace><Key.backspace><Key.backspace><Key.shift>Deals<Key.right><Key.right><Key.right><Key.right><Key.enter><Key.shift><p<Key.space>class<Key.enter>ptag<Key.space>border<Key.right><Key.shift>><Key.shift>Customer<Key.space><Key.shift><Key.shift><Key.shift><Key.shift>Service<Key.right><Key.right><Key.right><Key.right><Key.enter><Key.shift><p<Key.space>class<Key.enter>ptag<Key.space>border<Key.right><Key.shift><Key.shift><Key.shift><Key.shift><Key.shift><Key.shift><Key.shift>><Key.shift>Registery
Screenshot: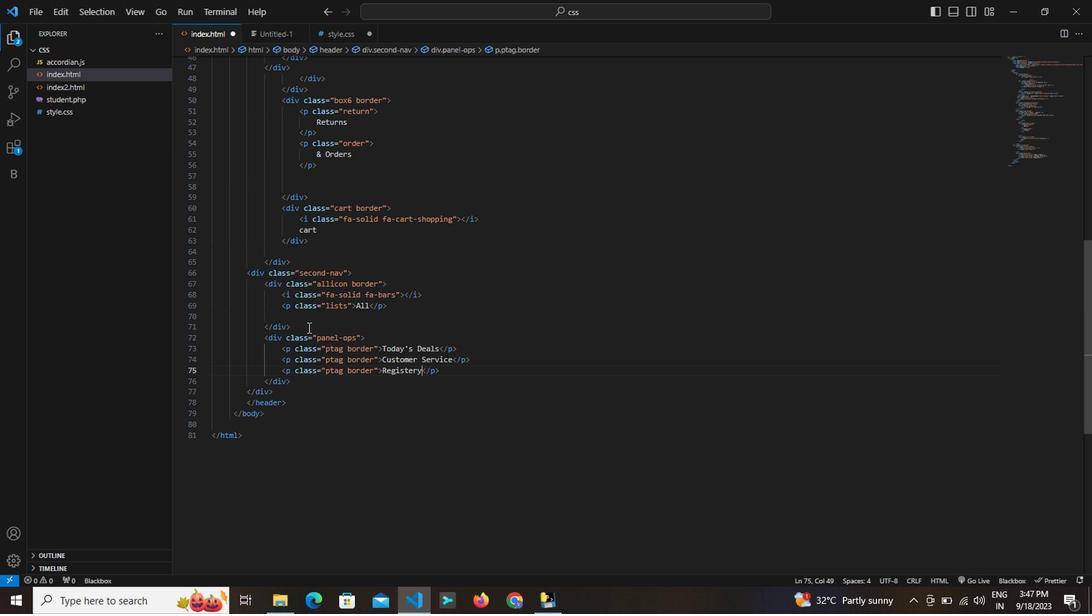 
Action: Mouse moved to (983, 73)
Screenshot: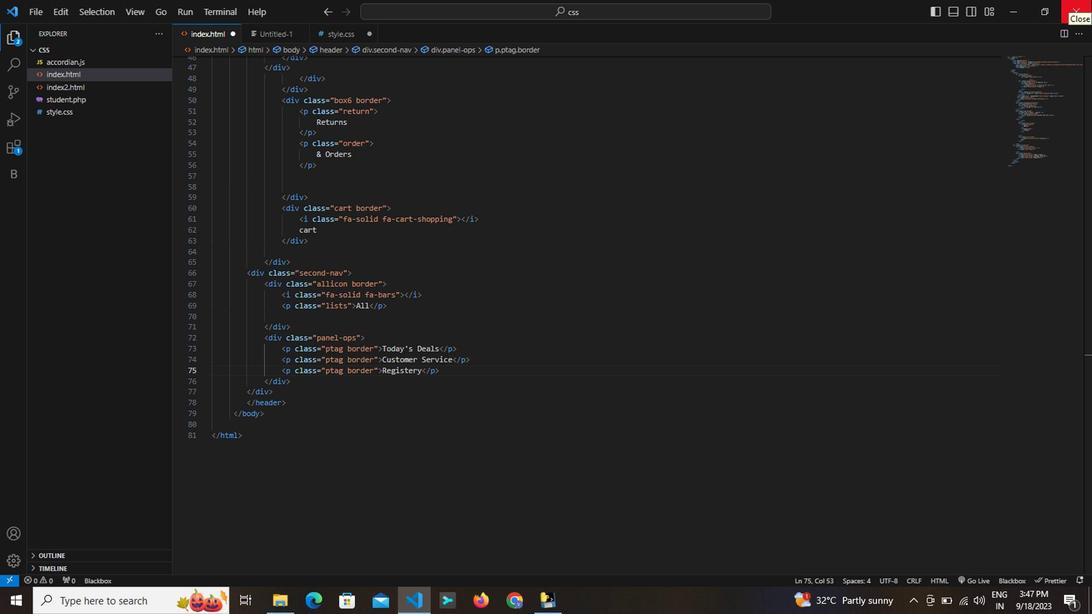 
Action: Key pressed <Key.right><Key.right><Key.right><Key.right><Key.enter><Key.shift><p<Key.space>class<Key.enter>ptag<Key.space>border<Key.right><Key.shift>><Key.shift><Key.shift><Key.shift><Key.shift><Key.shift><Key.shift><Key.shift><Key.shift><Key.shift><Key.shift><Key.shift><Key.shift><Key.shift><Key.shift><Key.shift><Key.shift><Key.shift><Key.shift><Key.shift><Key.shift><Key.shift><Key.shift><Key.shift><Key.shift><Key.shift><Key.shift><Key.shift><Key.shift><Key.shift><Key.shift><Key.shift><Key.shift><Key.shift><Key.shift><Key.shift><Key.shift><Key.shift><Key.shift><Key.shift><Key.shift><Key.shift><Key.shift><Key.shift><Key.shift><Key.shift><Key.shift><Key.shift><Key.shift><Key.shift><Key.shift><Key.shift><Key.shift><Key.shift><Key.shift><Key.shift><Key.shift><Key.shift><Key.shift><Key.shift><Key.shift><Key.shift><Key.shift><Key.shift><Key.shift><Key.shift>Gift<Key.space><Key.shift><Key.shift><Key.shift><Key.shift><Key.shift>Cards<Key.right><Key.right><Key.right><Key.right><Key.enter><Key.shift><p<Key.space>class=ptag<Key.space>border<Key.right><Key.shift>><Key.shift><Key.shift><Key.shift><Key.shift><Key.shift><Key.shift><Key.shift>Sell<Key.right><Key.right><Key.right><Key.right><Key.down><Key.enter><Key.shift><div<Key.space>class<Key.enter>deals<Key.right><Key.caps_lock>.<Key.backspace><Key.shift>><Key.enter><Key.caps_lock><Key.shift><Key.shift><Key.shift><Key.shift><Key.shift><Key.shift><Key.shift><Key.shift><Key.shift><Key.shift><Key.shift><Key.shift><Key.shift><Key.shift><p<Key.shift>><Key.shift><Key.shift><Key.shift><Key.shift><Key.shift><Key.shift><Key.shift>Shop<Key.space>deals<Key.space>in<Key.space><Key.shift>Electronics<Key.right><Key.right><Key.right><Key.right>
Screenshot: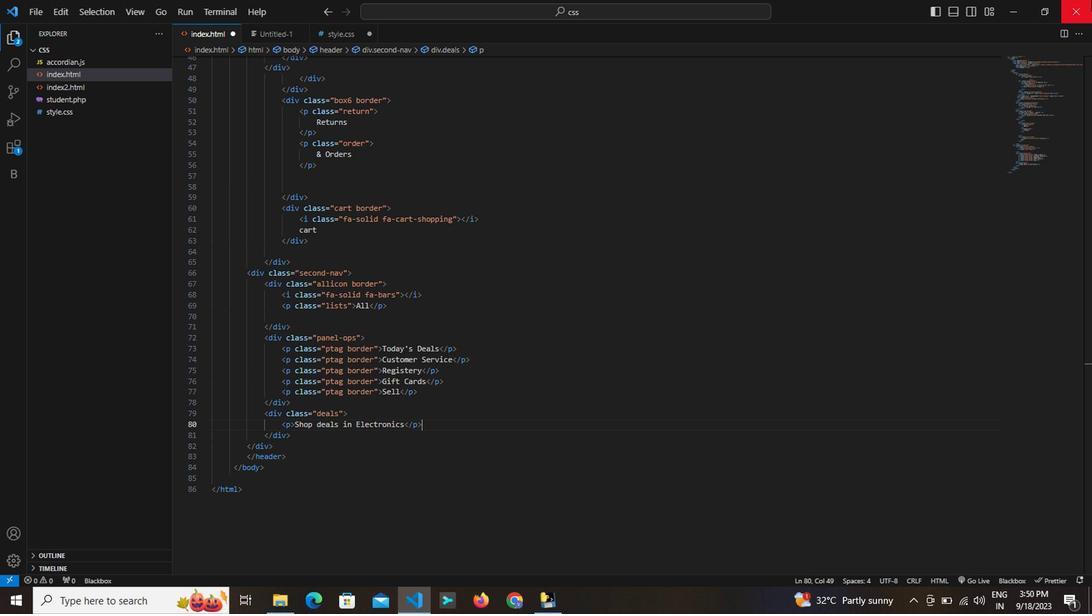 
Action: Mouse moved to (983, 73)
Screenshot: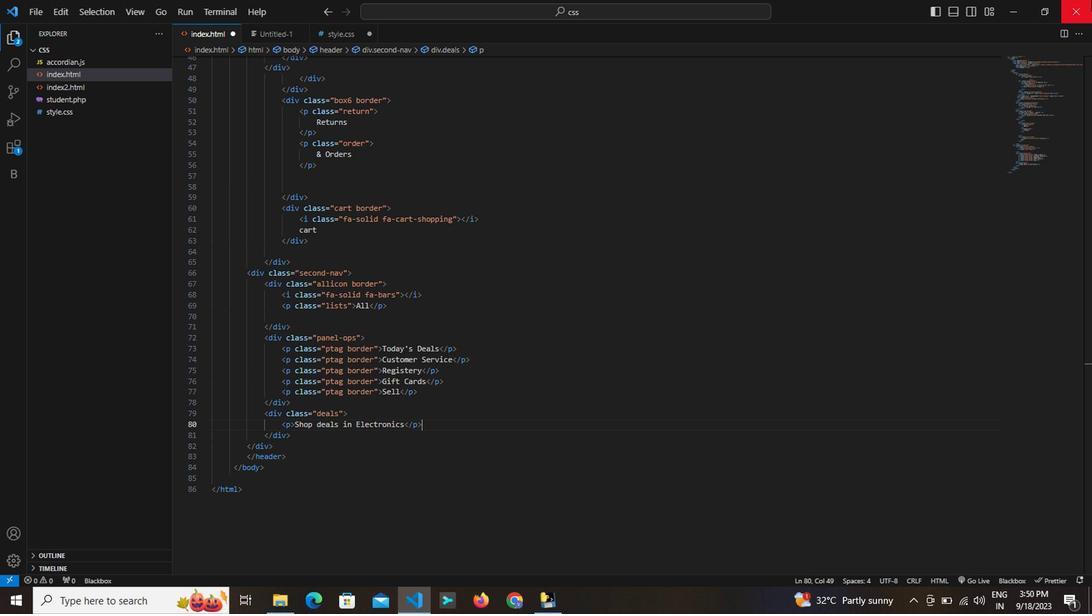 
Action: Key pressed <Key.down><Key.down><Key.down><Key.enter><Key.shift>><Key.backspace><Key.shift><main<Key.shift>><Key.enter>div<Key.space>lass<Key.backspace><Key.backspace><Key.backspace><Key.backspace><Key.backspace><Key.backspace><Key.backspace><Key.backspace><Key.backspace><Key.shift><div<Key.space>class<Key.enter>main<Key.shift><Key.shift><Key.shift><Key.shift><Key.shift><Key.shift><Key.shift><Key.shift><Key.shift><Key.shift>><Key.backspace><Key.shift><Key.right><Key.shift>><Key.enter><Key.shift><Key.shift><Key.shift><Key.shift><Key.shift><Key.shift><Key.shift><Key.shift><Key.shift><Key.shift><div<Key.space>class=msg<Key.right><Key.shift>><Key.enter><Key.shift><p<Key.shift><Key.shift><Key.shift><Key.shift><Key.shift>><Key.shift><Key.shift><Key.shift><Key.shift><Key.shift><Key.shift><Key.shift><Key.shift><Key.shift><Key.shift><Key.shift><Key.shift><Key.shift><Key.shift><Key.shift><Key.shift><Key.shift><Key.shift><Key.shift><Key.shift><Key.shift><Key.shift><Key.shift><Key.shift><Key.shift><Key.shift><Key.shift><Key.shift><Key.shift><Key.shift><Key.shift><Key.shift>You<Key.space>are<Key.space>on<Key.space>amax<Key.backspace>zon.com.<Key.shift>You<Key.space>can<Key.space>also<Key.space>shop<Key.space>on<Key.space><Key.shift>Amazon<Key.space><Key.shift>India<Key.space>for<Key.space>milions<Key.space>of<Key.space>products<Key.space>with<Key.space>fast<Key.space>local<Key.space>delivery<Key.right><Key.right><Key.right><Key.right><Key.down><Key.down><Key.down><Key.up><Key.shift_r><Key.enter><Key.shift><div<Key.space>class<Key.enter>shop<Key.enter><Key.shift><Key.right><Key.shift>><Key.enter><Key.shift><Key.shift><Key.shift><Key.shift><Key.shift><Key.shift><Key.shift><div<Key.space>cass<Key.backspace><Key.backspace><Key.backspace>lass=shop1<Key.space>box<Key.right><Key.right>
Screenshot: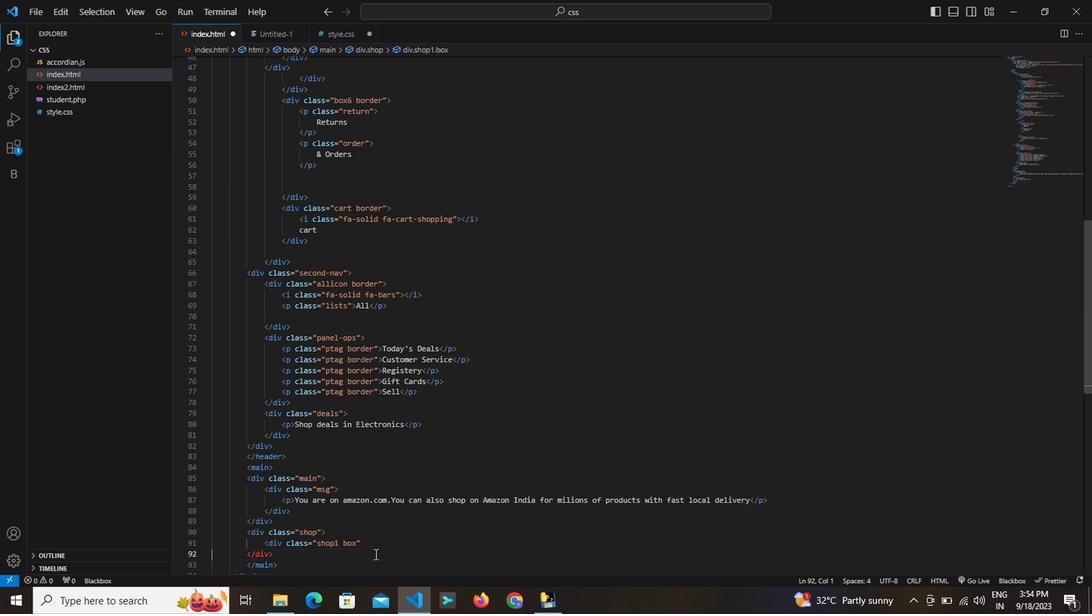 
Action: Mouse moved to (391, 529)
Screenshot: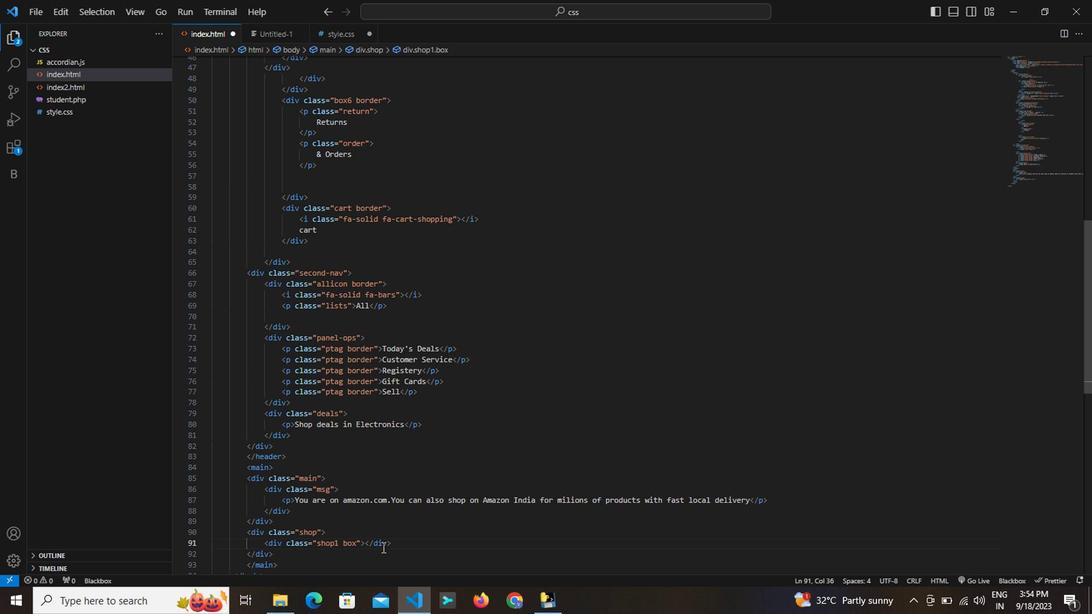 
Action: Mouse pressed left at (391, 529)
Screenshot: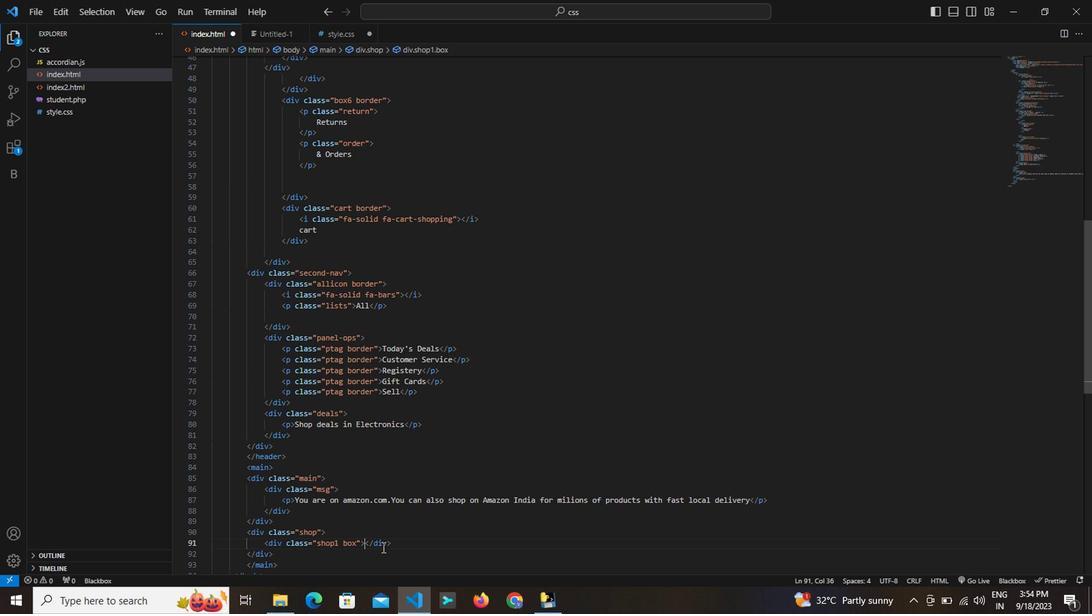 
Action: Key pressed <Key.shift>><Key.enter><Key.shift><Key.shift><dv<Key.space>class<Key.enter><Key.backspace><Key.backspace><Key.backspace><Key.backspace><Key.backspace><Key.backspace><Key.backspace><Key.backspace><Key.backspace>iv<Key.space>class<Key.enter>box-1-content<Key.right>.<Key.backspace><<190>><Key.shift><Key.shift><Key.shift><Key.shift><Key.shift><Key.shift><Key.shift><Key.shift><Key.shift><Key.shift>ctrl+<Key.enter><Key.shift><Key.shift><Key.shift><Key.shift><Key.shift><Key.shift><Key.shift><Key.shift><Key.shift><Key.shift><Key.shift><Key.shift><h
Screenshot: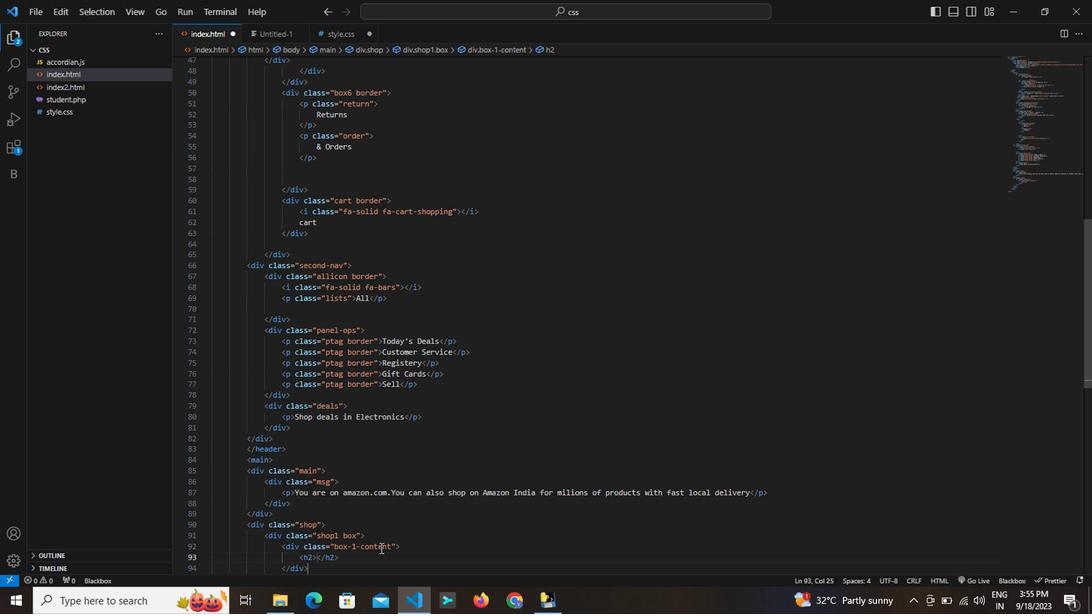 
Action: Mouse moved to (390, 530)
Screenshot: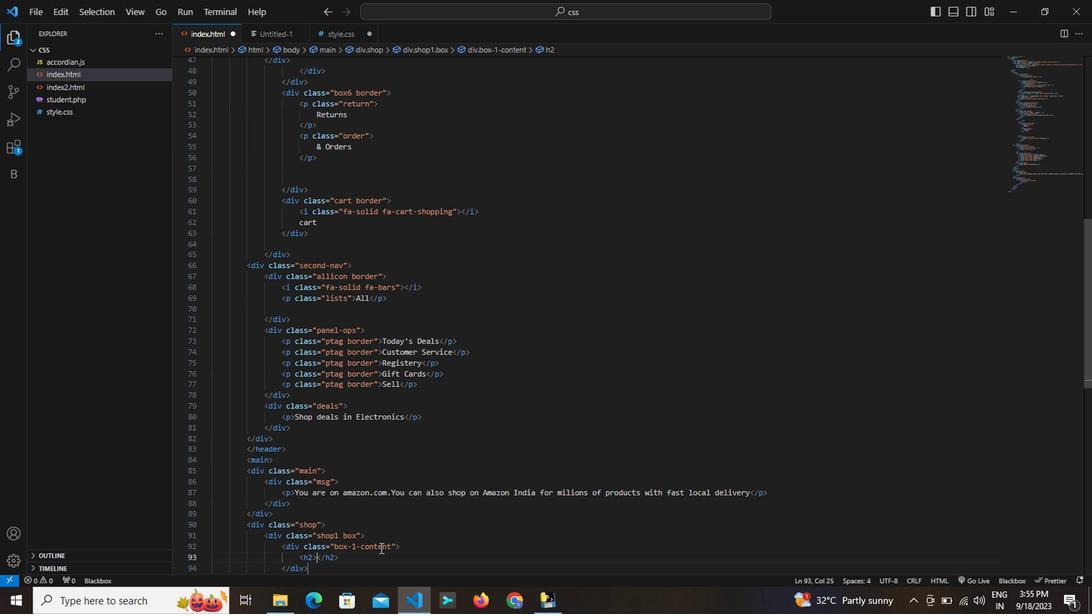 
Action: Key pressed 2<Key.shift><Key.shift><Key.shift><Key.shift><Key.shift><Key.shift><Key.shift><Key.shift><Key.shift><Key.shift>><Key.shift>Toys<Key.space>under<Key.space><Key.shift><Key.shift><Key.shift><Key.shift><Key.shift><Key.shift><Key.shift><Key.shift><Key.shift><Key.shift>$30<Key.right><Key.right><Key.right><Key.right><Key.right><Key.enter><Key.shift><Key.shift><Key.shift><Key.shift><Key.shift><div<Key.space>class<Key.enter>box-1-img<Key.right><Key.space>style=
Screenshot: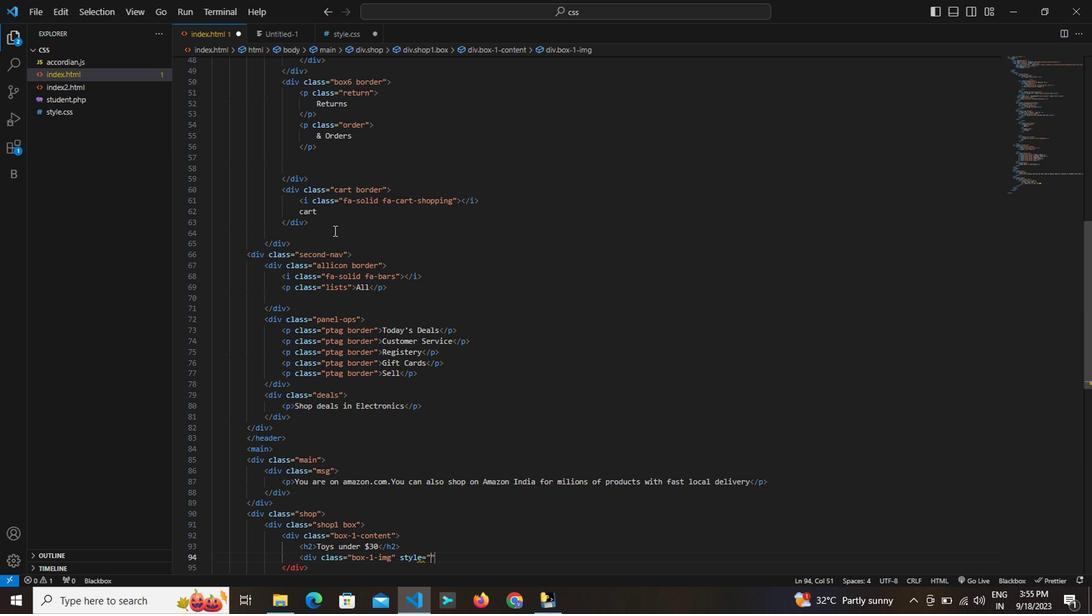 
Action: Mouse moved to (351, 265)
Screenshot: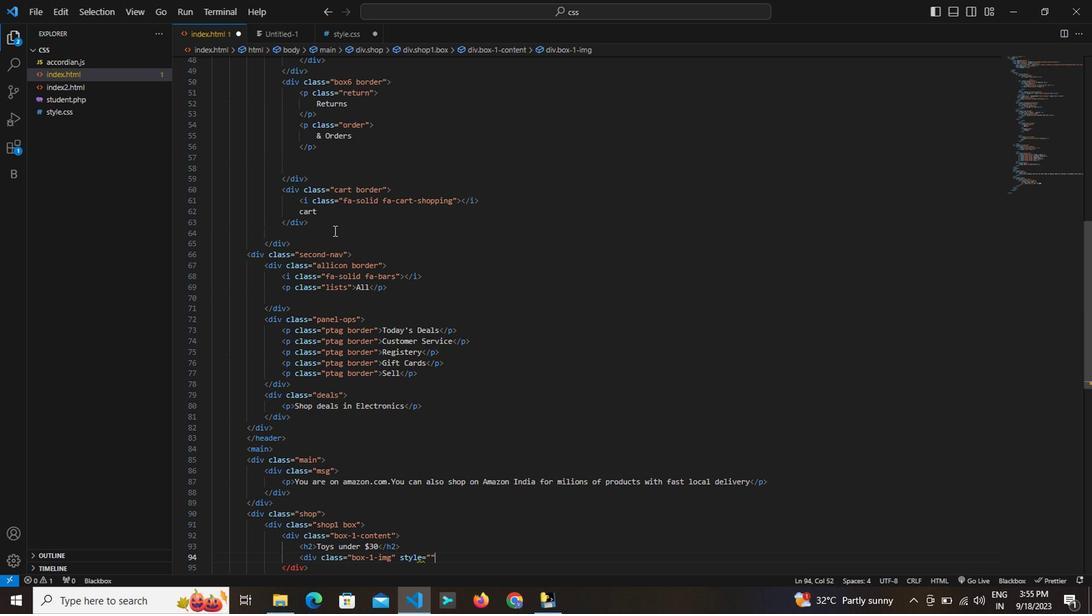 
Action: Key pressed <Key.right><Key.right><Key.backspace><Key.backspace><Key.backspace><Key.enter>
Screenshot: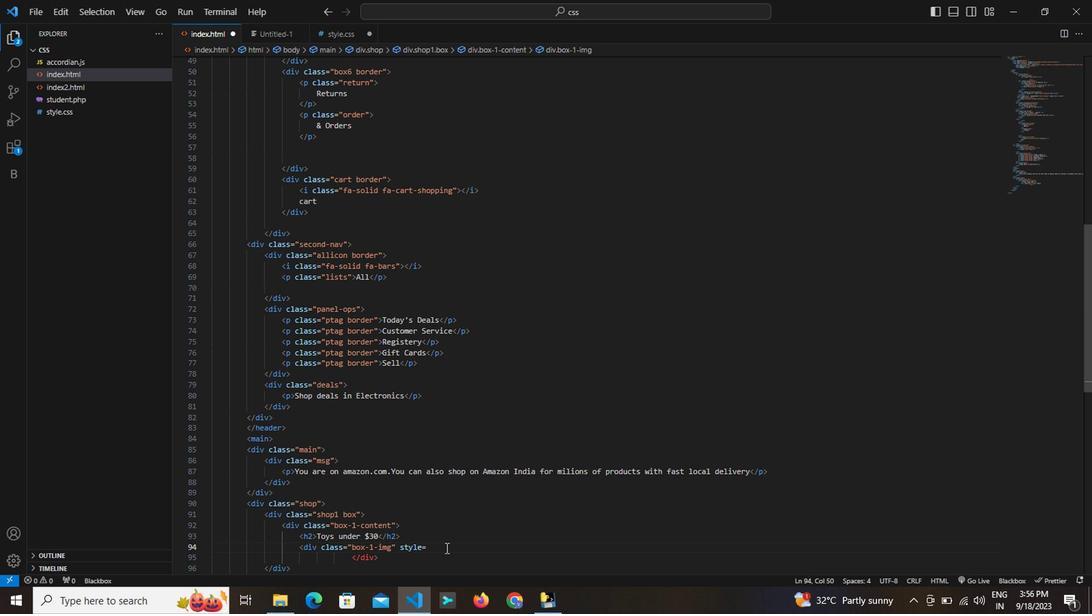 
Action: Mouse moved to (444, 530)
Screenshot: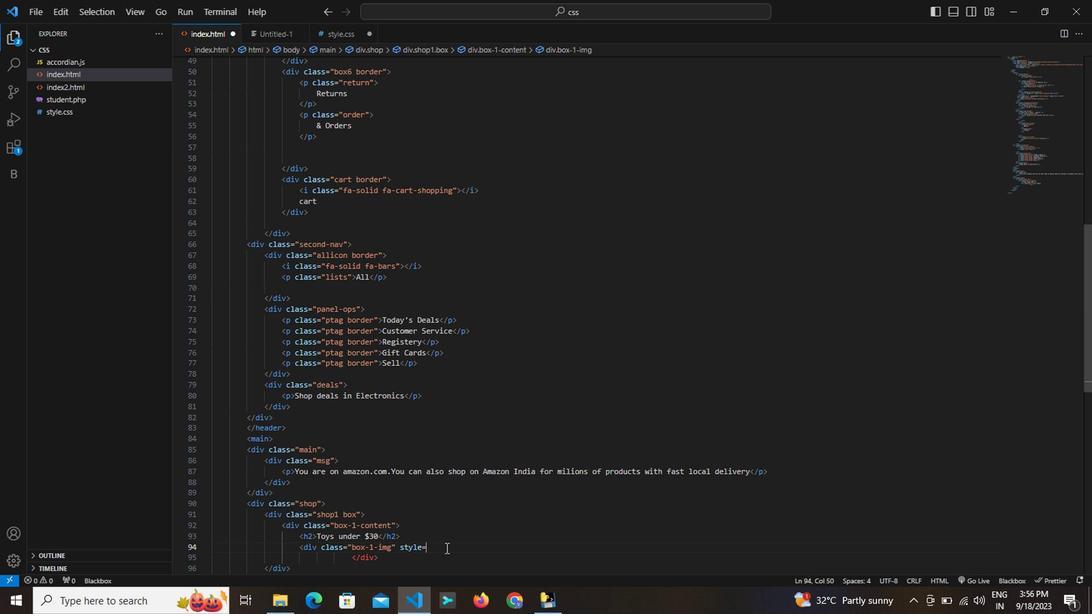 
Action: Mouse pressed left at (444, 530)
Screenshot: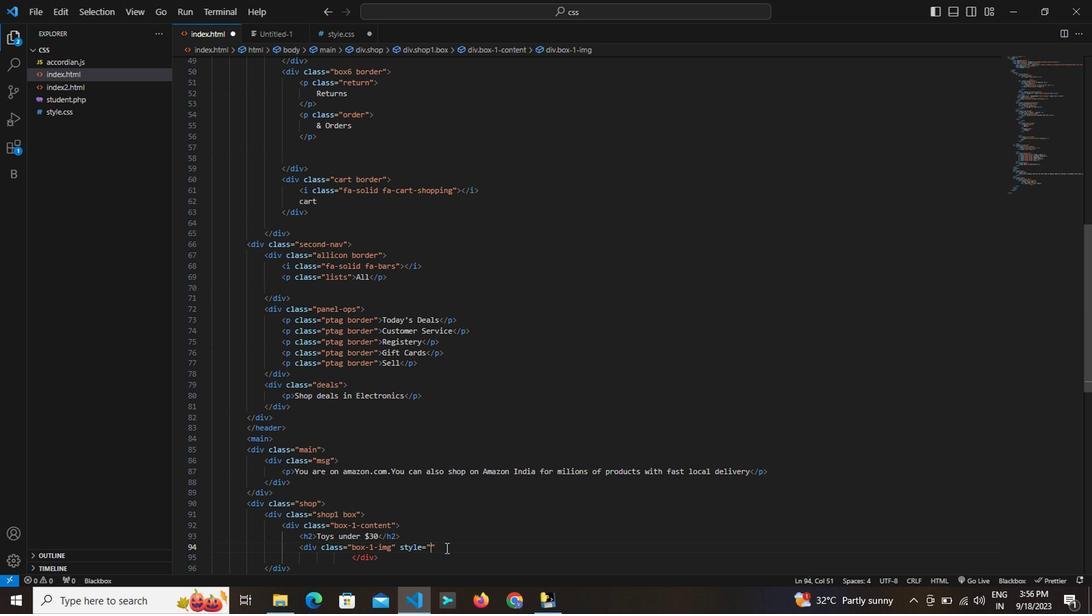 
Action: Mouse moved to (444, 530)
Screenshot: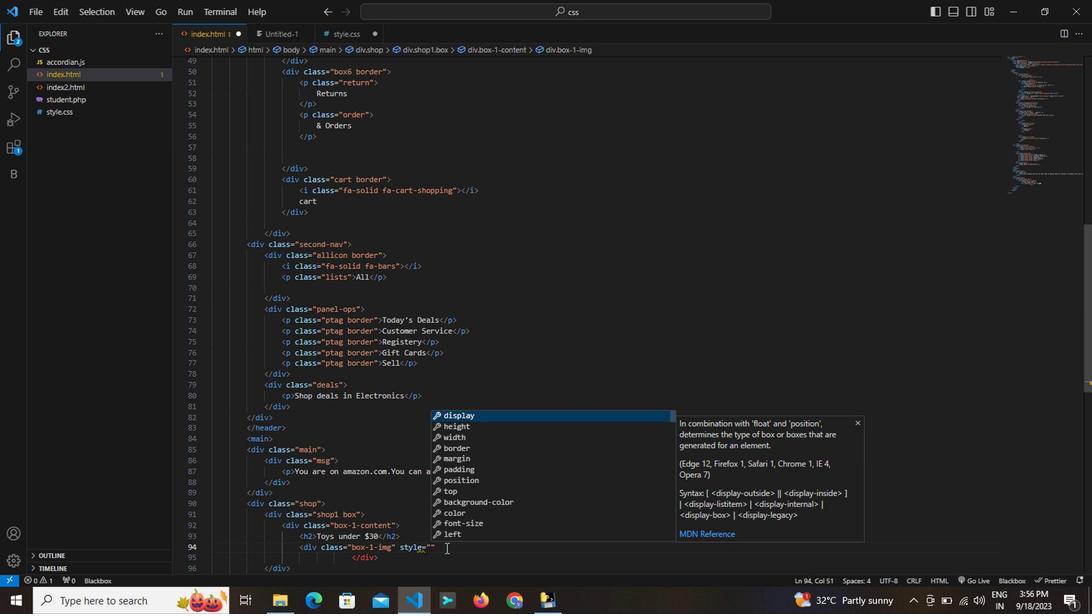 
Action: Key pressed <Key.shift>"backgro
Screenshot: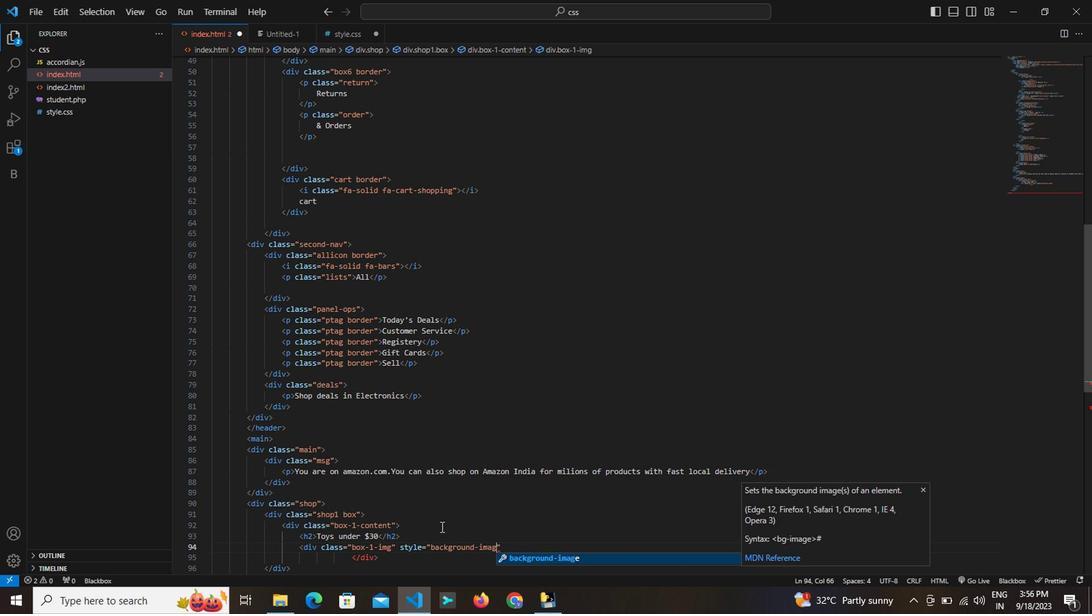 
Action: Mouse moved to (444, 528)
Screenshot: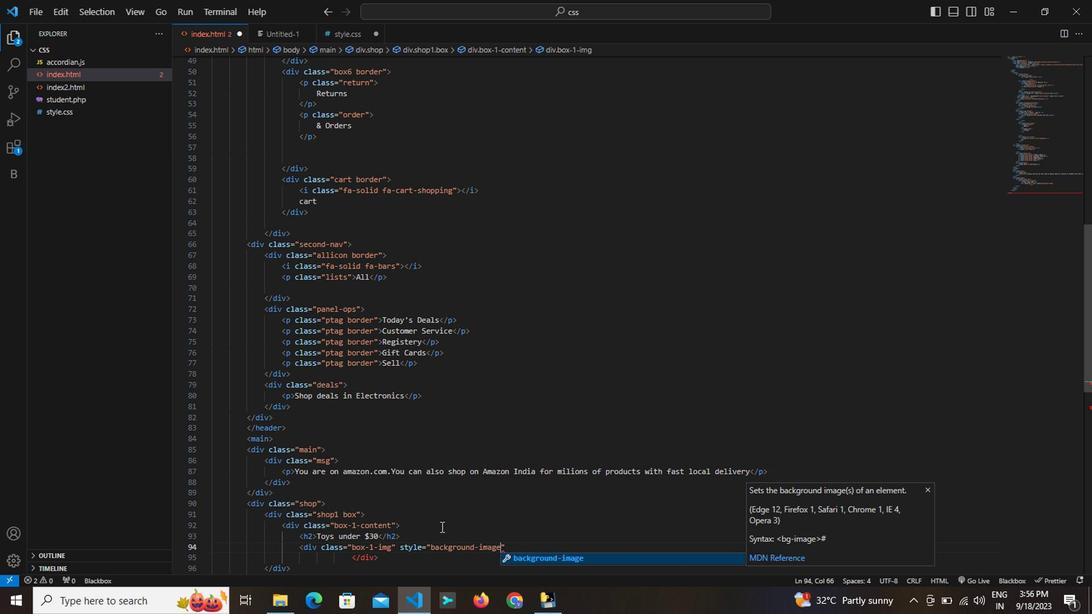 
Action: Key pressed u
Screenshot: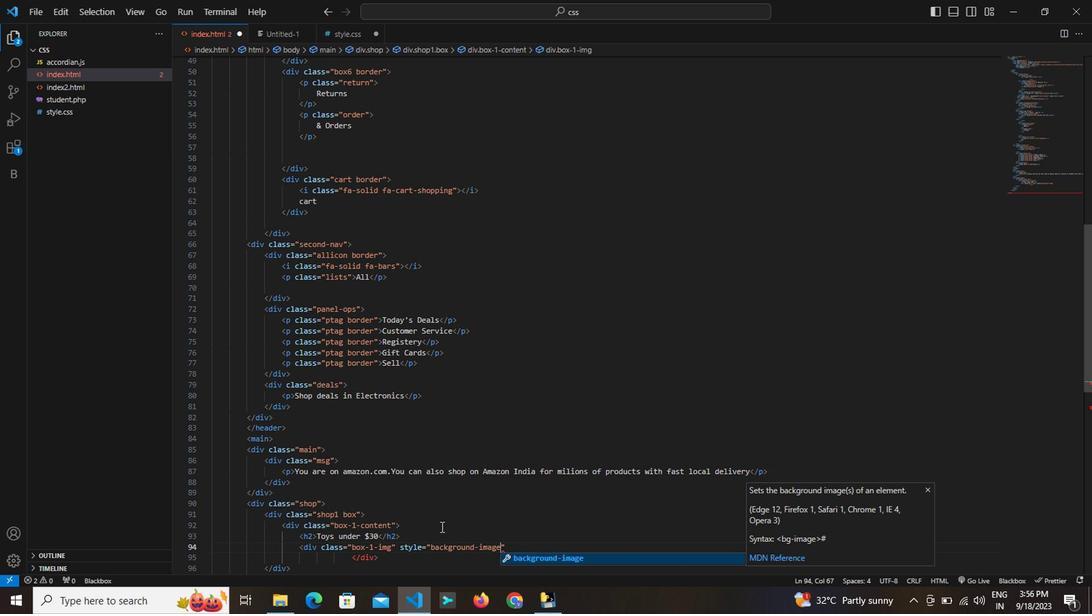 
Action: Mouse moved to (443, 521)
Screenshot: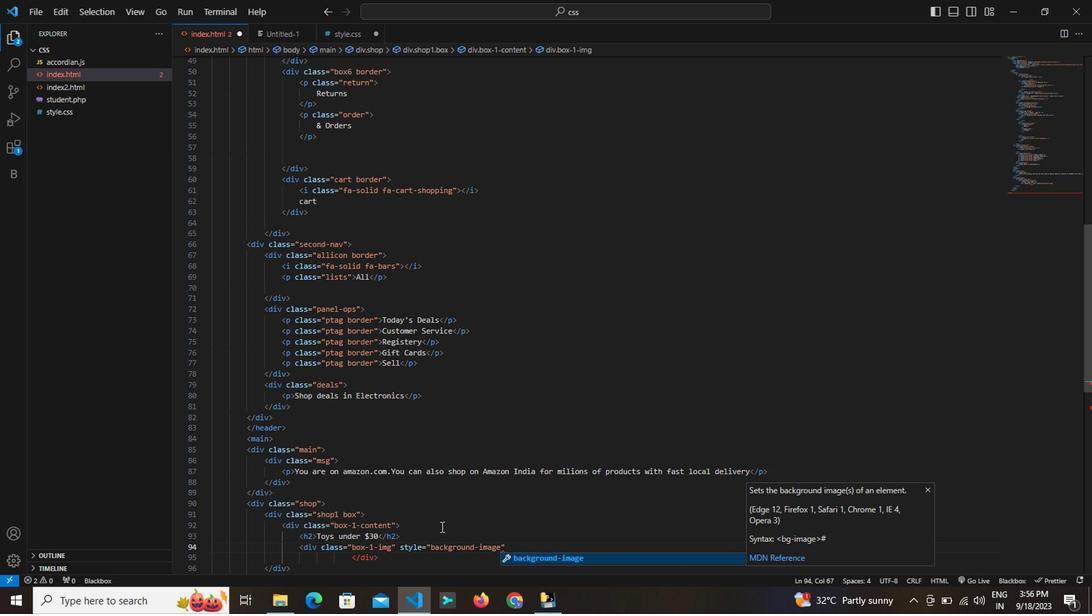 
Action: Key pressed n
Screenshot: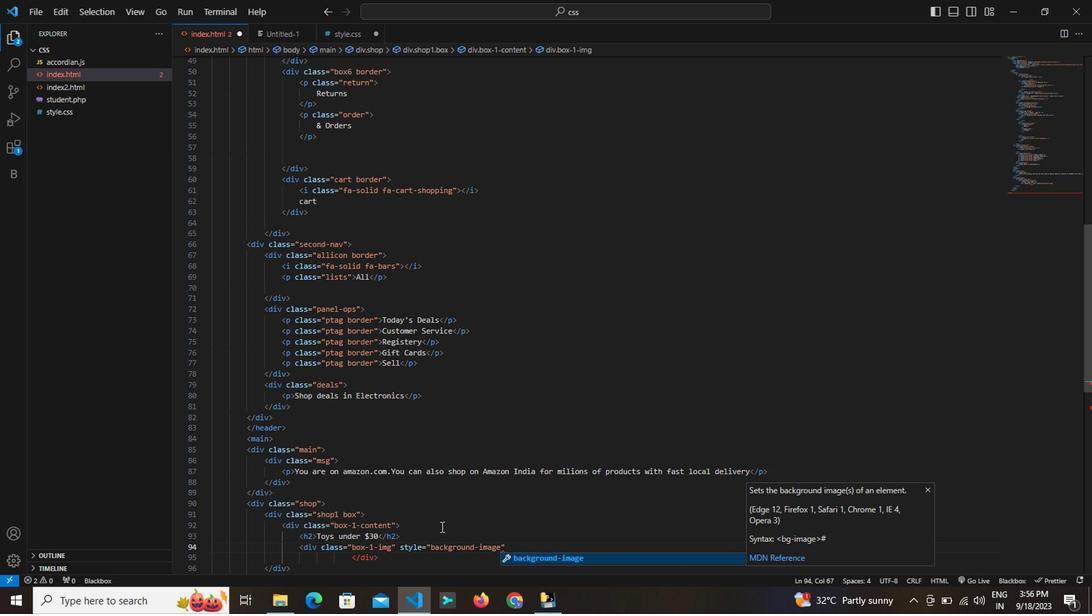 
Action: Mouse moved to (440, 512)
Screenshot: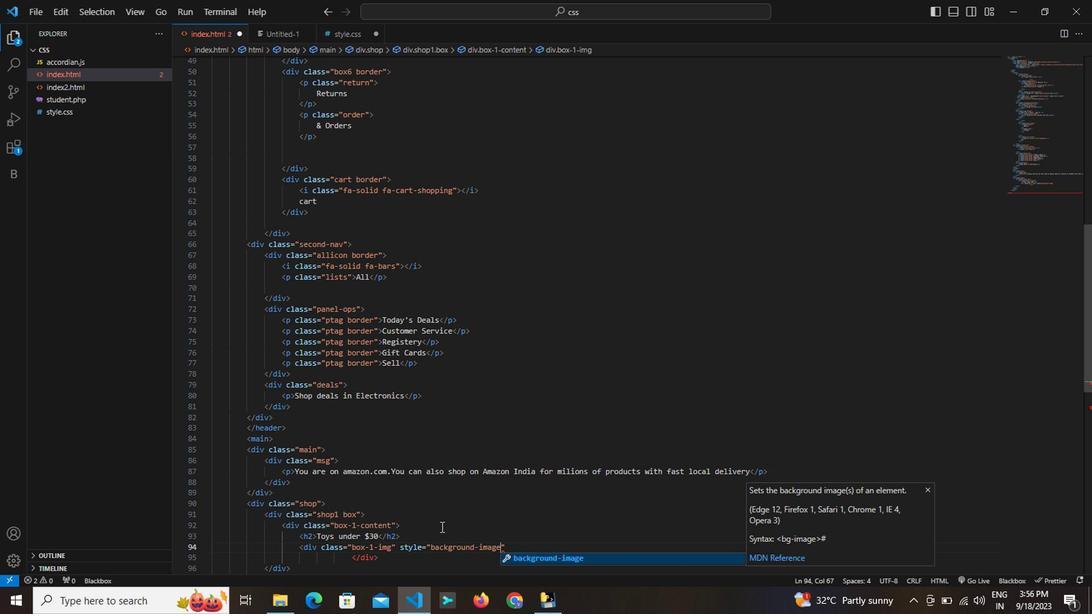 
Action: Key pressed d-image
Screenshot: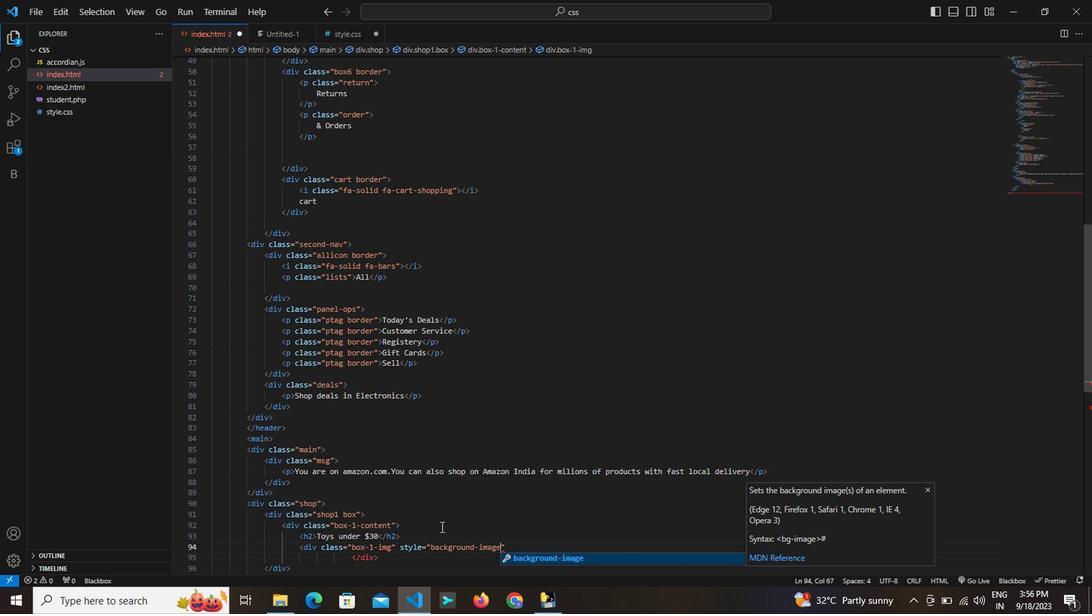 
Action: Mouse moved to (439, 511)
Screenshot: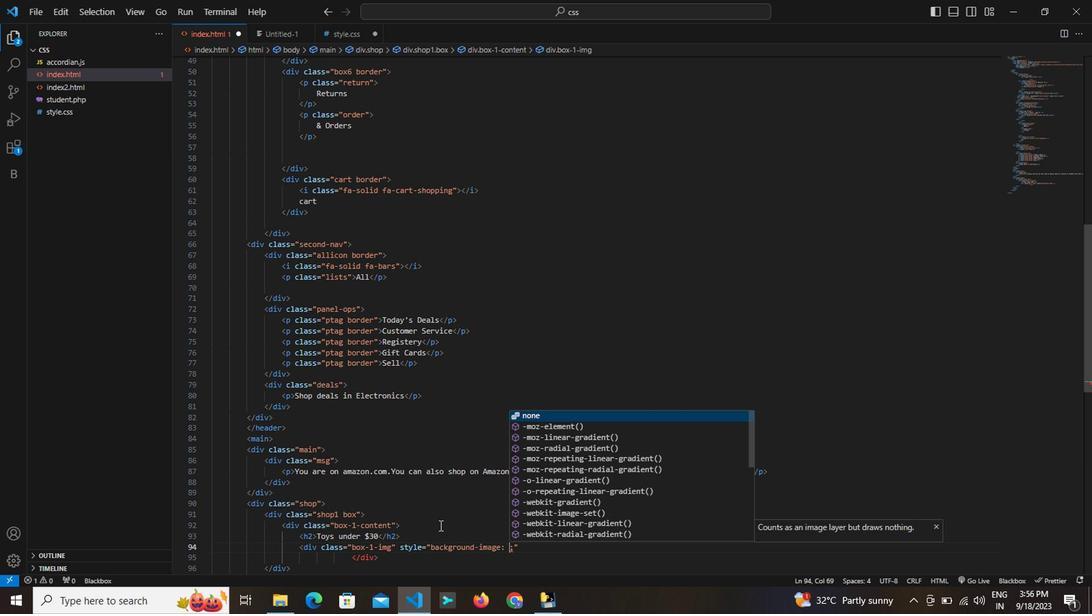 
Action: Key pressed <Key.enter>ue<Key.backspace>rl<Key.shift><Key.shift><Key.shift>(https<Key.shift><Key.shift><Key.shift><Key.shift><Key.shift><Key.shift><Key.shift><Key.shift><Key.shift><Key.shift><Key.shift><Key.shift><Key.shift><Key.shift><Key.shift>://
Screenshot: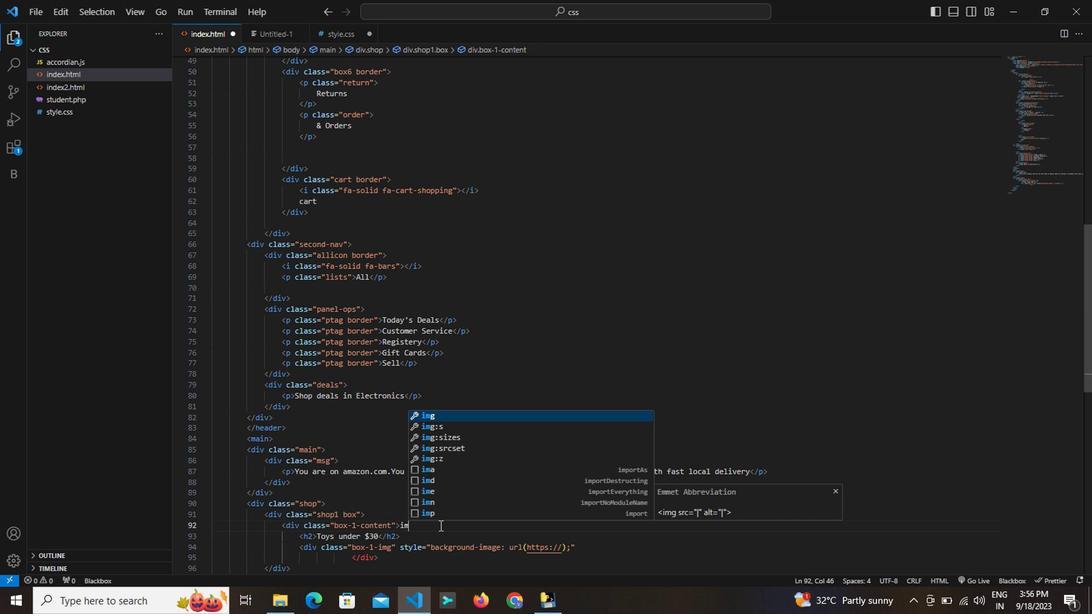 
Action: Mouse pressed left at (439, 511)
Screenshot: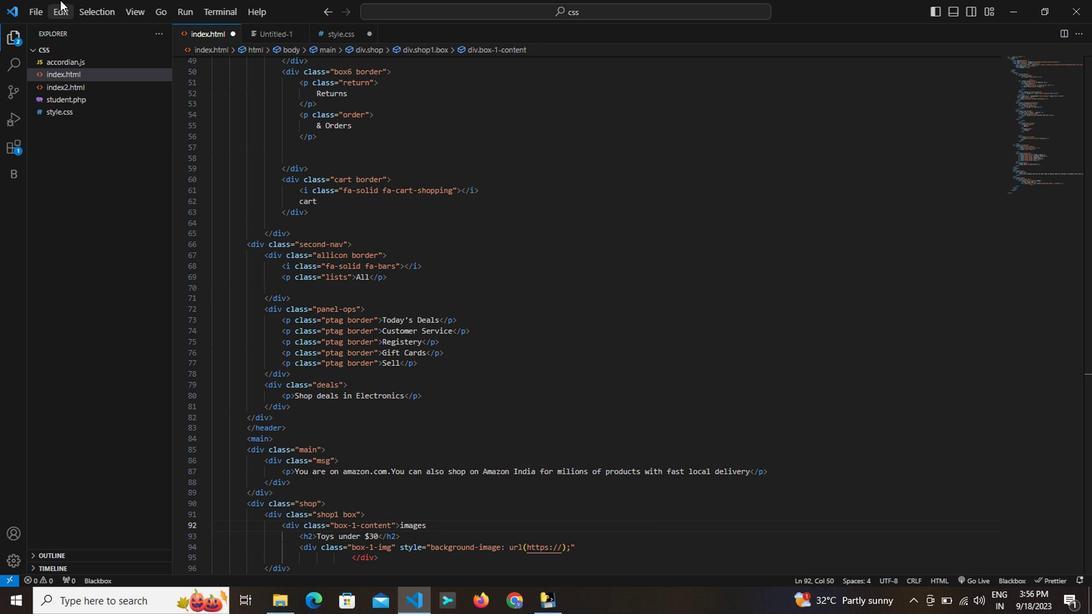 
Action: Key pressed images
Screenshot: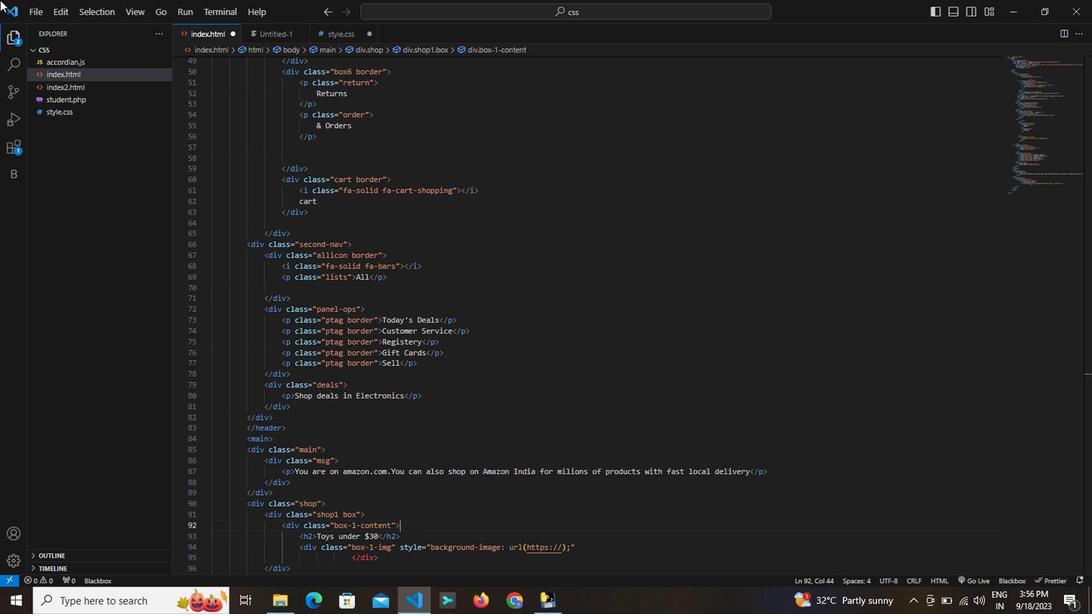 
Action: Mouse moved to (72, 72)
Screenshot: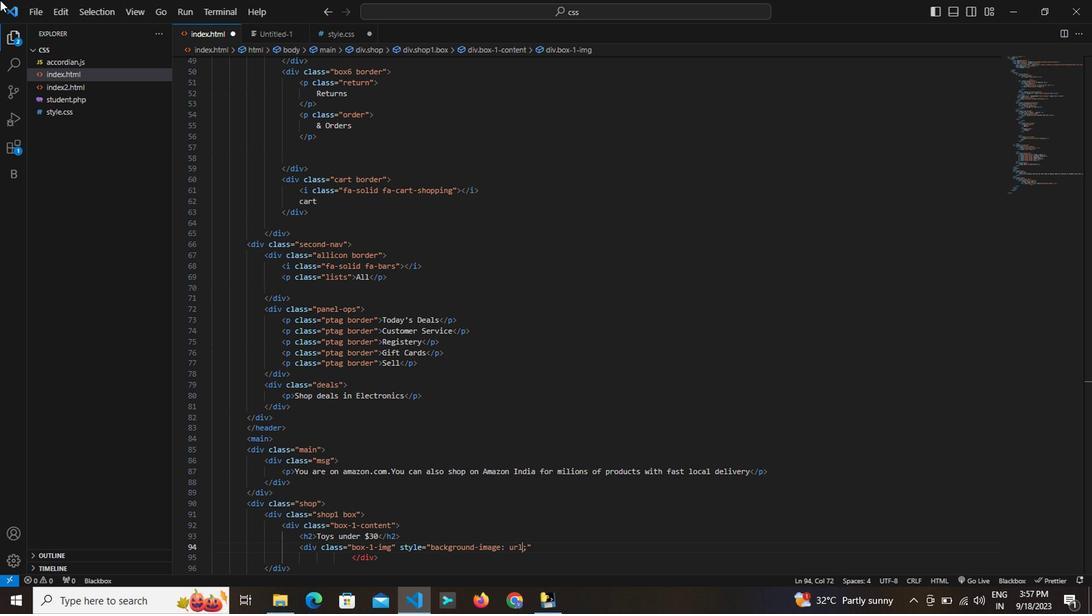 
Action: Key pressed ctrl+Z<'\x1a'>
Screenshot: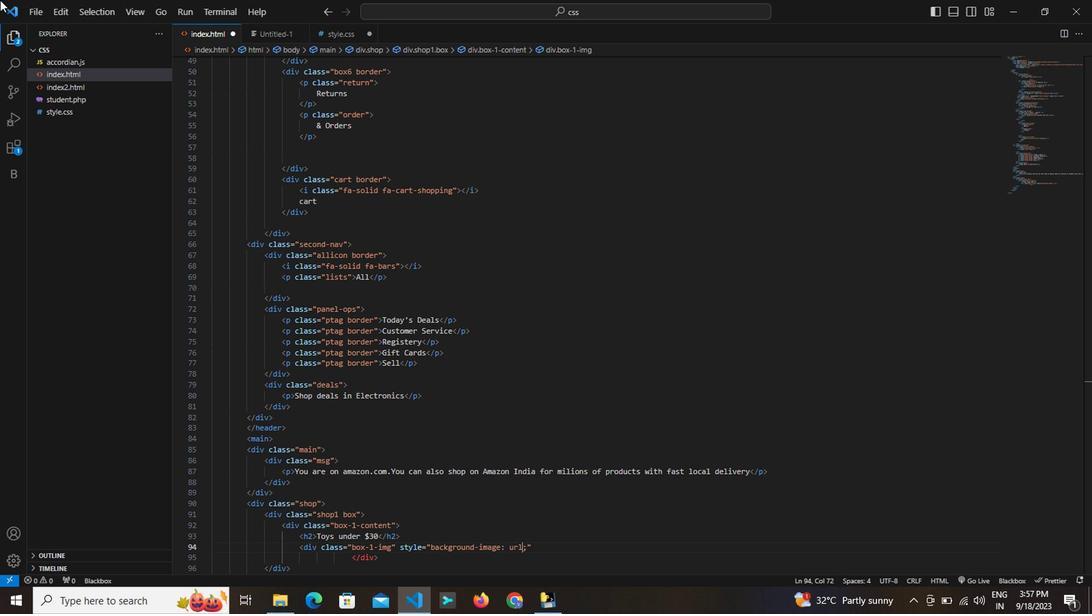 
Action: Mouse moved to (72, 72)
Screenshot: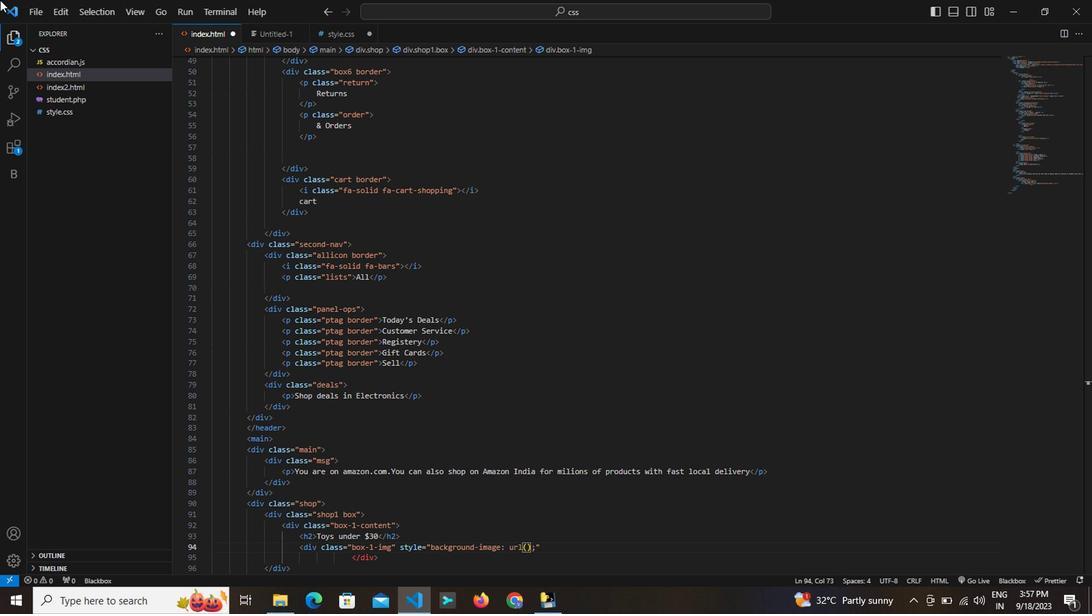 
Action: Key pressed <Key.shift>
Screenshot: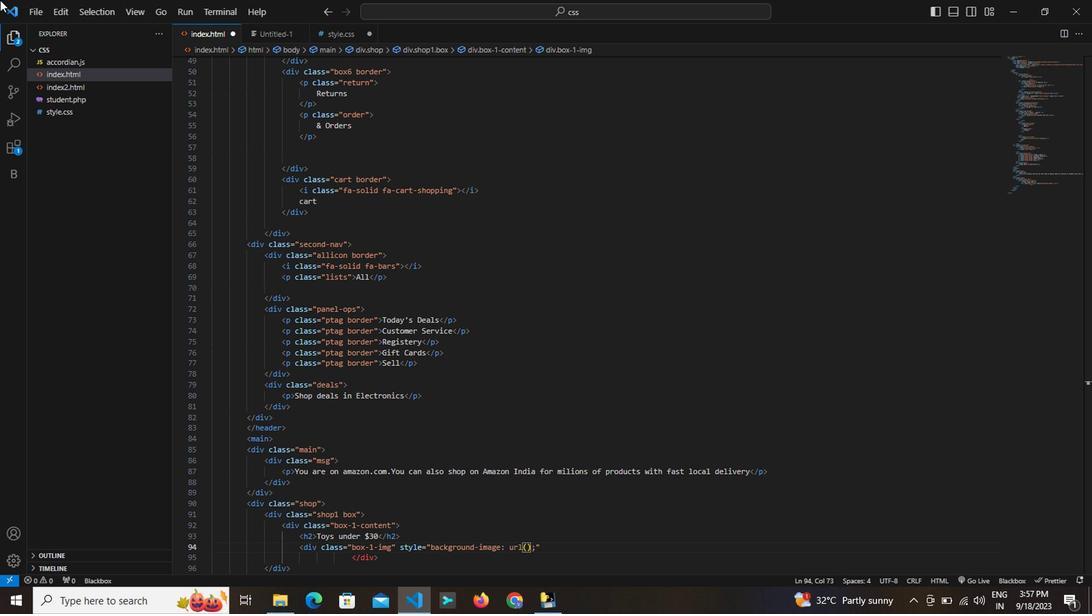 
Action: Mouse moved to (72, 72)
Screenshot: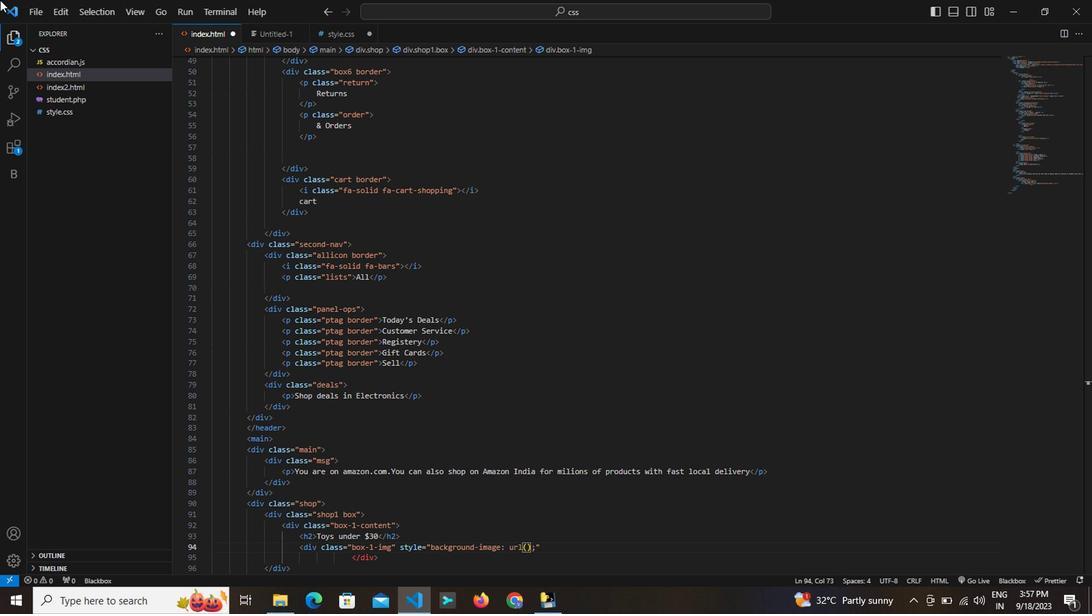 
Action: Key pressed <Key.shift><Key.shift><Key.shift><Key.shift><Key.shift><Key.shift><Key.shift>
Screenshot: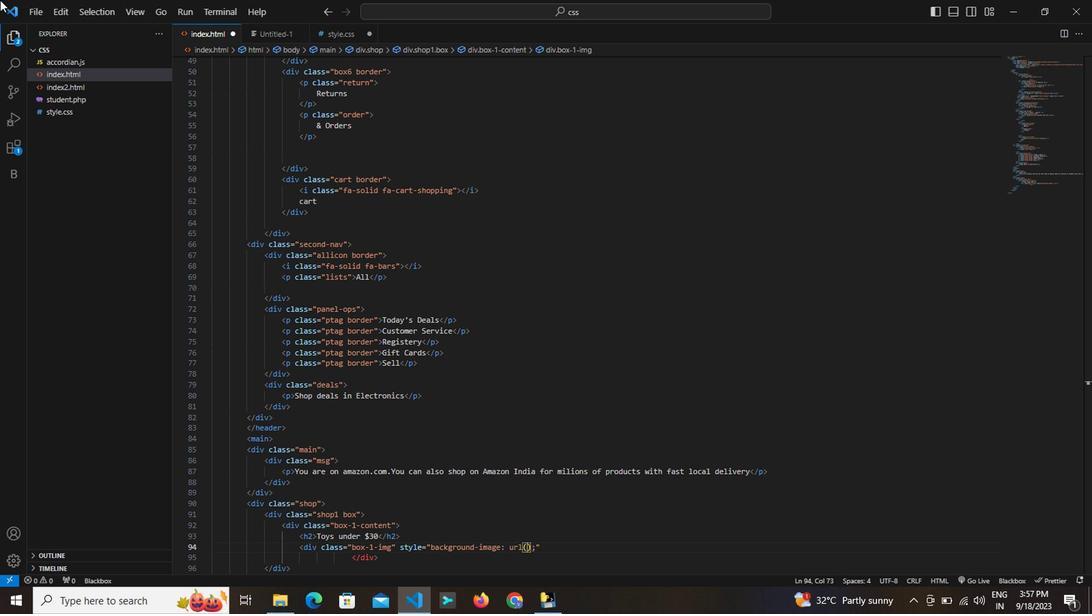 
Action: Mouse moved to (72, 72)
Screenshot: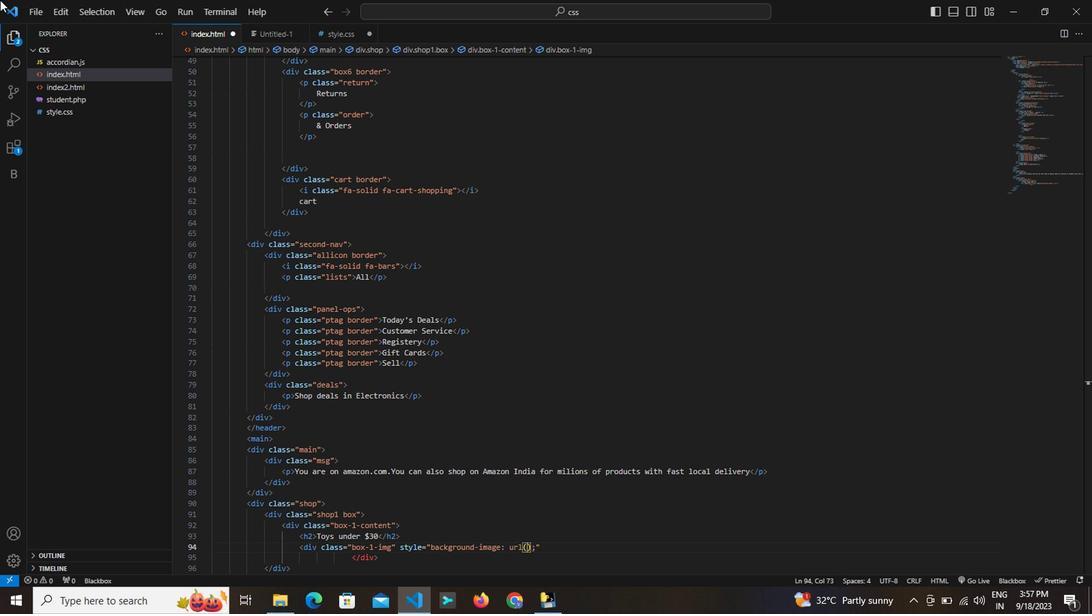 
Action: Key pressed <Key.shift>
Screenshot: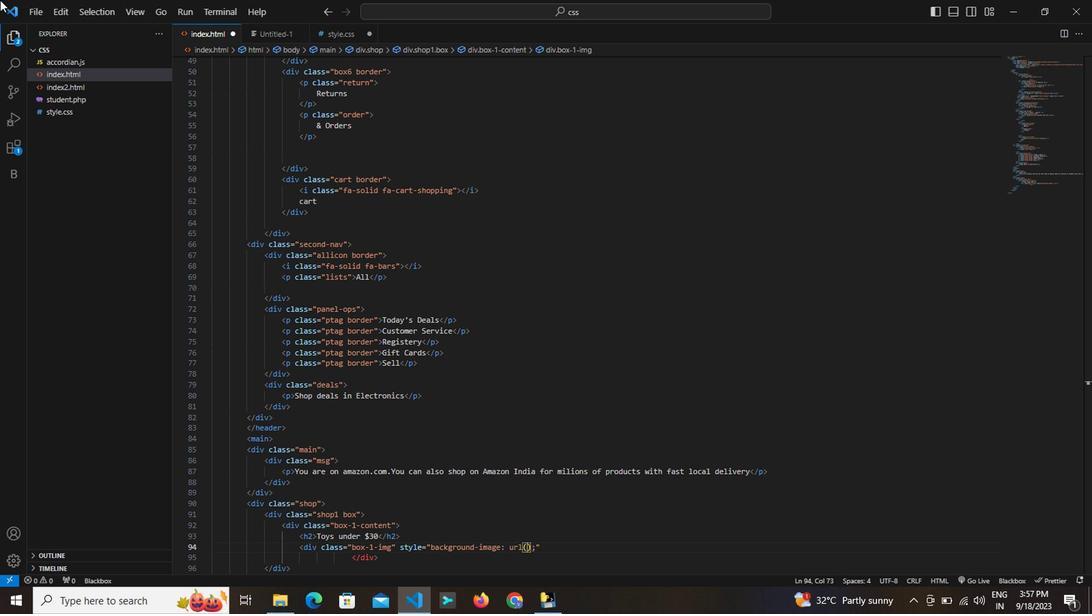 
Action: Mouse moved to (72, 72)
Screenshot: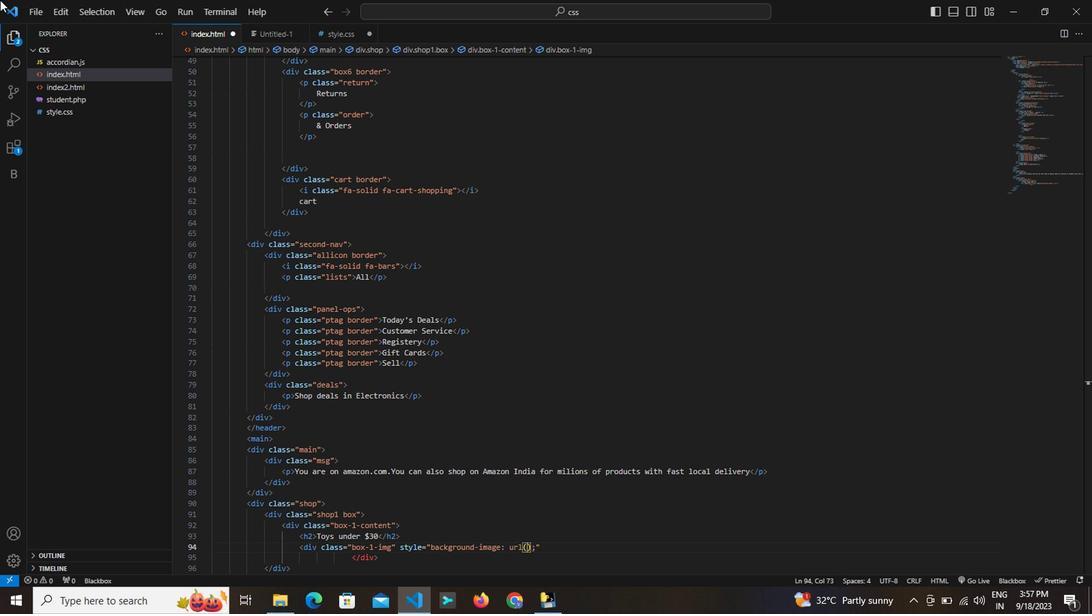 
Action: Key pressed <Key.shift><Key.shift><Key.shift>
Screenshot: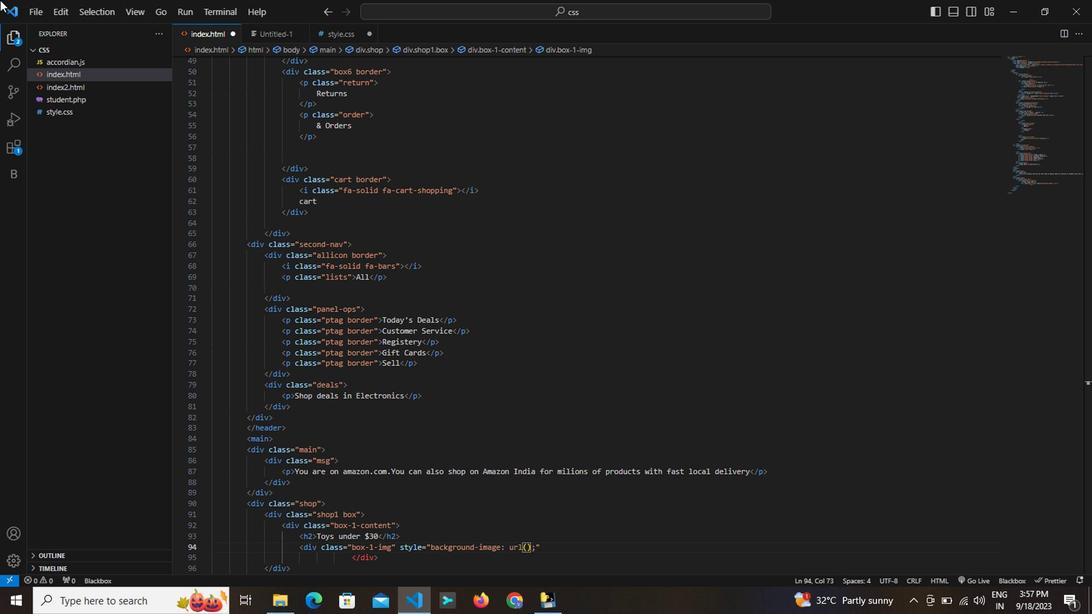
Action: Mouse moved to (72, 72)
Screenshot: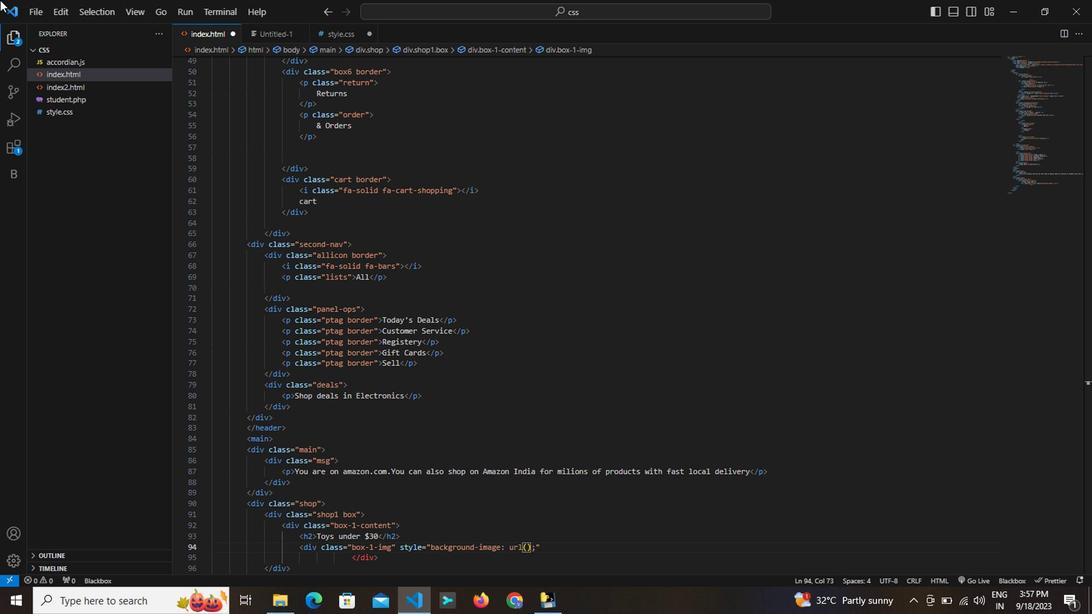 
Action: Key pressed <Key.shift><Key.shift><Key.shift><Key.shift><Key.shift><Key.shift><Key.shift><Key.shift>
Screenshot: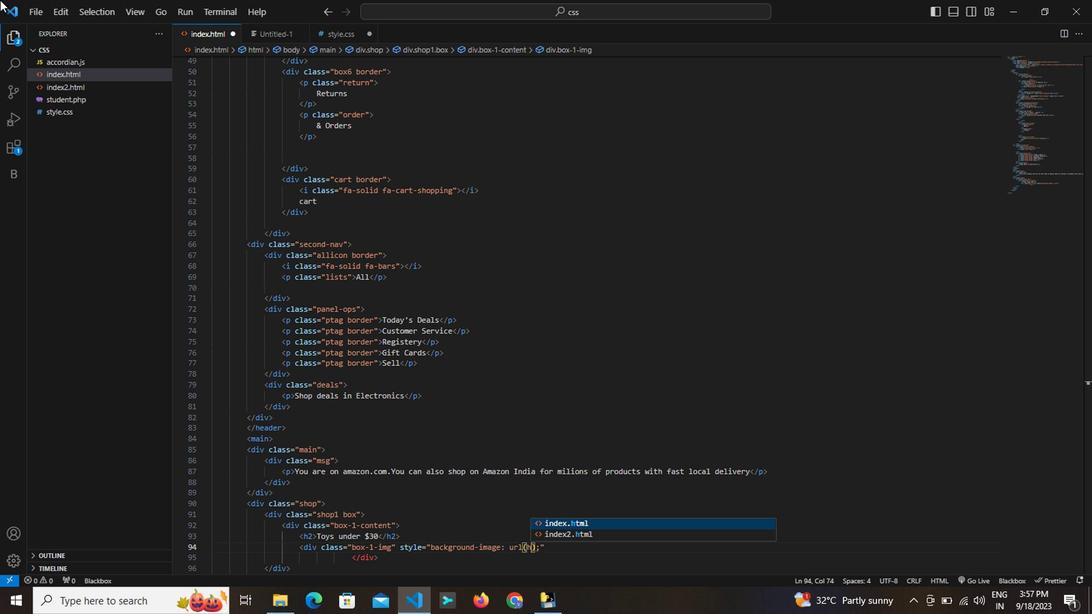 
Action: Mouse moved to (72, 73)
Screenshot: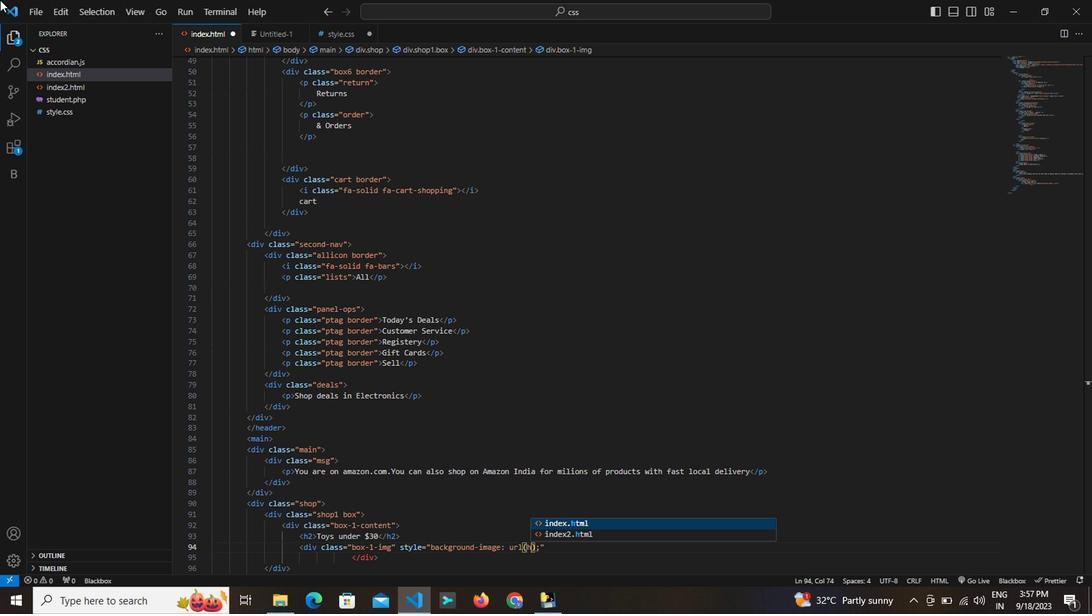 
Action: Key pressed <Key.shift>
Screenshot: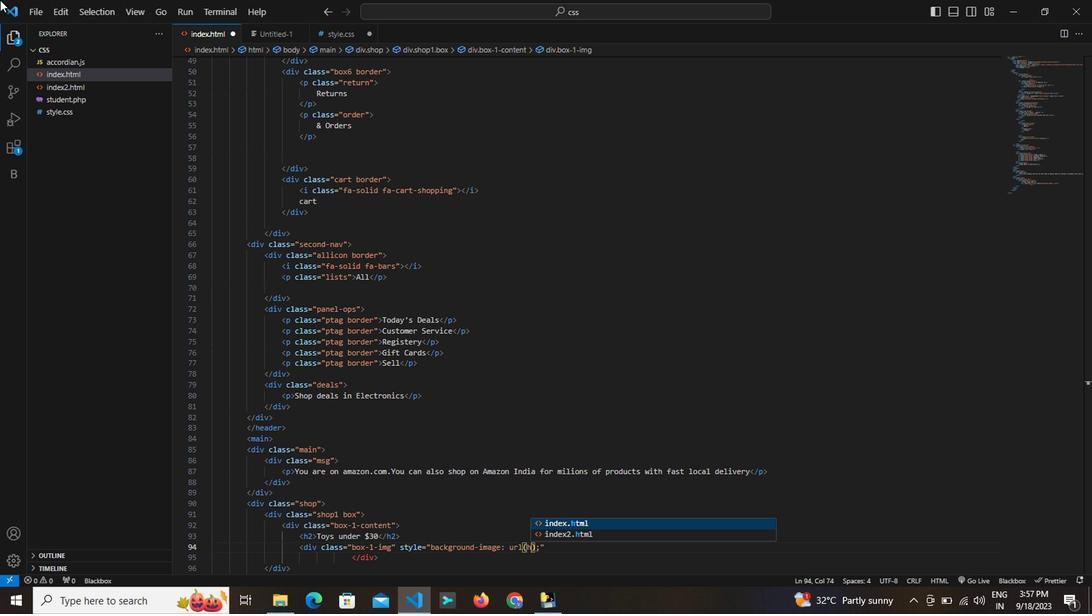 
Action: Mouse moved to (72, 73)
Screenshot: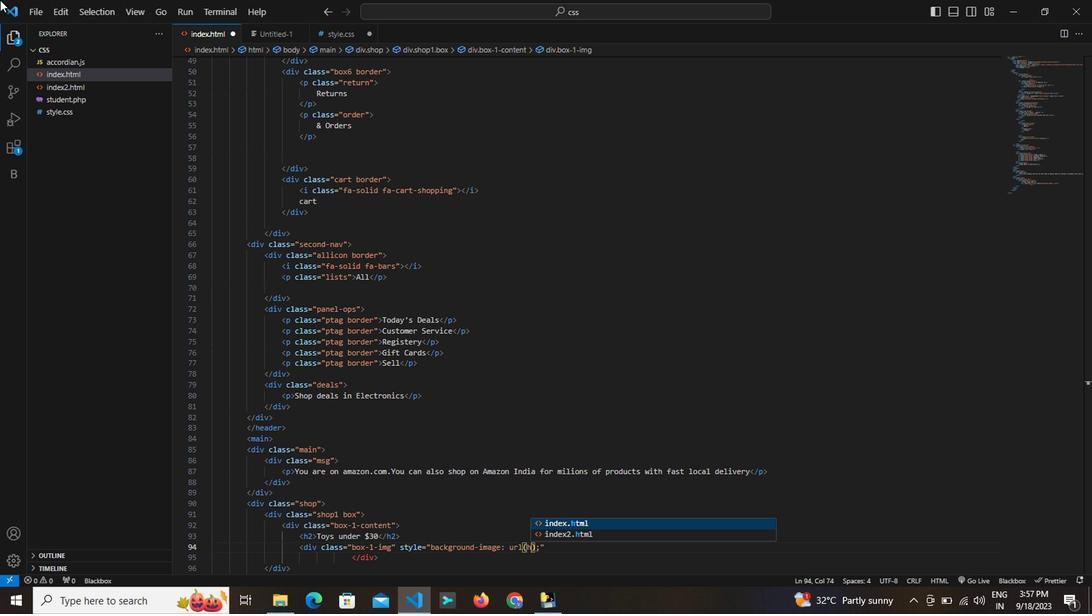 
Action: Key pressed <Key.shift><Key.shift><Key.shift><Key.shift><Key.shift><Key.shift><Key.shift><Key.shift><Key.shift><Key.shift><Key.shift>ctrl+9
Screenshot: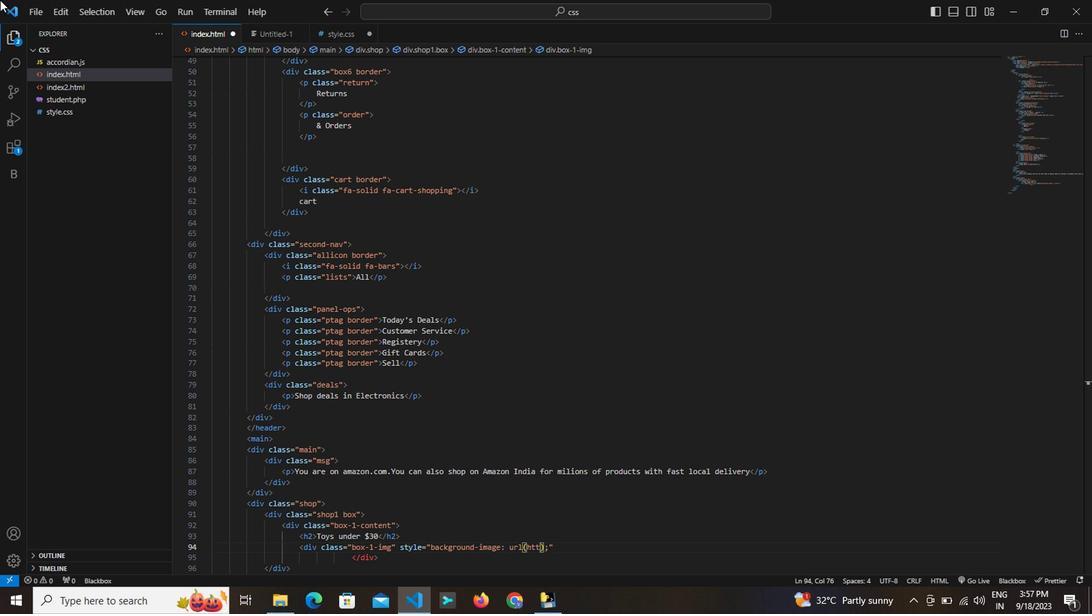 
Action: Mouse moved to (72, 73)
Screenshot: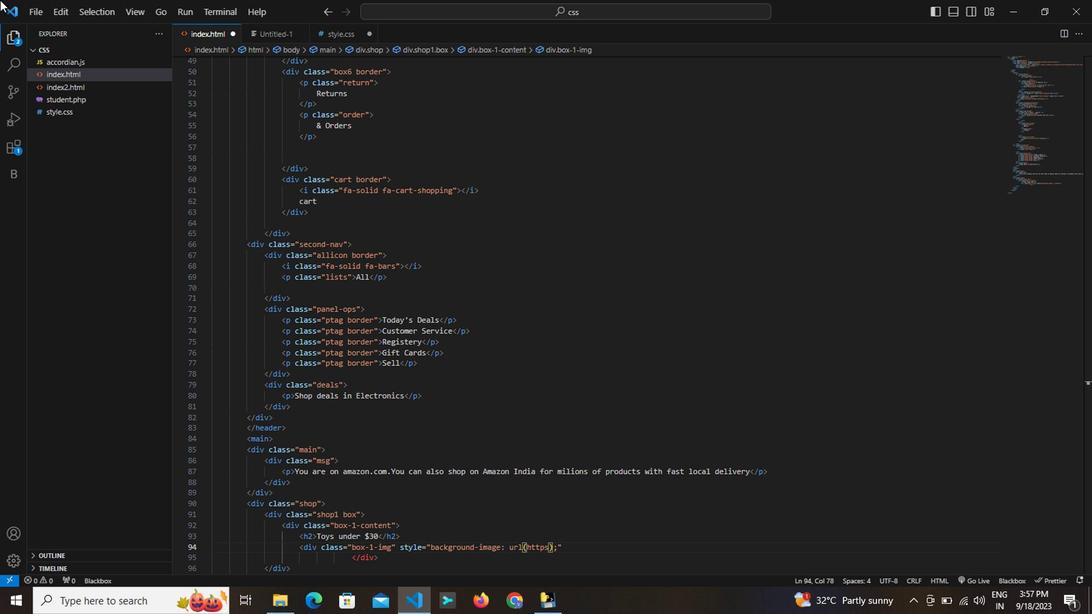
Action: Key pressed https
Screenshot: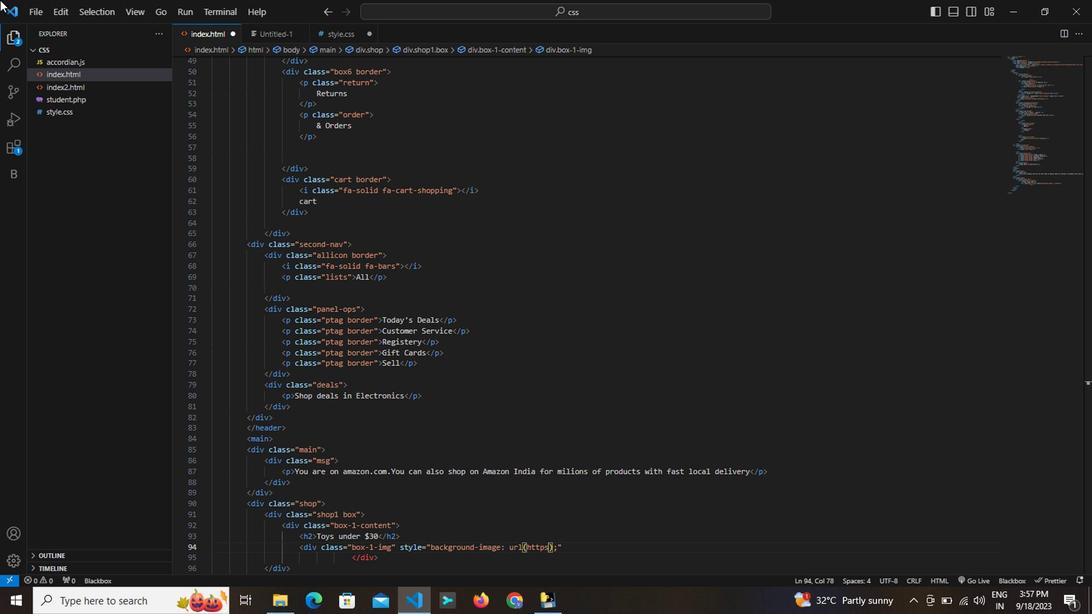
Action: Mouse moved to (72, 73)
Screenshot: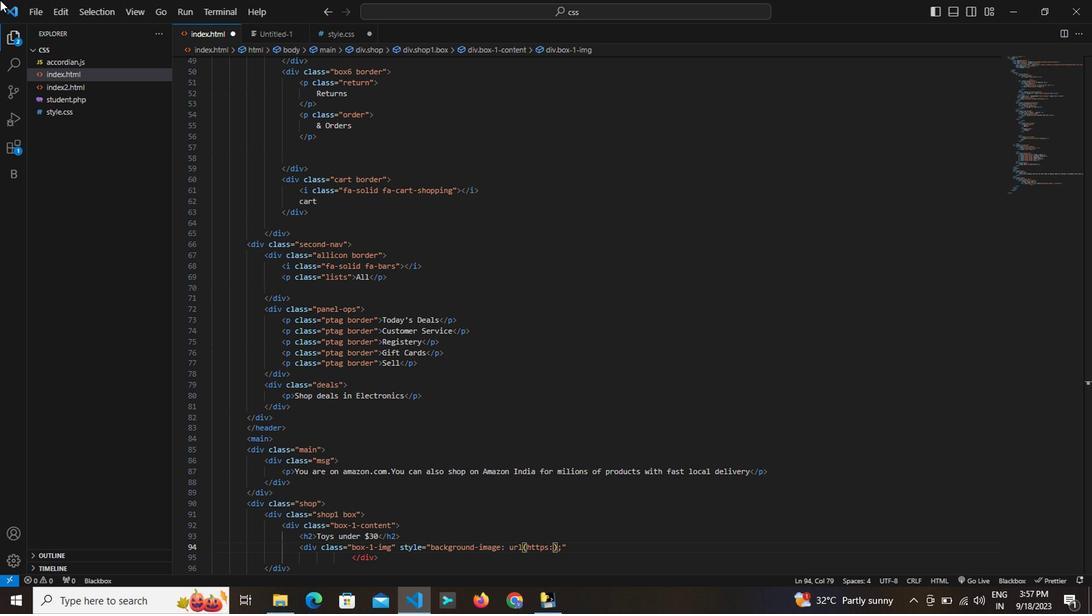 
Action: Key pressed <Key.shift><Key.shift><Key.shift><Key.shift>
Screenshot: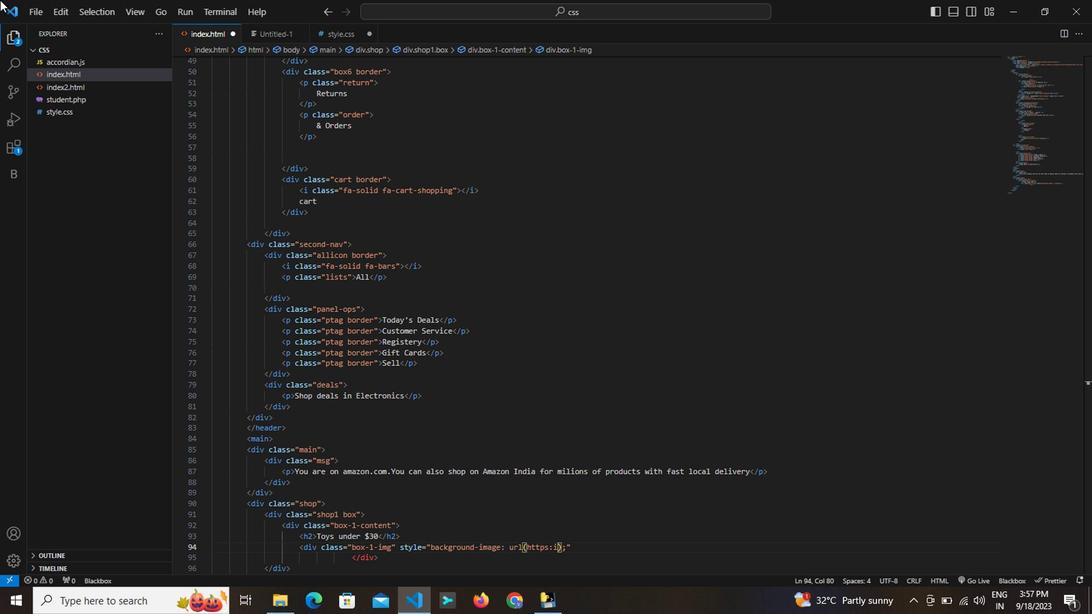 
Action: Mouse moved to (72, 72)
Screenshot: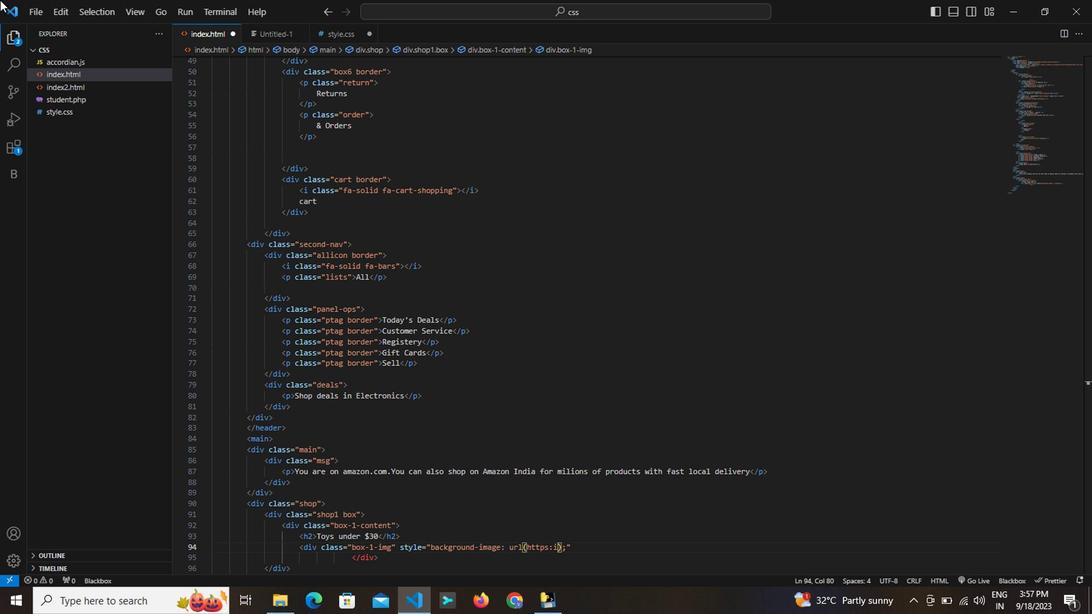 
Action: Key pressed <Key.shift><Key.shift><Key.shift><Key.shift><Key.shift>
Screenshot: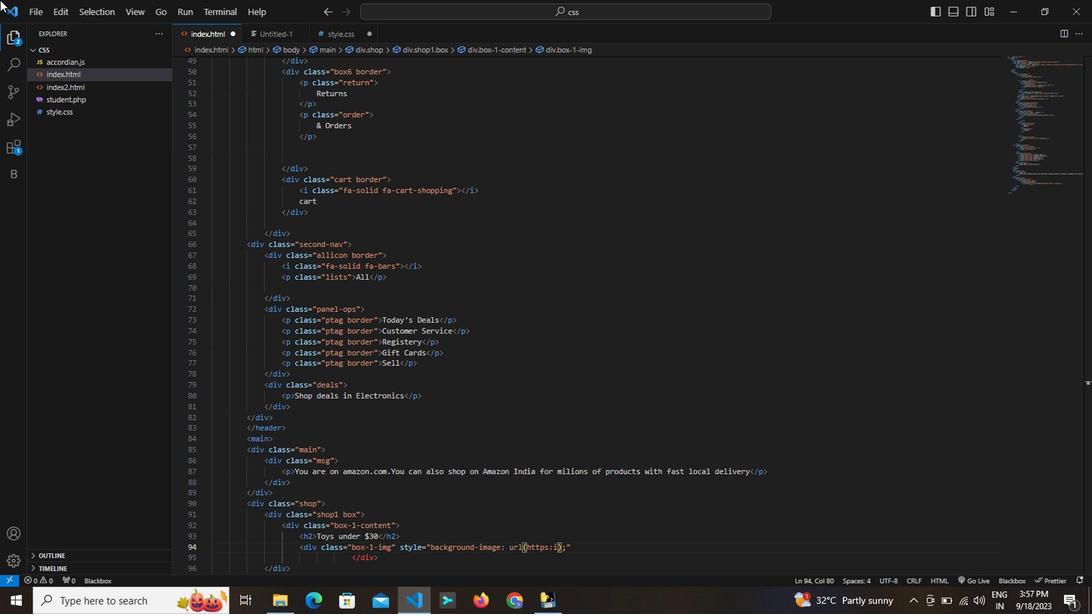 
Action: Mouse moved to (72, 73)
Screenshot: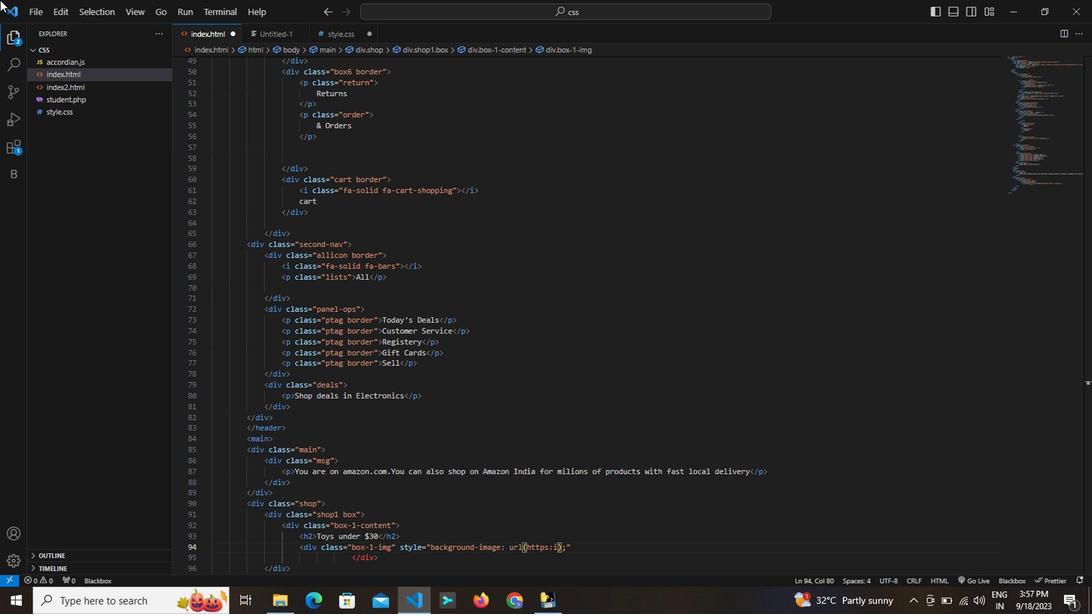 
Action: Key pressed <Key.shift><Key.shift><Key.shift><Key.shift><Key.shift><Key.shift><Key.shift><Key.shift><Key.shift><Key.shift><Key.shift><Key.shift><Key.shift><Key.shift>:images-na.ss
Screenshot: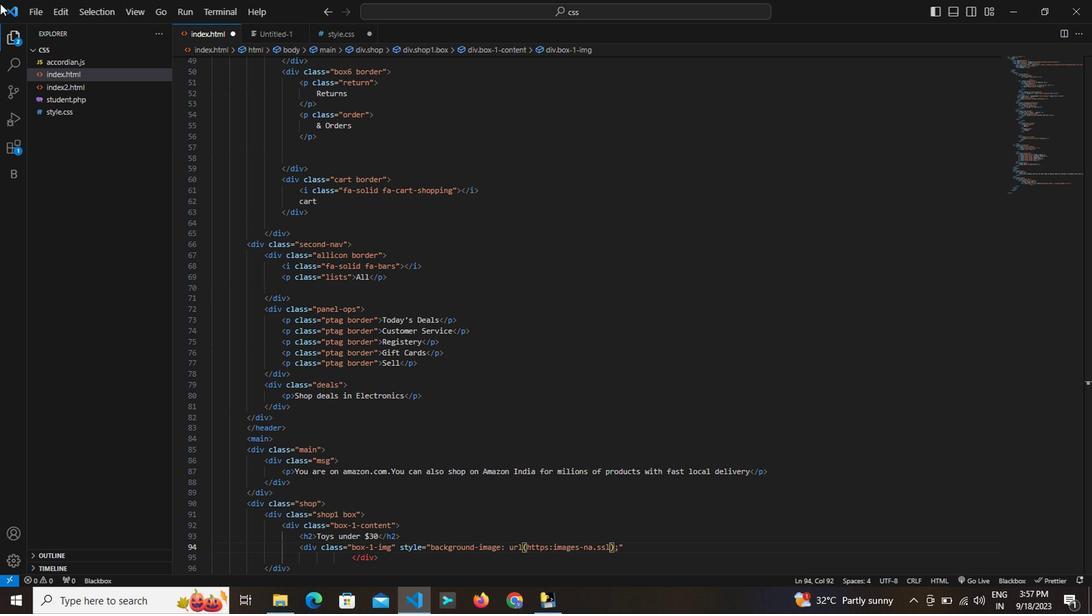 
Action: Mouse moved to (72, 76)
Screenshot: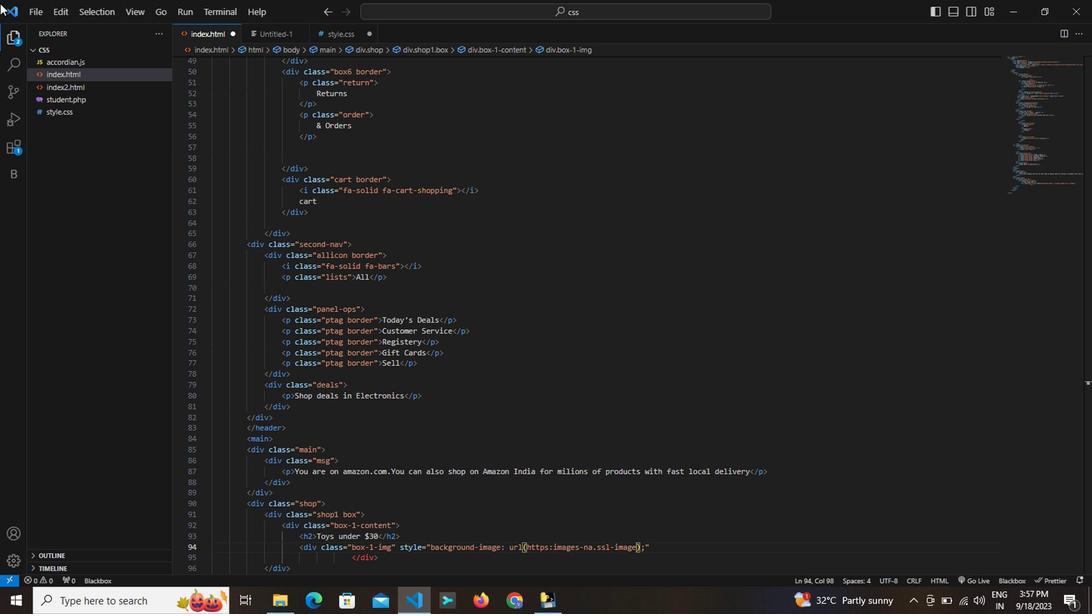 
Action: Key pressed l-images
Screenshot: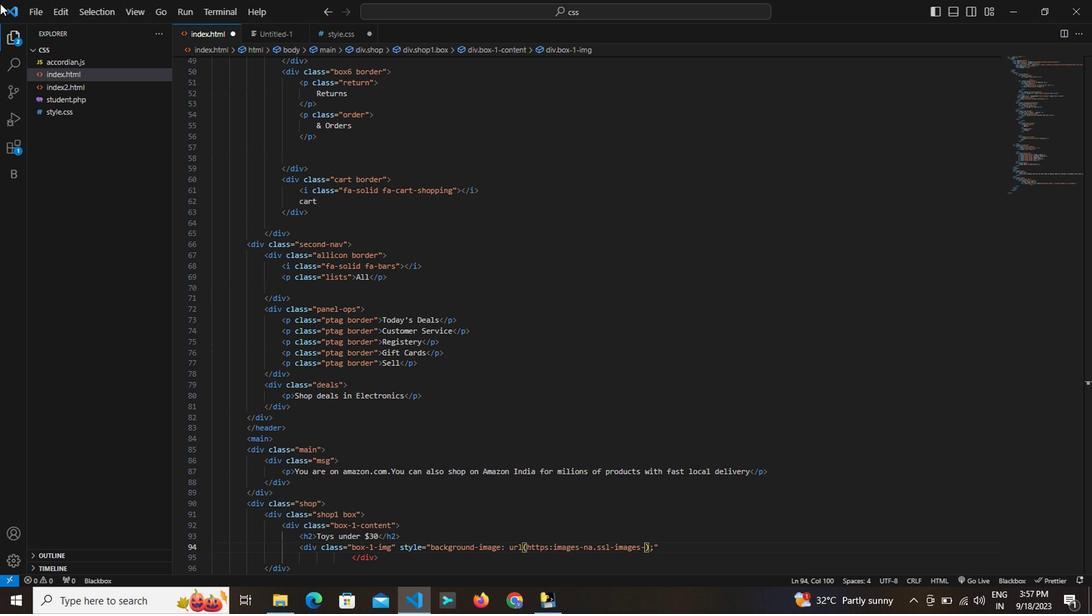 
Action: Mouse moved to (72, 76)
Screenshot: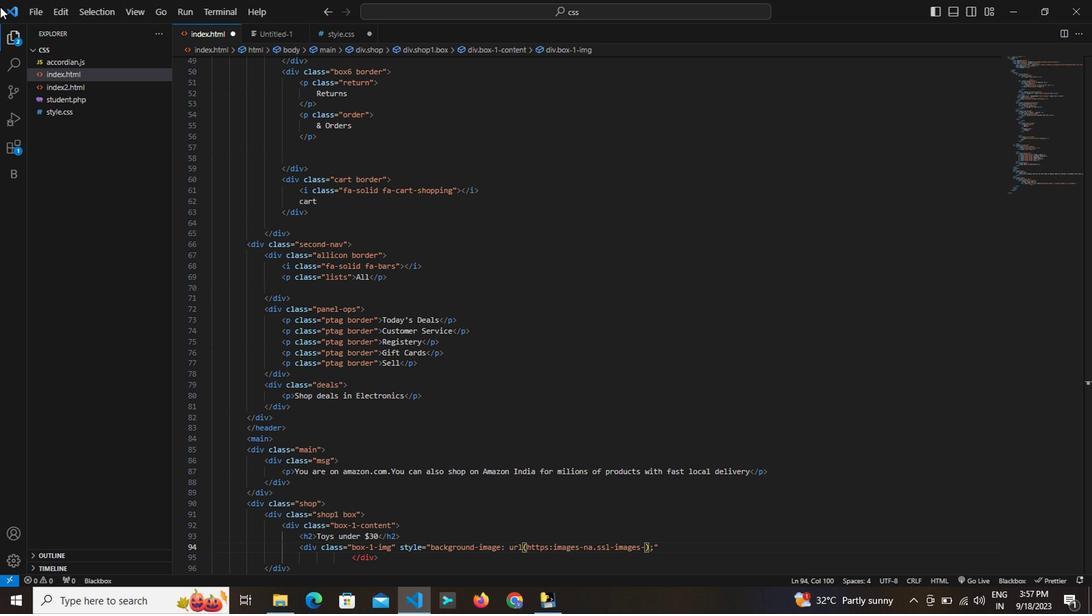
Action: Key pressed -
Screenshot: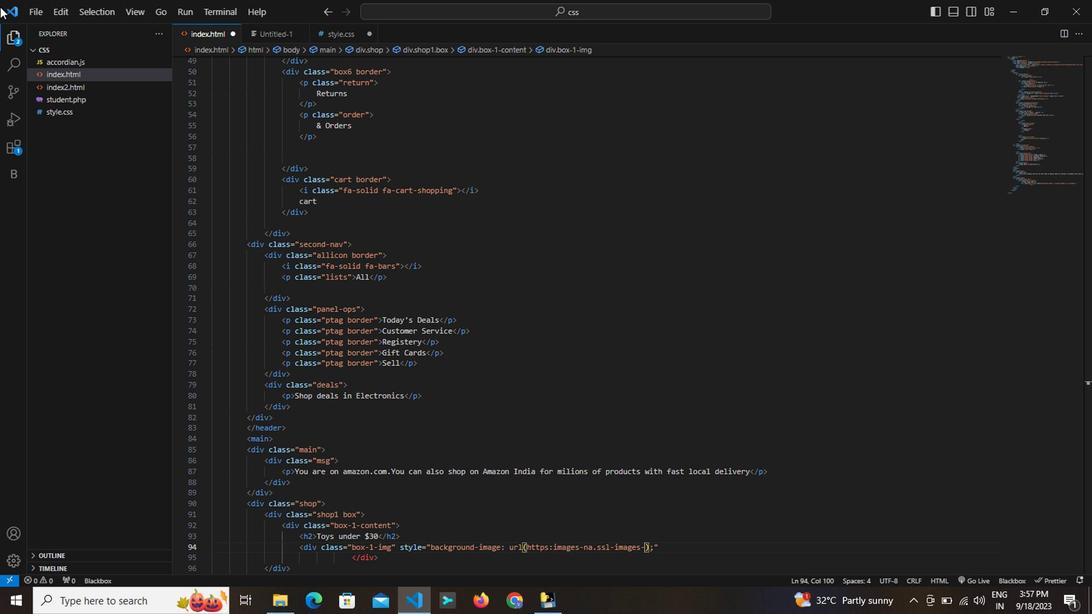 
Action: Mouse moved to (72, 79)
Screenshot: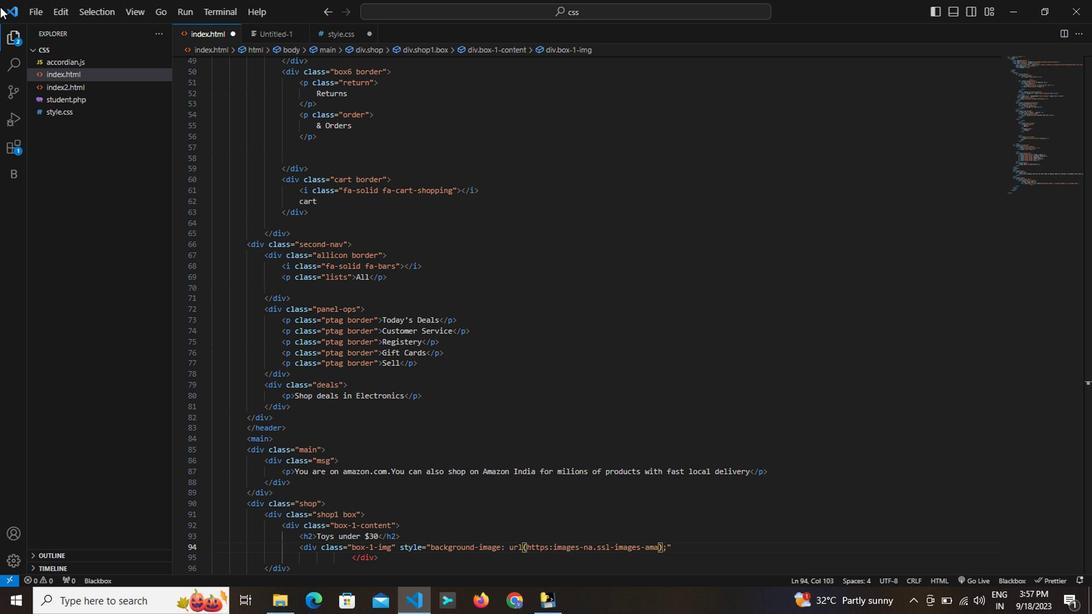 
Action: Key pressed amazon.in
Screenshot: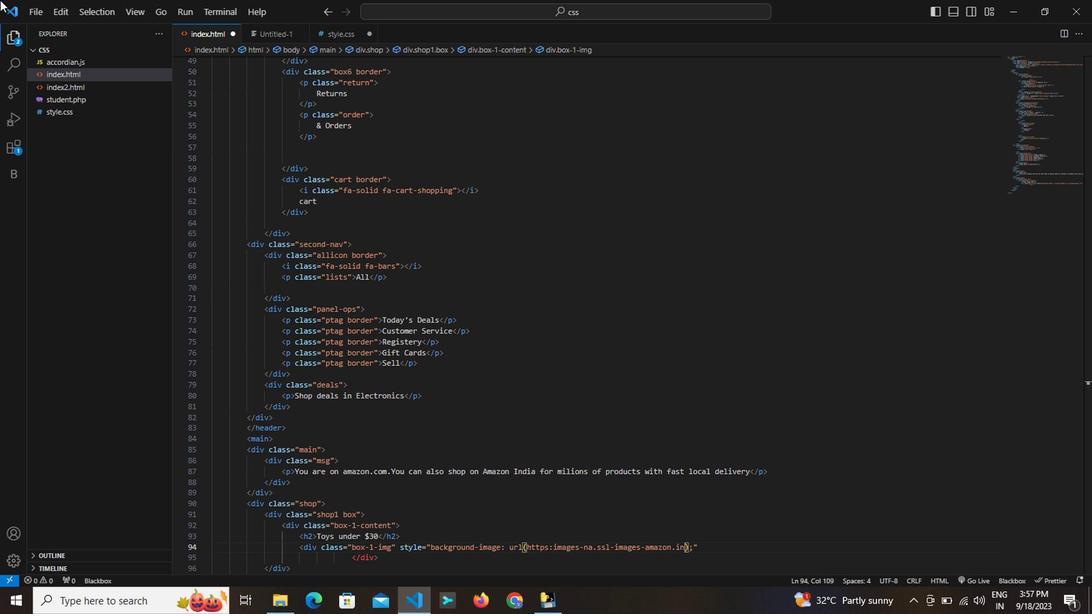 
Action: Mouse moved to (72, 73)
Screenshot: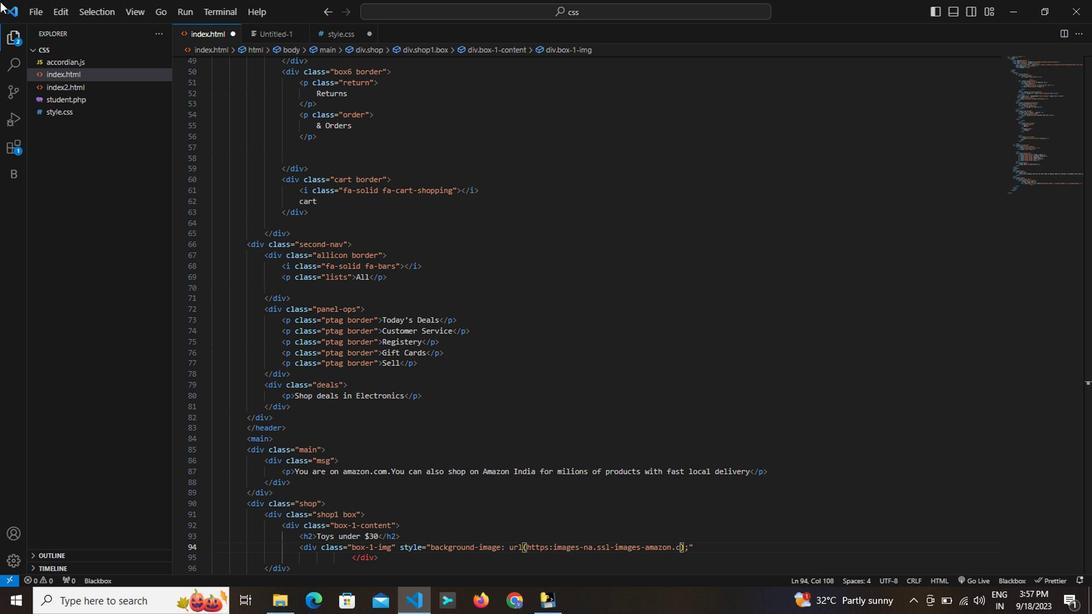 
Action: Key pressed <Key.backspace><Key.backspace><Key.backspace>.
Screenshot: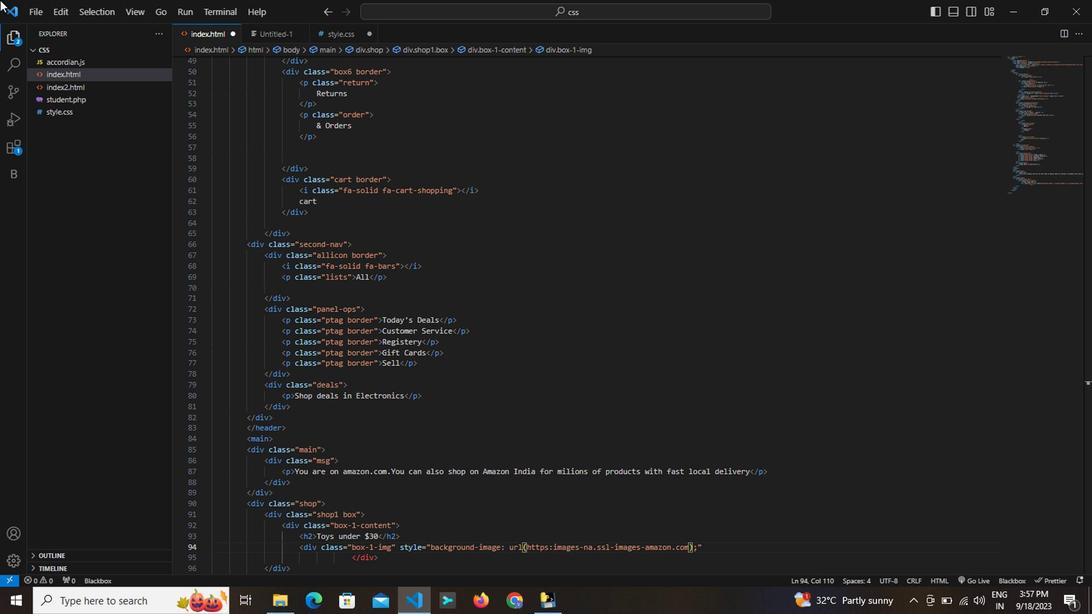 
Action: Mouse moved to (72, 71)
Screenshot: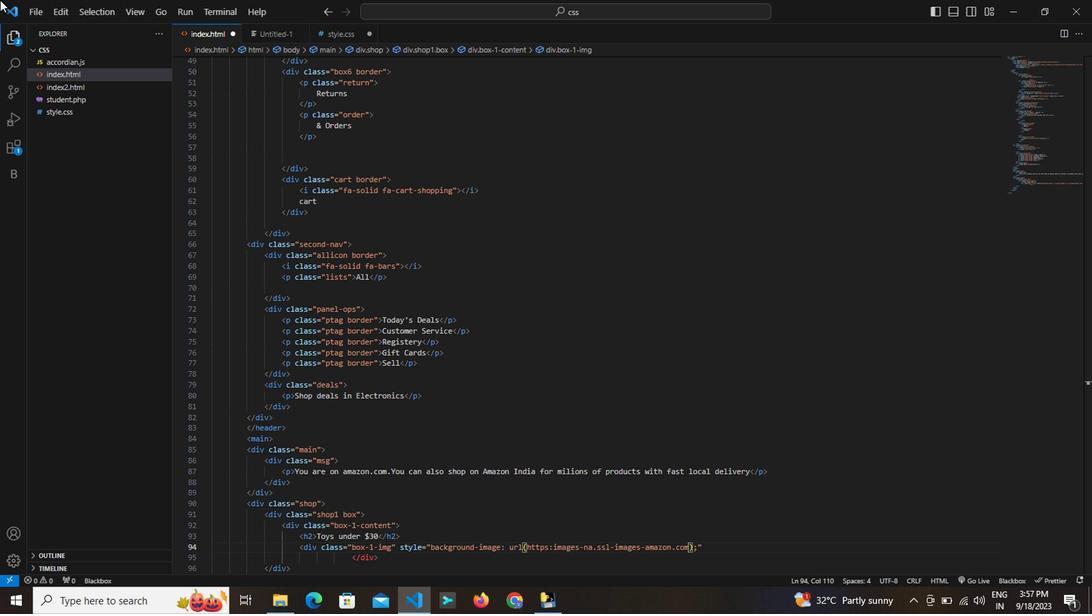 
Action: Key pressed c
Screenshot: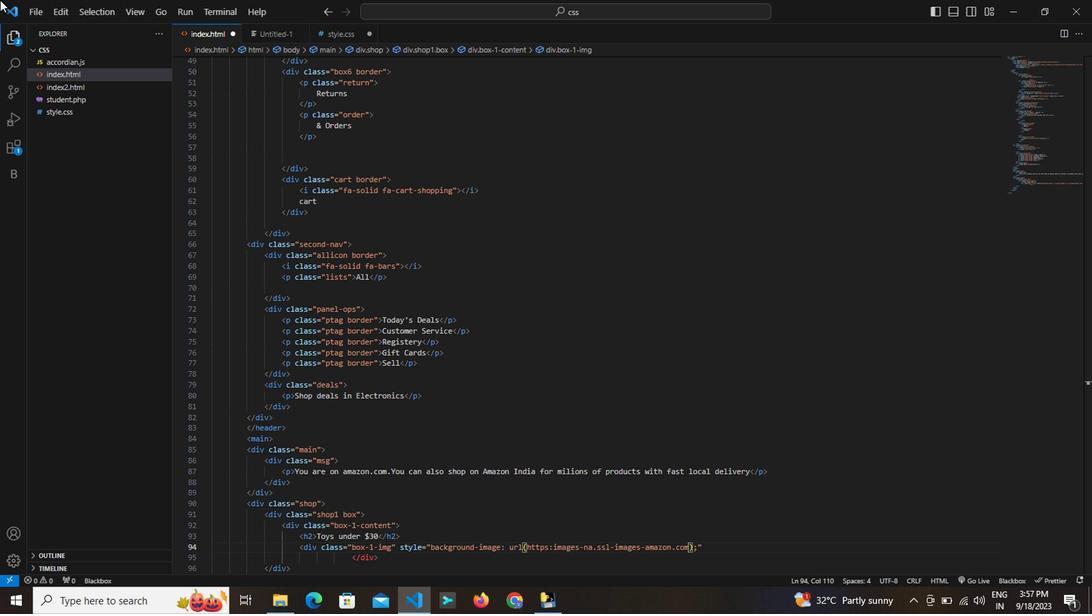 
Action: Mouse moved to (72, 74)
Screenshot: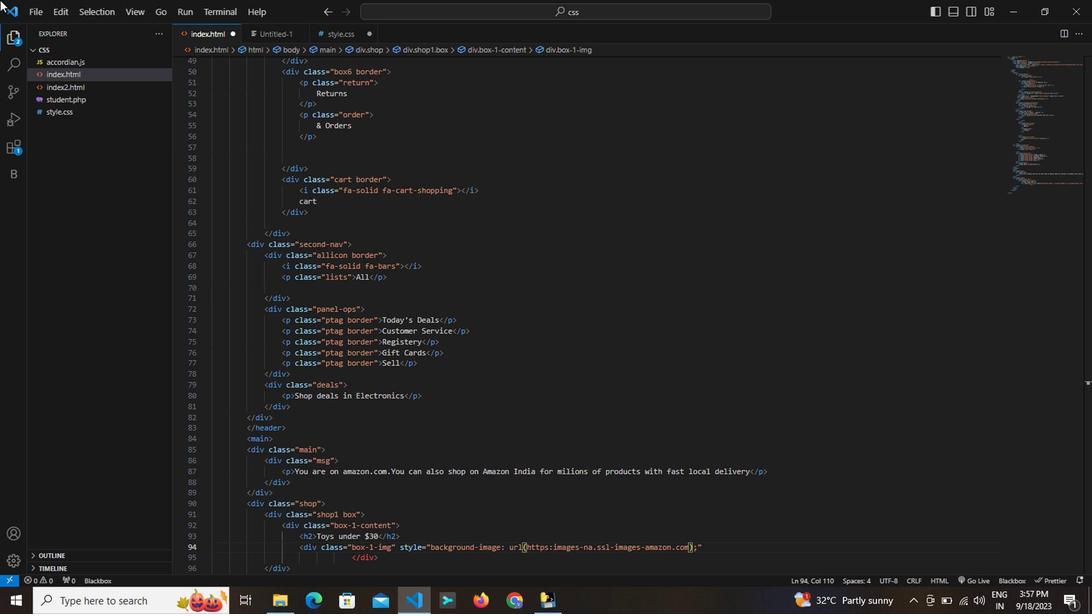 
Action: Key pressed om
Screenshot: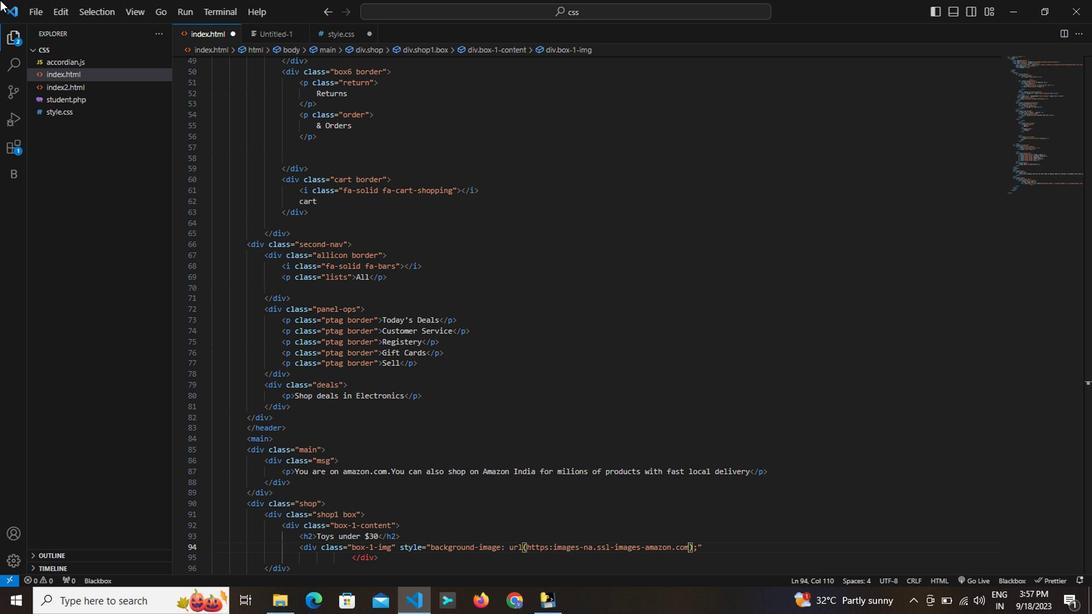 
Action: Mouse moved to (72, 72)
Screenshot: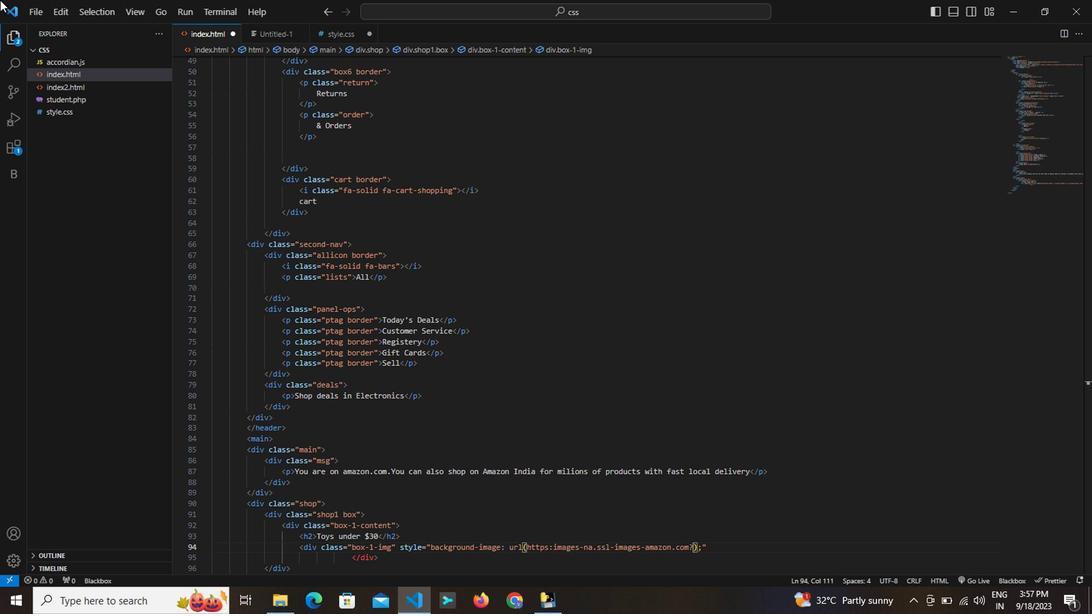
Action: Key pressed <Key.shift><Key.shift><Key.shift><Key.shift><Key.shift><Key.shift><Key.shift><Key.shift><Key.shift><Key.shift><Key.shift><Key.shift><Key.shift><Key.shift><Key.shift><Key.shift><Key.shift><Key.shift><Key.shift><Key.shift><Key.shift>?
Screenshot: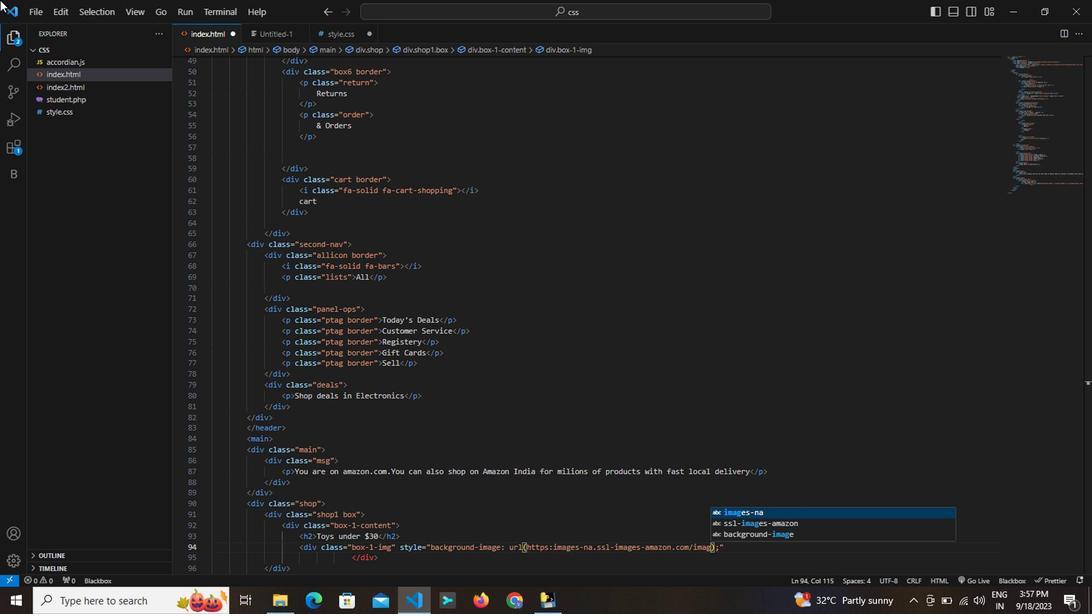 
Action: Mouse moved to (72, 73)
Screenshot: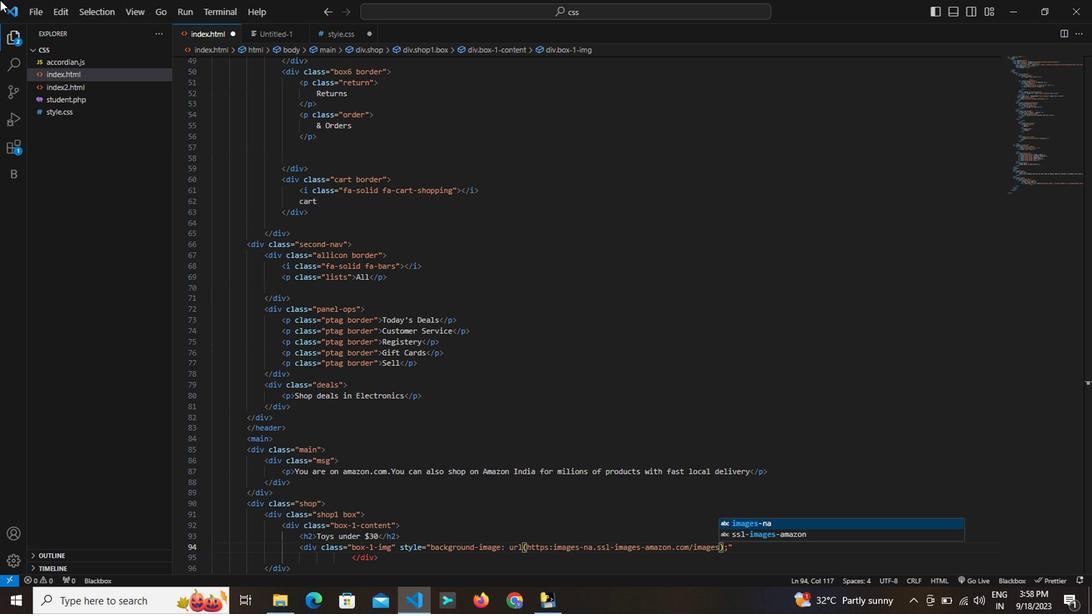 
Action: Key pressed <Key.backspace>
Screenshot: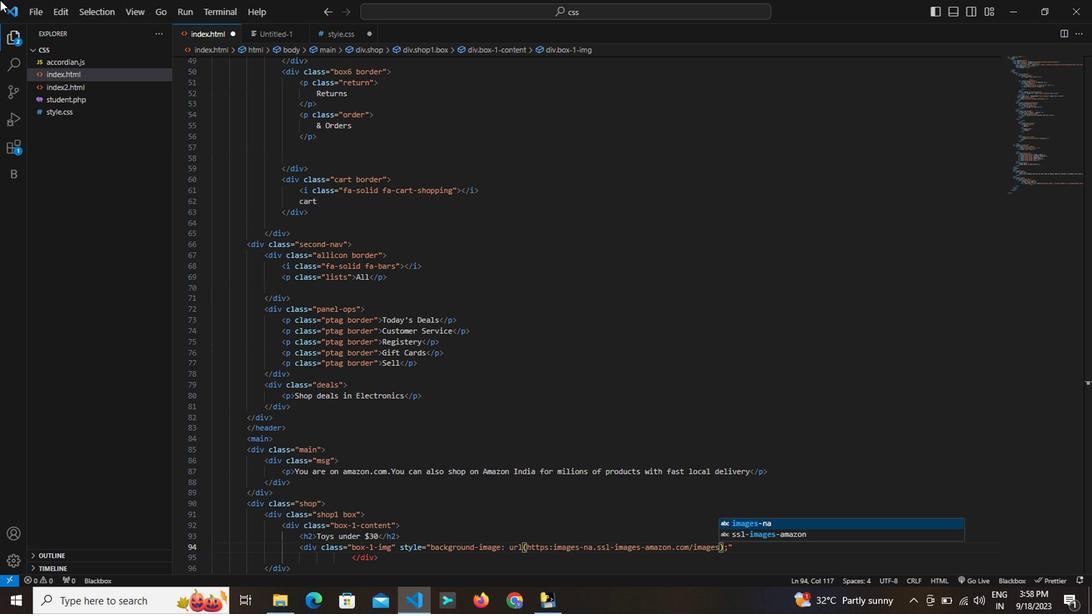 
Action: Mouse moved to (72, 72)
Screenshot: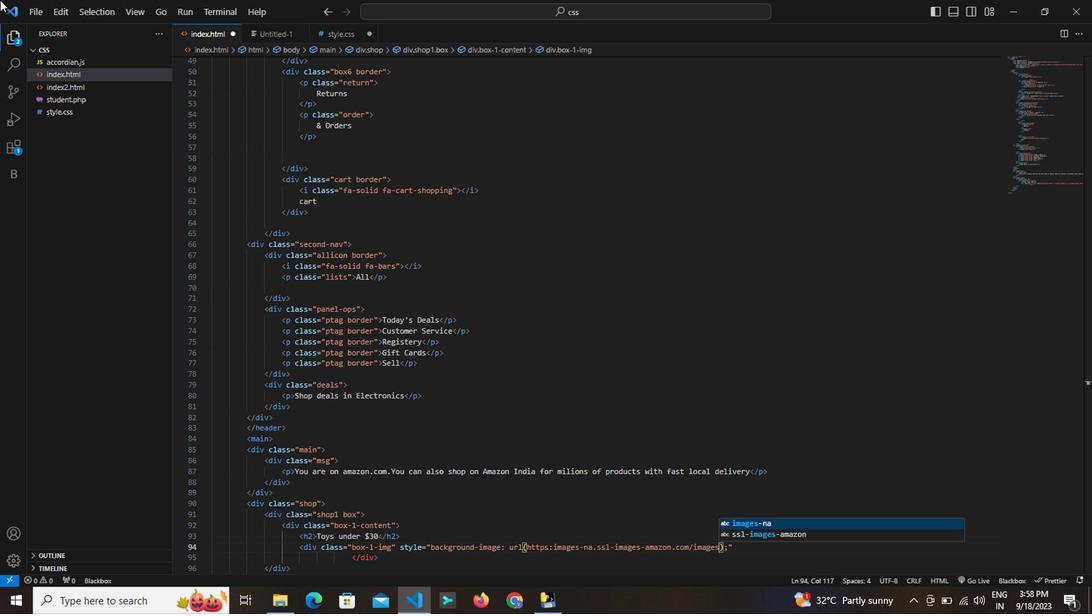 
Action: Key pressed /im
Screenshot: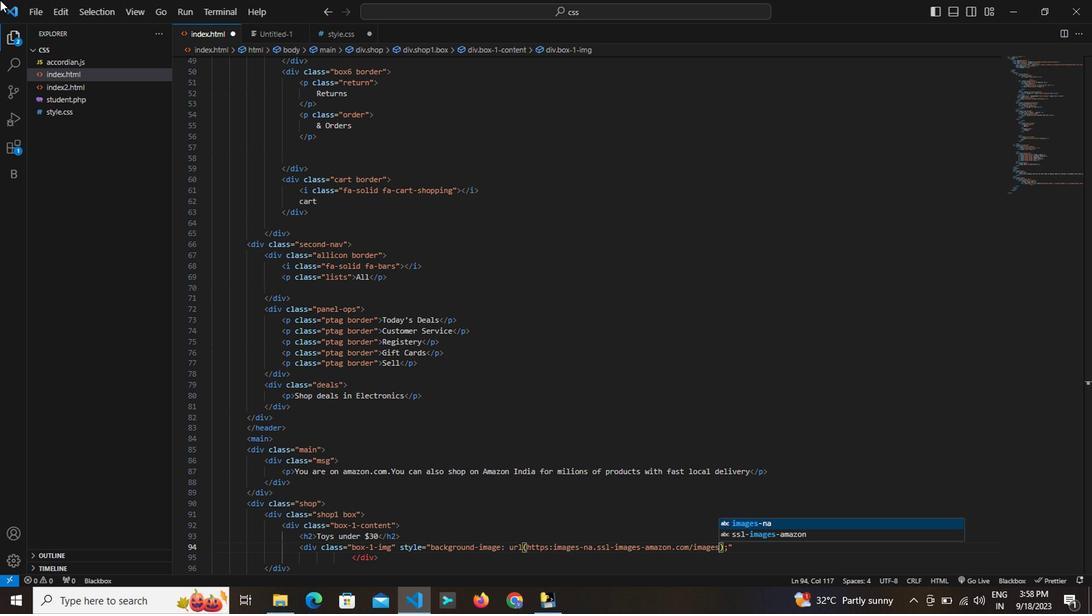 
Action: Mouse moved to (72, 72)
Screenshot: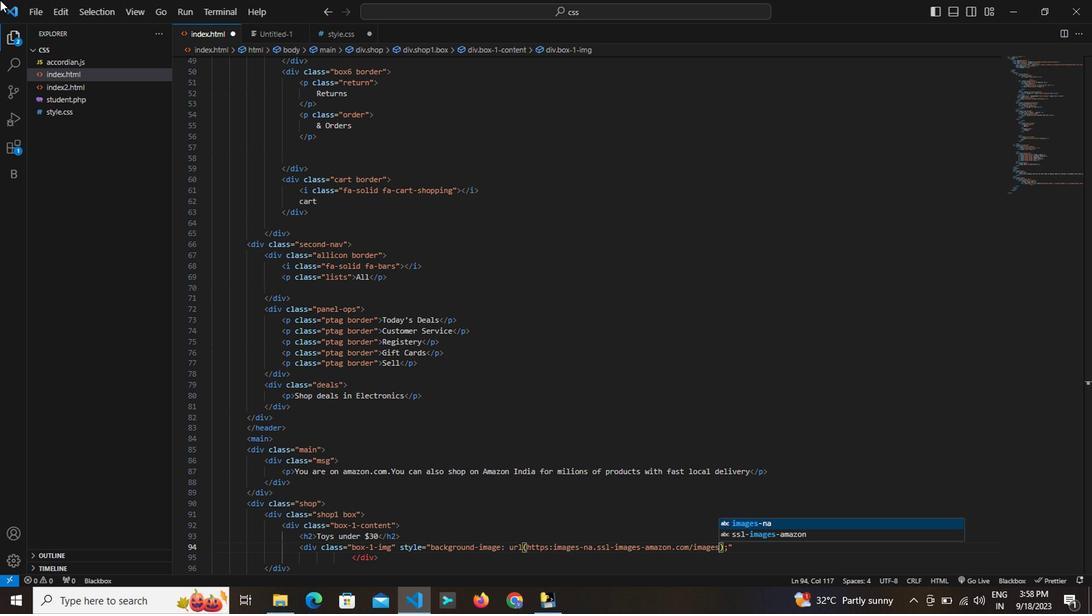 
Action: Key pressed a
Screenshot: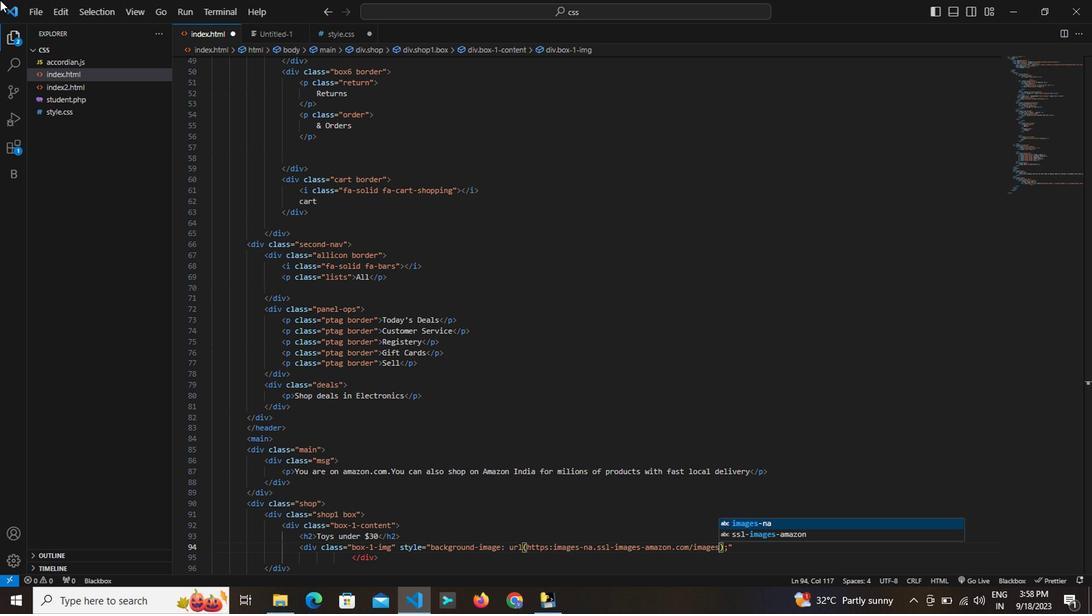 
Action: Mouse moved to (73, 72)
Screenshot: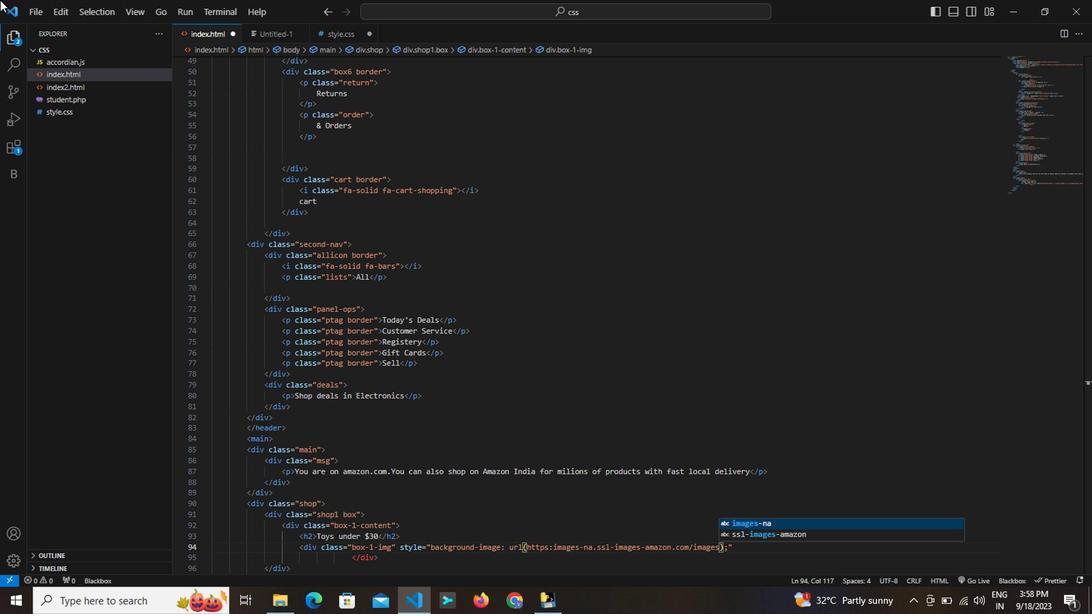 
Action: Key pressed g
Screenshot: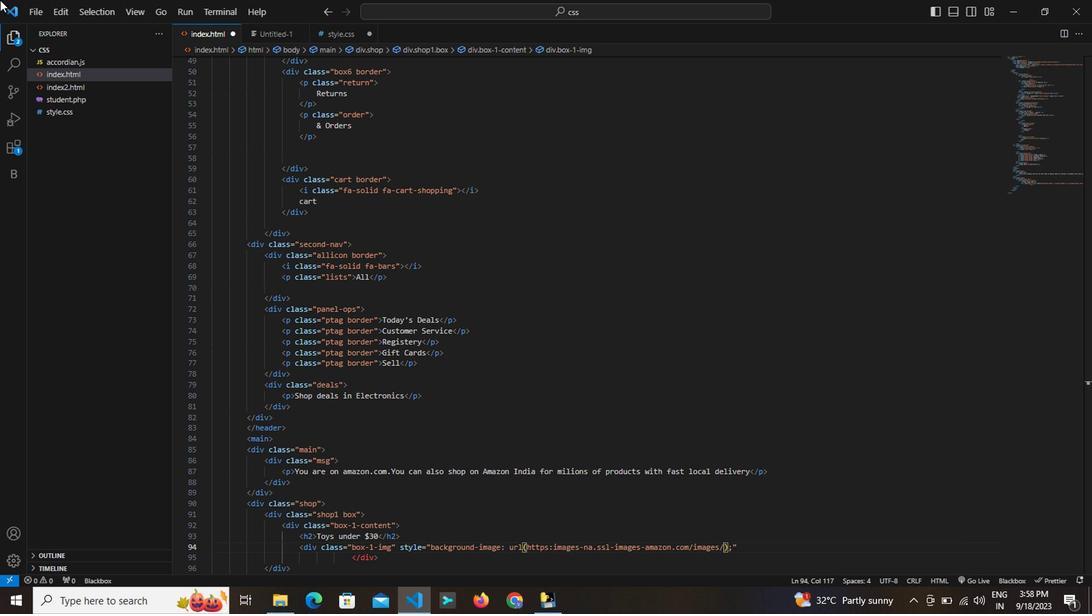 
Action: Mouse moved to (72, 73)
Screenshot: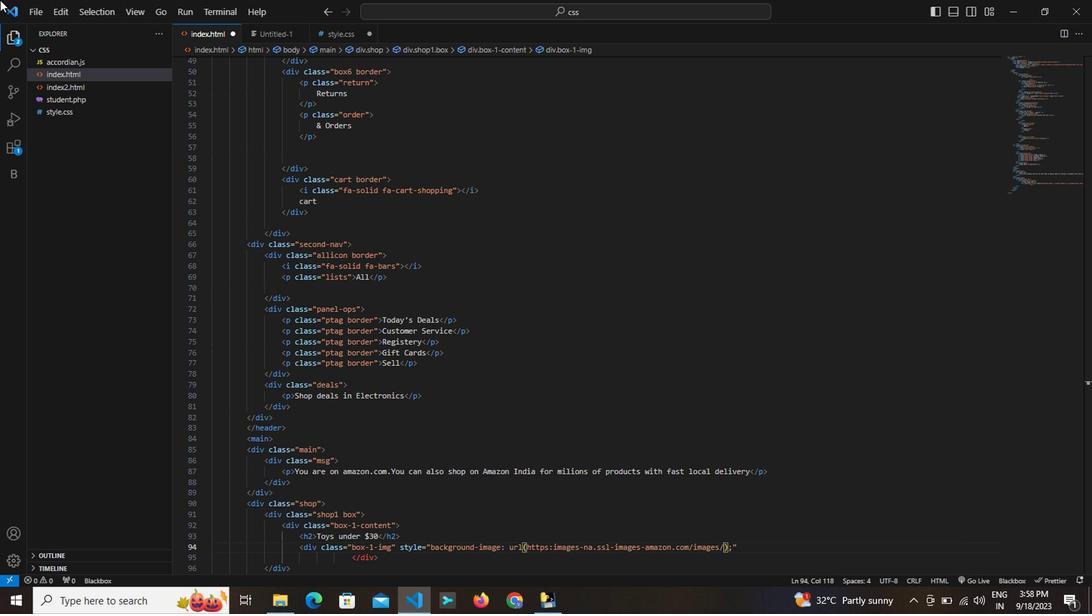 
Action: Key pressed e
Screenshot: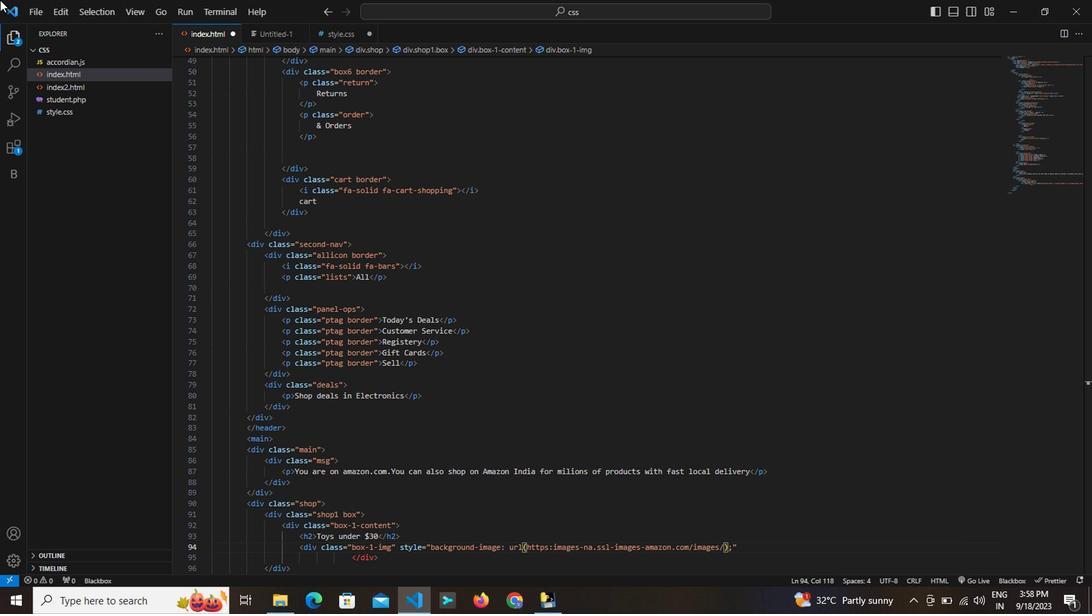 
Action: Mouse moved to (72, 73)
